 Task: Create a new issue in the repository and assign it to a user.
Action: Mouse moved to (175, 126)
Screenshot: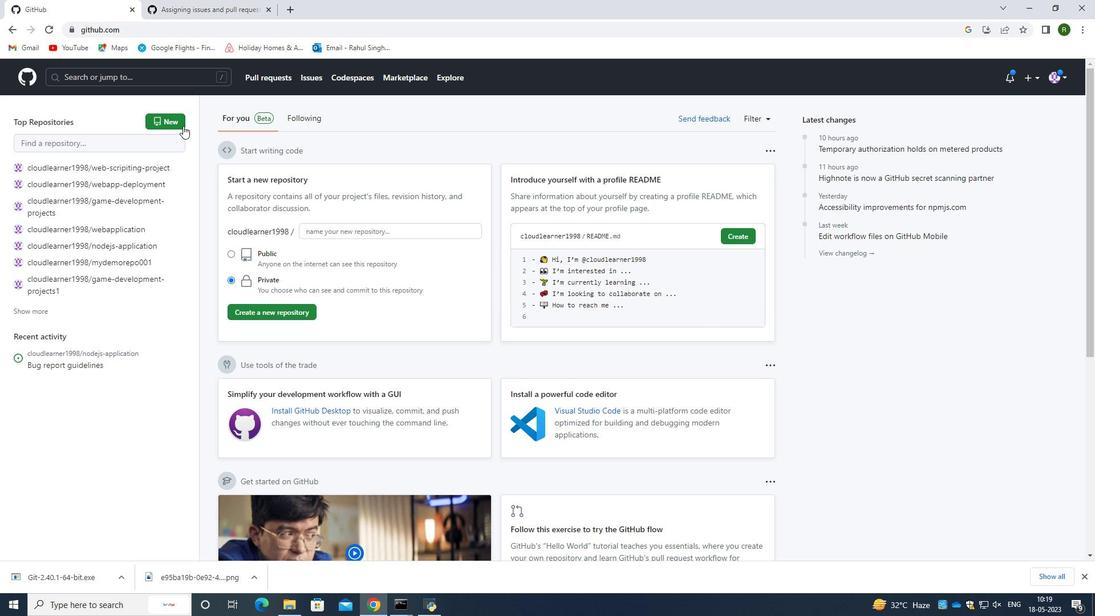 
Action: Mouse pressed left at (175, 126)
Screenshot: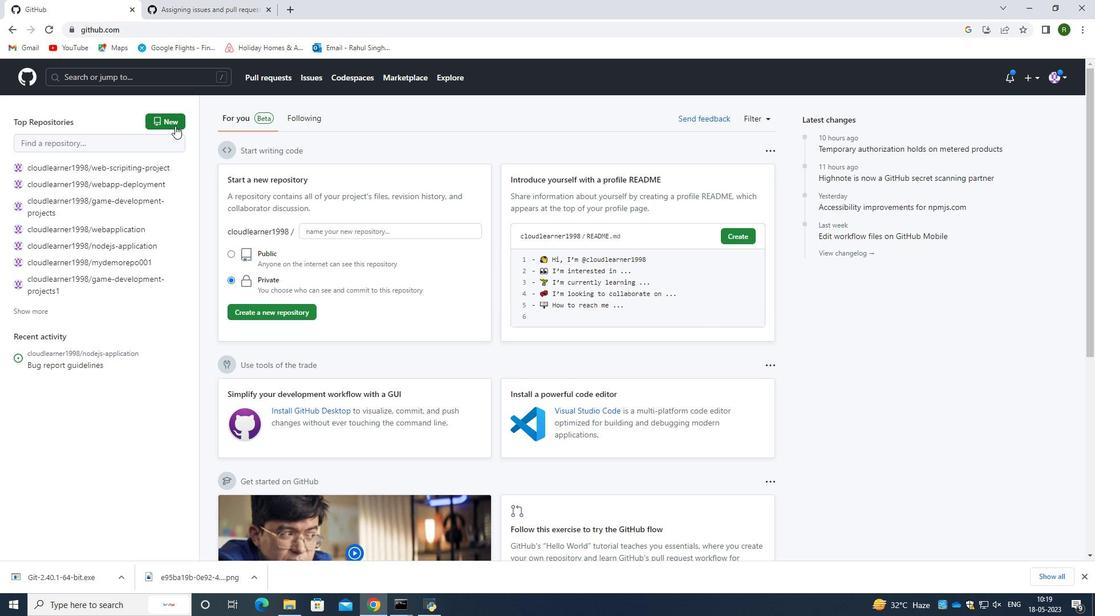 
Action: Mouse moved to (10, 34)
Screenshot: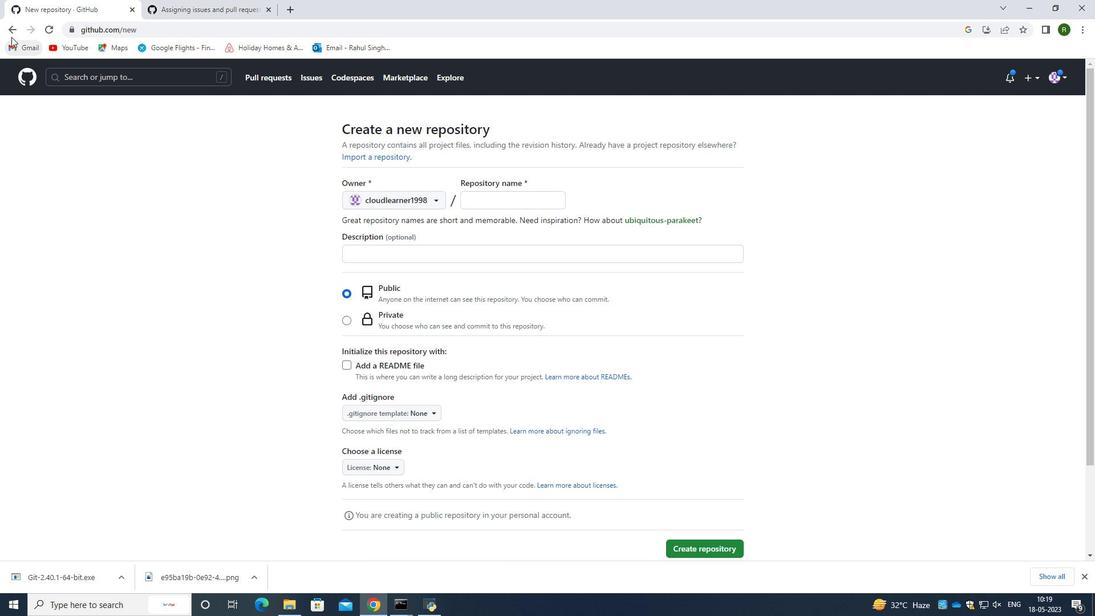 
Action: Mouse pressed left at (10, 34)
Screenshot: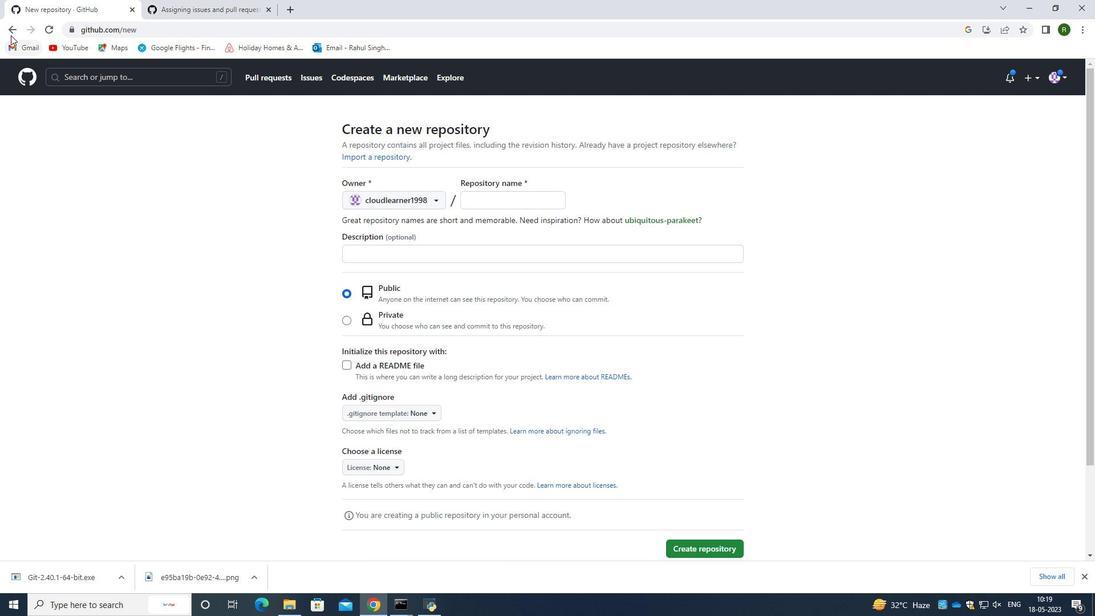 
Action: Mouse moved to (218, 172)
Screenshot: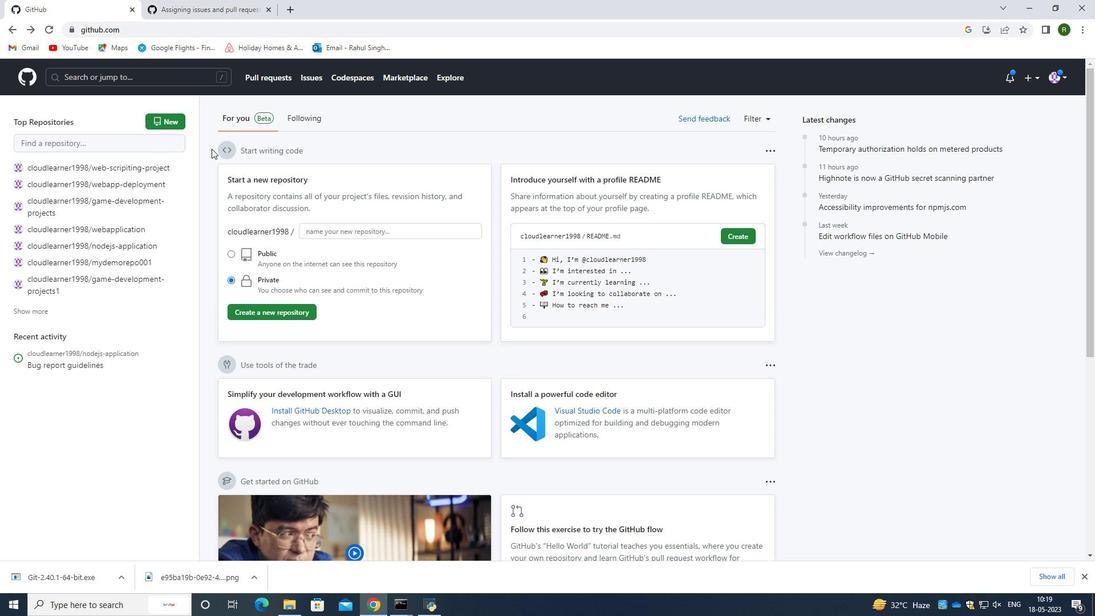 
Action: Mouse scrolled (218, 173) with delta (0, 0)
Screenshot: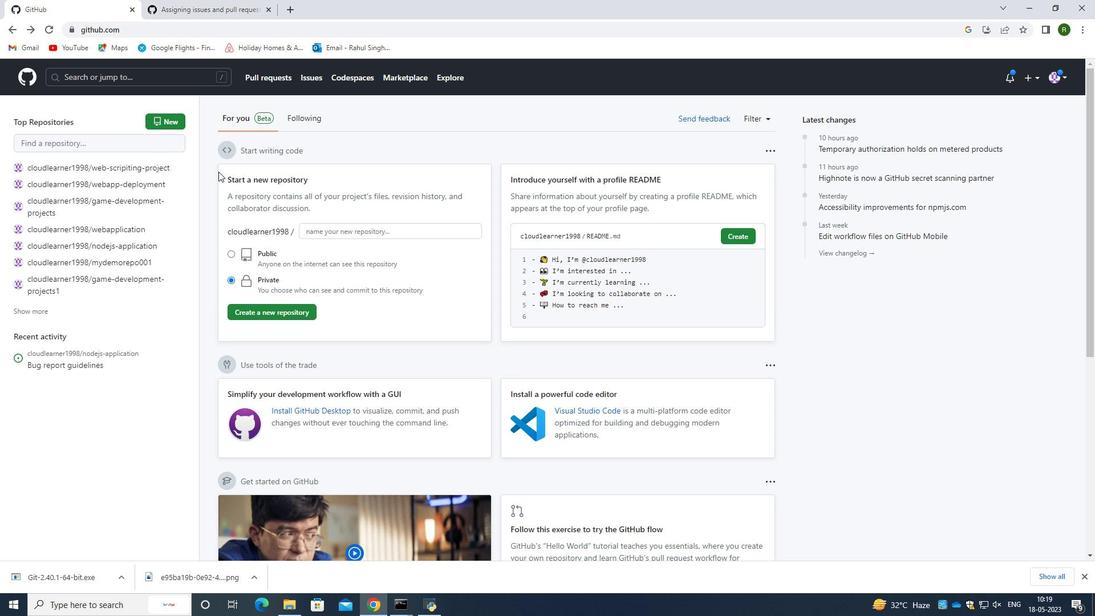 
Action: Mouse scrolled (218, 173) with delta (0, 0)
Screenshot: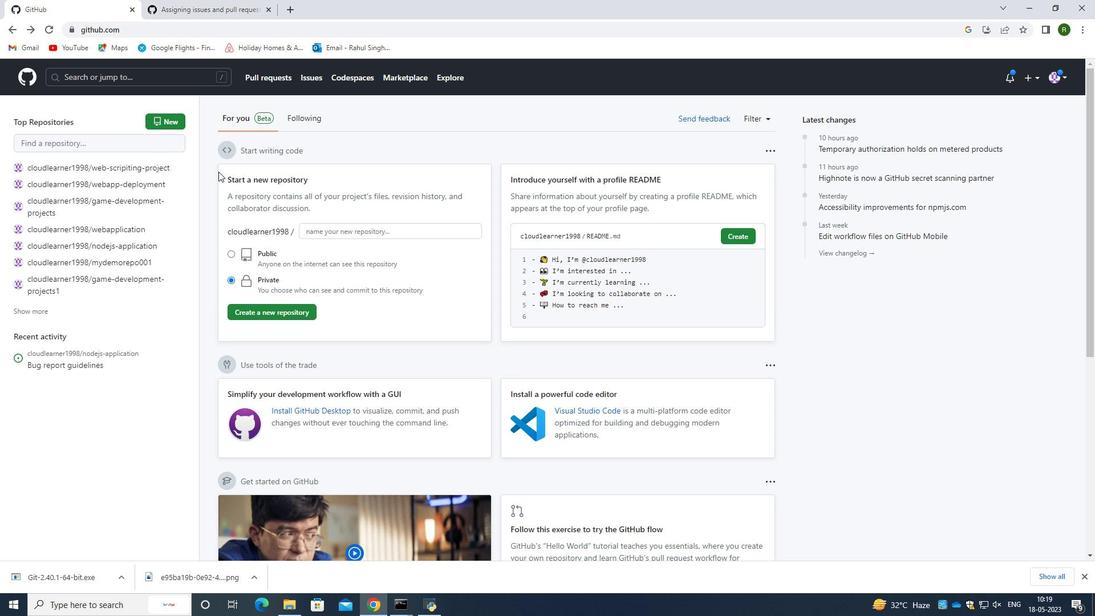 
Action: Mouse scrolled (218, 173) with delta (0, 0)
Screenshot: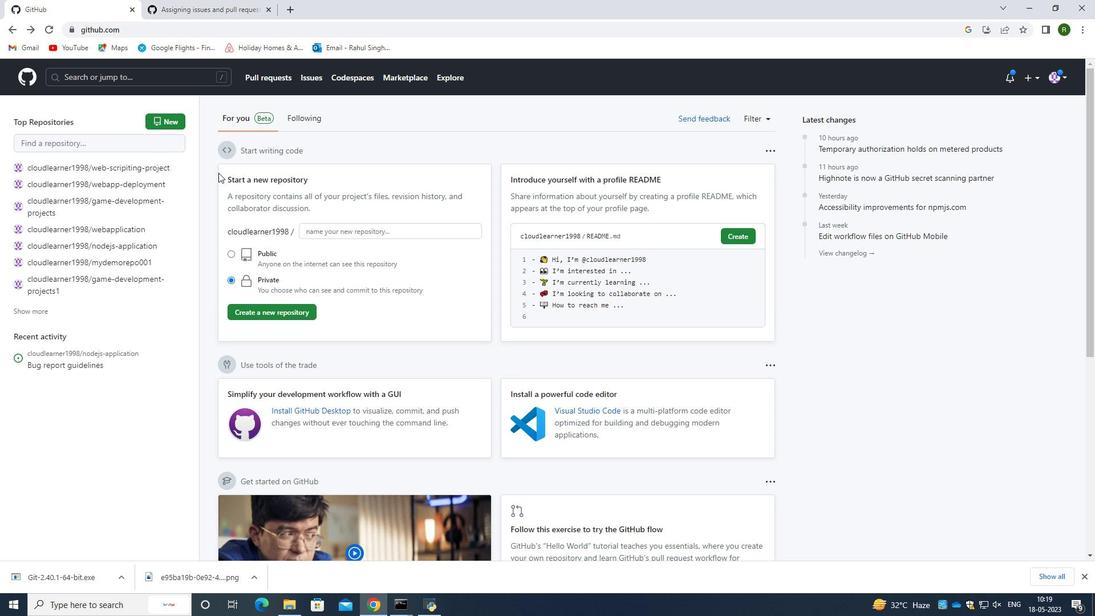 
Action: Mouse moved to (155, 79)
Screenshot: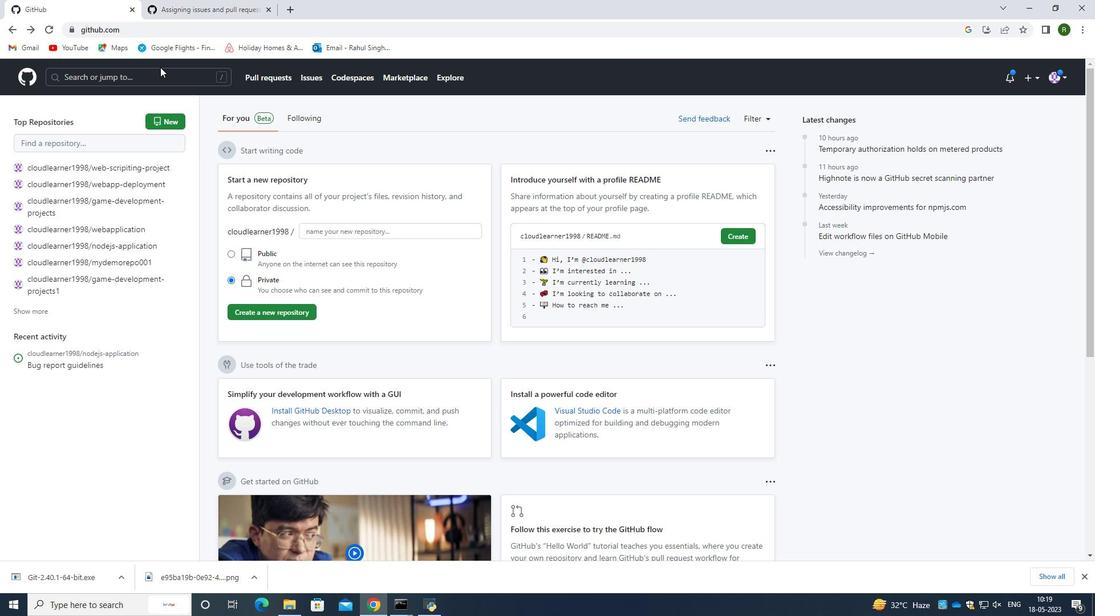 
Action: Mouse pressed left at (155, 79)
Screenshot: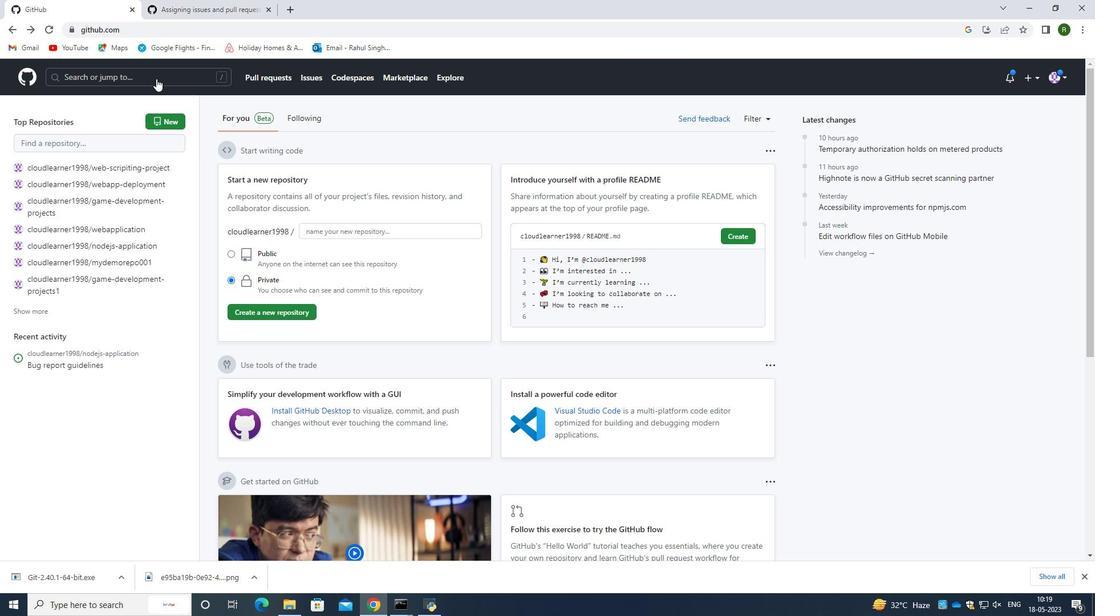 
Action: Mouse moved to (145, 80)
Screenshot: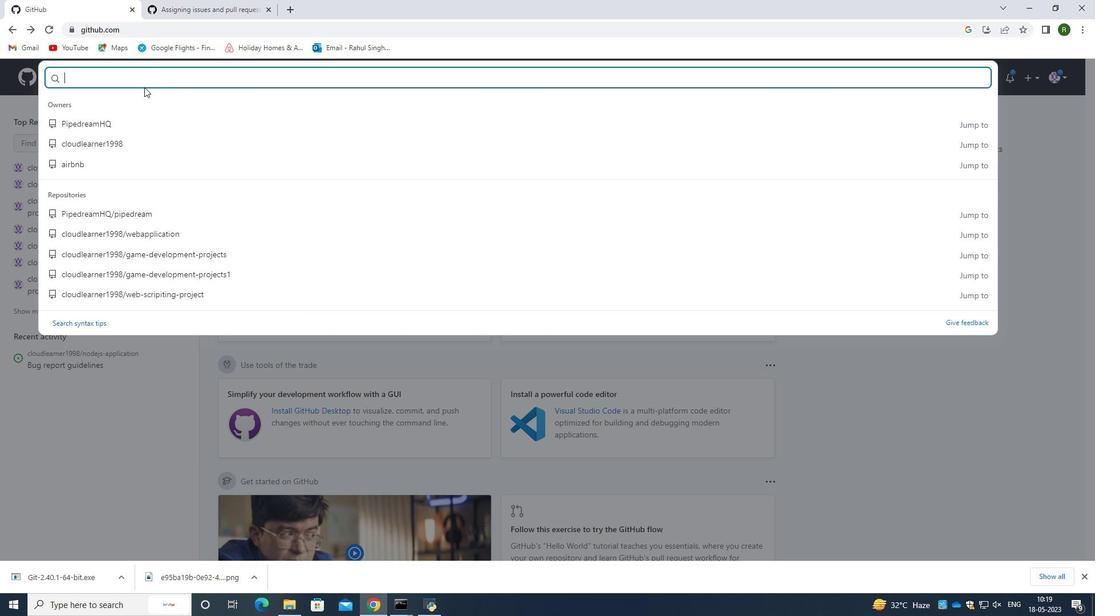 
Action: Key pressed shazi<Key.space>zaman<Key.enter>
Screenshot: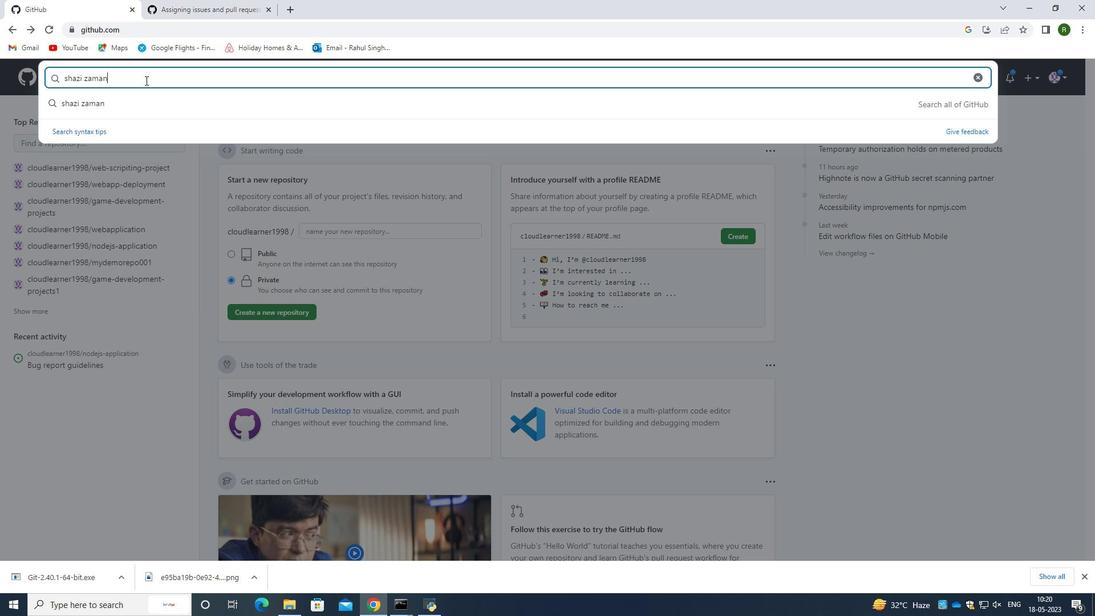 
Action: Mouse moved to (111, 139)
Screenshot: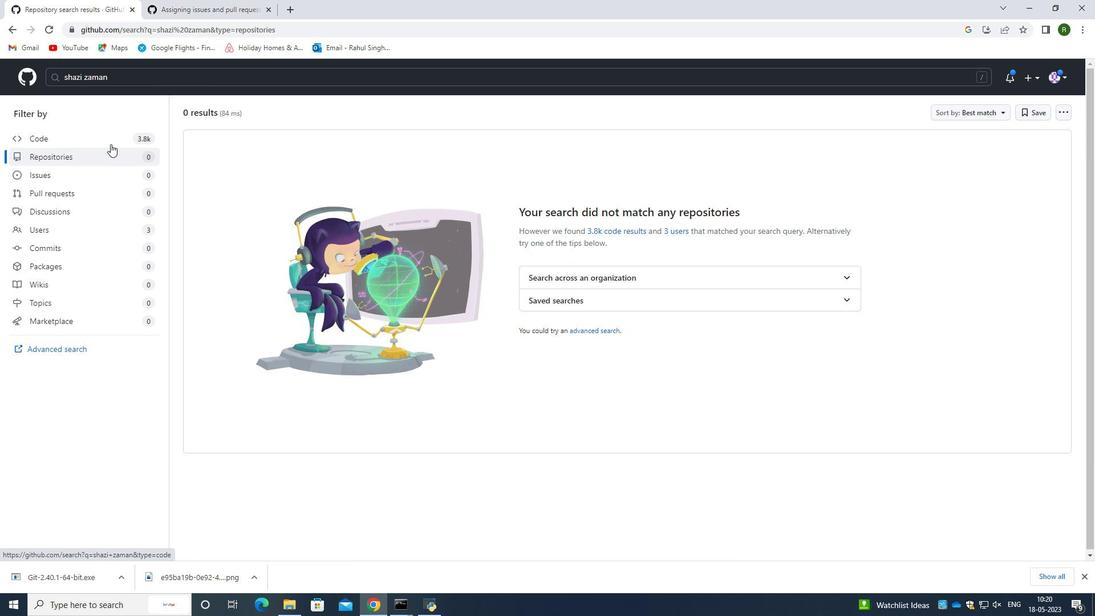 
Action: Mouse pressed left at (111, 139)
Screenshot: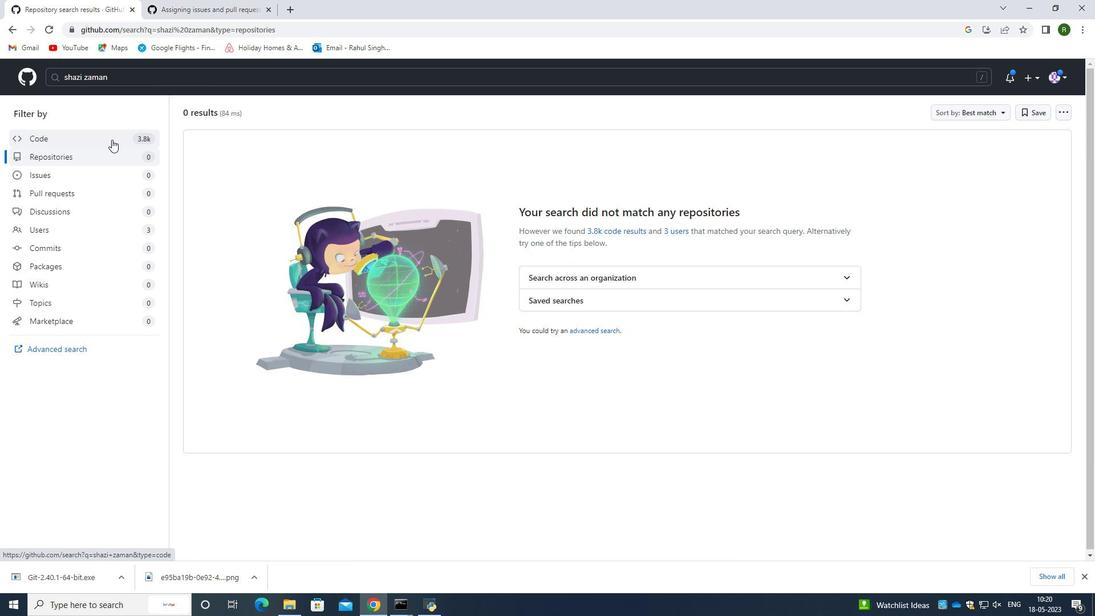
Action: Mouse moved to (307, 175)
Screenshot: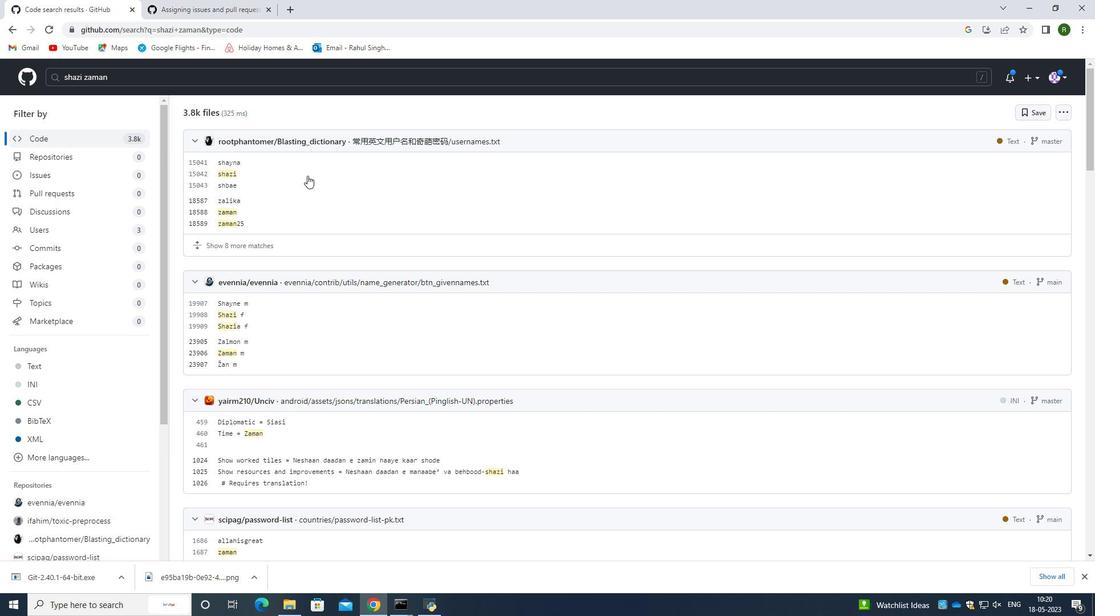 
Action: Mouse scrolled (307, 175) with delta (0, 0)
Screenshot: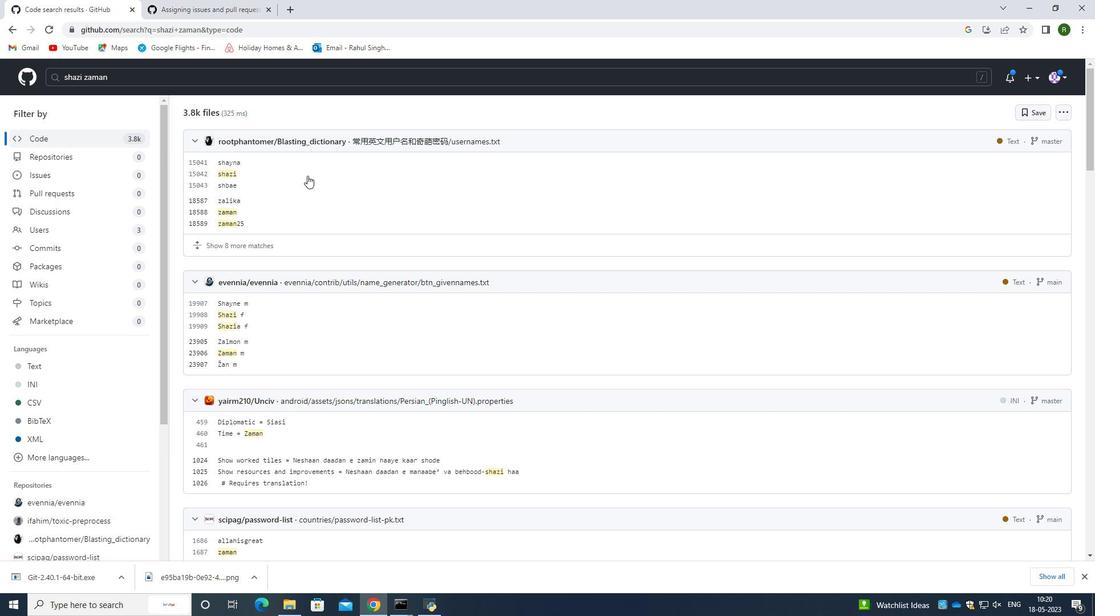 
Action: Mouse scrolled (307, 175) with delta (0, 0)
Screenshot: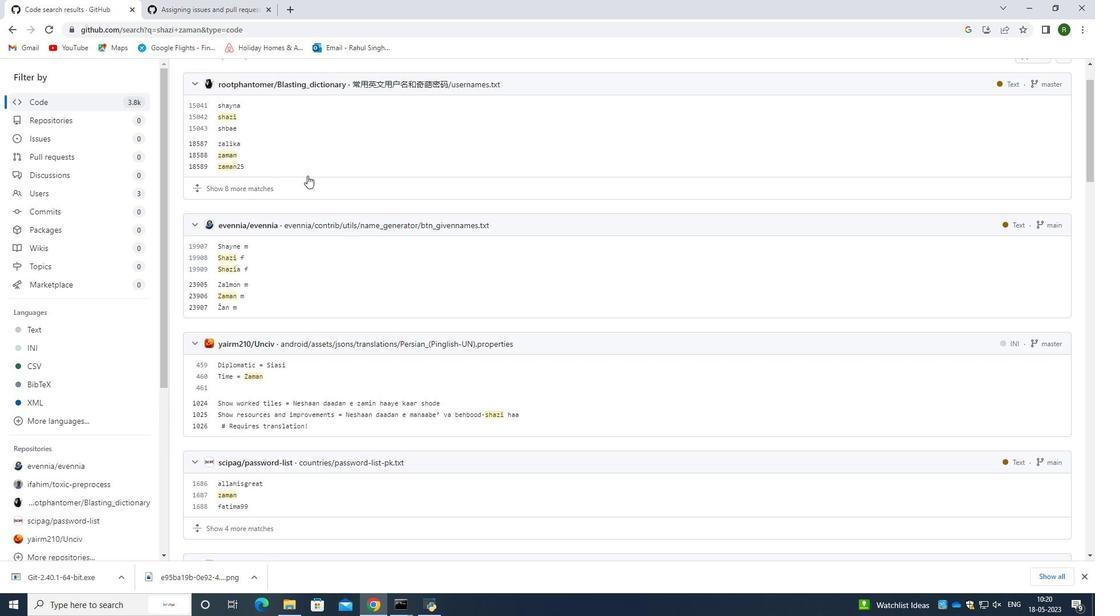 
Action: Mouse moved to (308, 175)
Screenshot: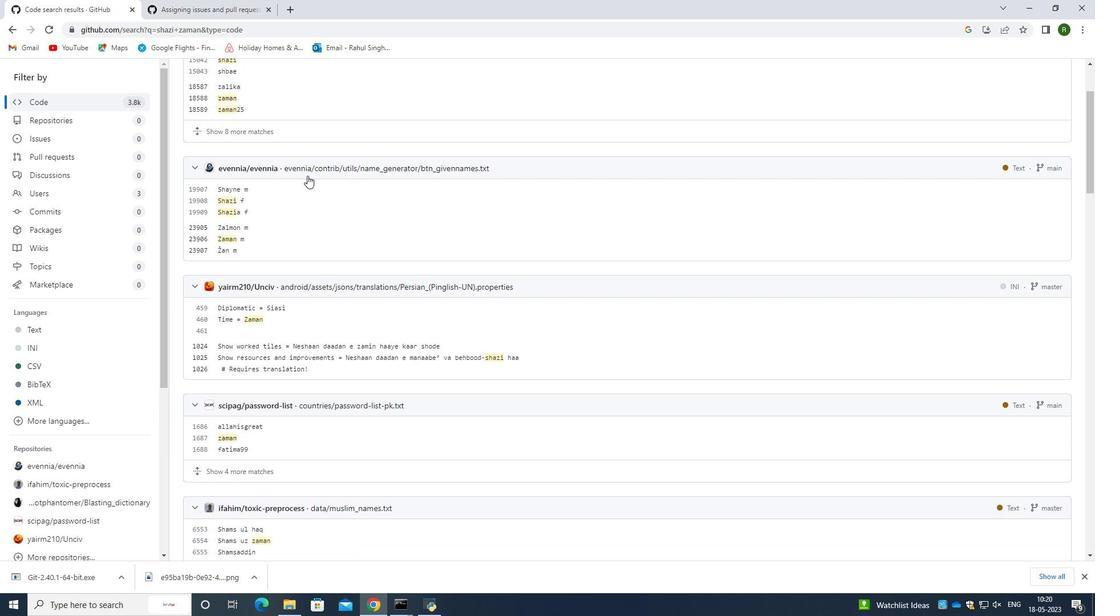 
Action: Mouse scrolled (308, 175) with delta (0, 0)
Screenshot: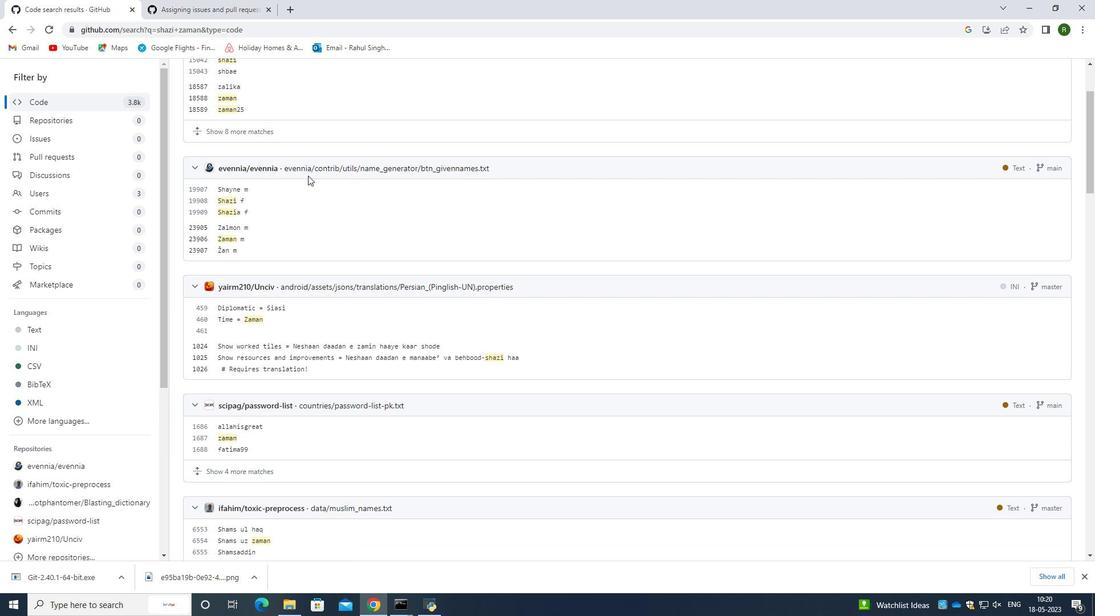 
Action: Mouse scrolled (308, 175) with delta (0, 0)
Screenshot: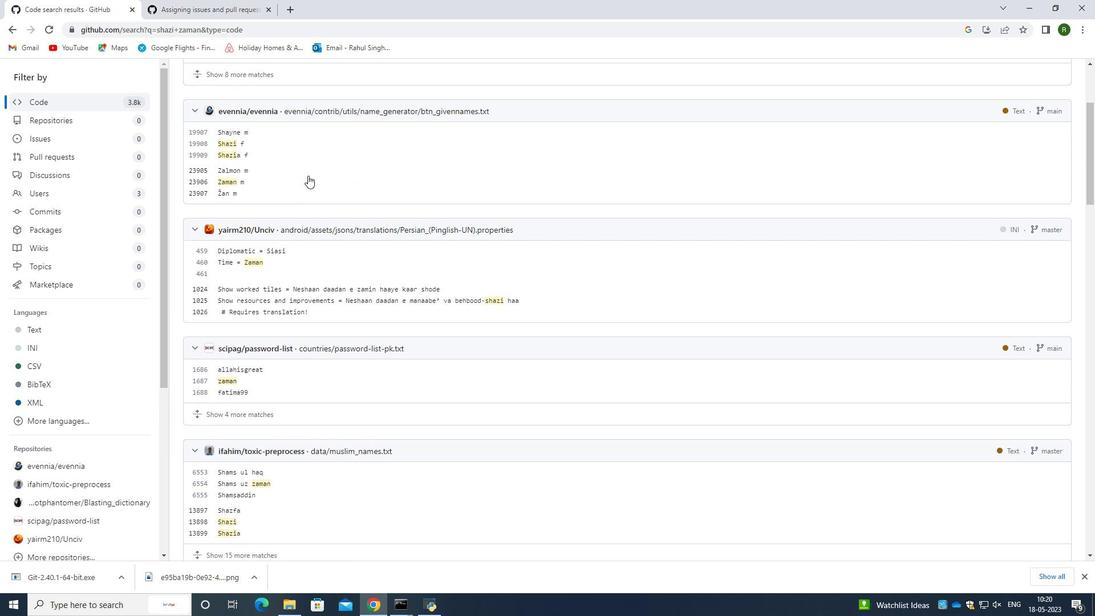 
Action: Mouse scrolled (308, 175) with delta (0, 0)
Screenshot: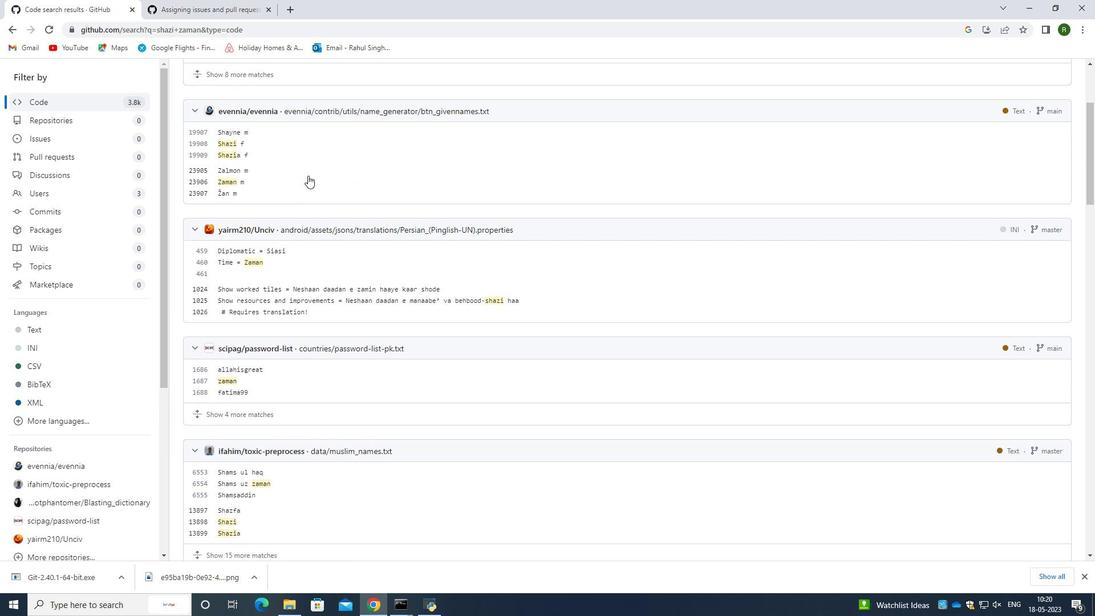 
Action: Mouse scrolled (308, 176) with delta (0, 0)
Screenshot: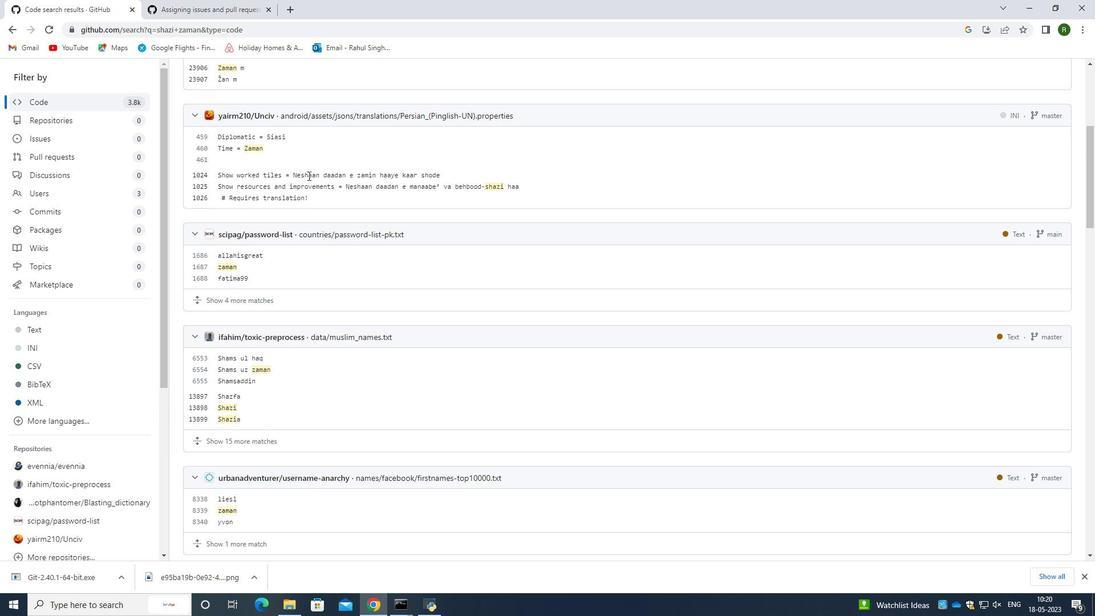 
Action: Mouse scrolled (308, 176) with delta (0, 0)
Screenshot: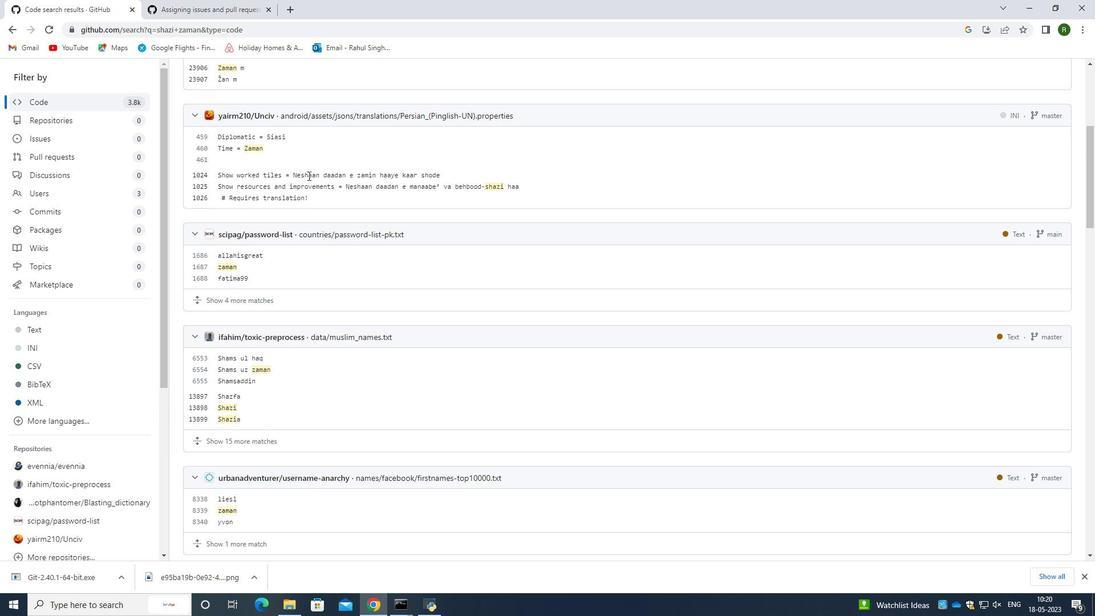 
Action: Mouse scrolled (308, 176) with delta (0, 0)
Screenshot: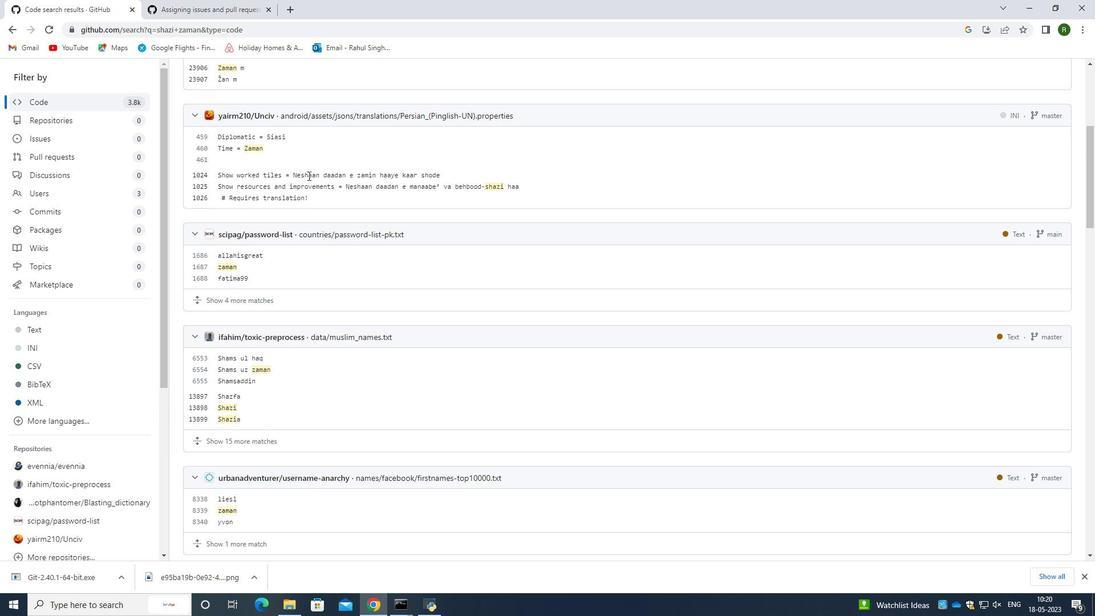 
Action: Mouse moved to (13, 26)
Screenshot: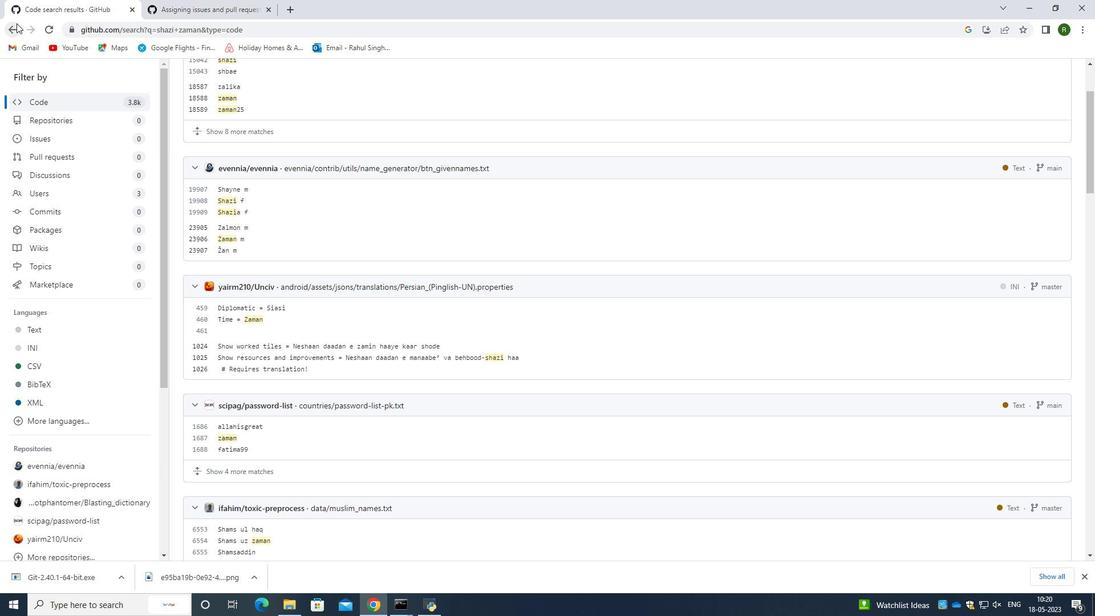 
Action: Mouse pressed left at (13, 26)
Screenshot: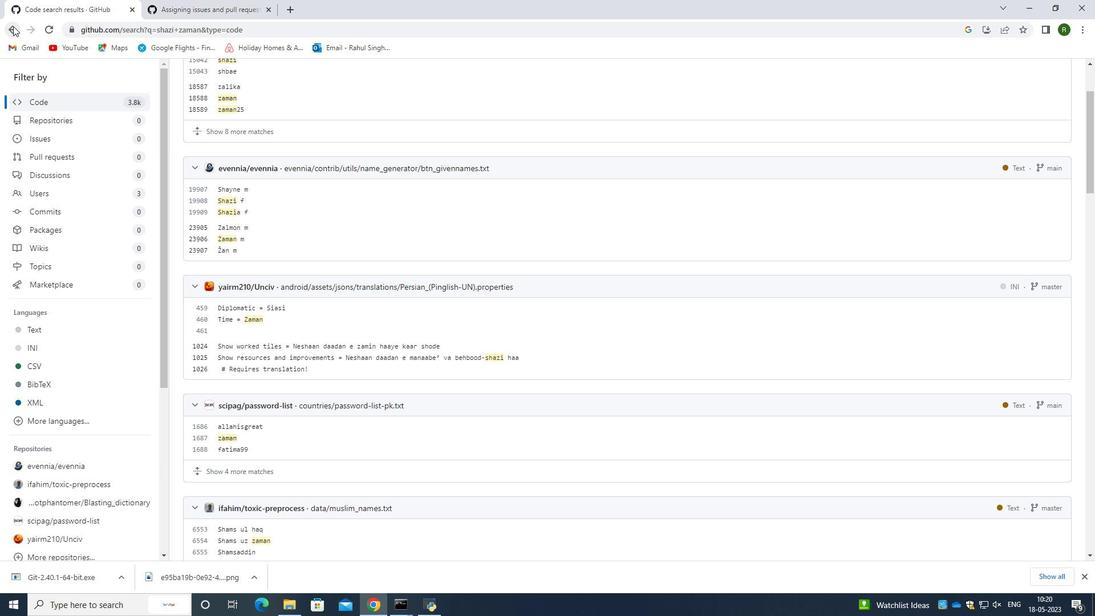 
Action: Mouse moved to (585, 284)
Screenshot: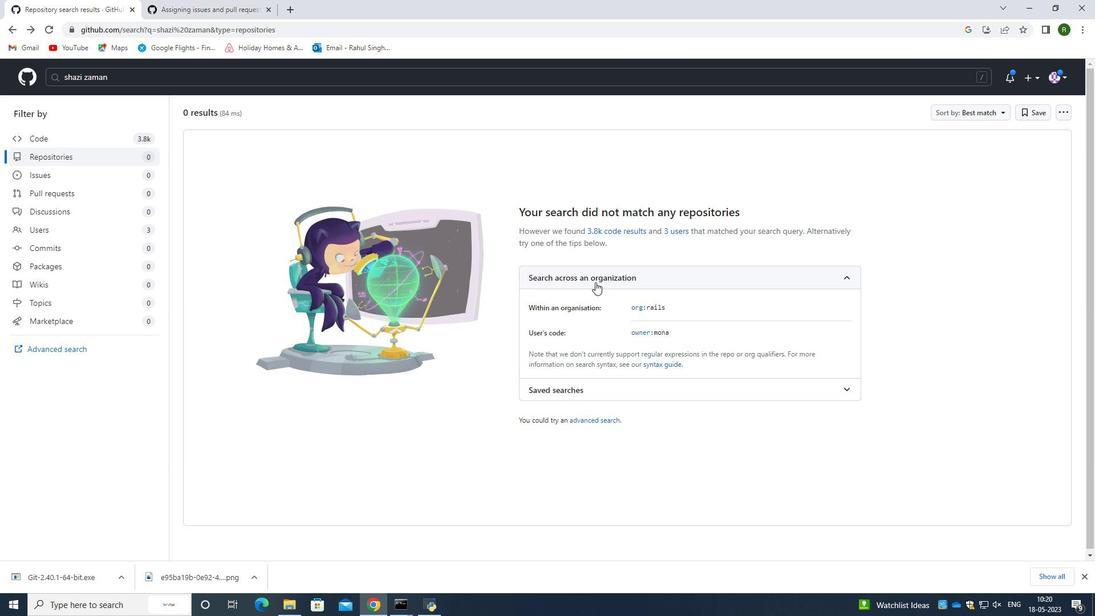 
Action: Mouse scrolled (585, 284) with delta (0, 0)
Screenshot: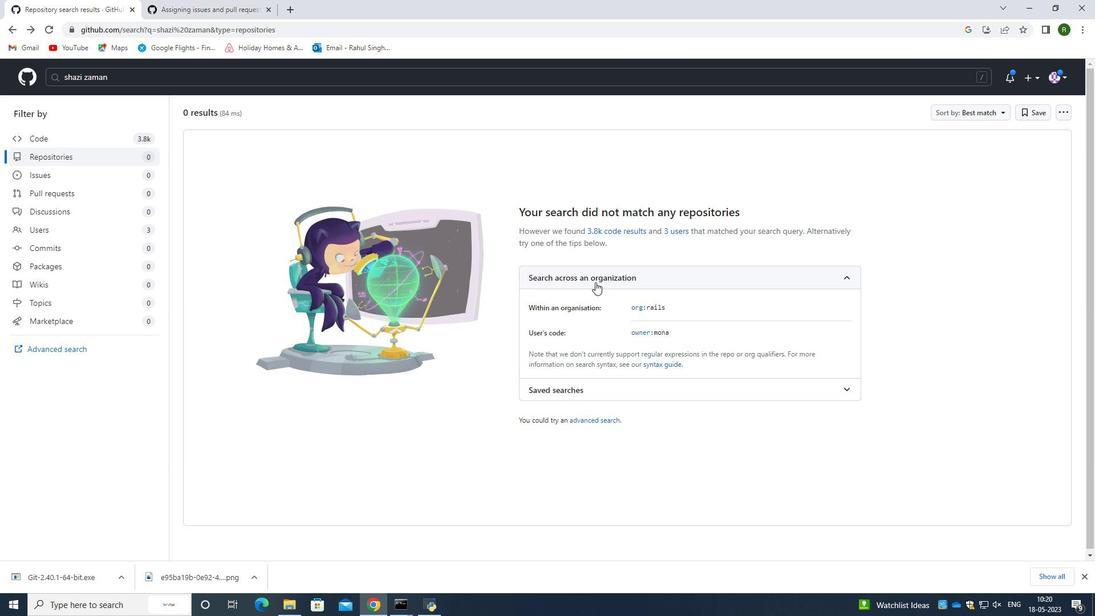 
Action: Mouse moved to (79, 231)
Screenshot: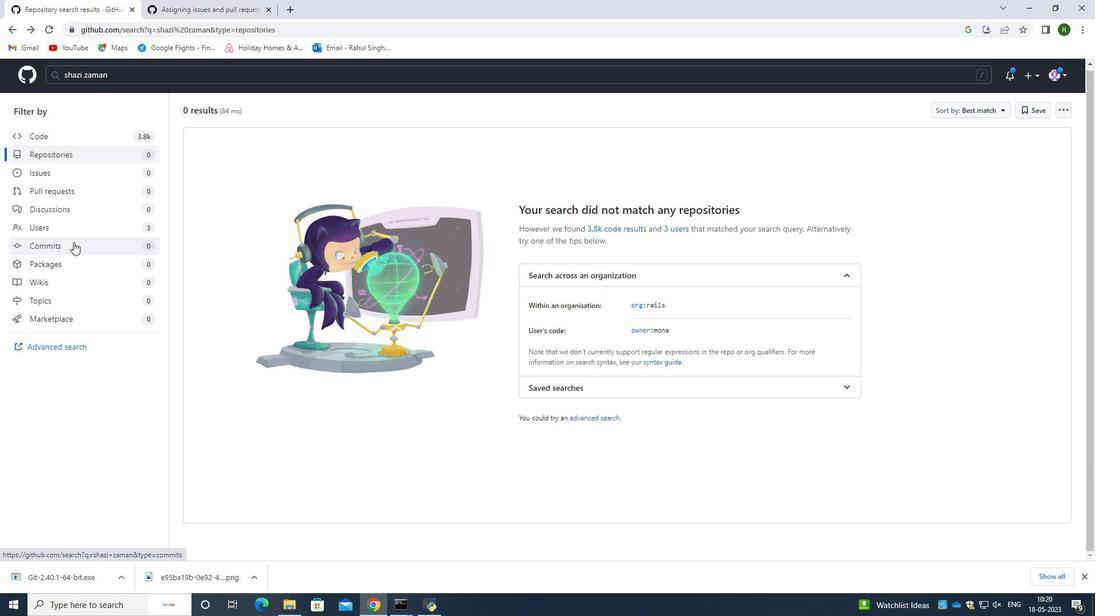 
Action: Mouse pressed left at (79, 231)
Screenshot: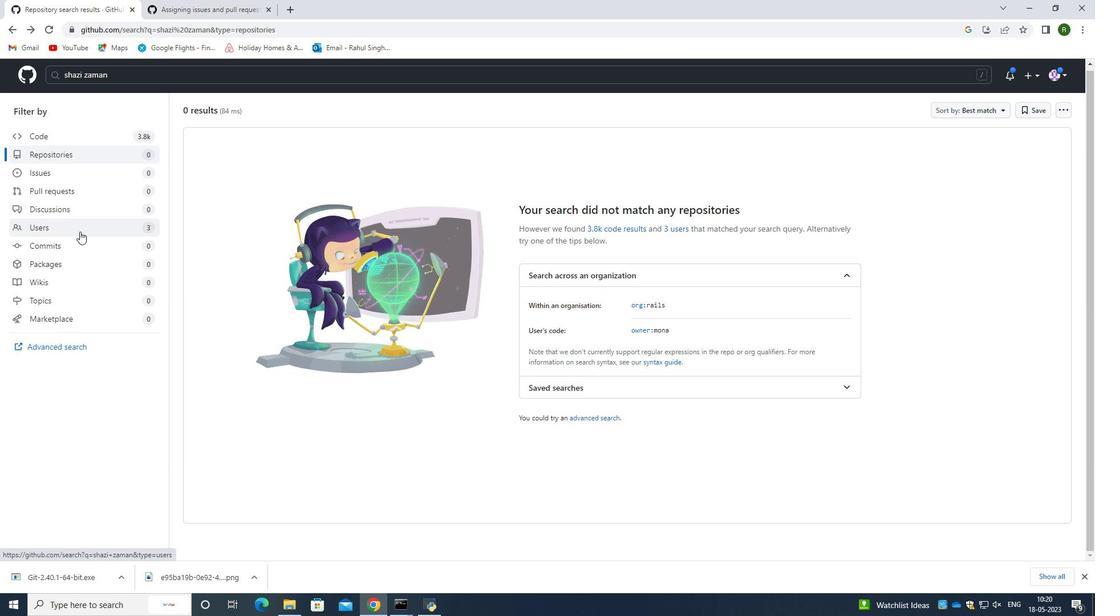 
Action: Mouse moved to (126, 75)
Screenshot: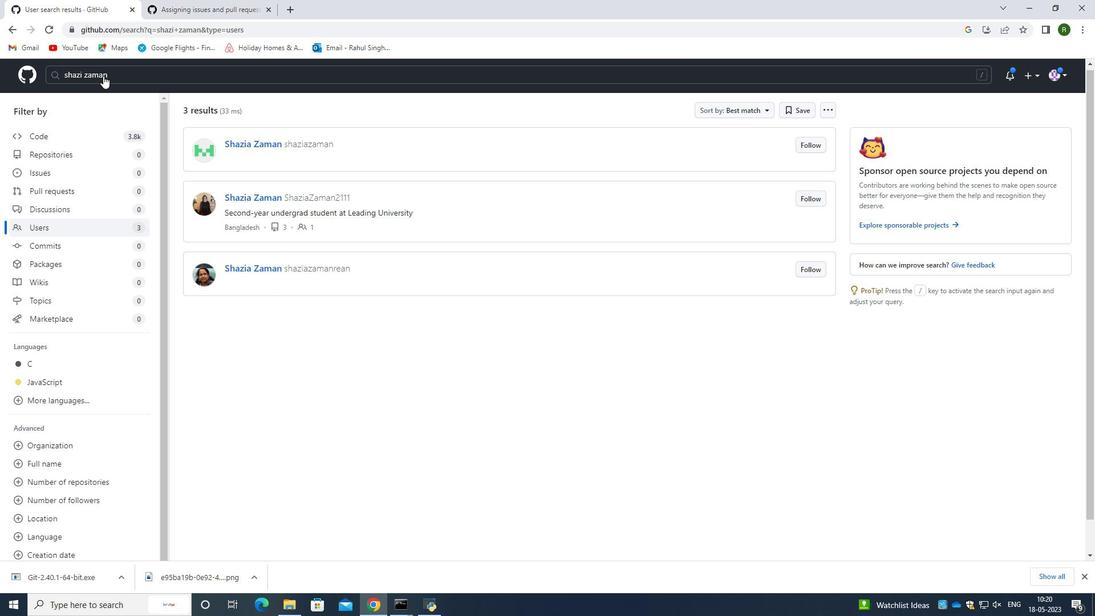 
Action: Mouse pressed left at (126, 75)
Screenshot: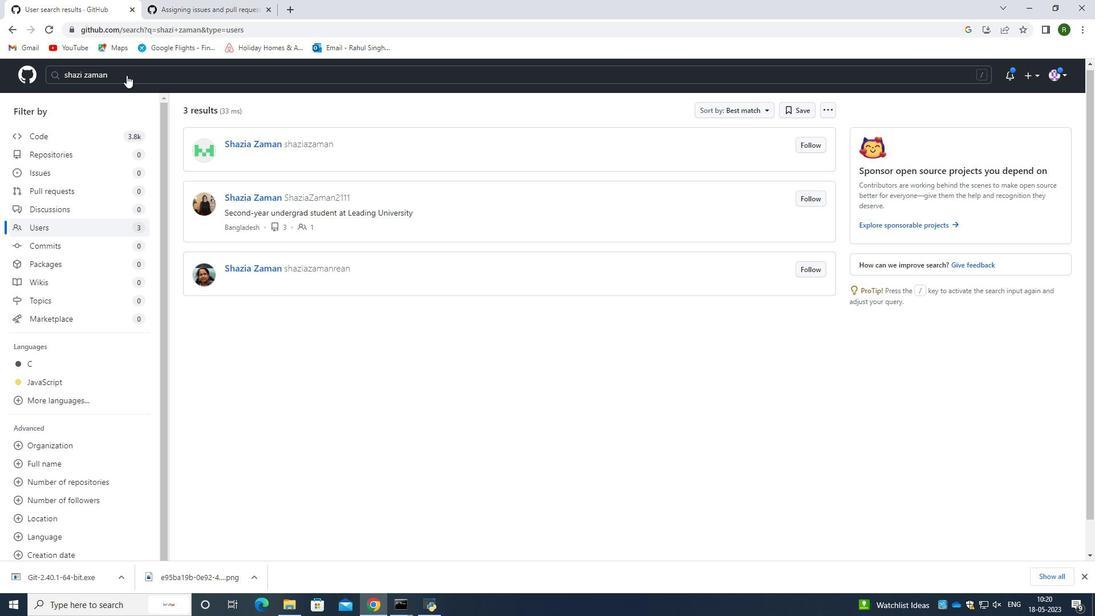 
Action: Mouse moved to (116, 73)
Screenshot: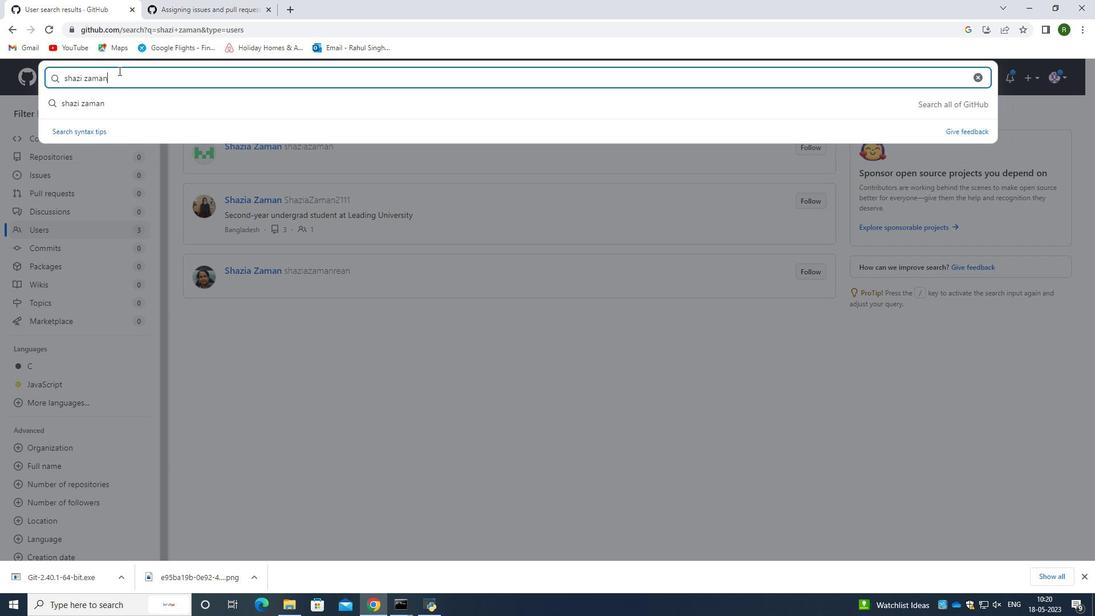 
Action: Key pressed <Key.backspace><Key.backspace><Key.backspace><Key.backspace><Key.backspace><Key.backspace><Key.backspace><Key.backspace><Key.backspace><Key.backspace><Key.backspace><Key.backspace><Key.backspace><Key.backspace><Key.caps_lock>RA<Key.backspace><Key.caps_lock>ahul<Key.space><Key.caps_lock>R<Key.caps_lock>wa<Key.backspace><Key.backspace>awat<Key.enter>
Screenshot: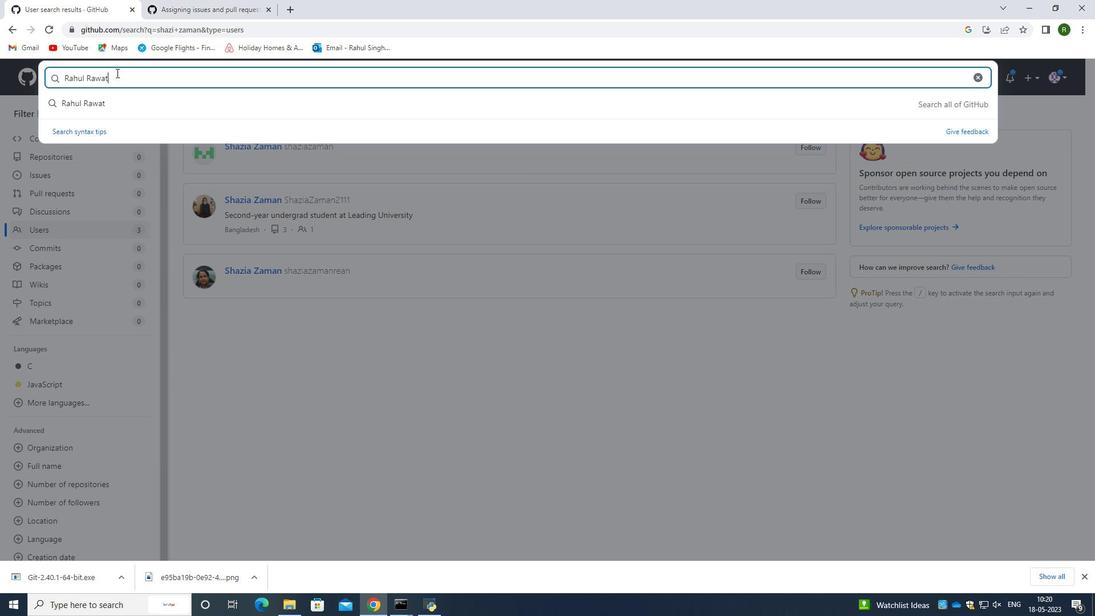 
Action: Mouse moved to (251, 203)
Screenshot: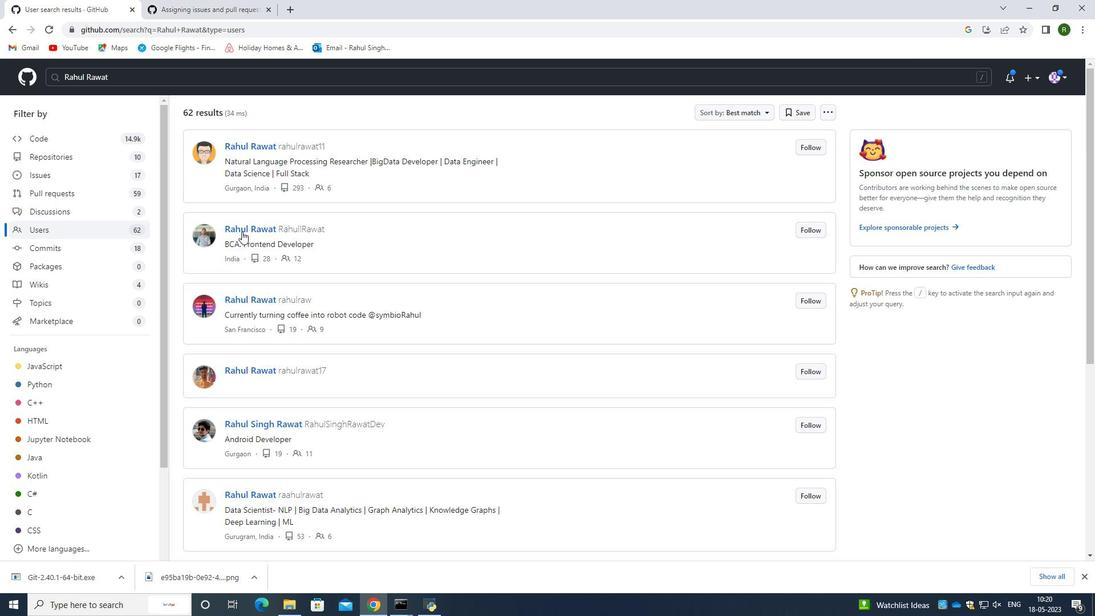
Action: Mouse scrolled (251, 202) with delta (0, 0)
Screenshot: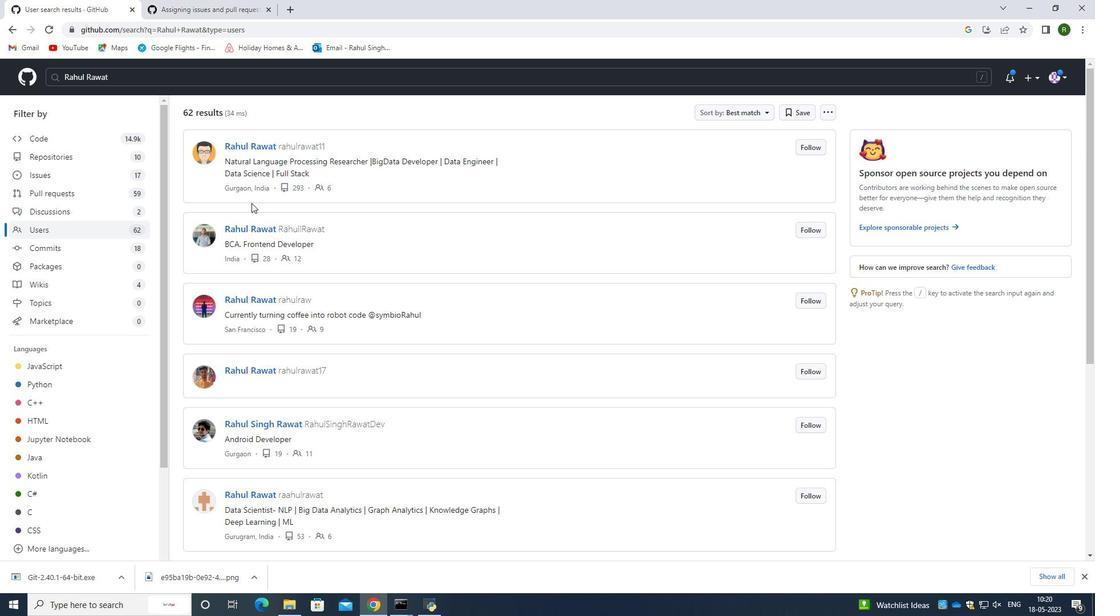 
Action: Mouse moved to (257, 208)
Screenshot: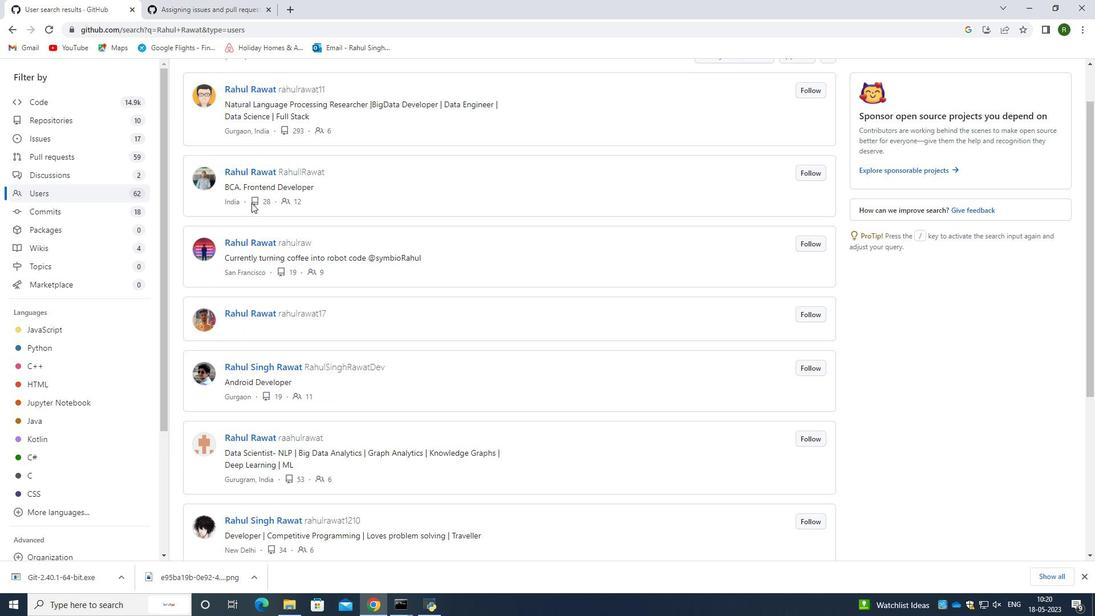 
Action: Mouse scrolled (257, 207) with delta (0, 0)
Screenshot: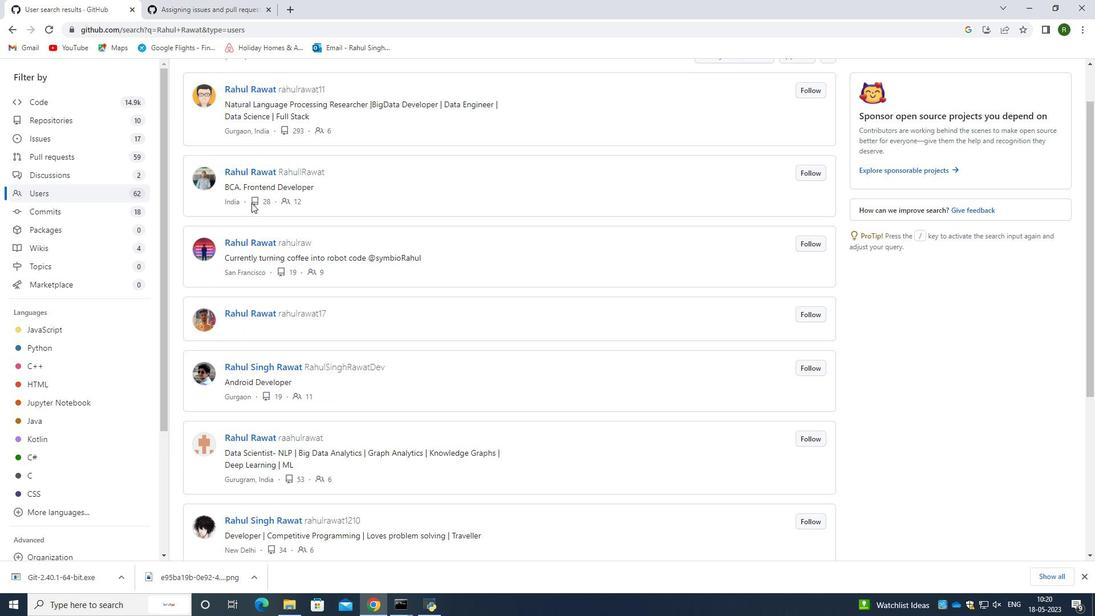
Action: Mouse scrolled (257, 207) with delta (0, 0)
Screenshot: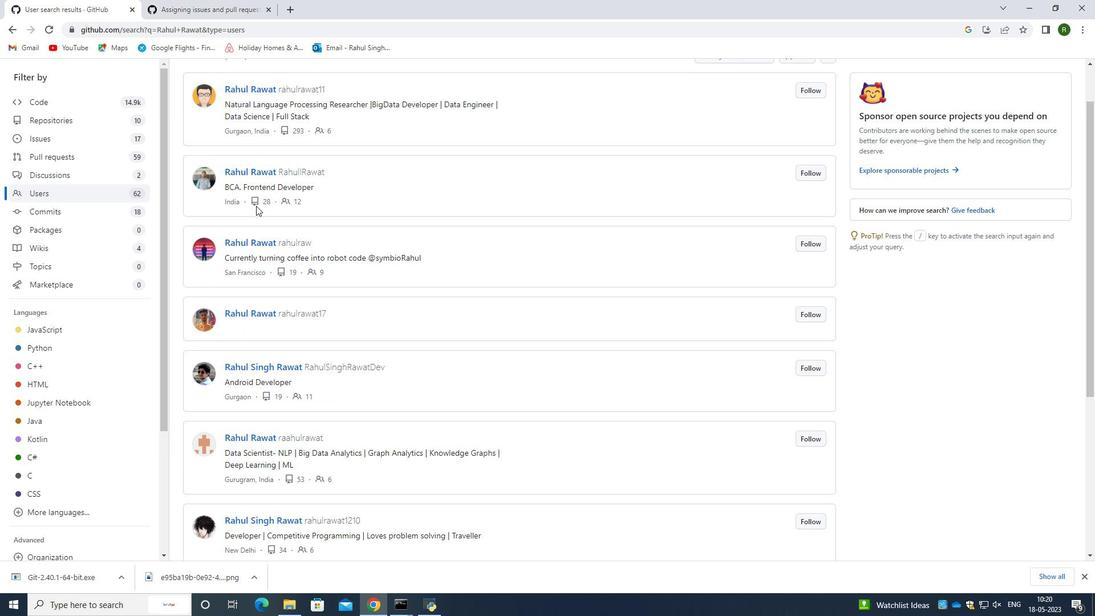 
Action: Mouse moved to (257, 209)
Screenshot: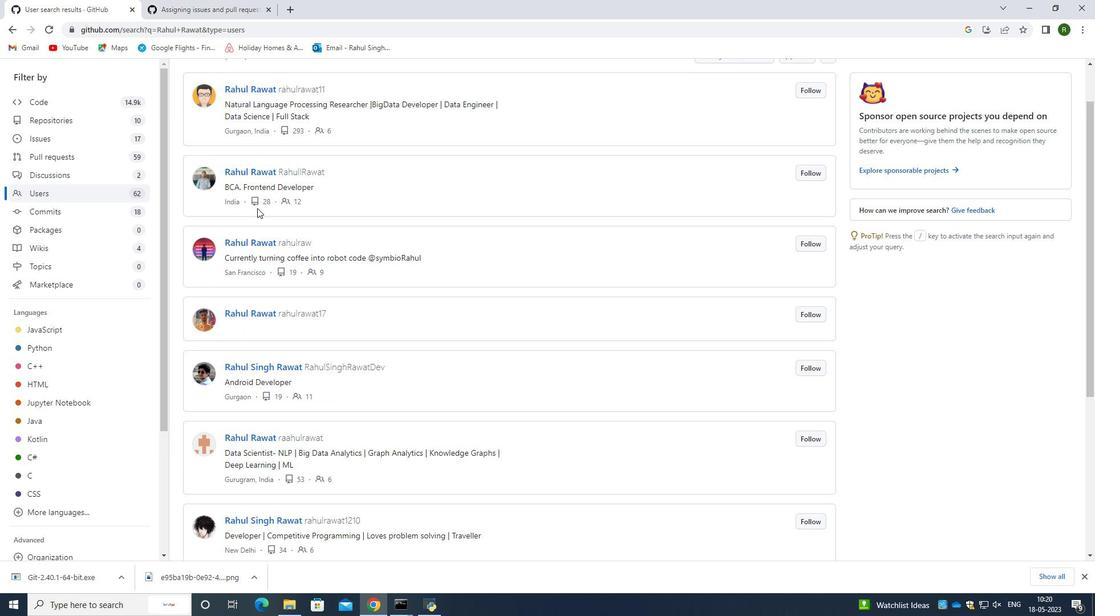 
Action: Mouse scrolled (257, 208) with delta (0, 0)
Screenshot: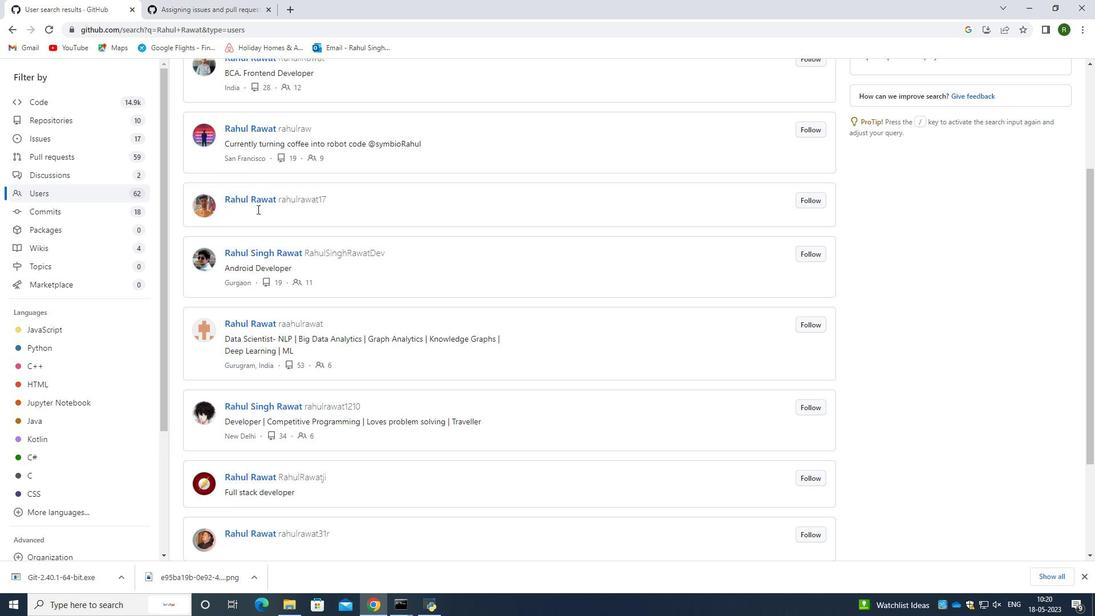
Action: Mouse scrolled (257, 208) with delta (0, 0)
Screenshot: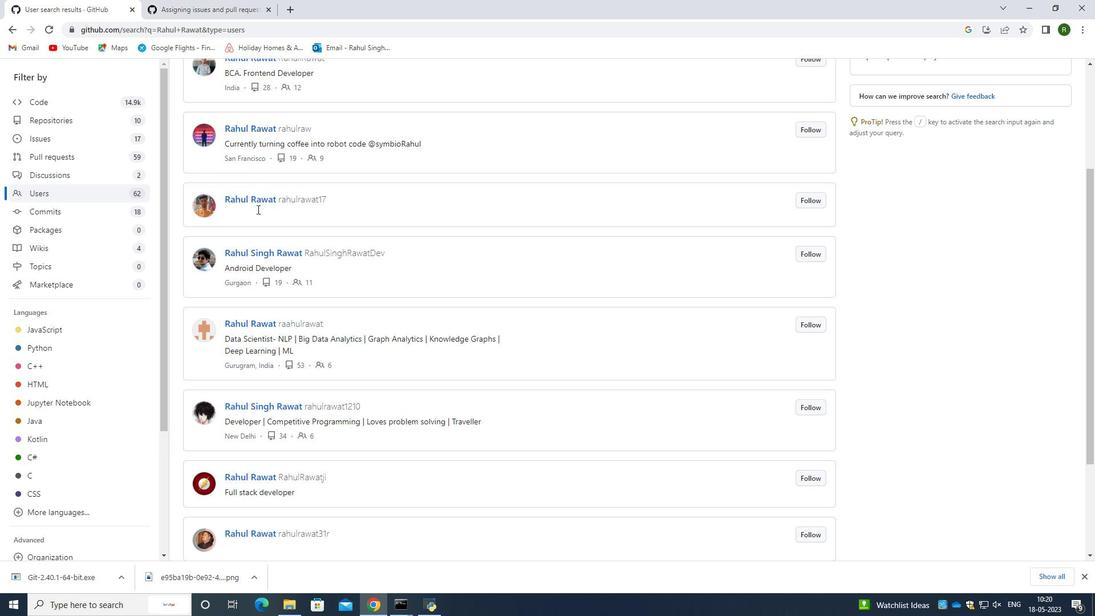
Action: Mouse scrolled (257, 208) with delta (0, 0)
Screenshot: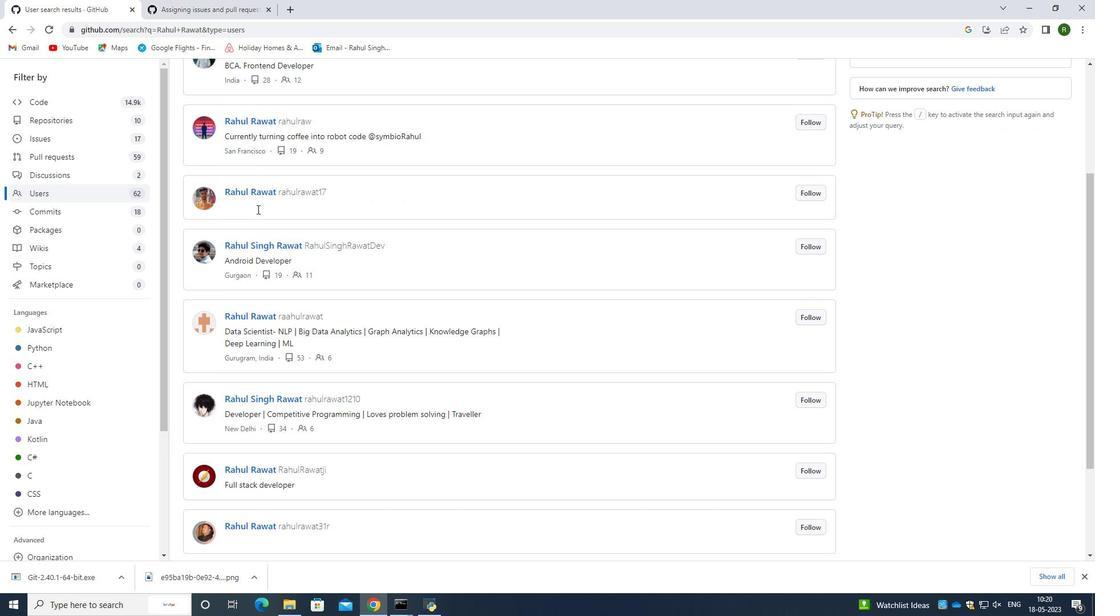 
Action: Mouse scrolled (257, 209) with delta (0, 0)
Screenshot: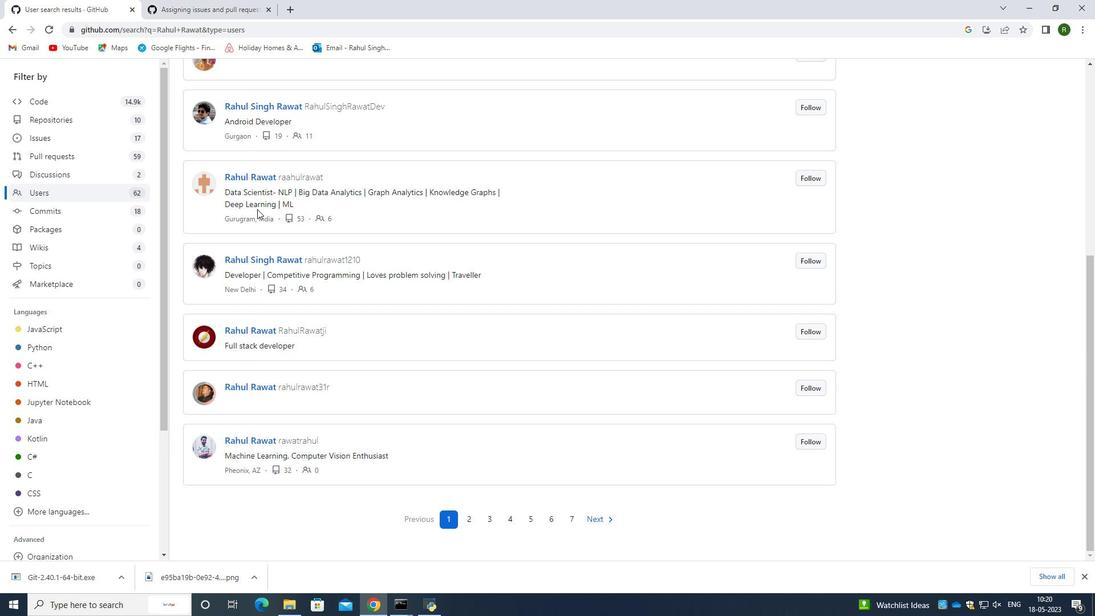 
Action: Mouse scrolled (257, 209) with delta (0, 0)
Screenshot: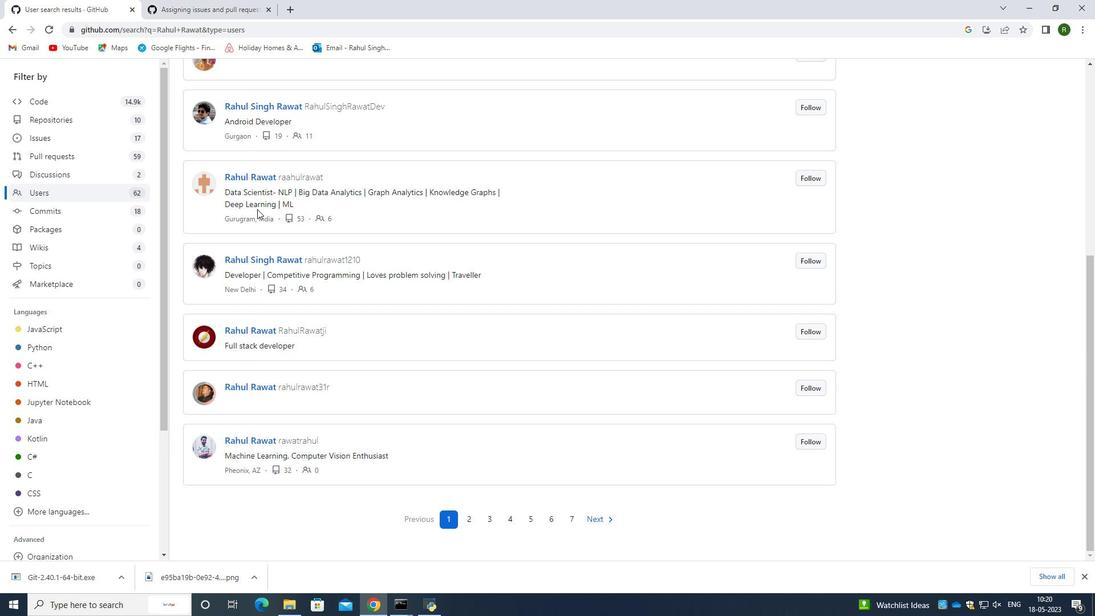 
Action: Mouse scrolled (257, 209) with delta (0, 0)
Screenshot: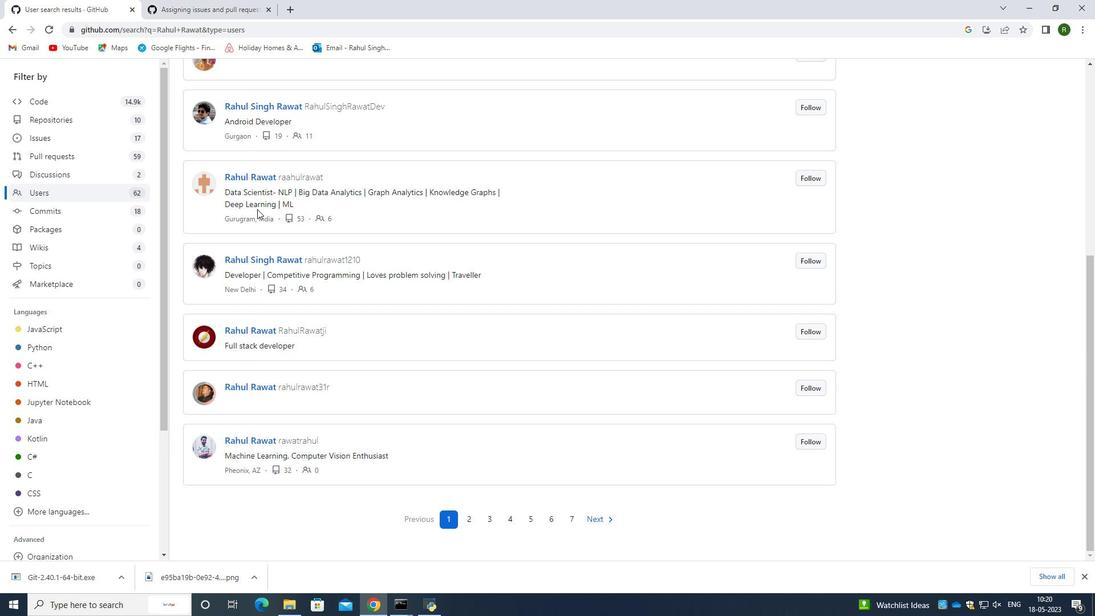 
Action: Mouse scrolled (257, 209) with delta (0, 0)
Screenshot: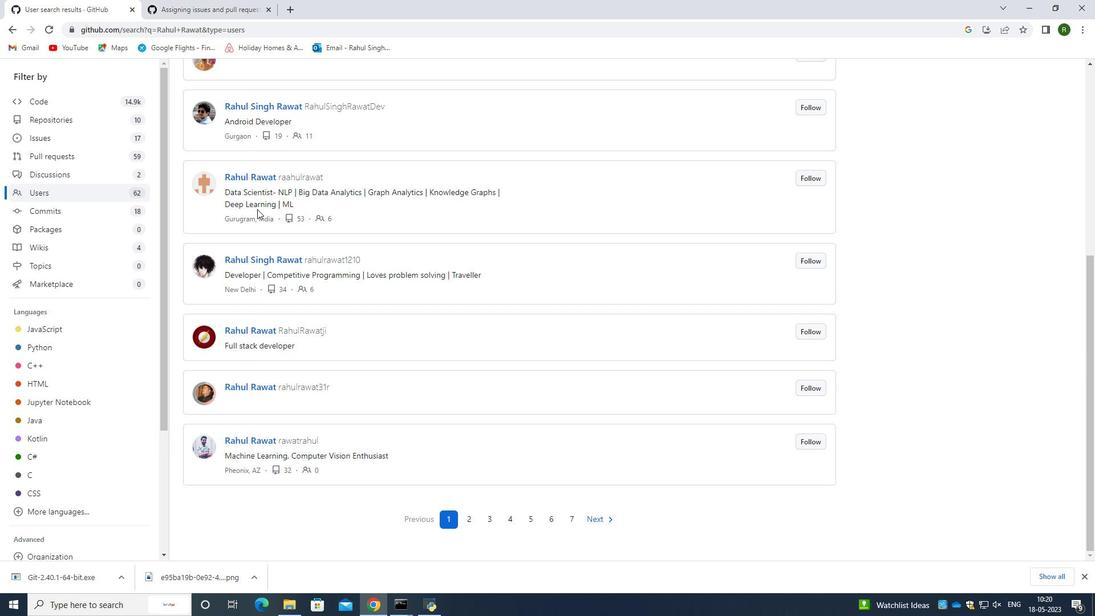 
Action: Mouse scrolled (257, 209) with delta (0, 0)
Screenshot: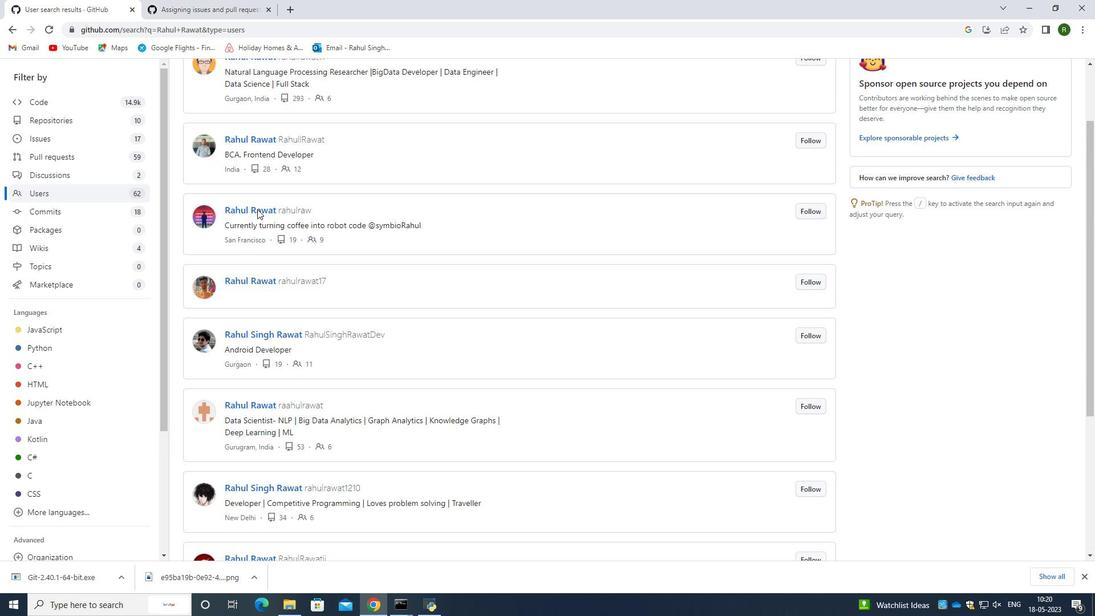 
Action: Mouse scrolled (257, 209) with delta (0, 0)
Screenshot: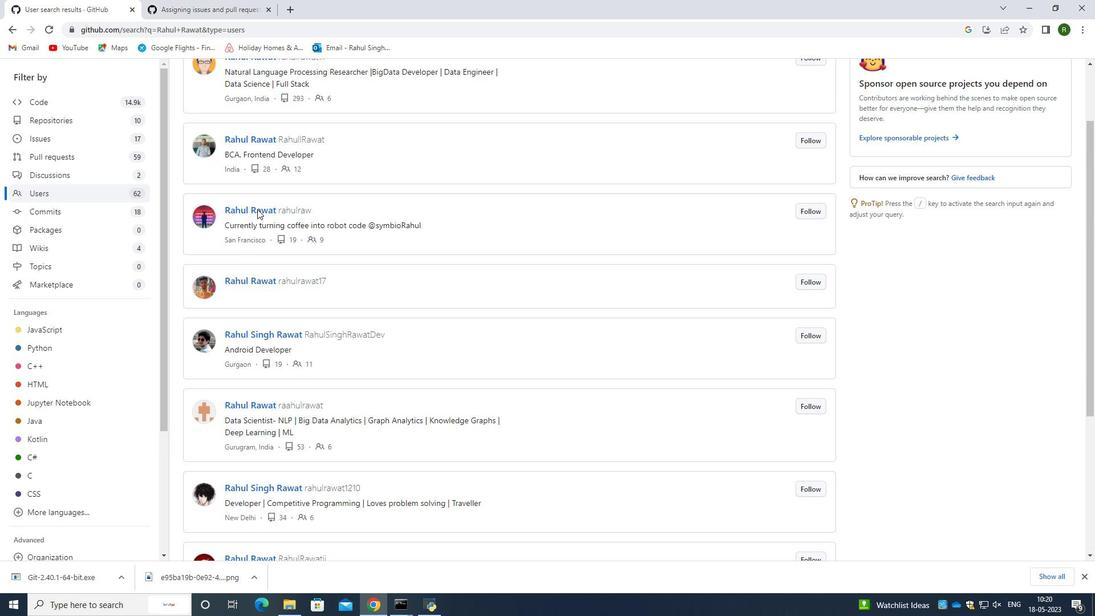 
Action: Mouse scrolled (257, 209) with delta (0, 0)
Screenshot: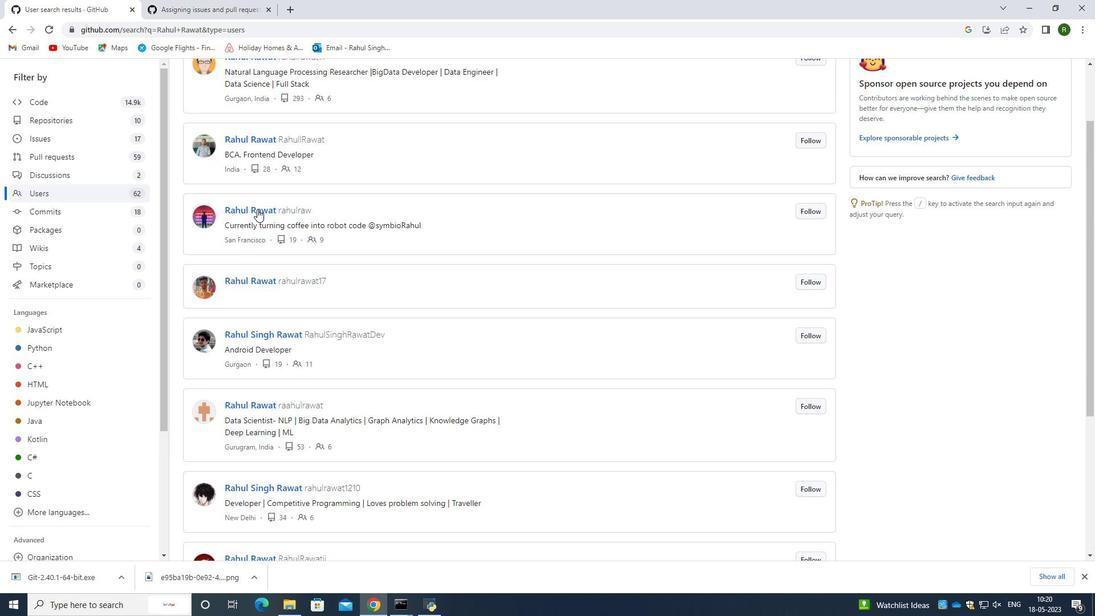 
Action: Mouse moved to (67, 398)
Screenshot: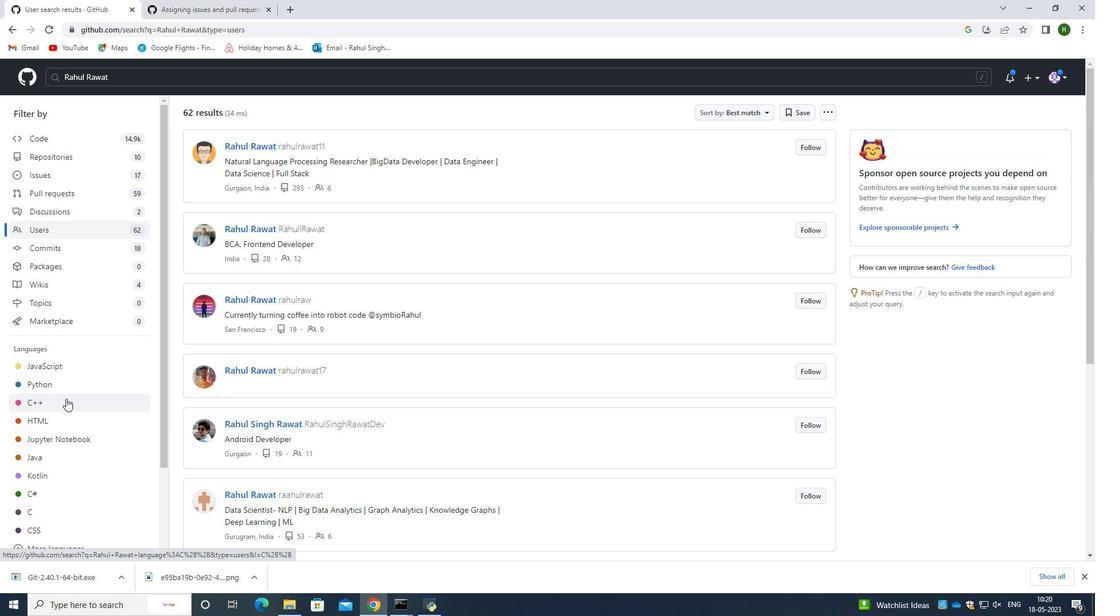 
Action: Mouse scrolled (67, 397) with delta (0, 0)
Screenshot: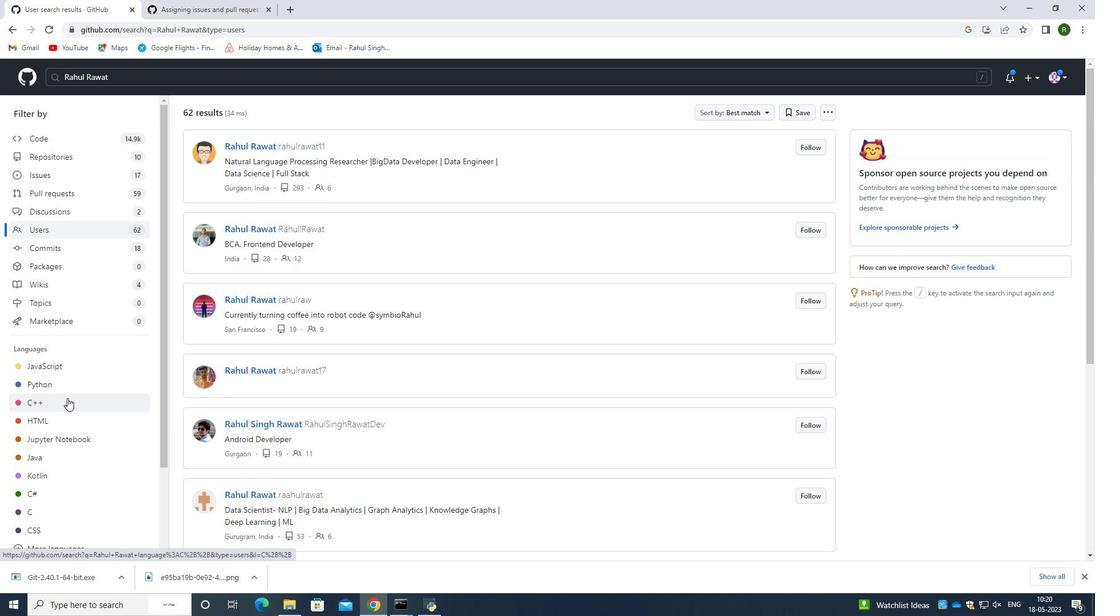 
Action: Mouse scrolled (67, 397) with delta (0, 0)
Screenshot: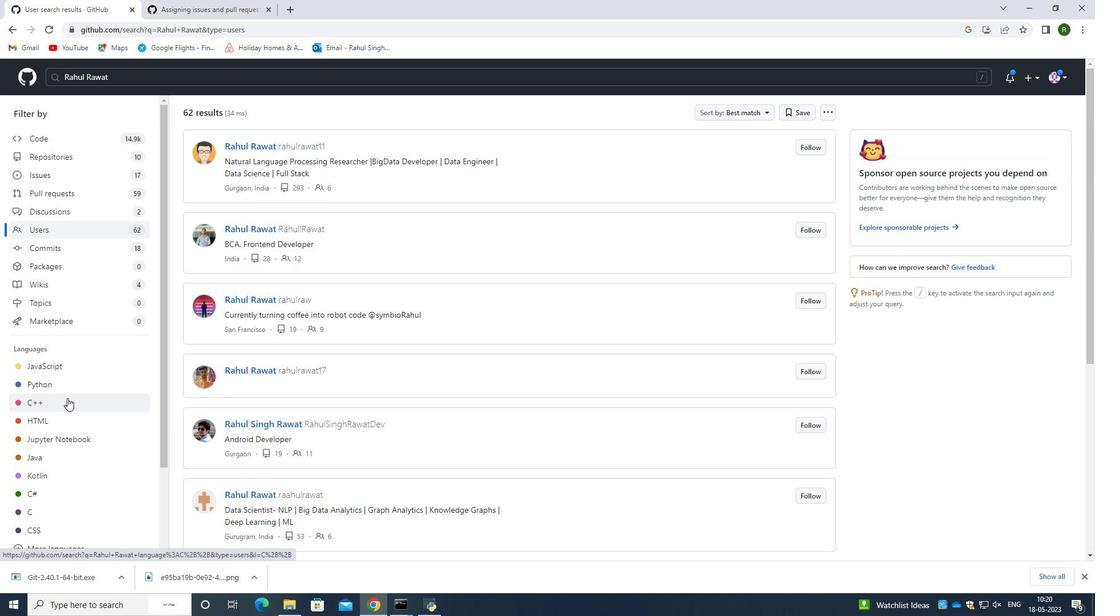 
Action: Mouse scrolled (67, 397) with delta (0, 0)
Screenshot: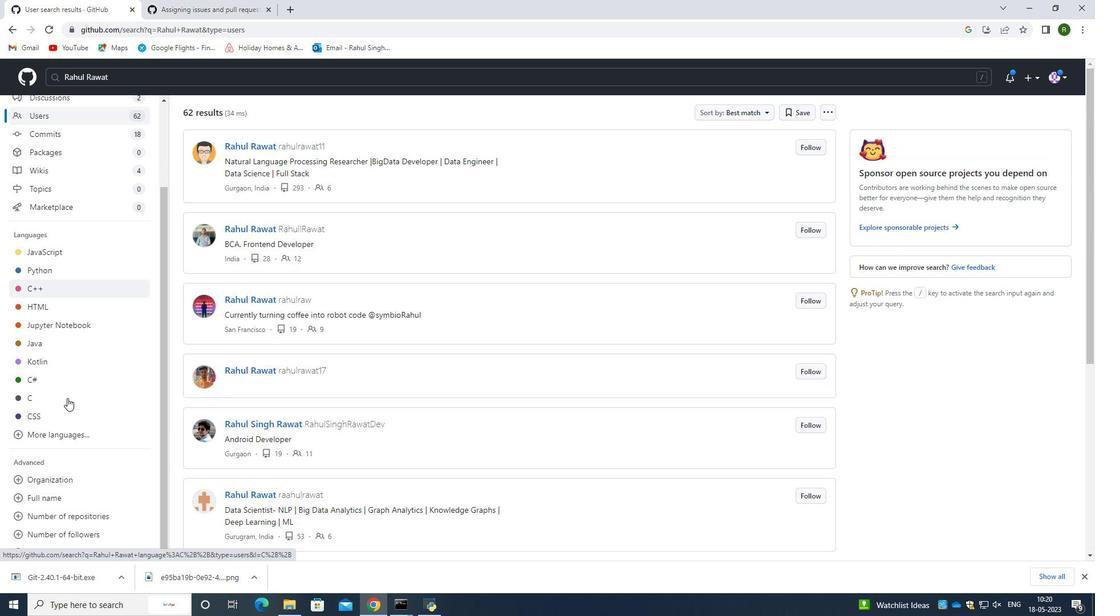 
Action: Mouse moved to (89, 363)
Screenshot: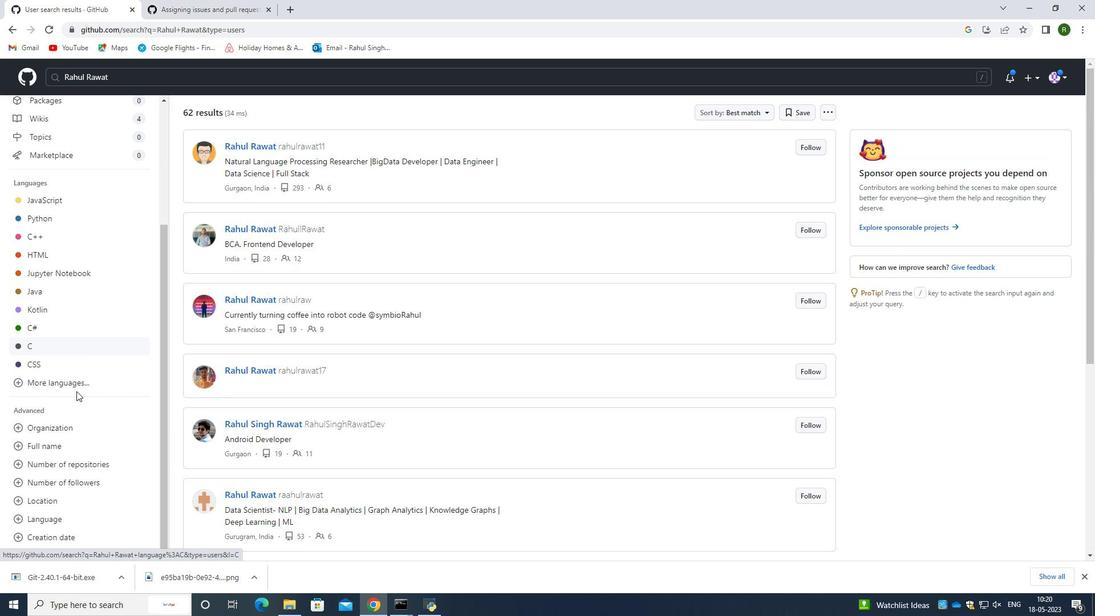 
Action: Mouse scrolled (89, 363) with delta (0, 0)
Screenshot: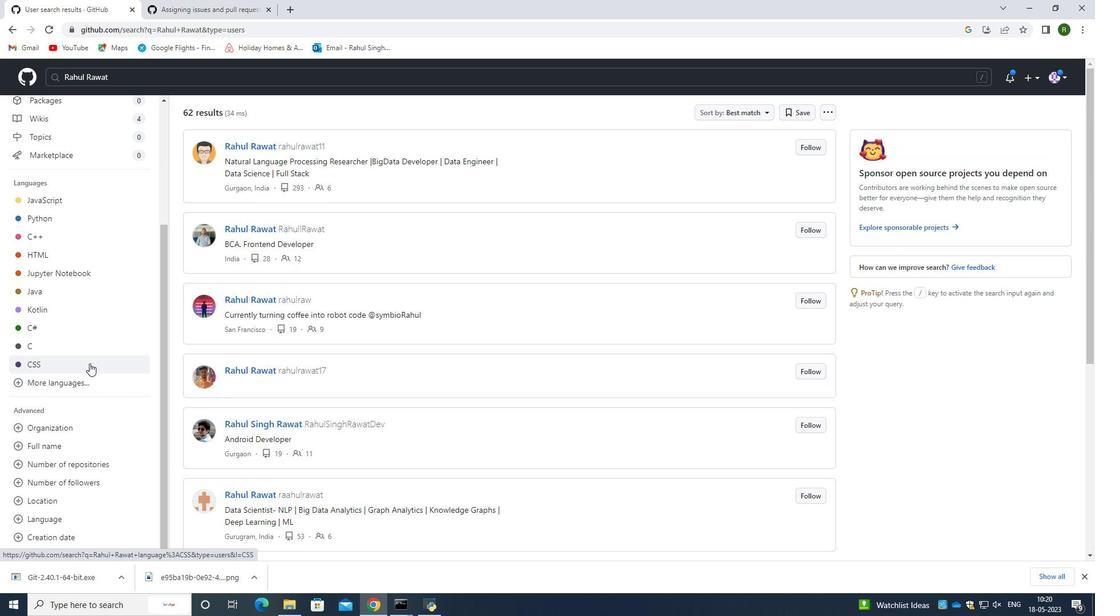 
Action: Mouse scrolled (89, 363) with delta (0, 0)
Screenshot: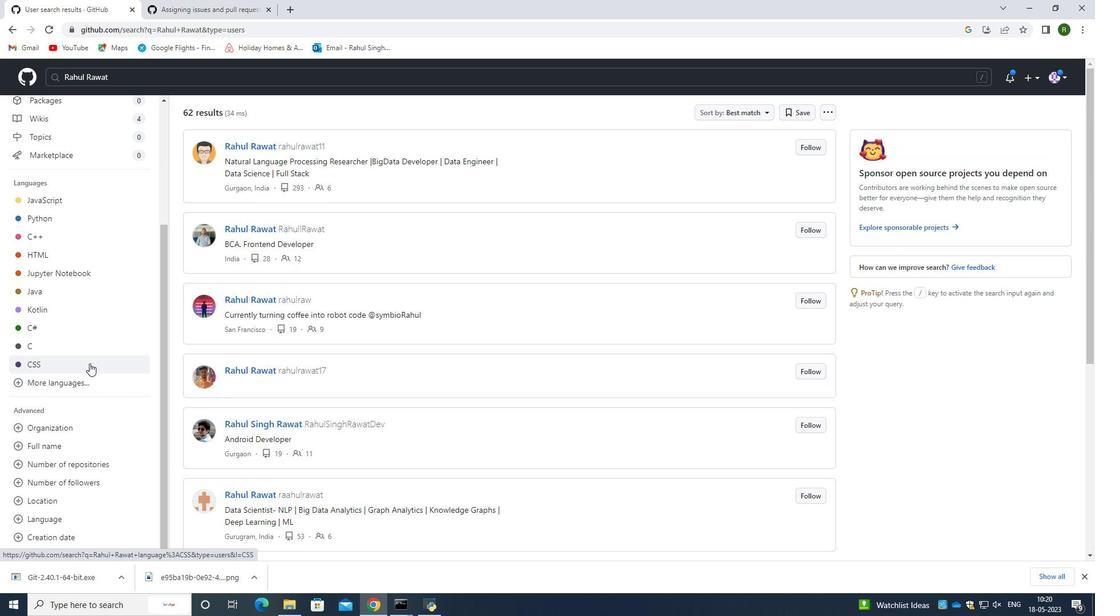 
Action: Mouse scrolled (89, 363) with delta (0, 0)
Screenshot: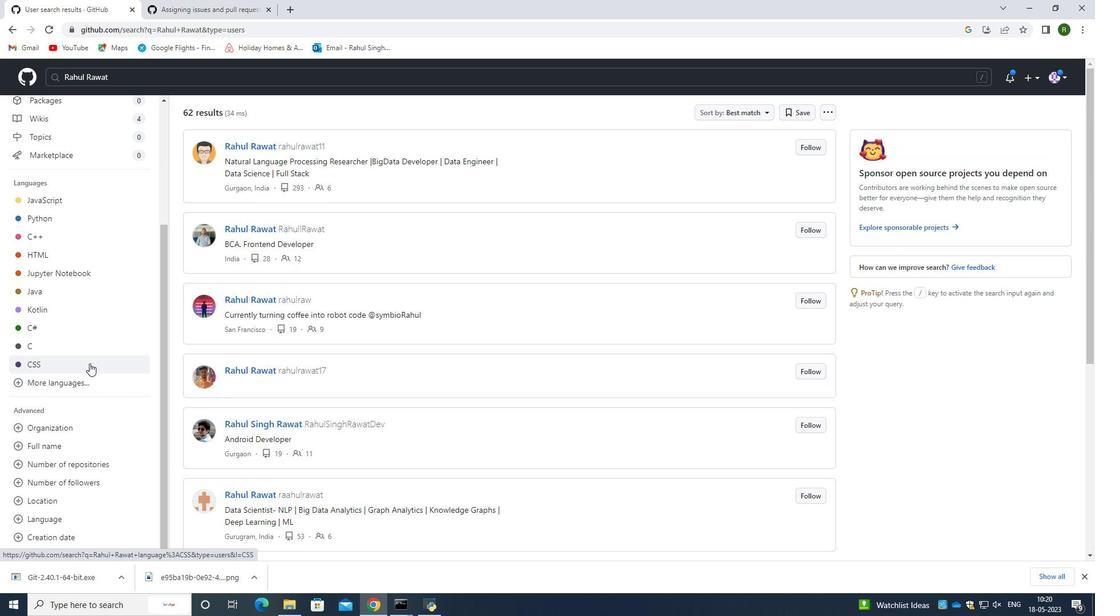 
Action: Mouse moved to (126, 77)
Screenshot: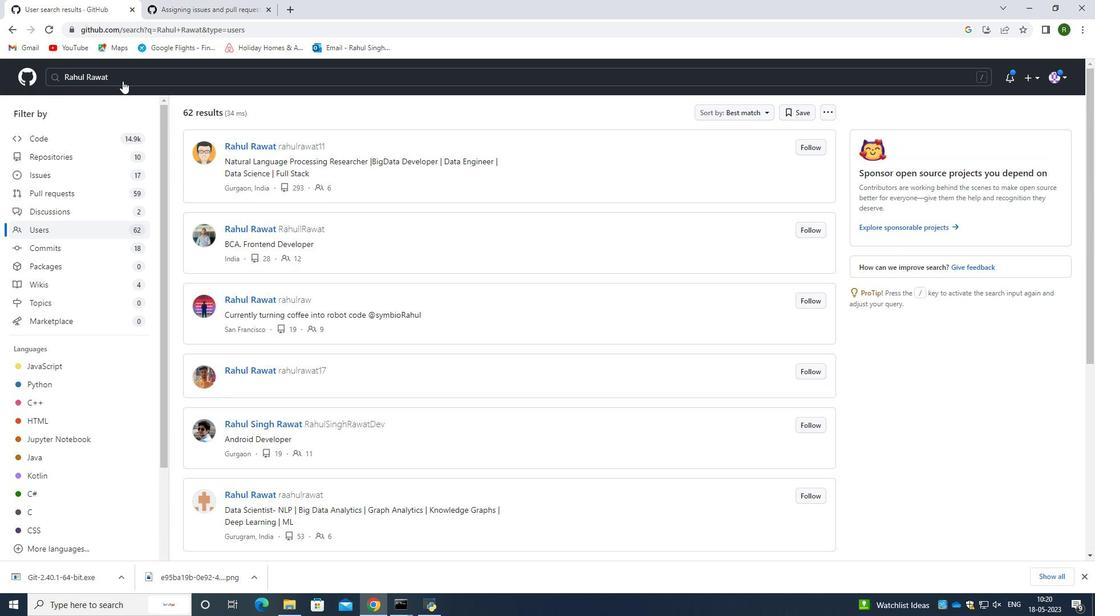 
Action: Mouse pressed left at (126, 77)
Screenshot: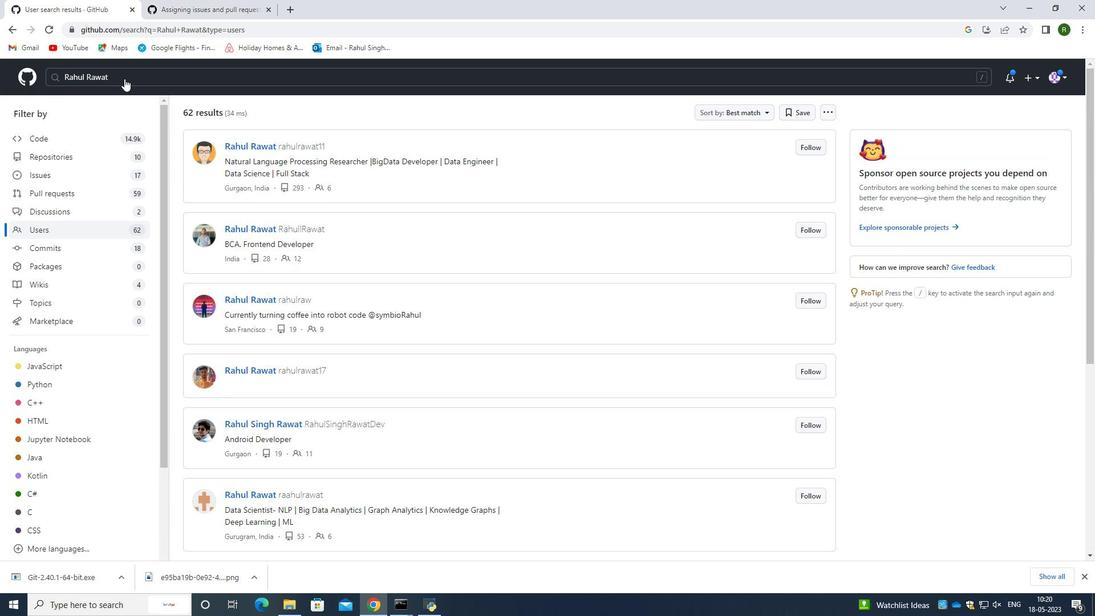 
Action: Mouse moved to (126, 77)
Screenshot: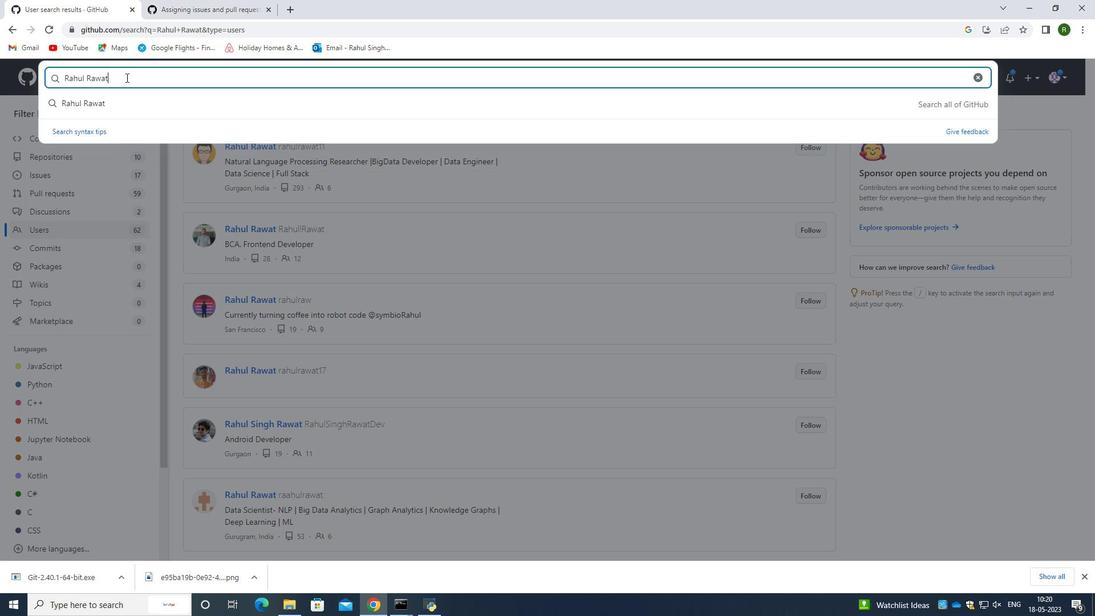
Action: Key pressed <Key.backspace><Key.backspace><Key.backspace><Key.backspace><Key.backspace><Key.backspace><Key.backspace><Key.backspace><Key.backspace><Key.backspace><Key.backspace><Key.backspace><Key.backspace><Key.backspace><Key.backspace><Key.backspace><Key.backspace><Key.backspace><Key.backspace><Key.backspace><Key.backspace><Key.backspace><Key.backspace><Key.backspace><Key.backspace><Key.backspace><Key.backspace><Key.backspace><Key.backspace><Key.backspace><Key.backspace>shazi<Key.space>zaj<Key.backspace><Key.backspace><Key.backspace>-<Key.backspace><Key.backspace>-aaman<Key.backspace><Key.backspace><Key.backspace><Key.backspace><Key.backspace>zaman
Screenshot: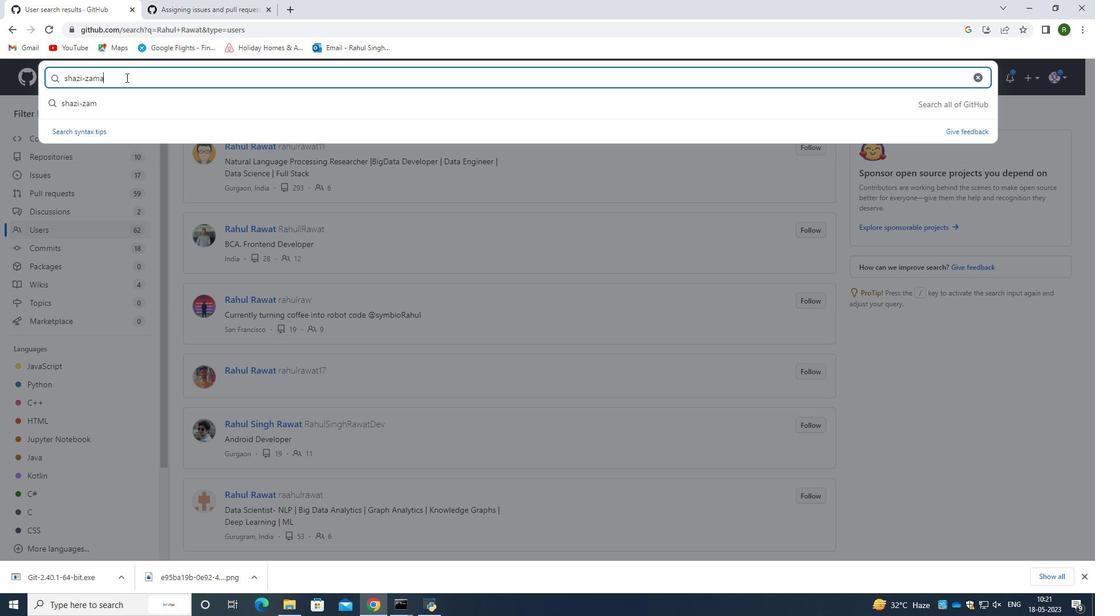 
Action: Mouse moved to (108, 103)
Screenshot: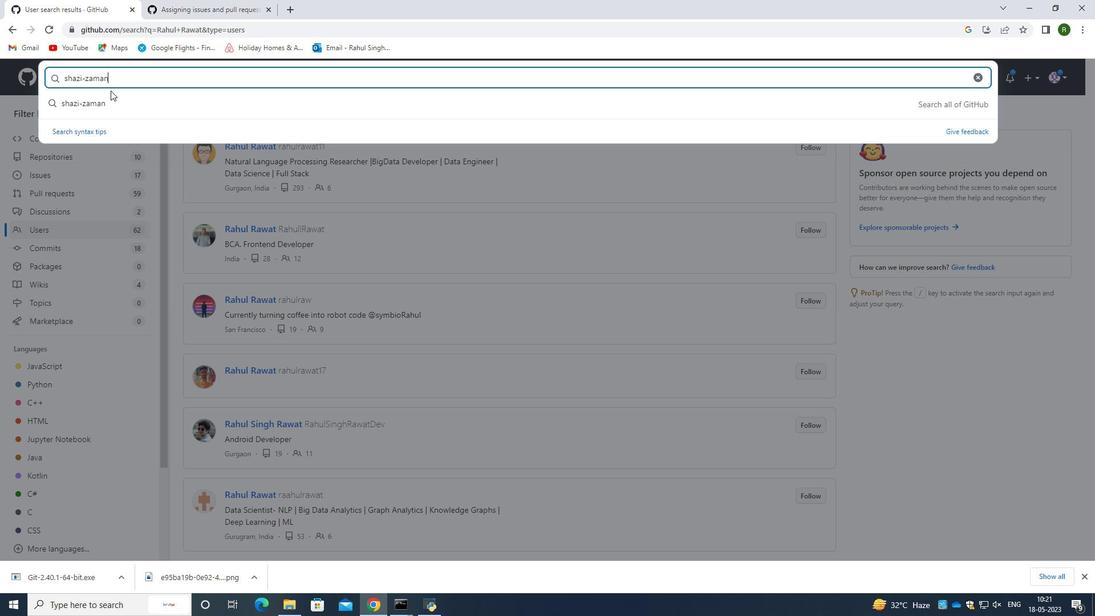 
Action: Mouse pressed left at (108, 103)
Screenshot: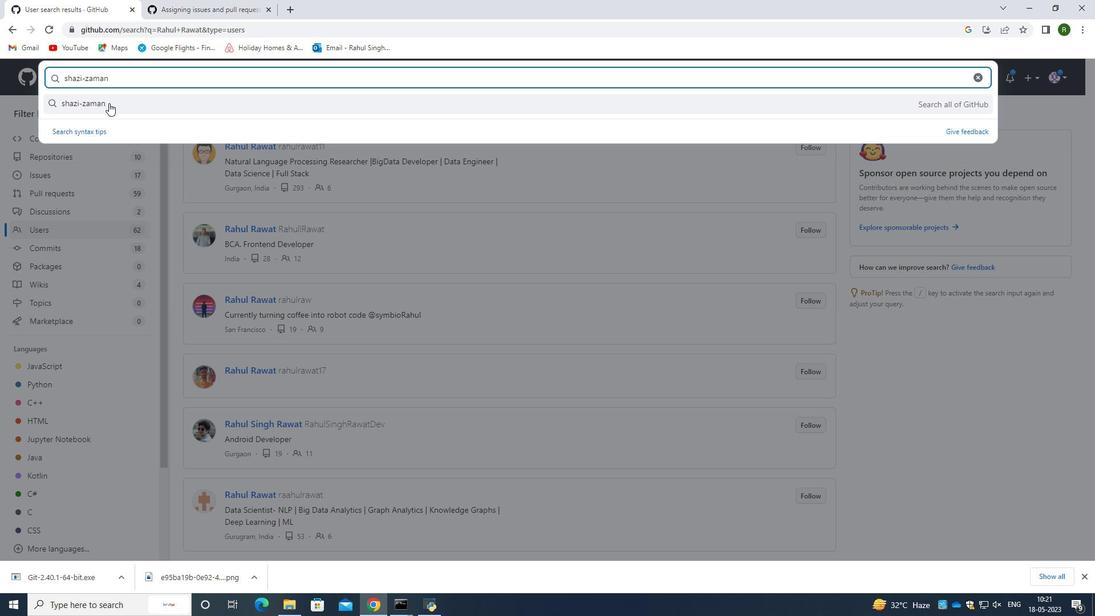 
Action: Mouse moved to (238, 205)
Screenshot: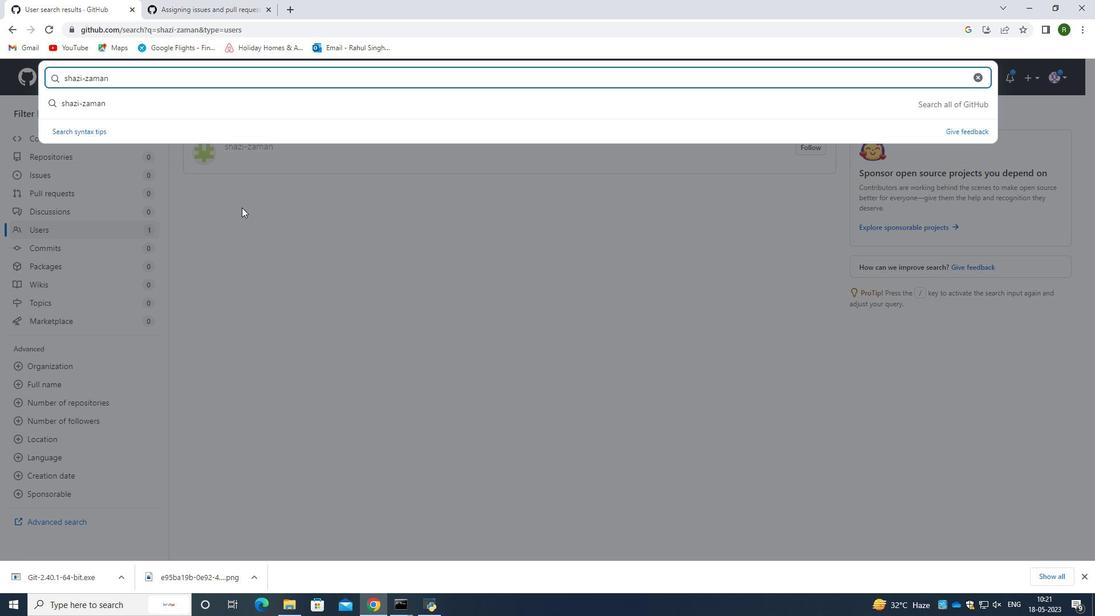 
Action: Mouse pressed left at (238, 205)
Screenshot: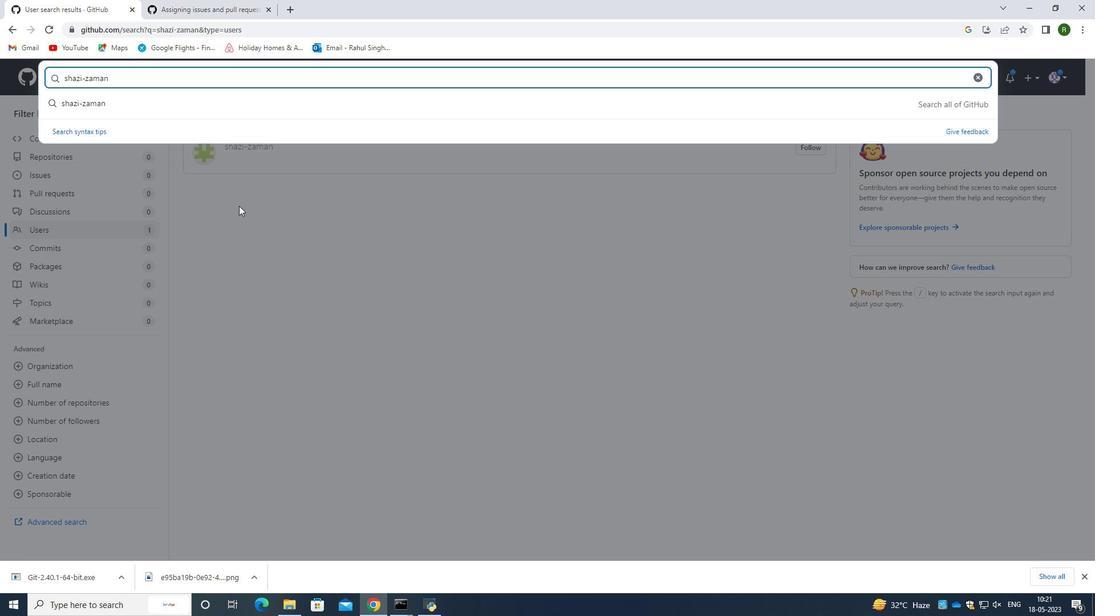 
Action: Mouse moved to (815, 142)
Screenshot: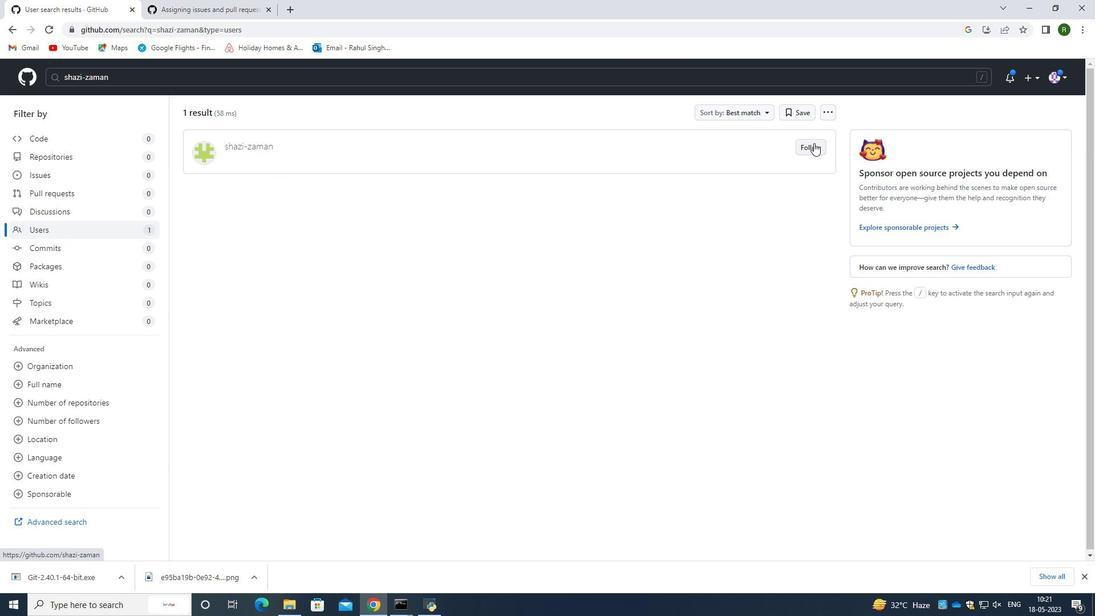 
Action: Mouse pressed left at (815, 142)
Screenshot: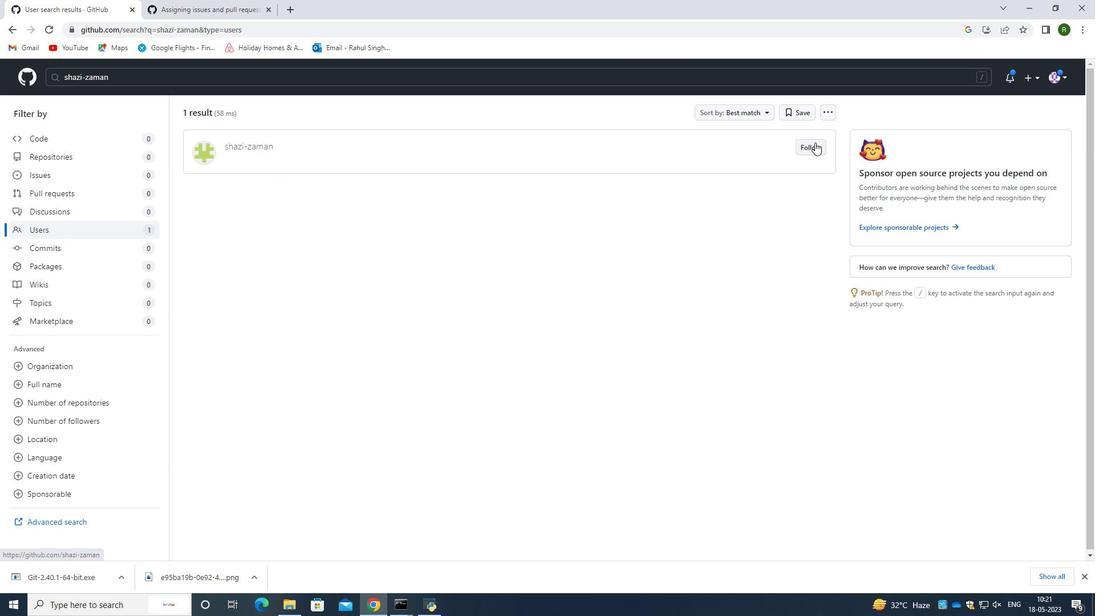 
Action: Mouse moved to (253, 144)
Screenshot: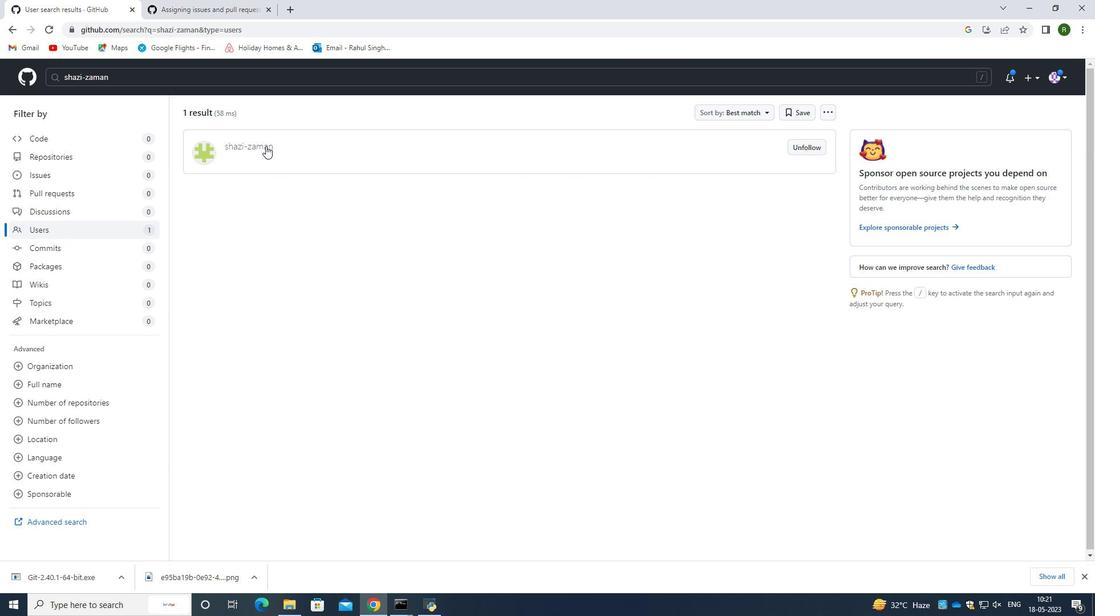 
Action: Mouse pressed left at (253, 144)
Screenshot: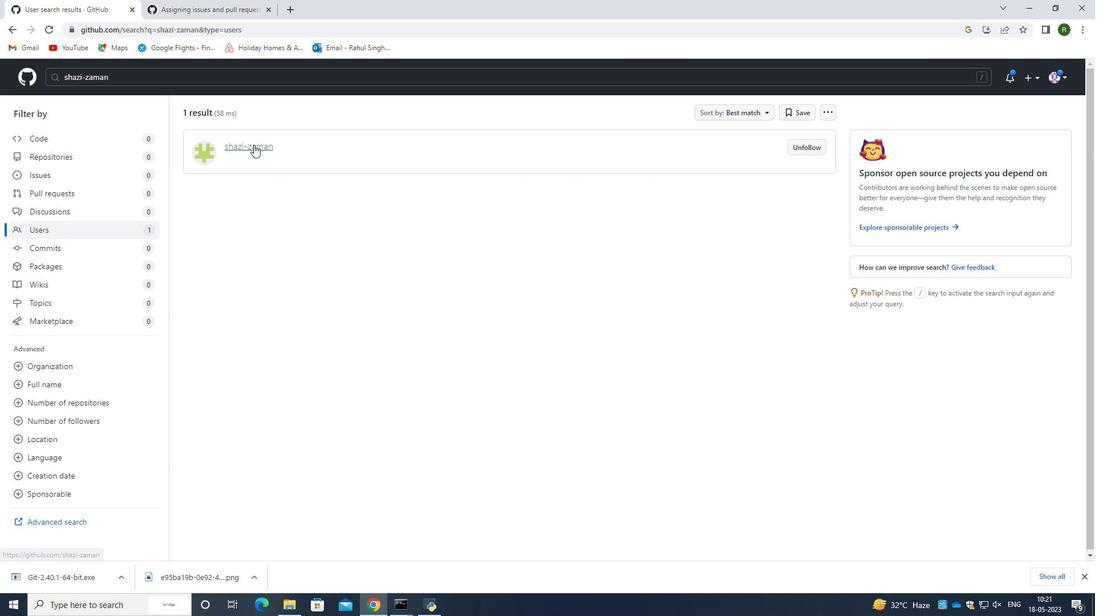 
Action: Mouse moved to (476, 220)
Screenshot: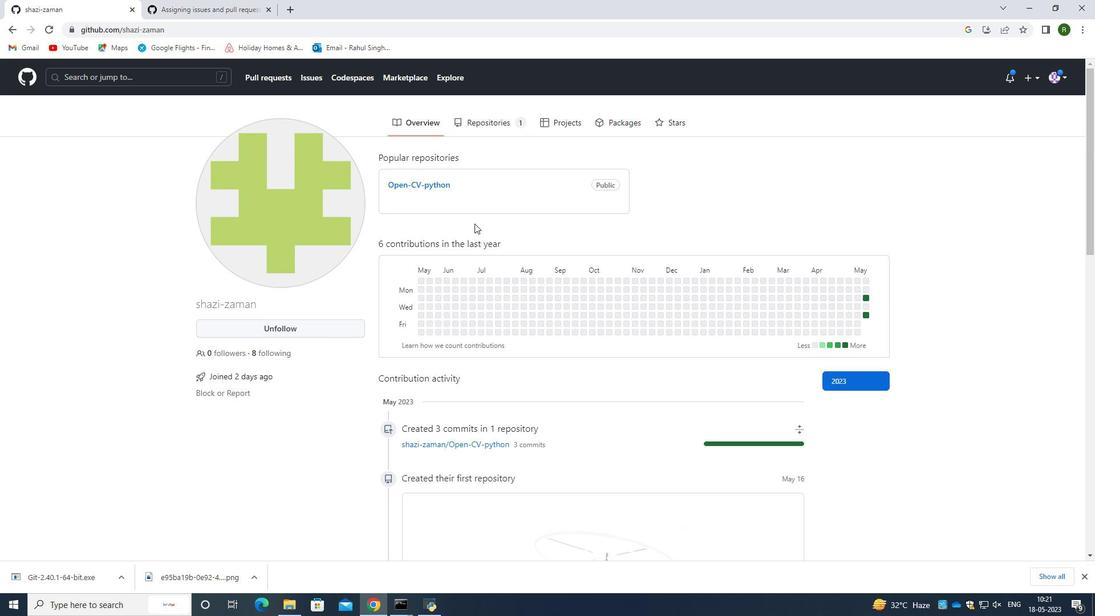 
Action: Mouse scrolled (476, 220) with delta (0, 0)
Screenshot: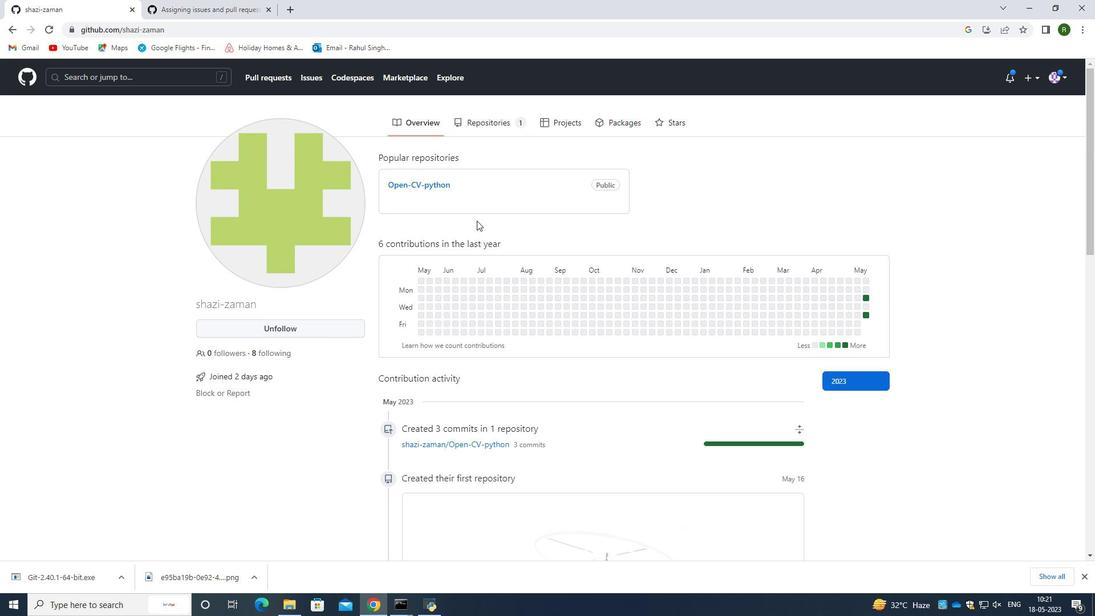 
Action: Mouse moved to (476, 220)
Screenshot: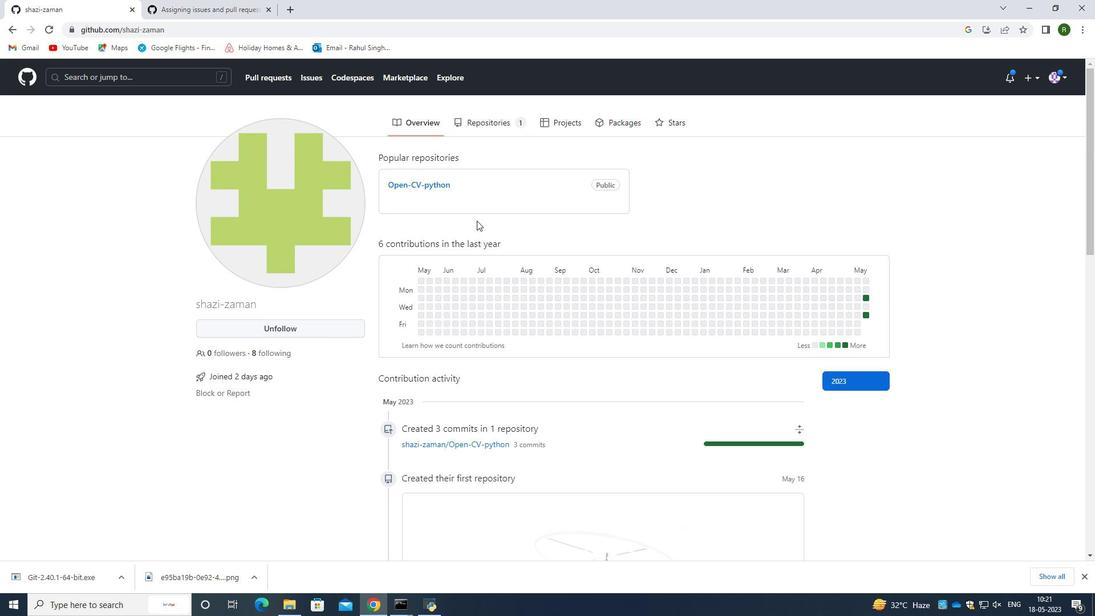 
Action: Mouse scrolled (476, 219) with delta (0, 0)
Screenshot: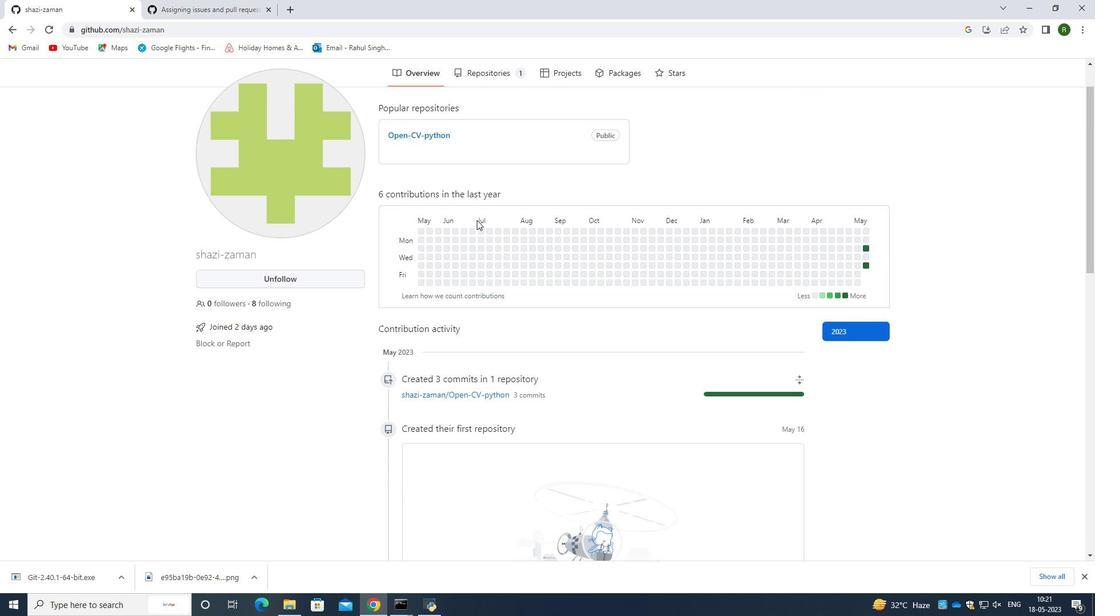 
Action: Mouse moved to (622, 245)
Screenshot: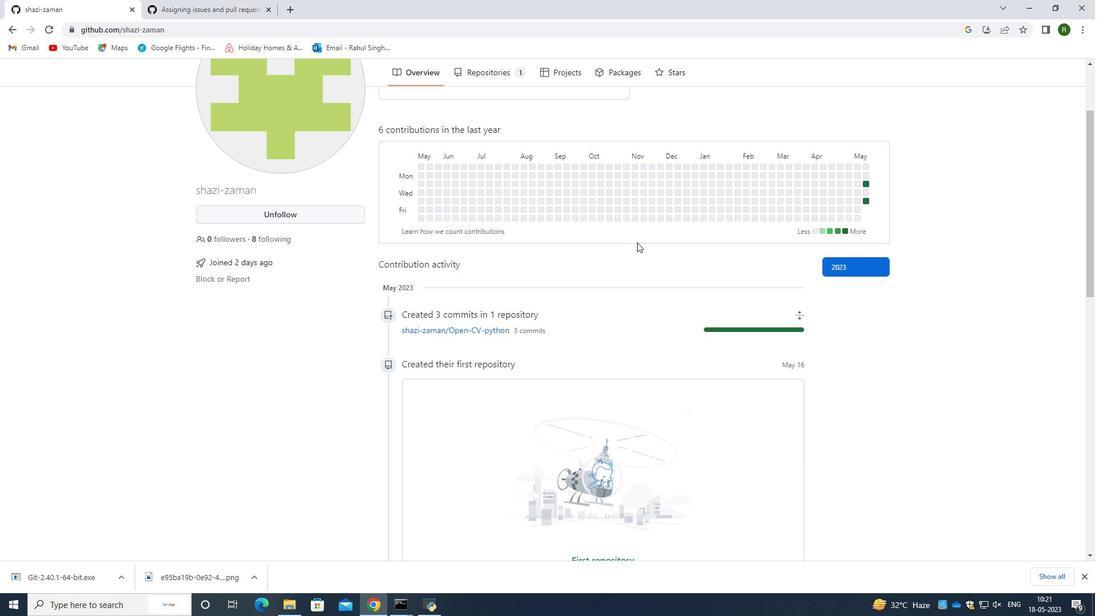 
Action: Mouse scrolled (622, 245) with delta (0, 0)
Screenshot: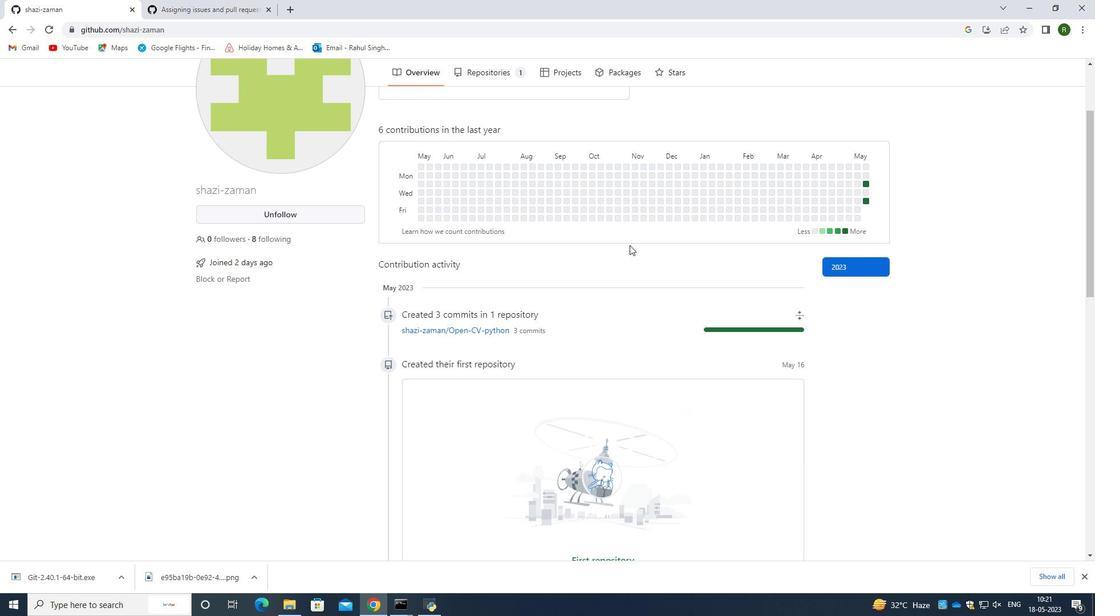 
Action: Mouse scrolled (622, 245) with delta (0, 0)
Screenshot: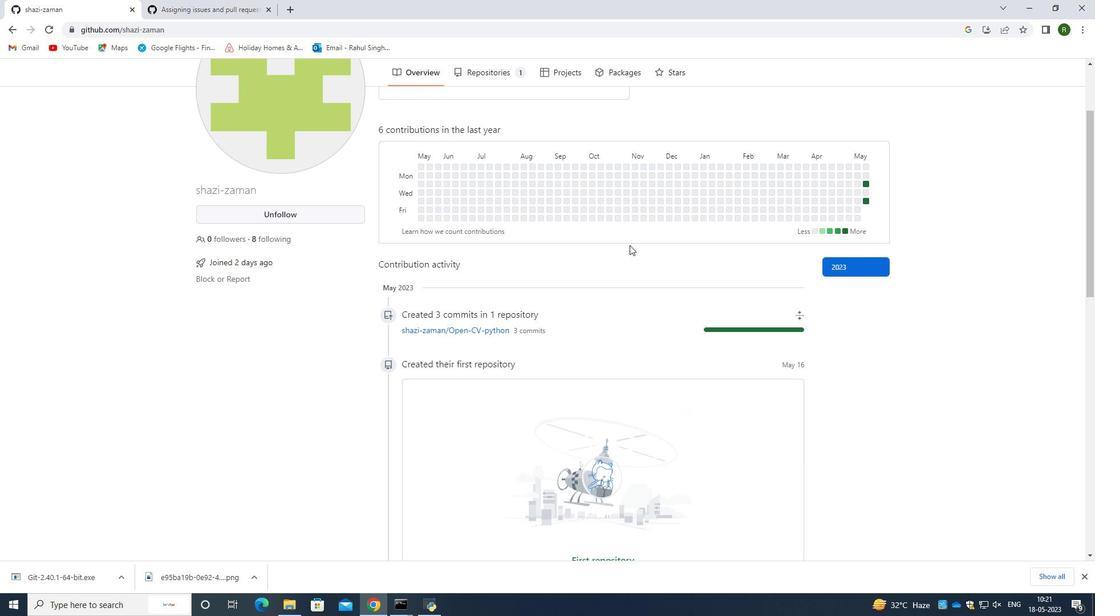 
Action: Mouse scrolled (622, 245) with delta (0, 0)
Screenshot: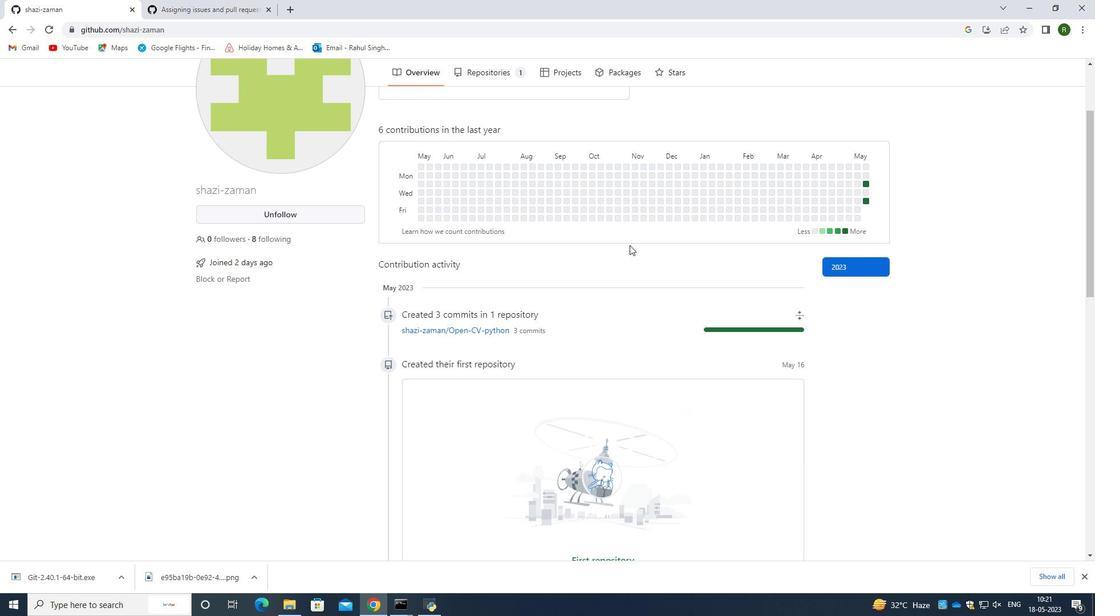 
Action: Mouse moved to (12, 30)
Screenshot: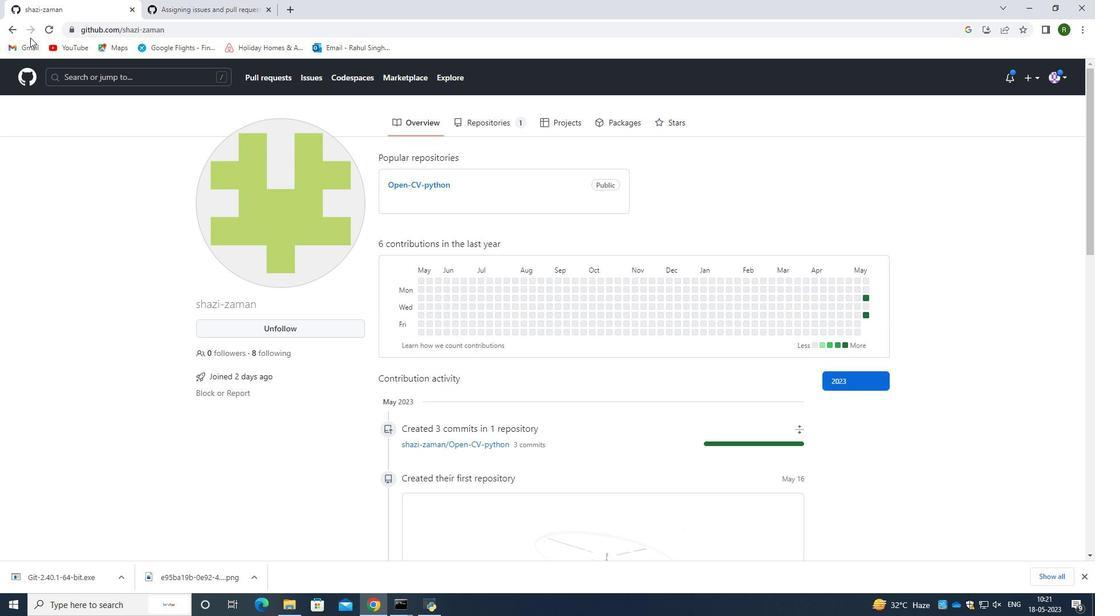 
Action: Mouse pressed left at (12, 30)
Screenshot: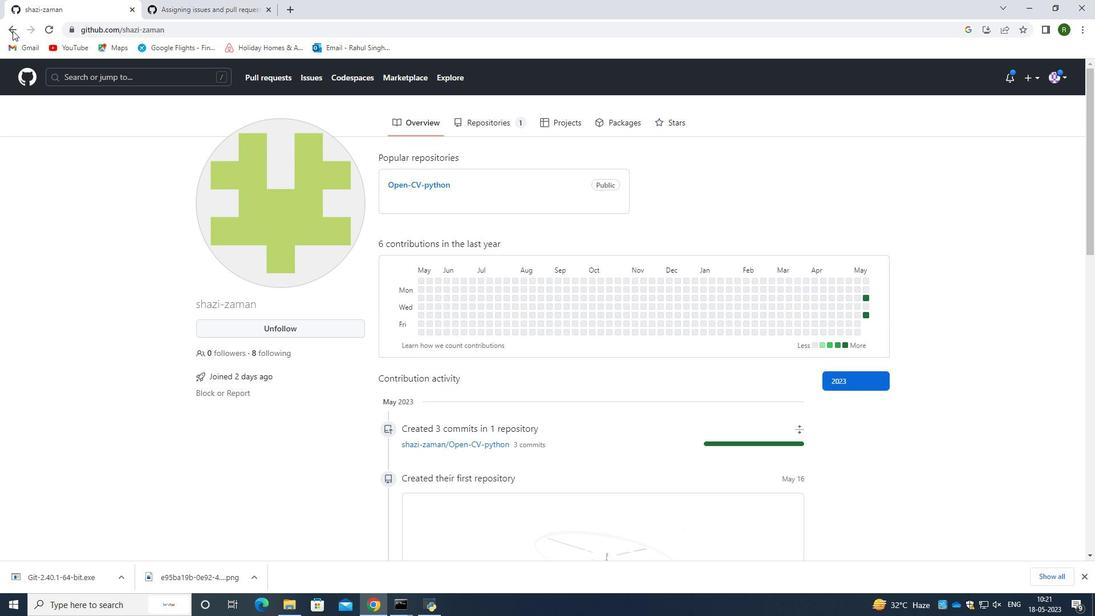 
Action: Mouse moved to (52, 144)
Screenshot: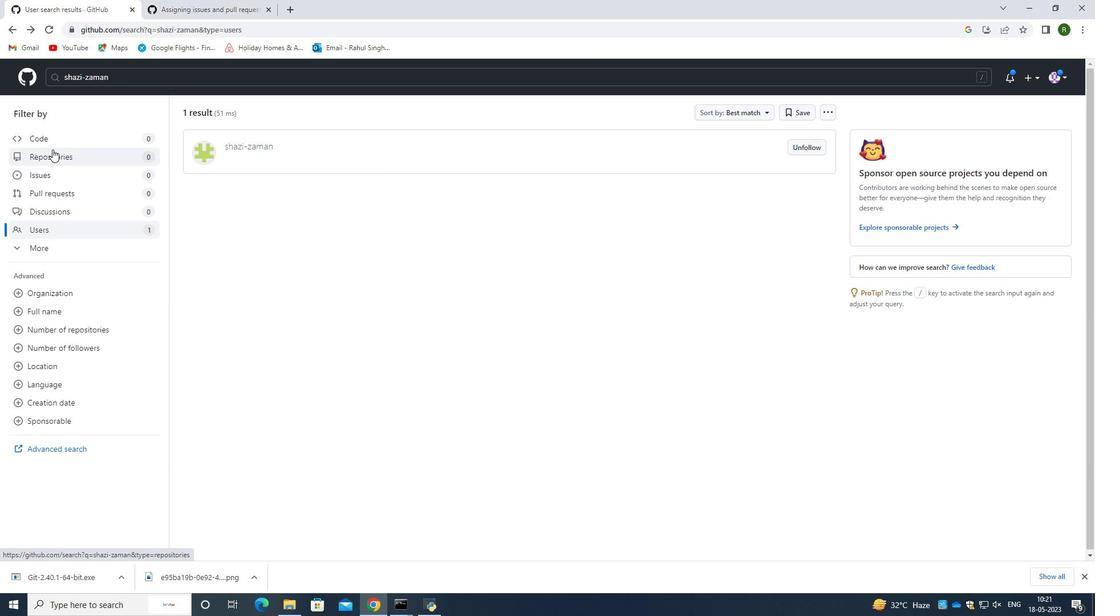 
Action: Mouse pressed left at (52, 144)
Screenshot: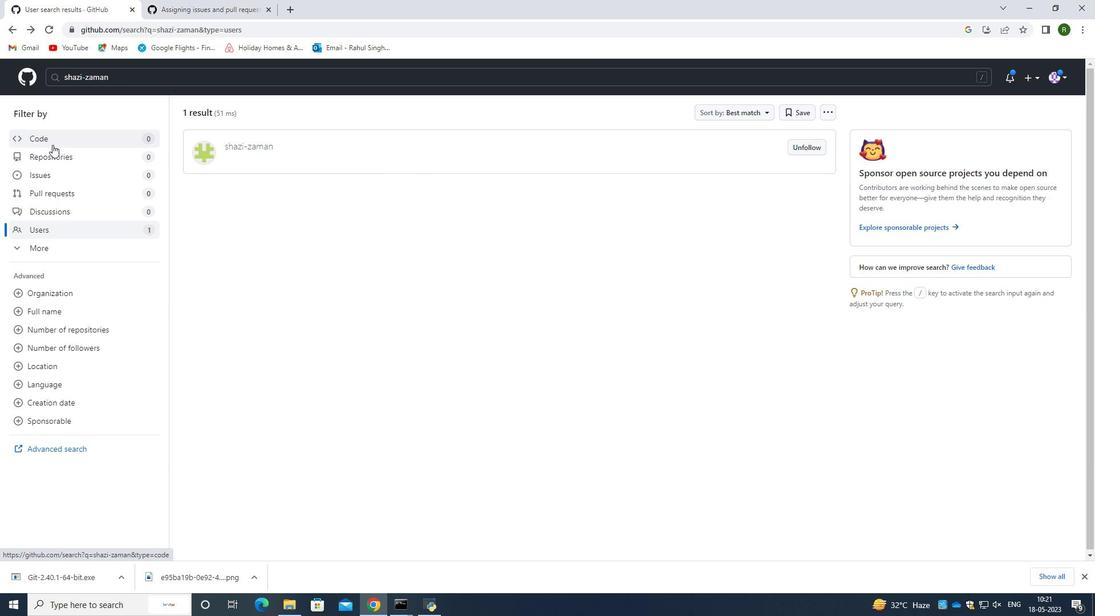 
Action: Mouse moved to (33, 78)
Screenshot: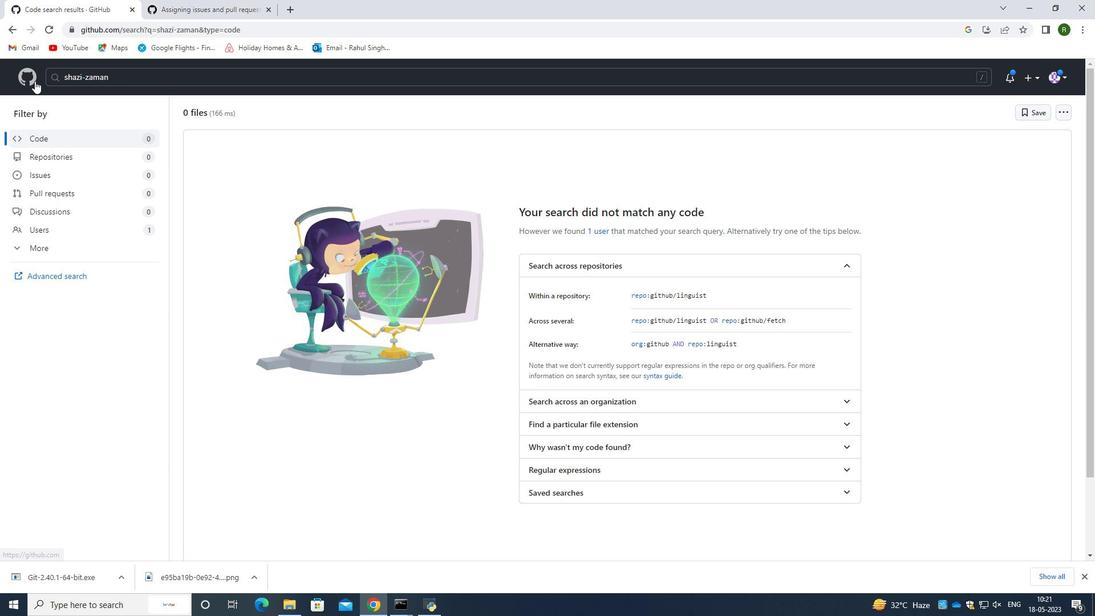 
Action: Mouse pressed left at (33, 78)
Screenshot: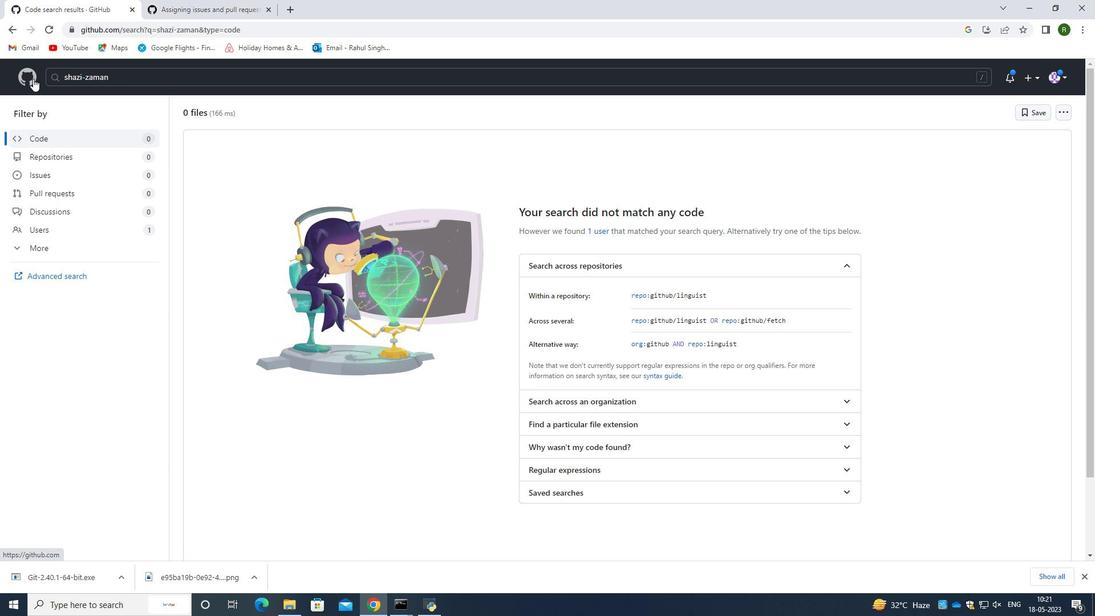 
Action: Mouse moved to (169, 114)
Screenshot: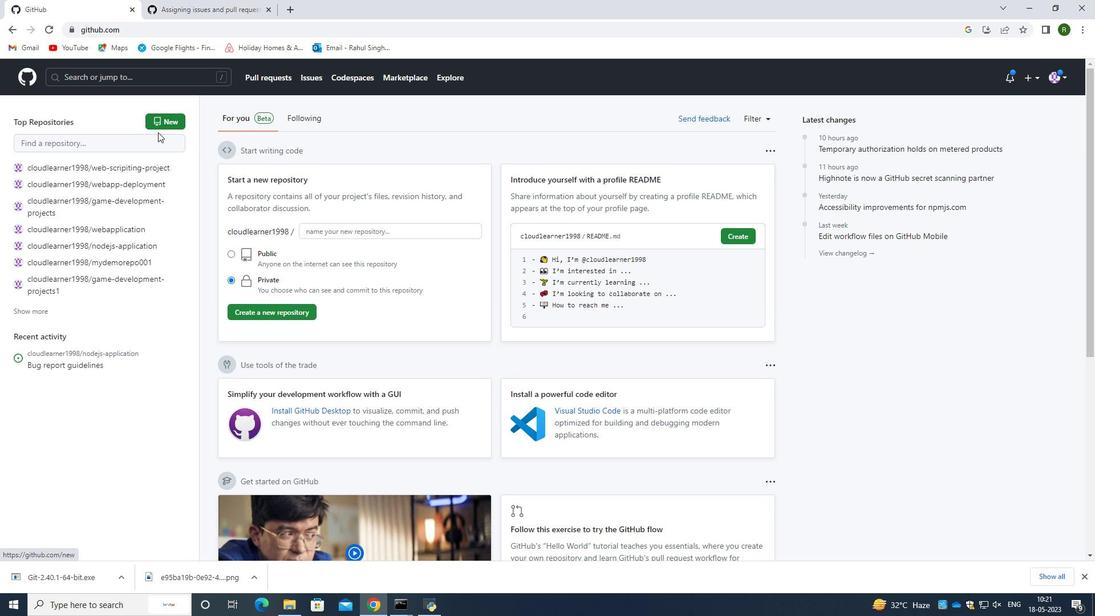 
Action: Mouse pressed left at (169, 114)
Screenshot: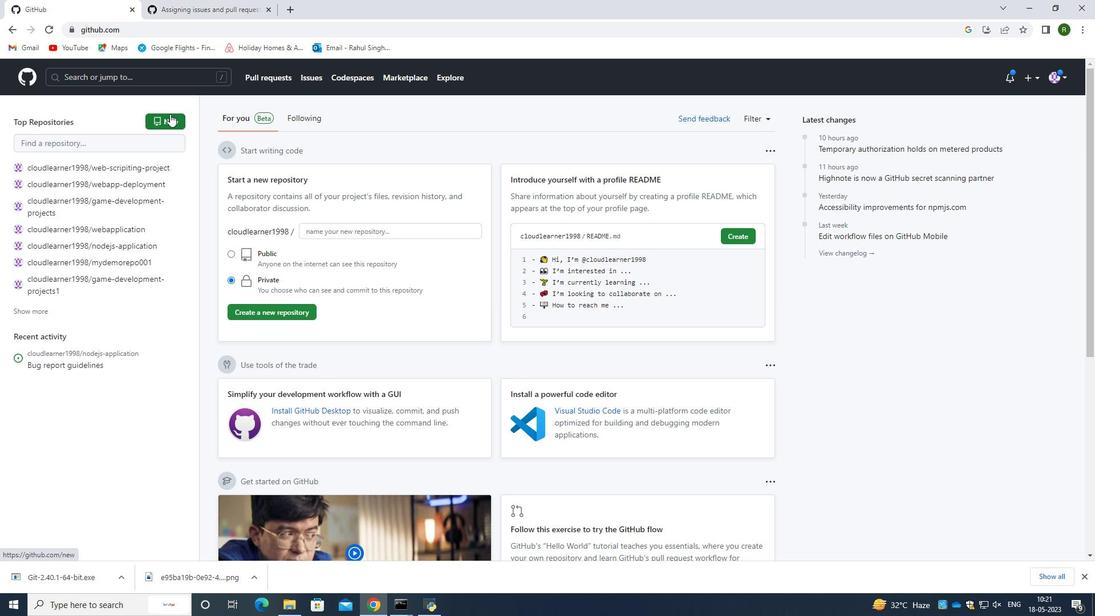 
Action: Mouse moved to (507, 200)
Screenshot: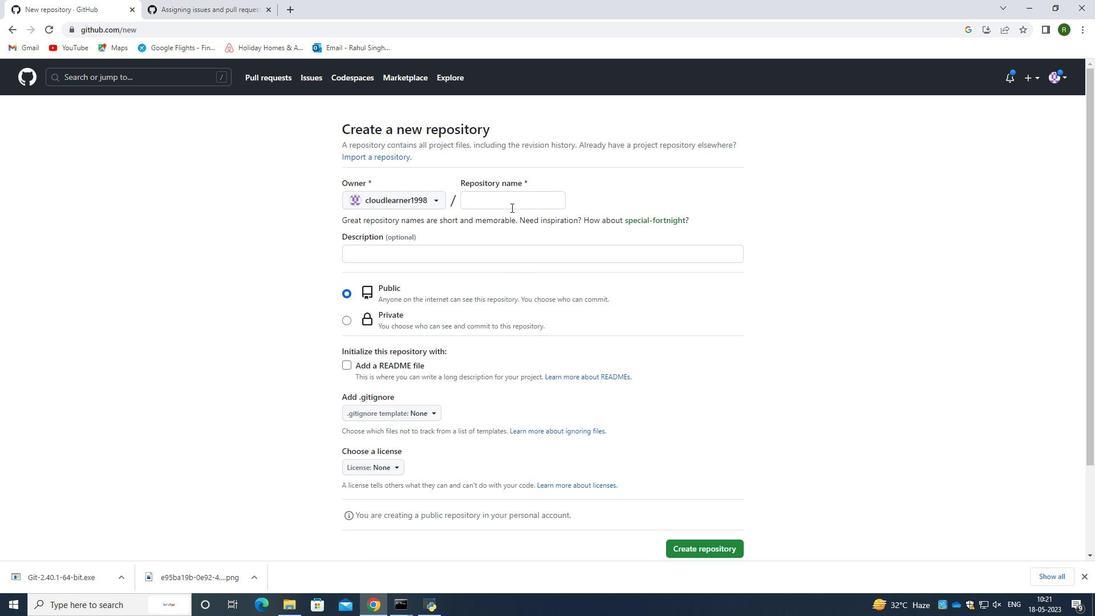 
Action: Mouse pressed left at (507, 200)
Screenshot: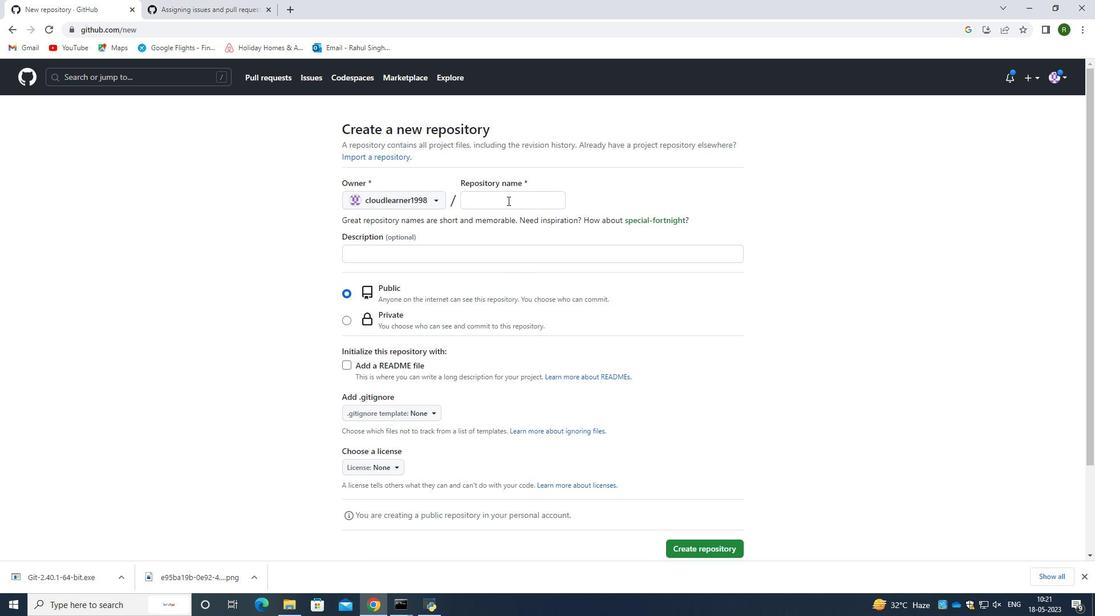 
Action: Mouse moved to (507, 200)
Screenshot: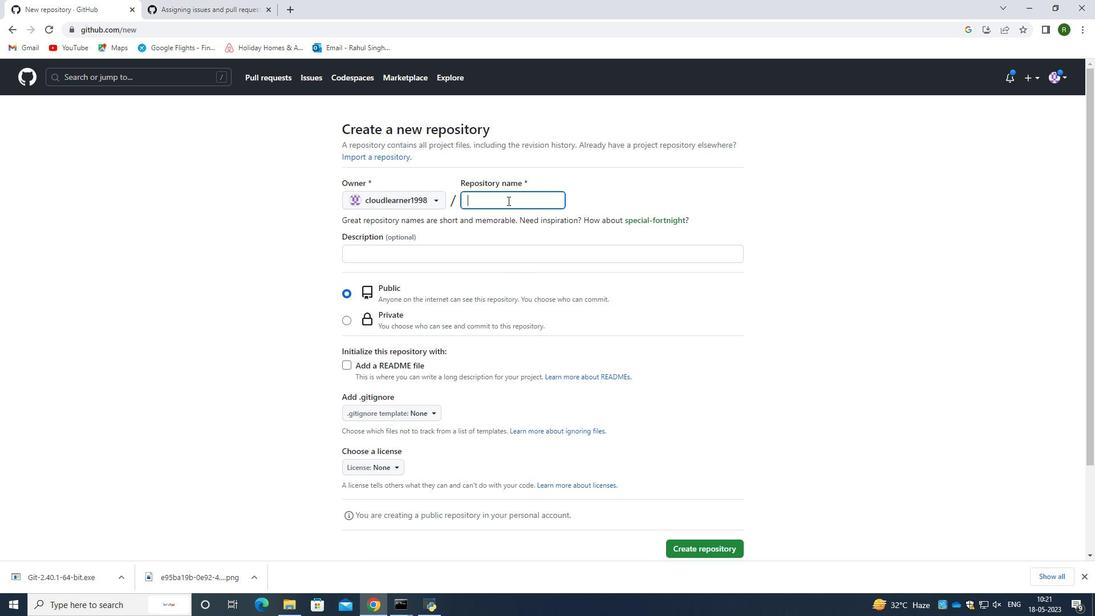 
Action: Key pressed <Key.caps_lock>TEST<Key.backspace><Key.backspace><Key.backspace><Key.backspace><Key.caps_lock>demo<Key.space>tes<Key.backspace><Key.backspace><Key.backspace><Key.backspace><Key.space>repo<Key.space>
Screenshot: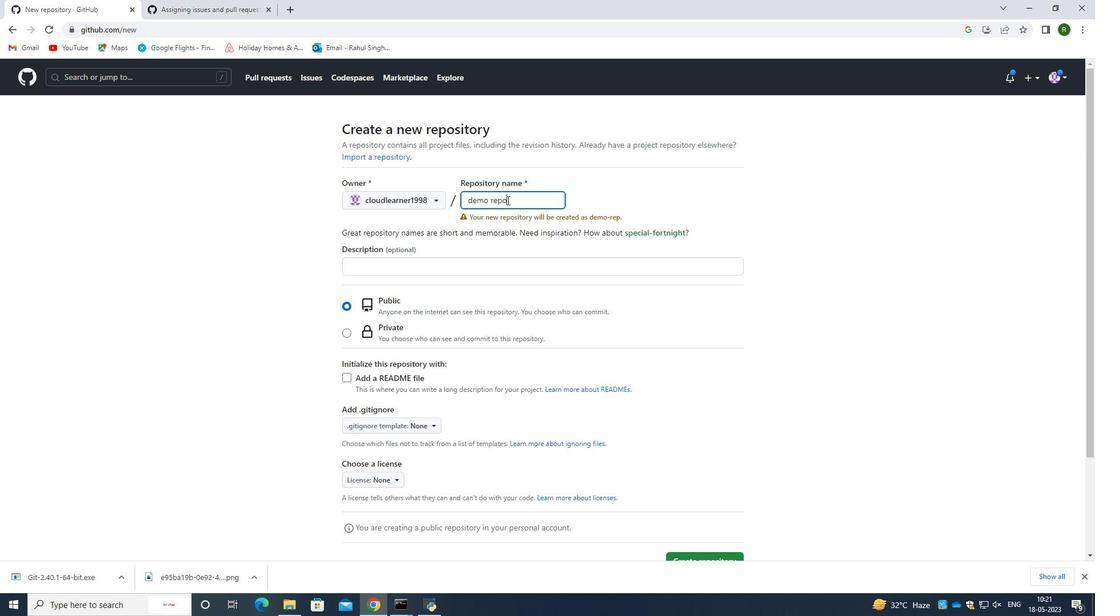 
Action: Mouse moved to (537, 217)
Screenshot: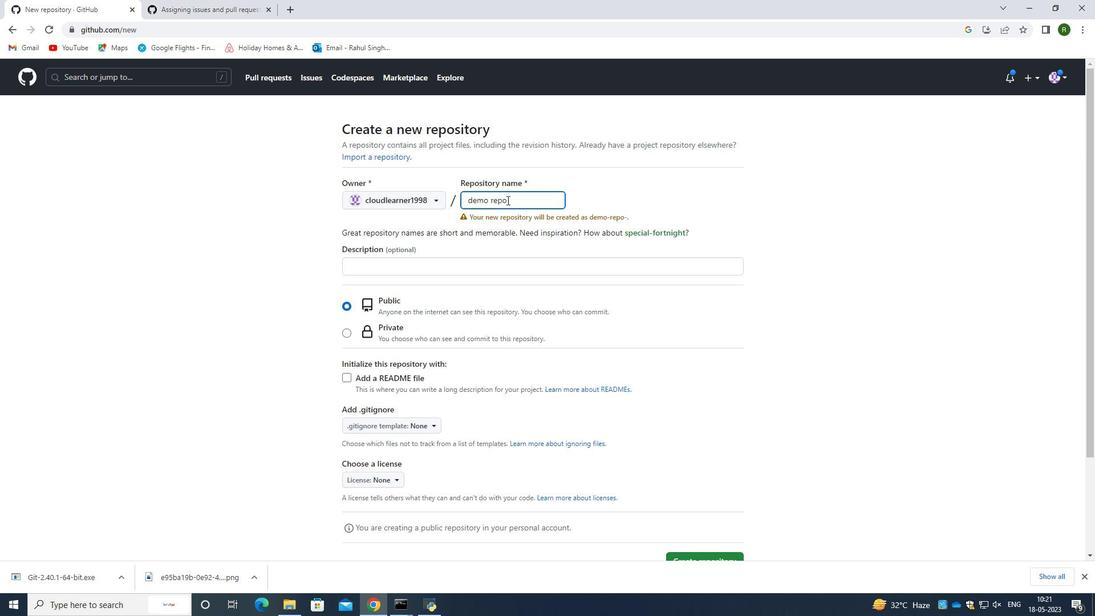 
Action: Mouse scrolled (535, 216) with delta (0, 0)
Screenshot: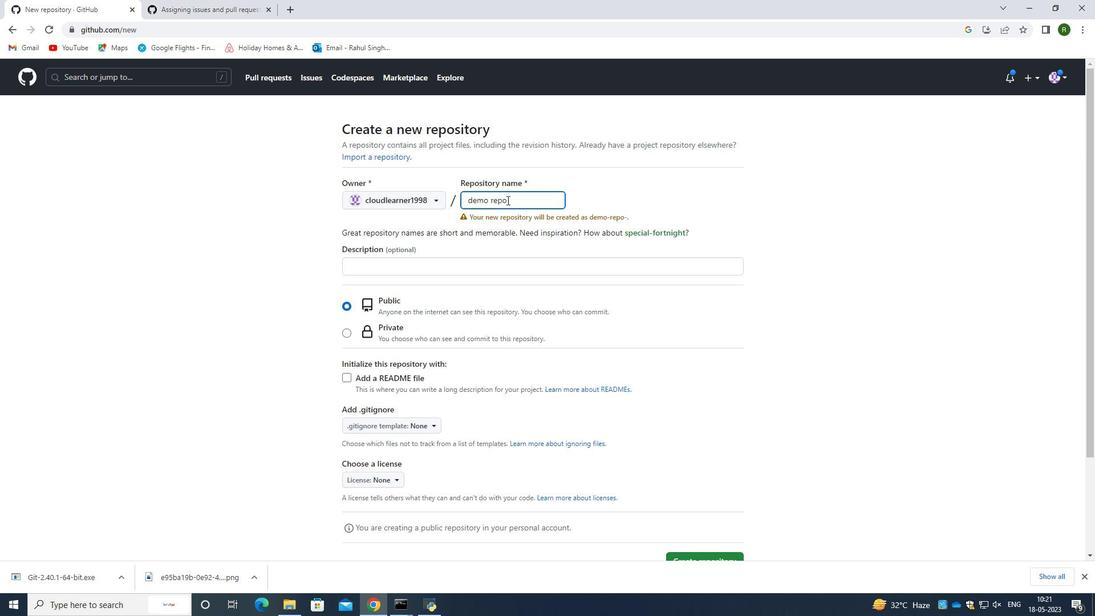 
Action: Mouse moved to (426, 446)
Screenshot: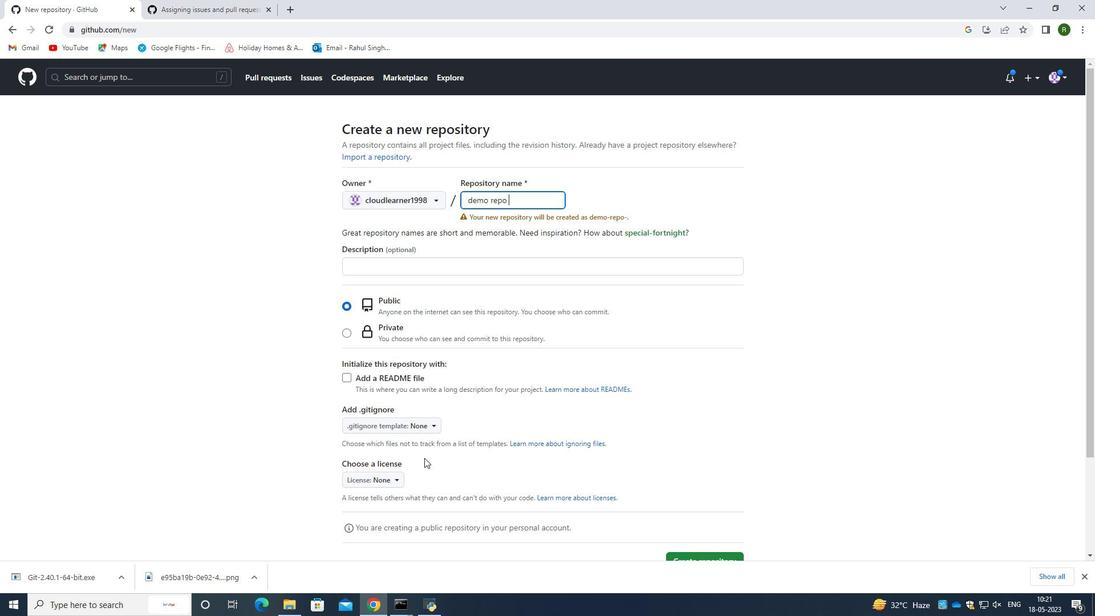 
Action: Mouse scrolled (426, 445) with delta (0, 0)
Screenshot: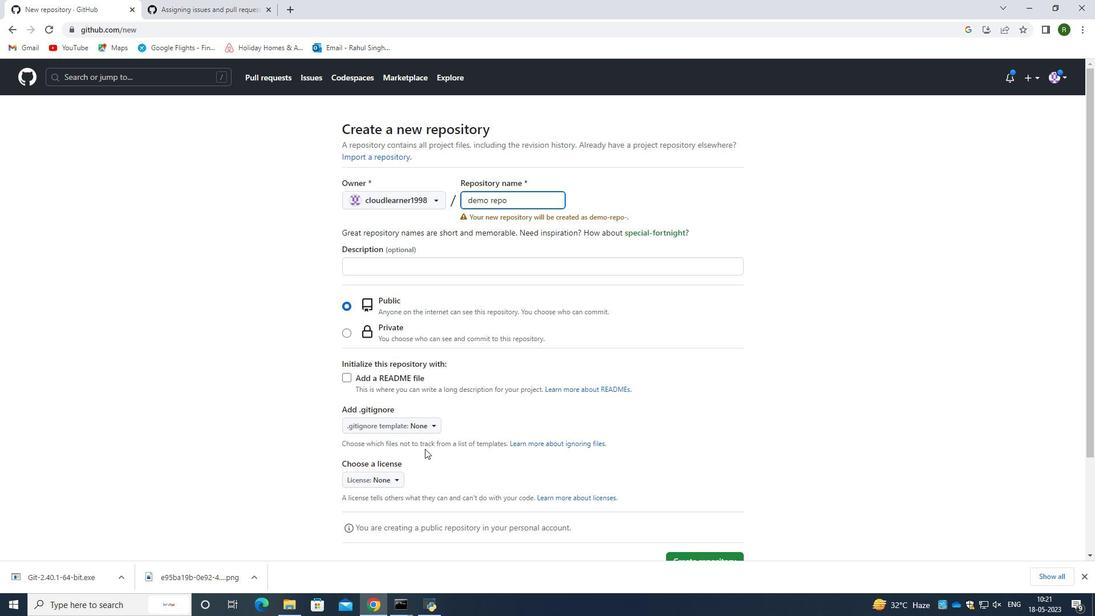 
Action: Mouse scrolled (426, 445) with delta (0, 0)
Screenshot: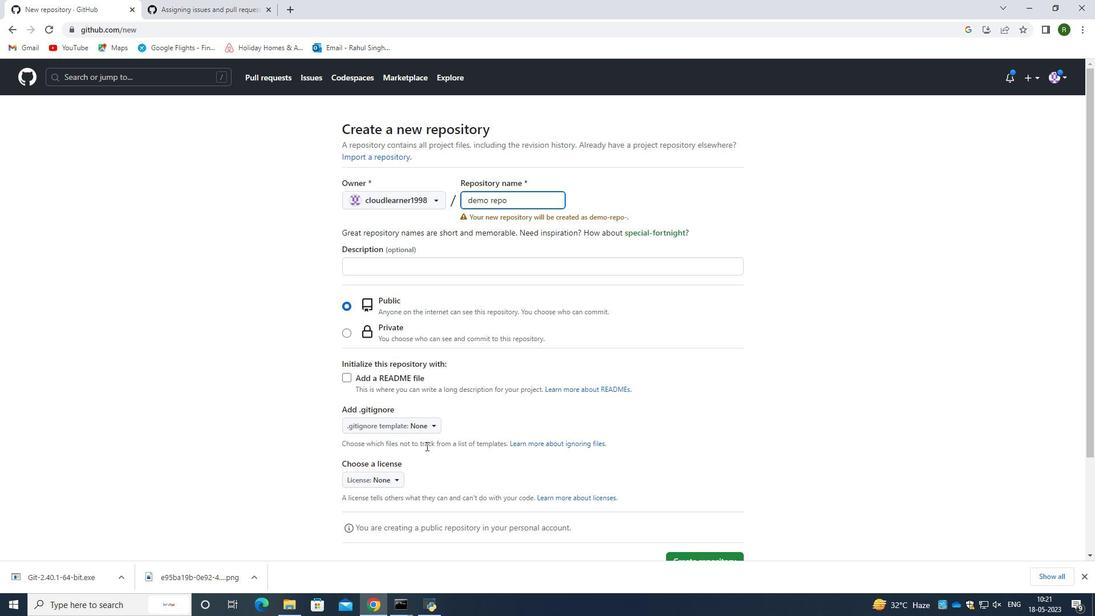 
Action: Mouse moved to (346, 258)
Screenshot: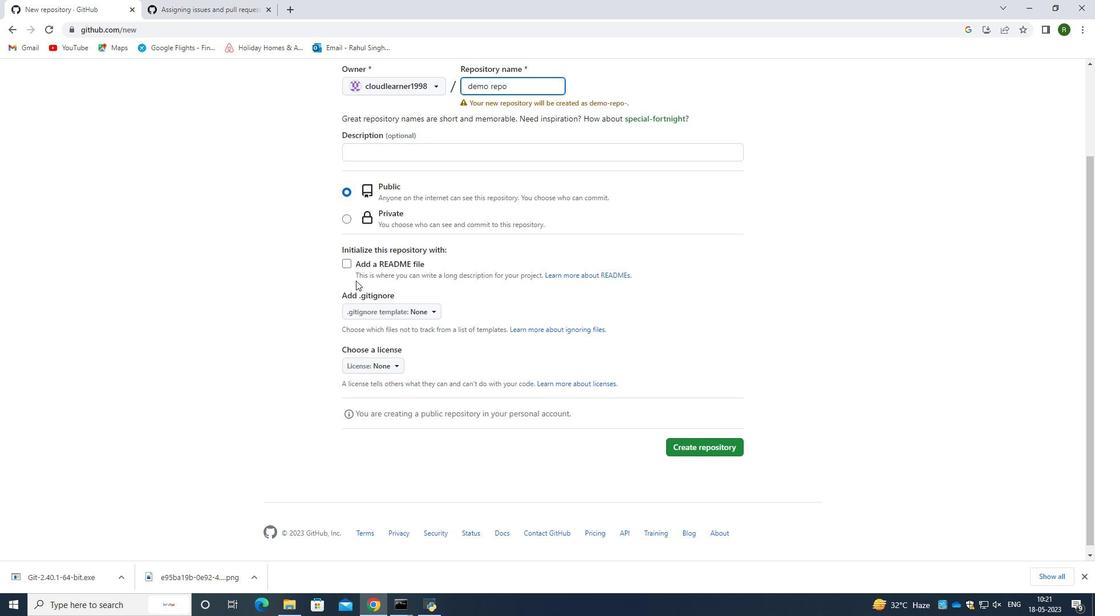 
Action: Mouse pressed left at (346, 258)
Screenshot: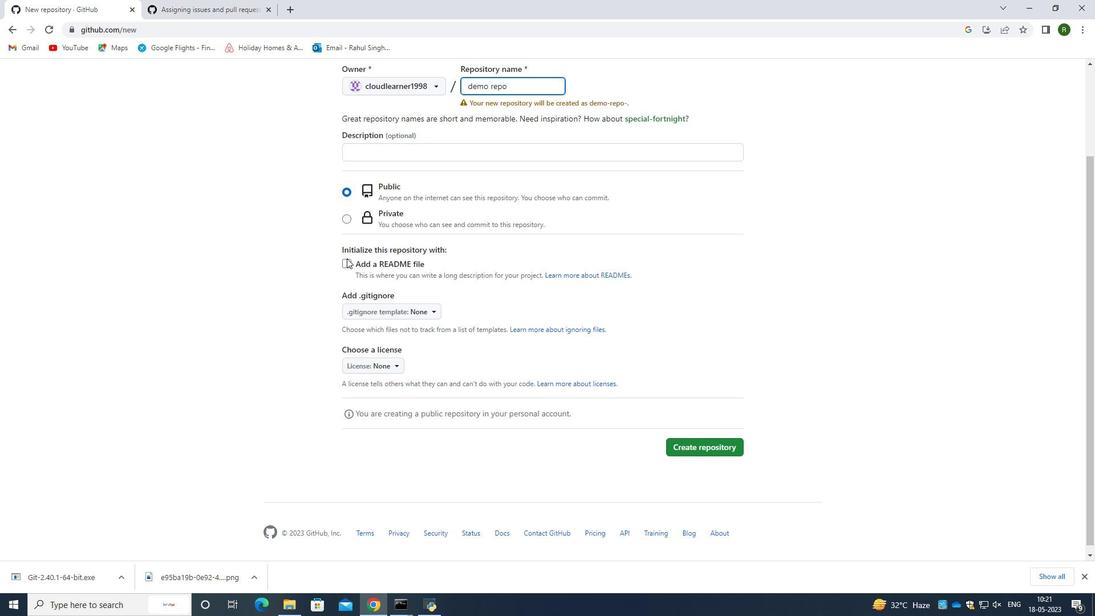 
Action: Mouse moved to (343, 261)
Screenshot: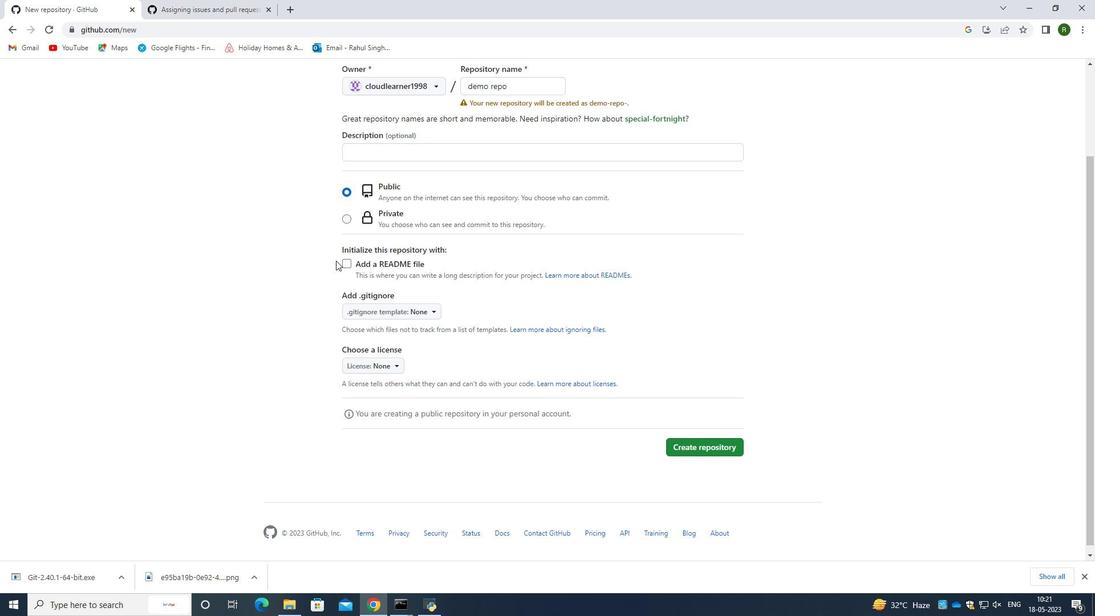 
Action: Mouse pressed left at (343, 261)
Screenshot: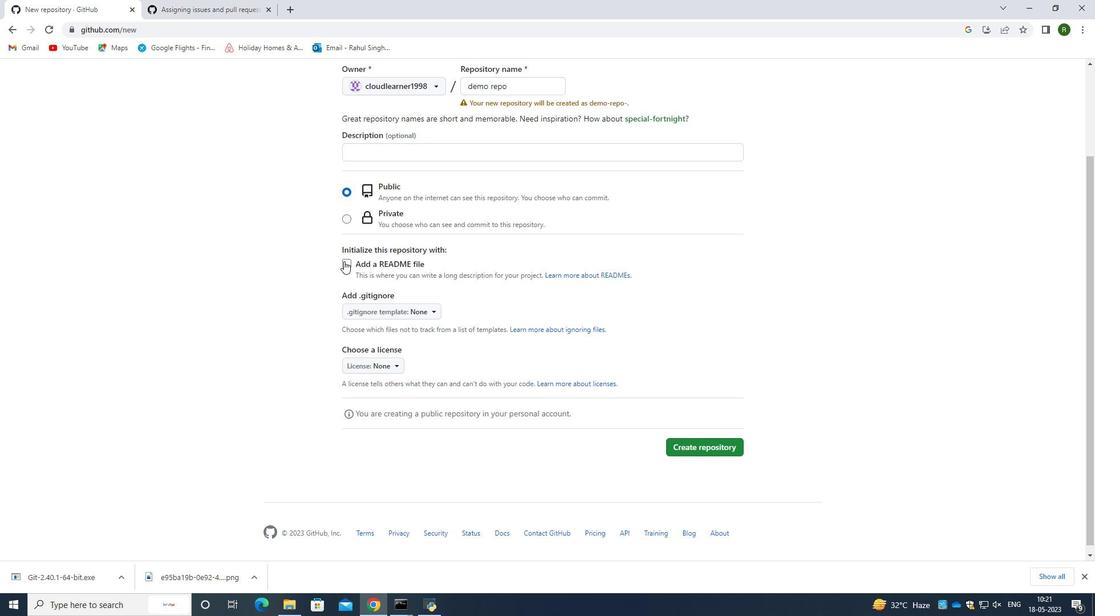 
Action: Mouse moved to (689, 463)
Screenshot: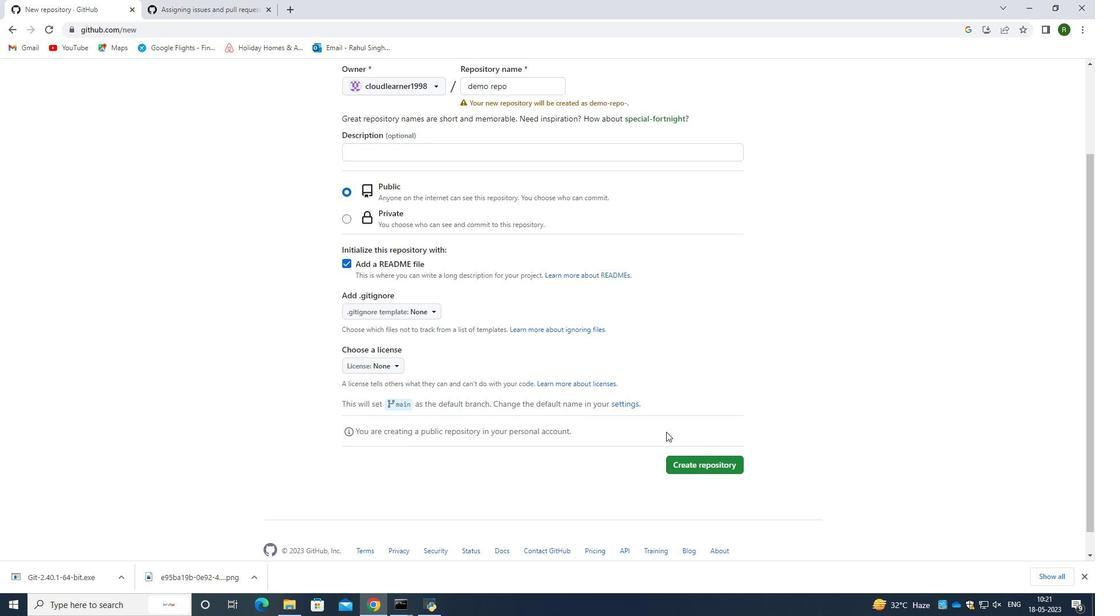 
Action: Mouse pressed left at (689, 463)
Screenshot: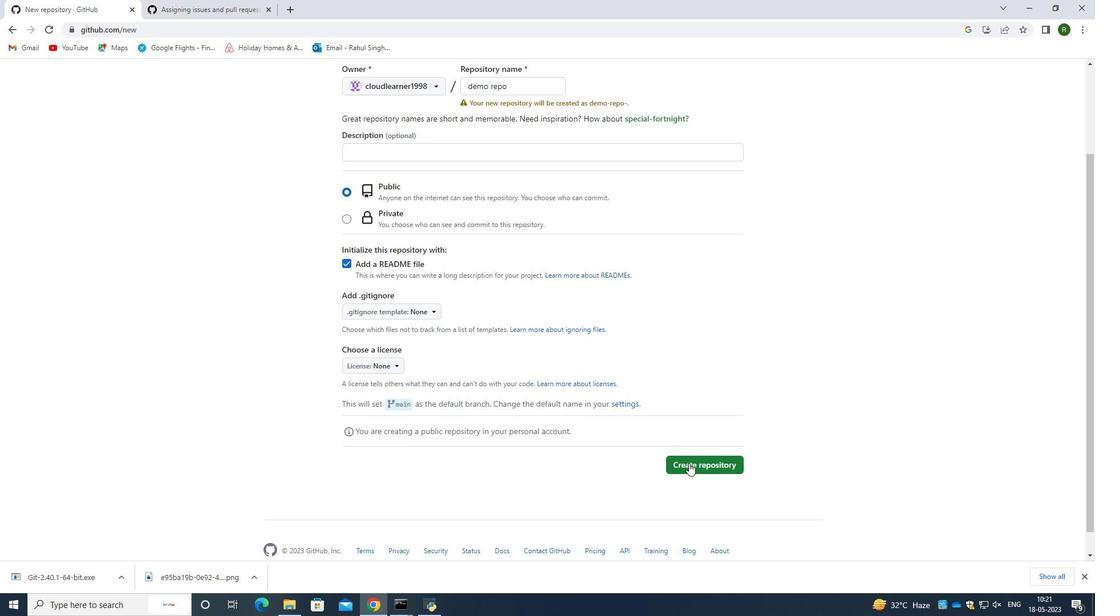 
Action: Mouse moved to (622, 253)
Screenshot: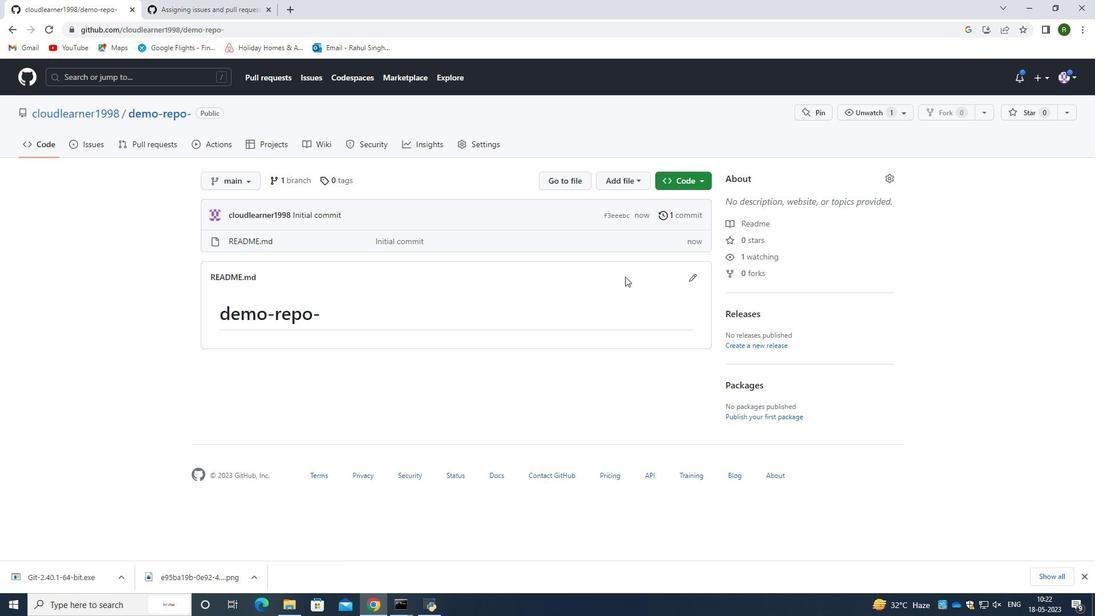 
Action: Mouse scrolled (622, 254) with delta (0, 0)
Screenshot: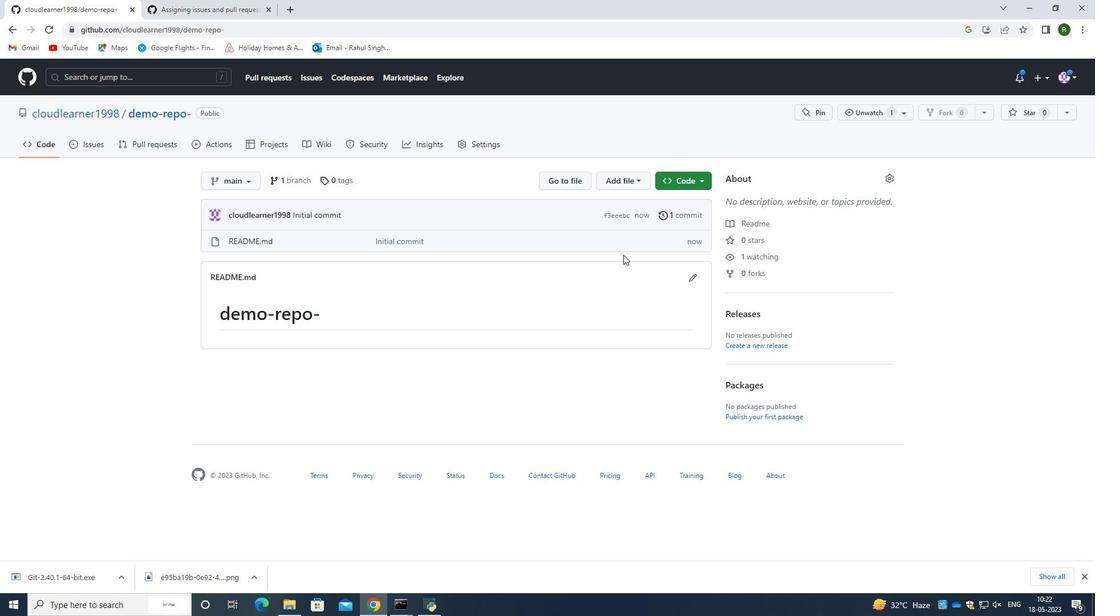 
Action: Mouse scrolled (622, 254) with delta (0, 0)
Screenshot: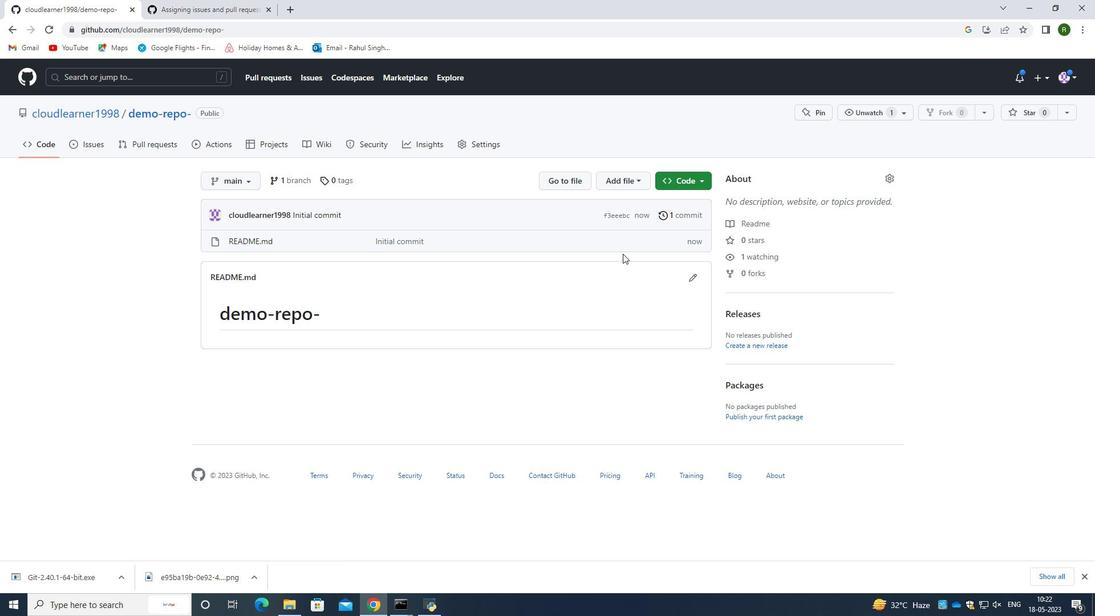 
Action: Mouse moved to (88, 144)
Screenshot: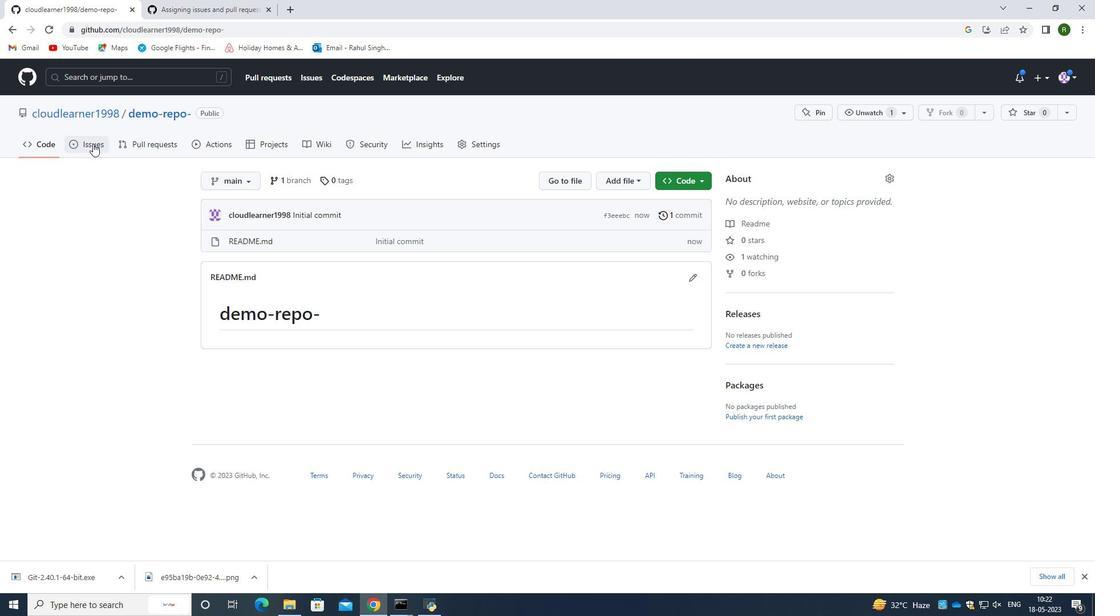 
Action: Mouse pressed left at (88, 144)
Screenshot: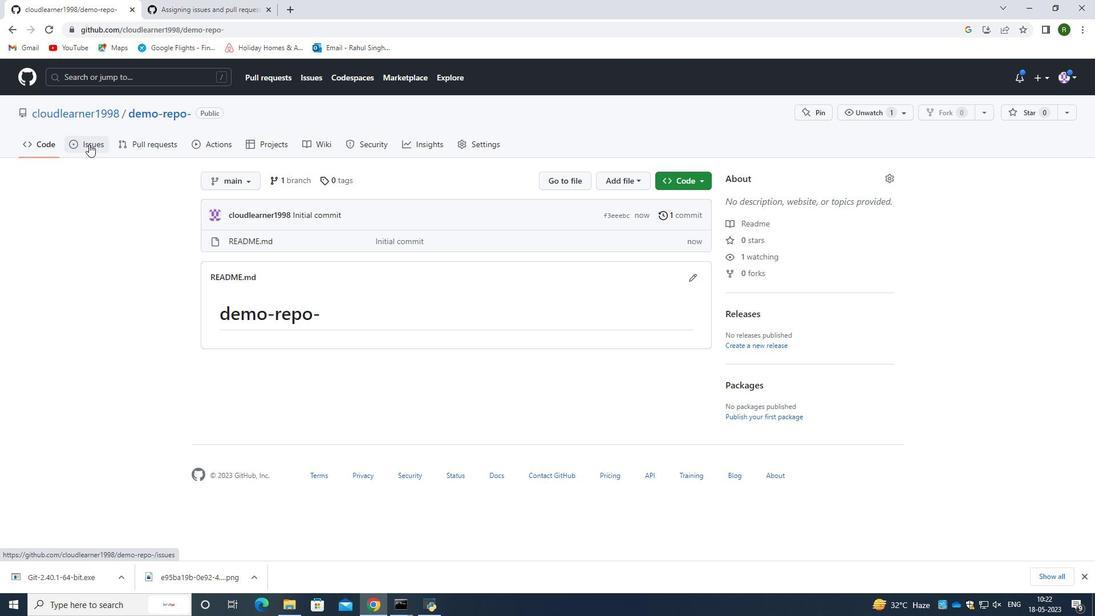 
Action: Mouse moved to (153, 147)
Screenshot: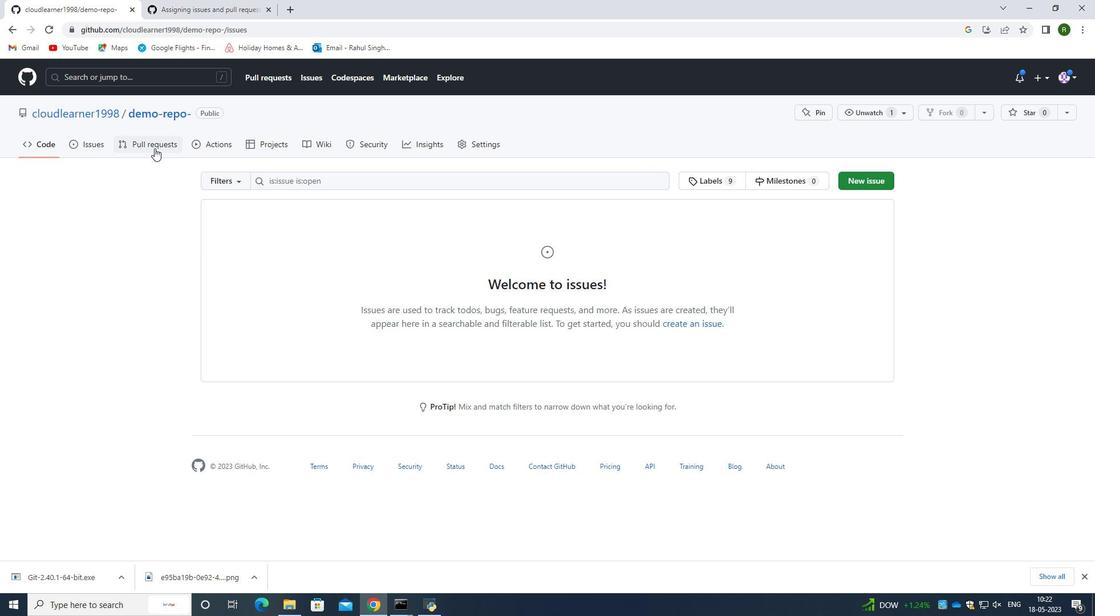 
Action: Mouse pressed left at (153, 147)
Screenshot: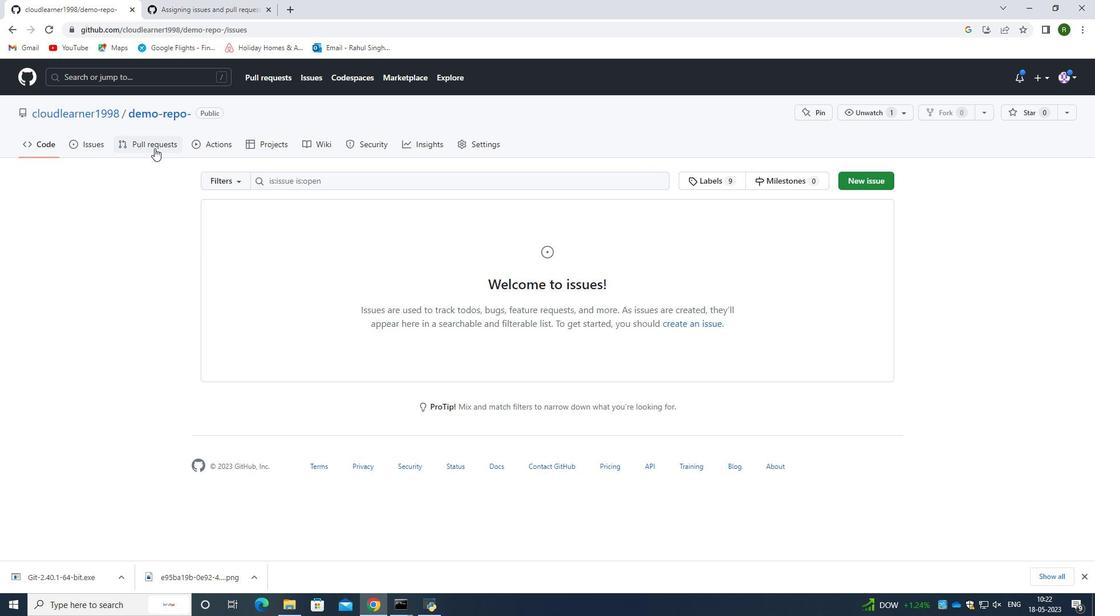
Action: Mouse moved to (88, 140)
Screenshot: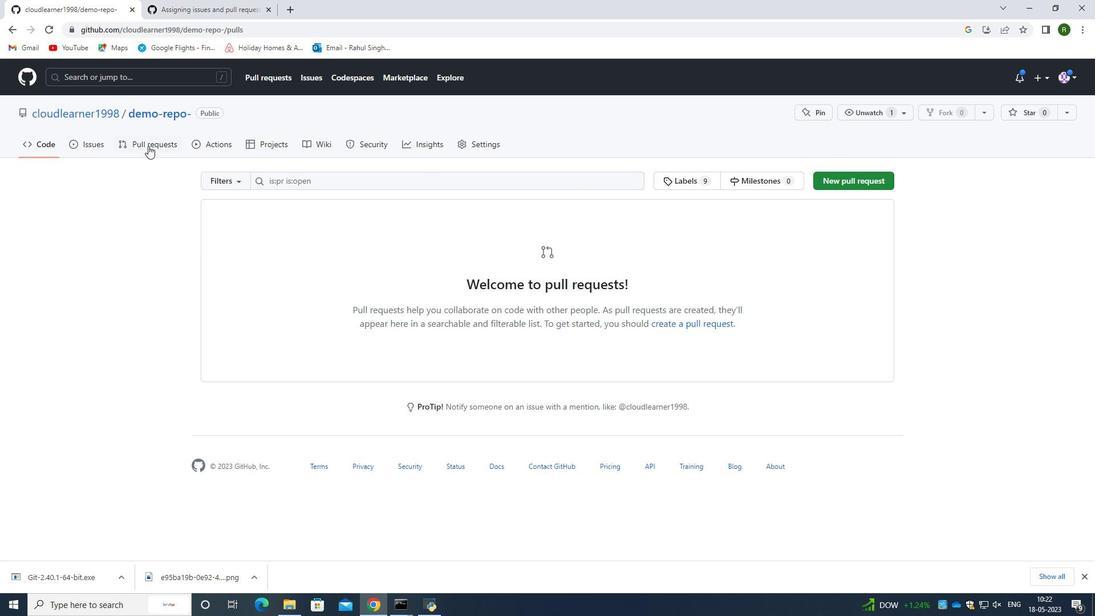 
Action: Mouse pressed left at (88, 140)
Screenshot: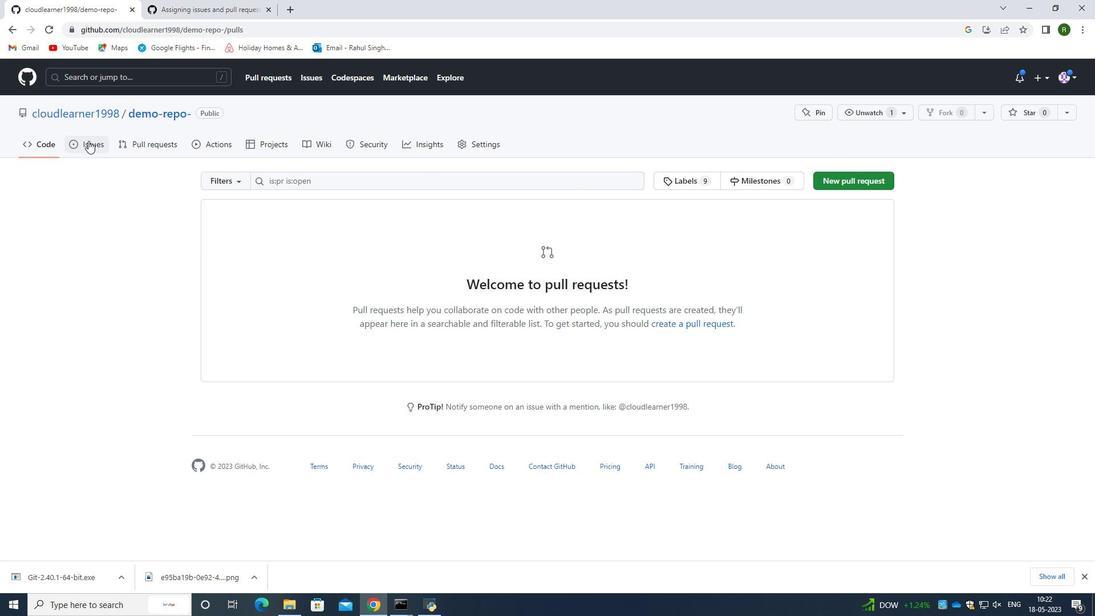 
Action: Mouse moved to (681, 323)
Screenshot: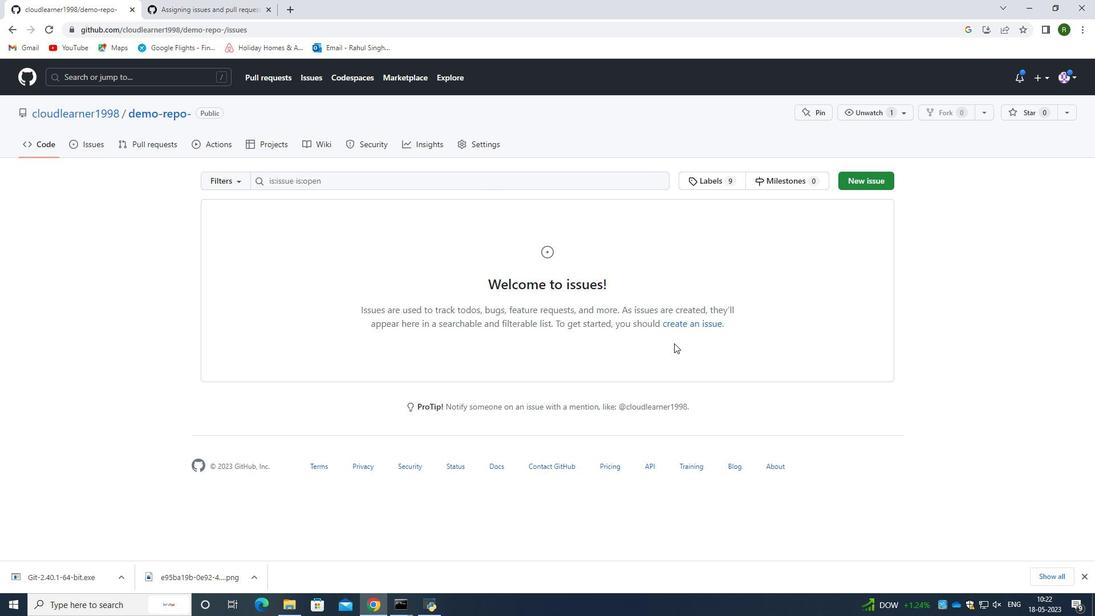 
Action: Mouse pressed left at (681, 323)
Screenshot: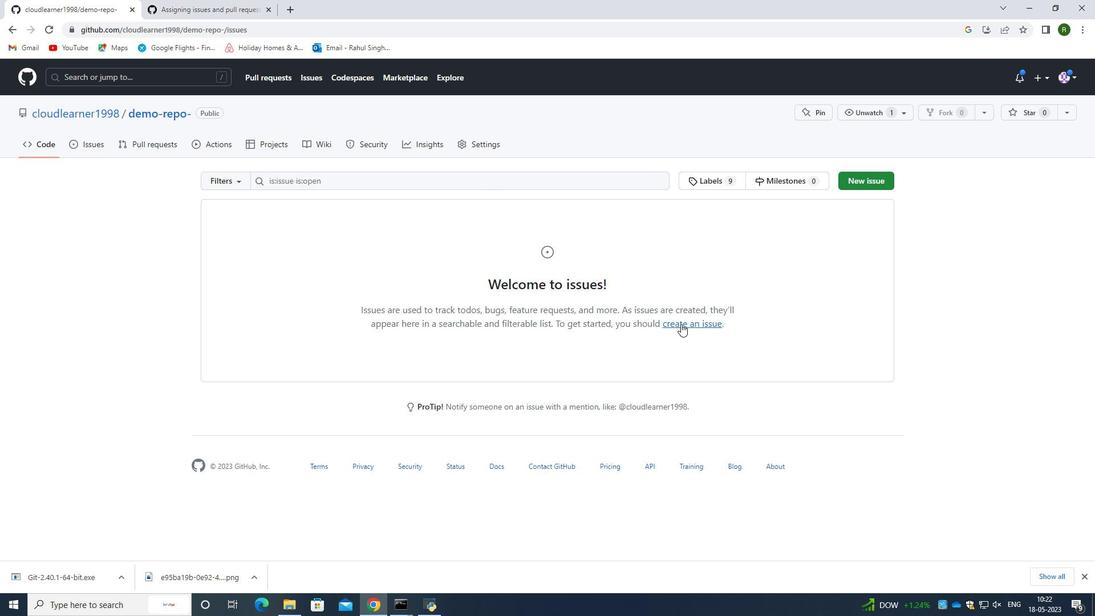 
Action: Mouse moved to (142, 146)
Screenshot: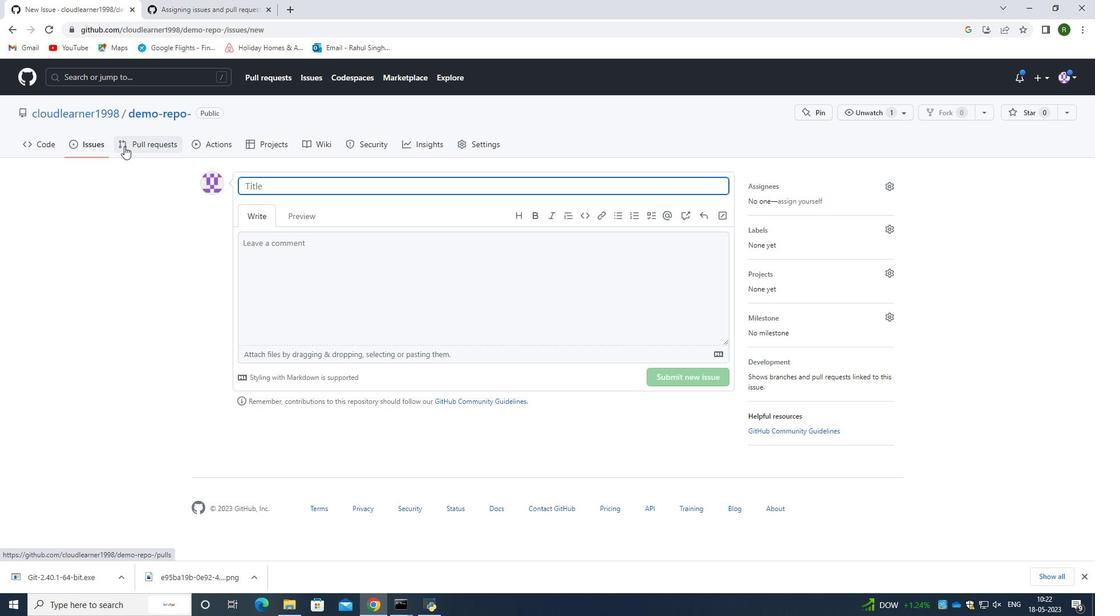 
Action: Mouse pressed left at (142, 146)
Screenshot: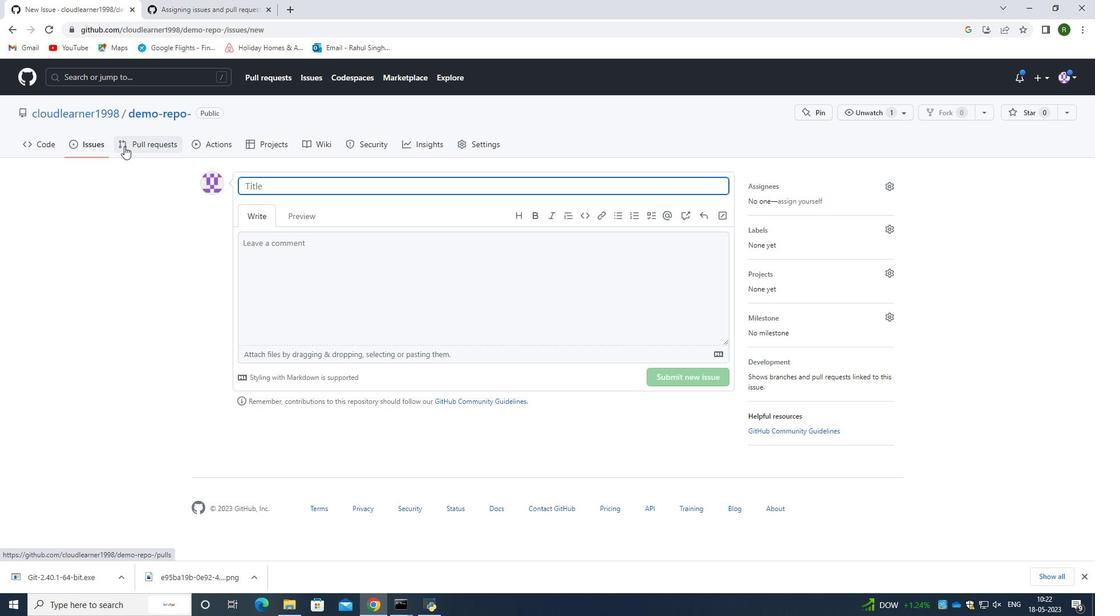 
Action: Mouse moved to (835, 175)
Screenshot: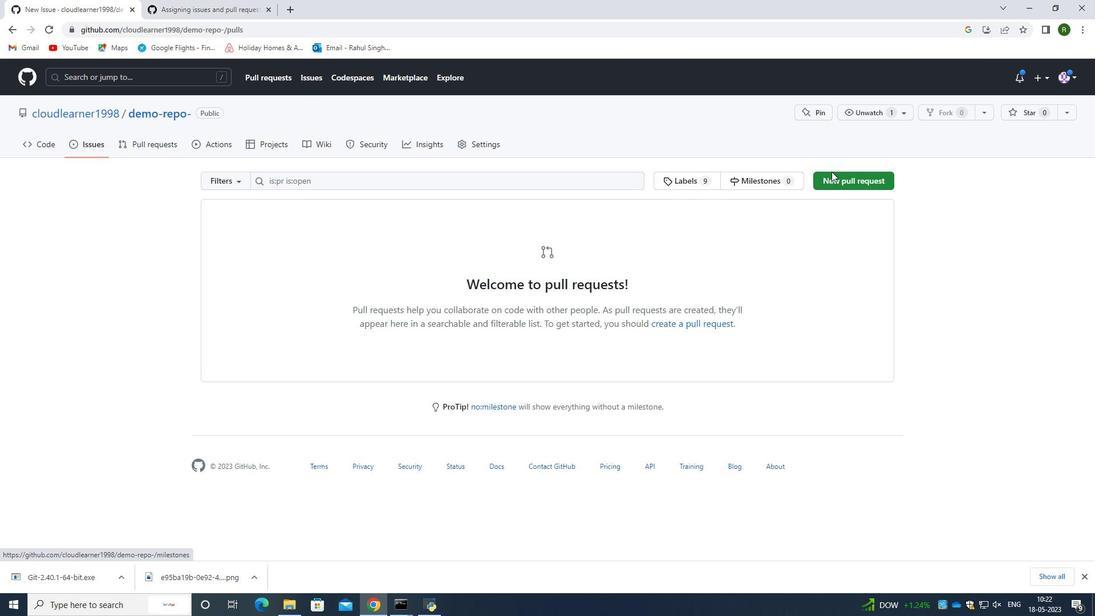 
Action: Mouse pressed left at (835, 175)
Screenshot: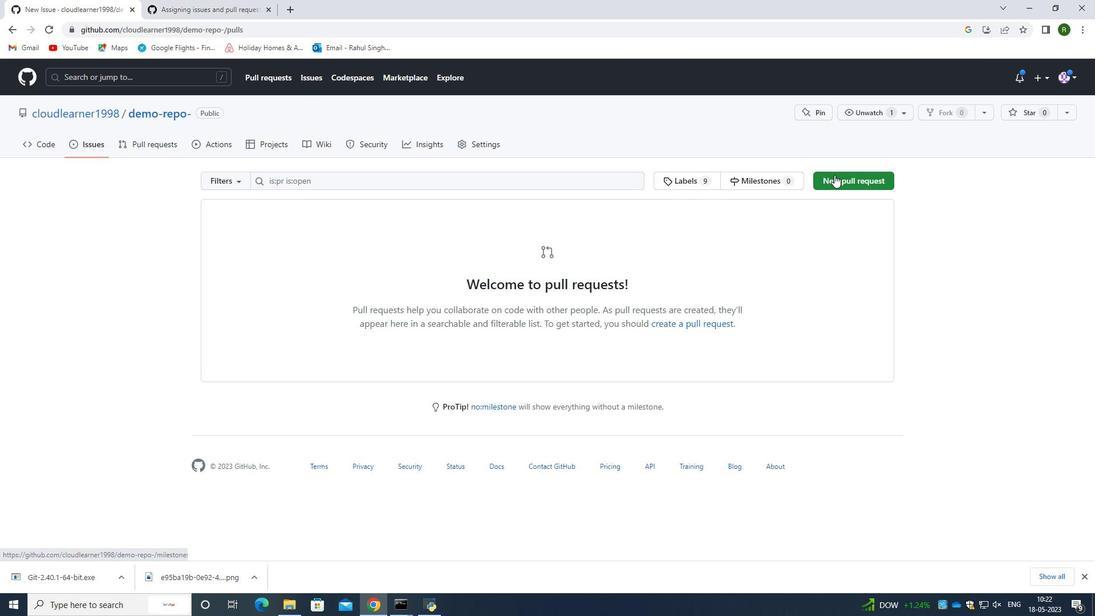 
Action: Mouse moved to (7, 25)
Screenshot: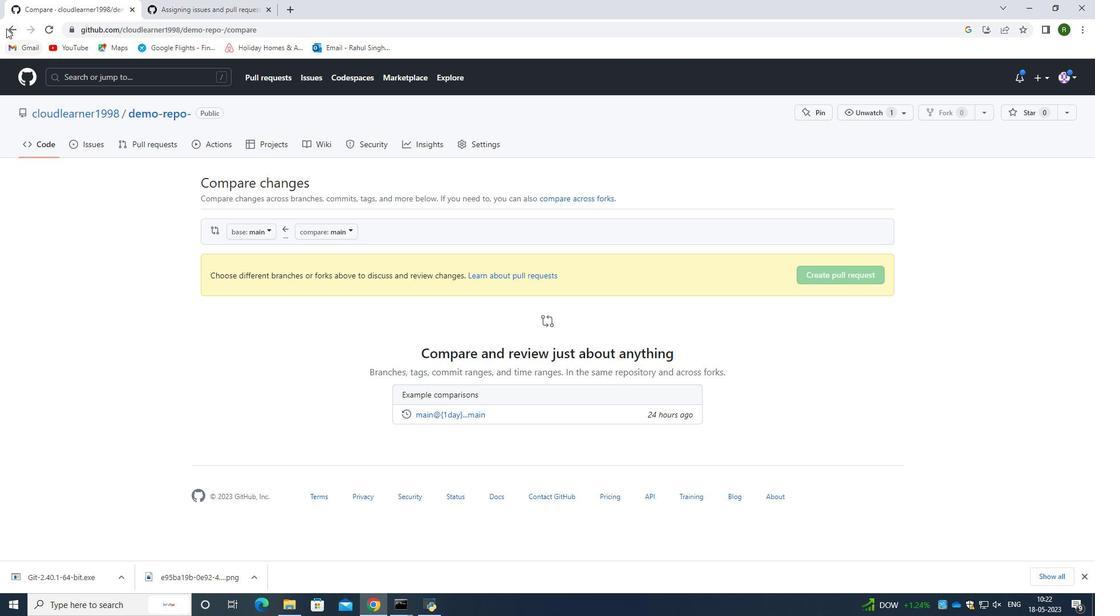 
Action: Mouse pressed left at (7, 25)
Screenshot: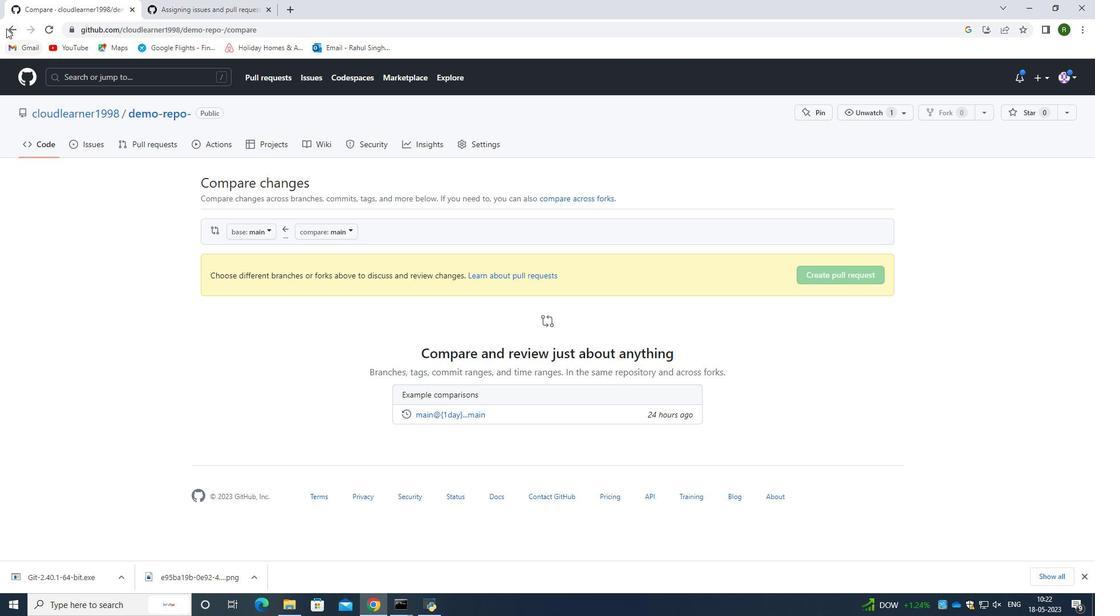 
Action: Mouse moved to (9, 24)
Screenshot: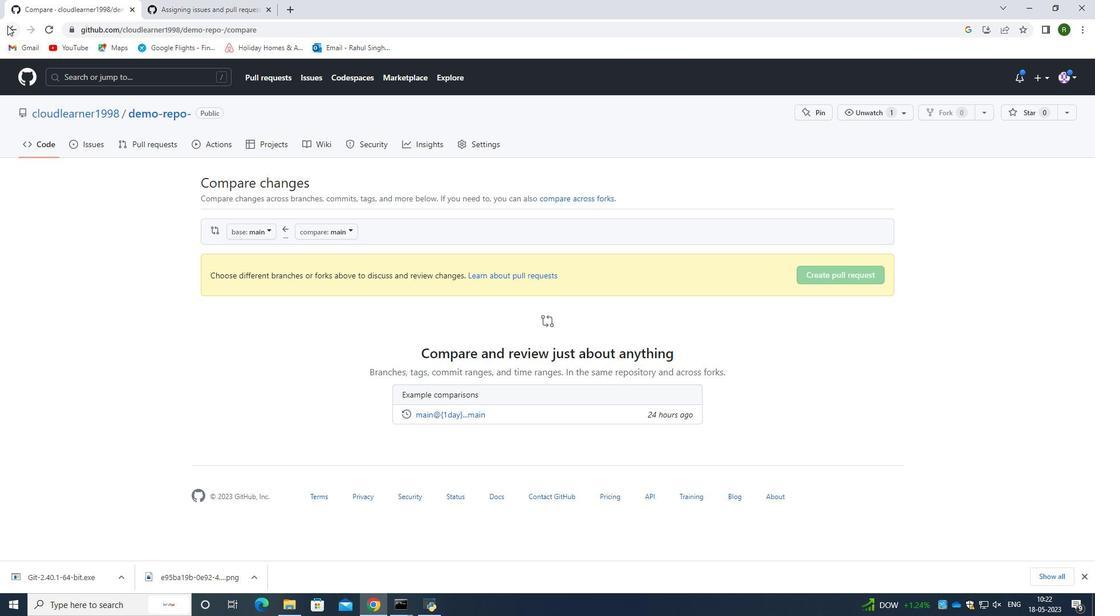 
Action: Mouse pressed left at (9, 24)
Screenshot: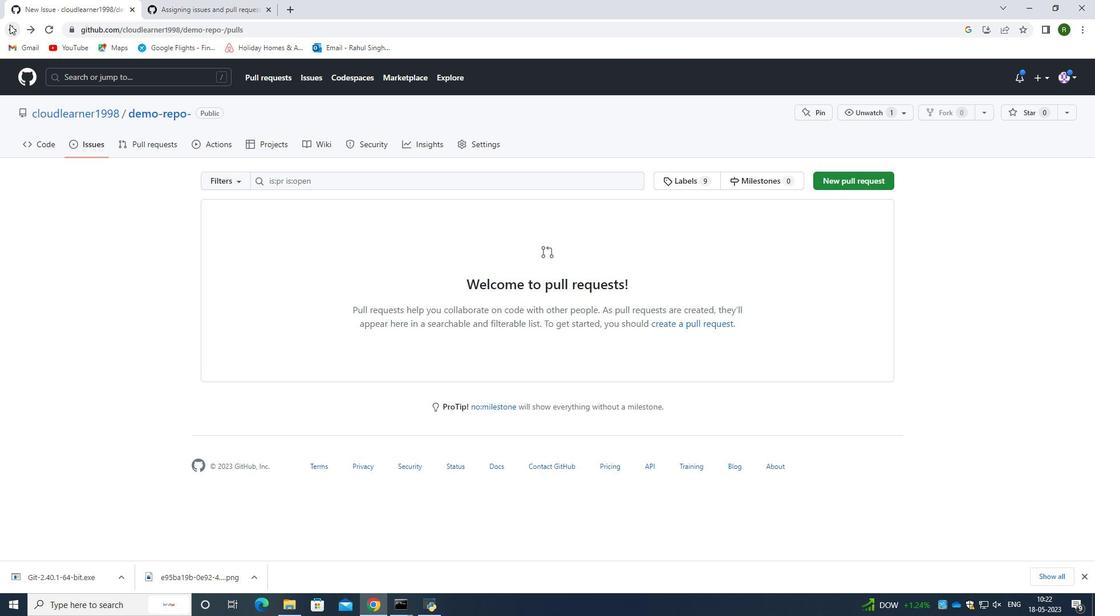 
Action: Mouse moved to (26, 74)
Screenshot: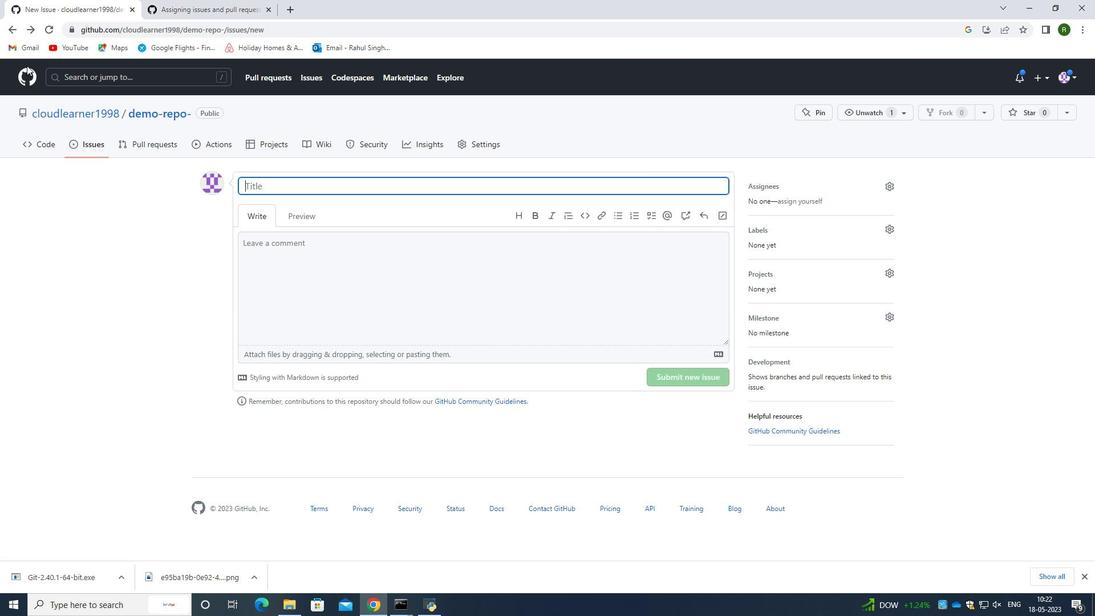 
Action: Mouse pressed left at (26, 74)
Screenshot: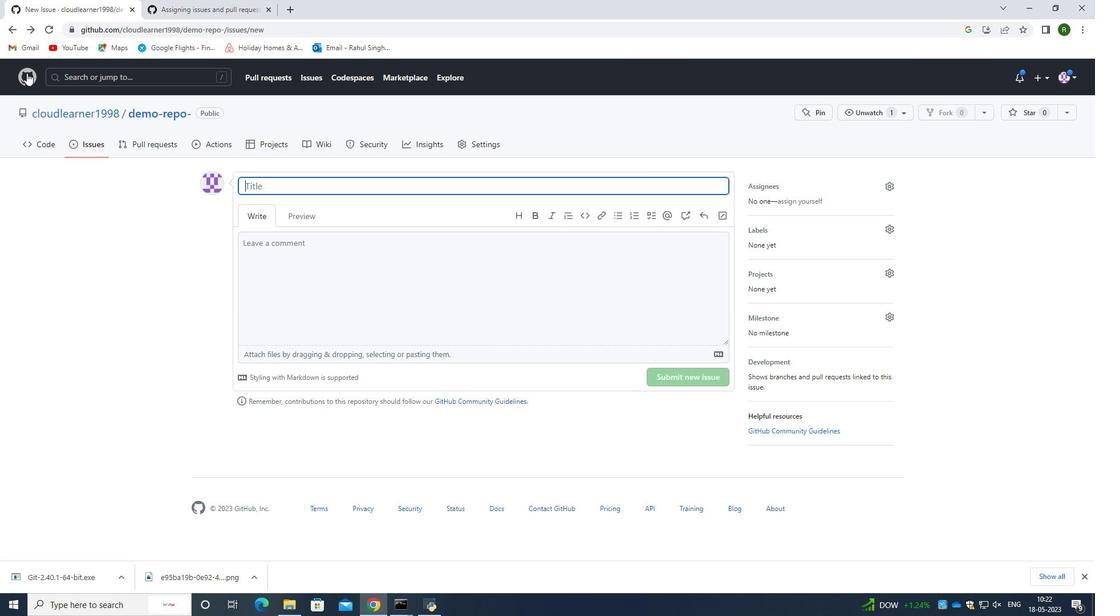 
Action: Mouse moved to (122, 245)
Screenshot: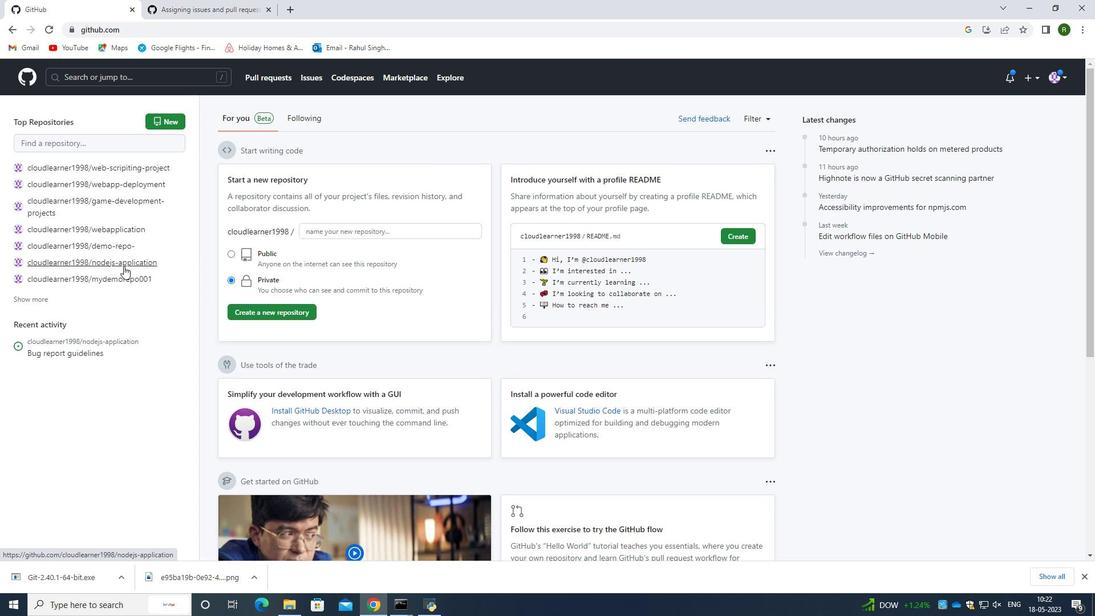 
Action: Mouse pressed left at (122, 245)
Screenshot: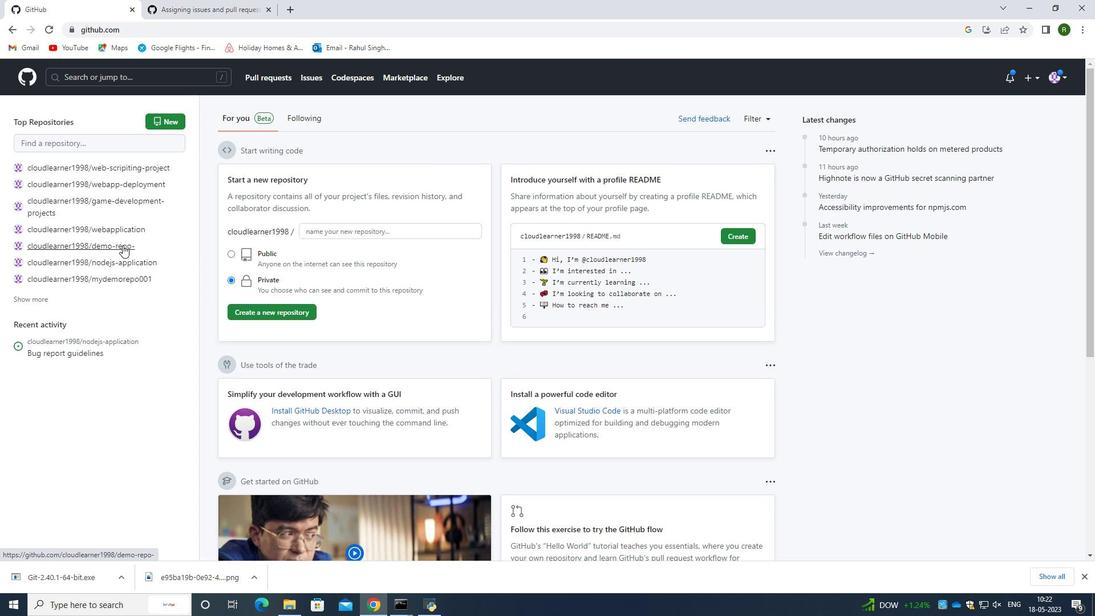 
Action: Mouse moved to (7, 29)
Screenshot: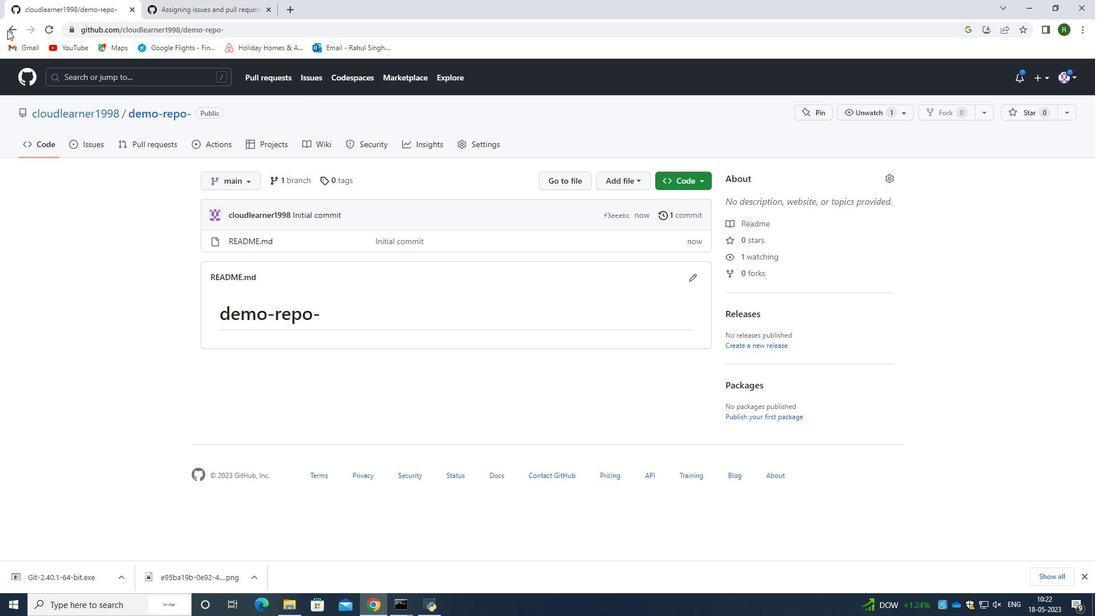 
Action: Mouse pressed left at (7, 29)
Screenshot: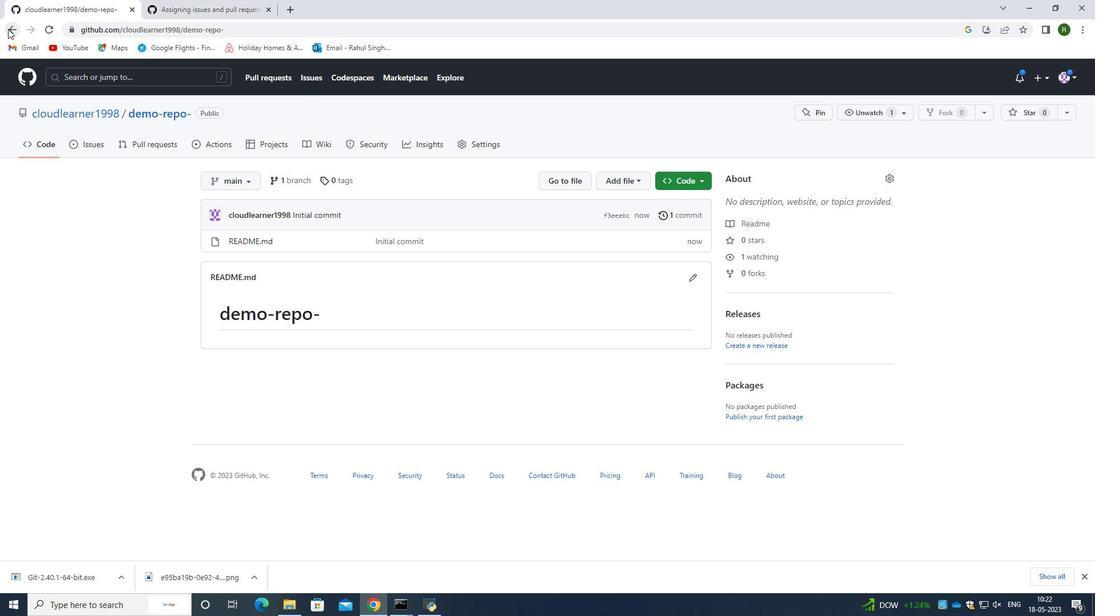 
Action: Mouse moved to (114, 279)
Screenshot: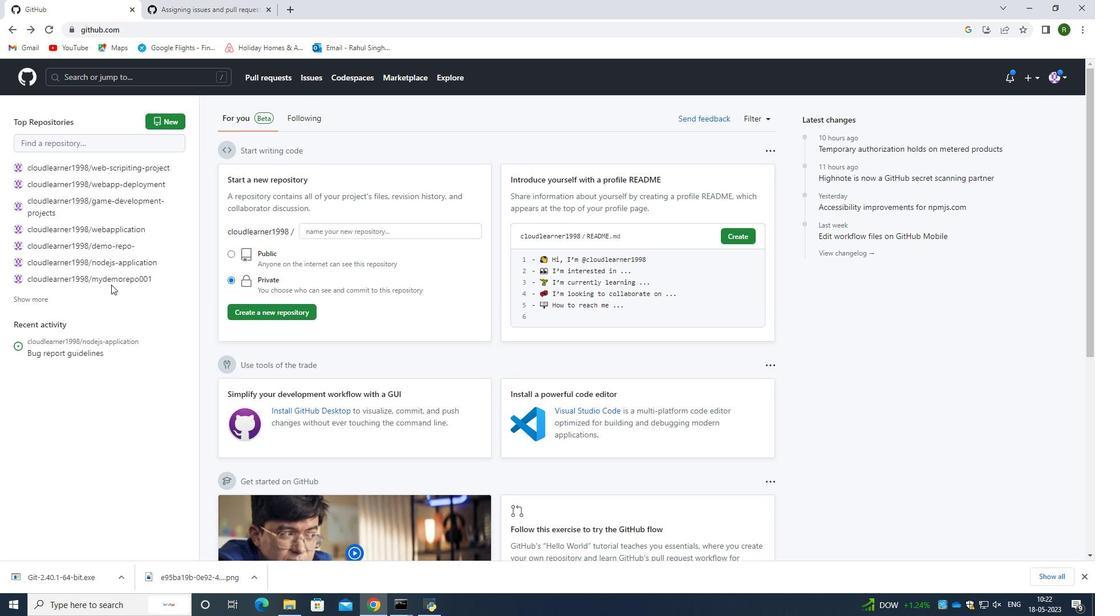 
Action: Mouse pressed left at (114, 279)
Screenshot: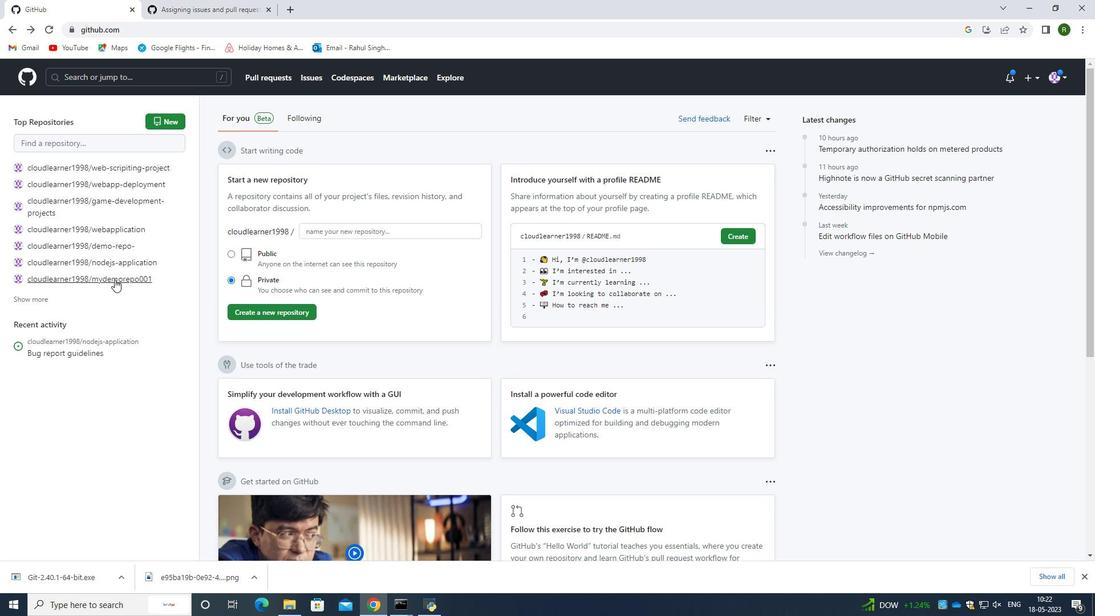 
Action: Mouse moved to (104, 141)
Screenshot: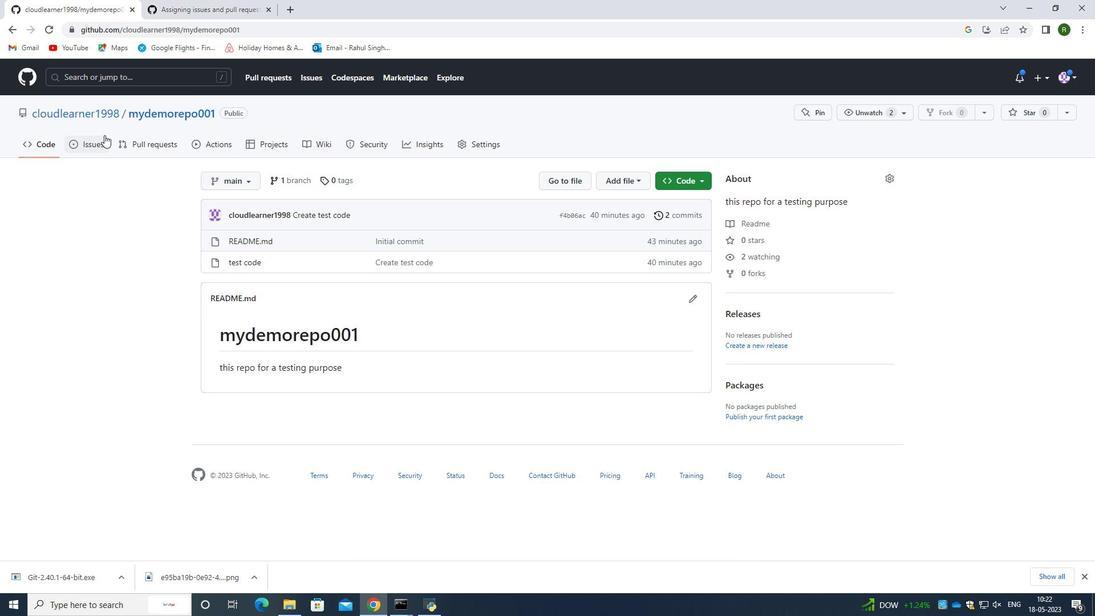 
Action: Mouse pressed left at (104, 141)
Screenshot: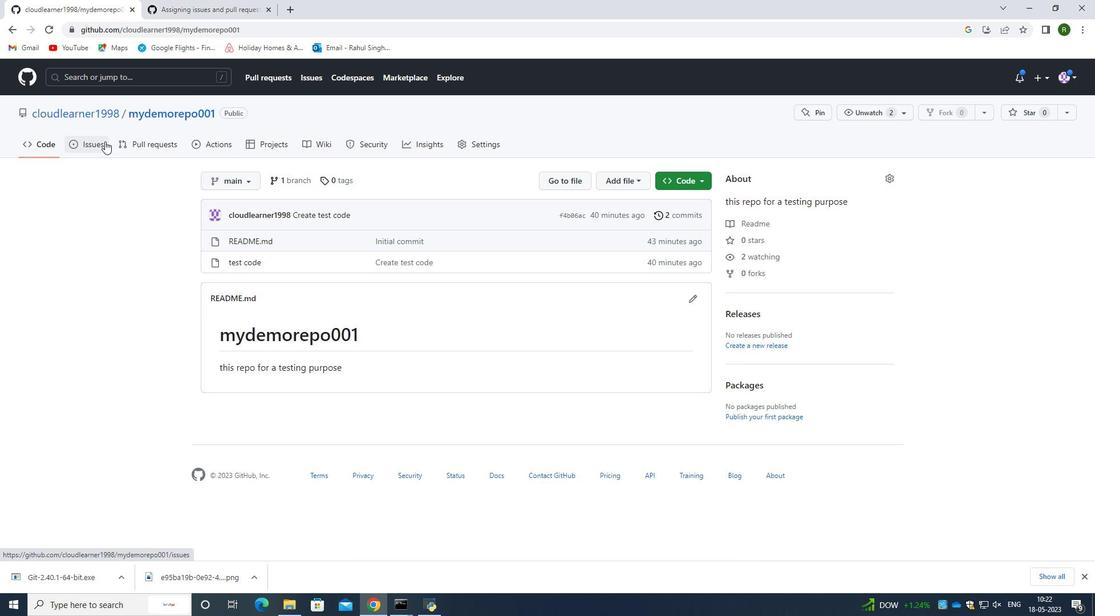 
Action: Mouse moved to (698, 321)
Screenshot: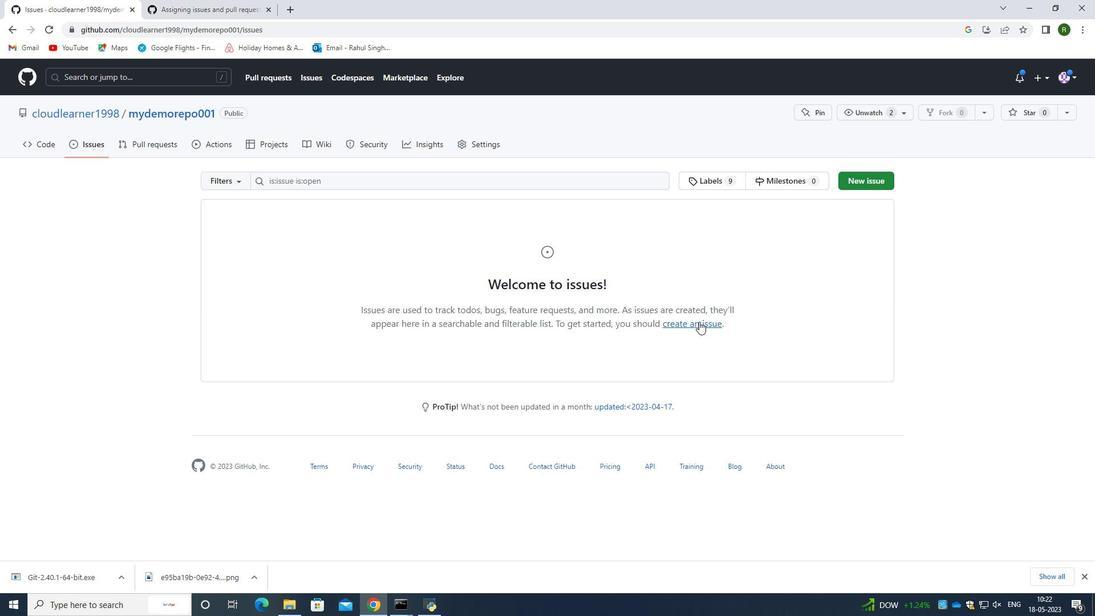 
Action: Mouse pressed left at (698, 321)
Screenshot: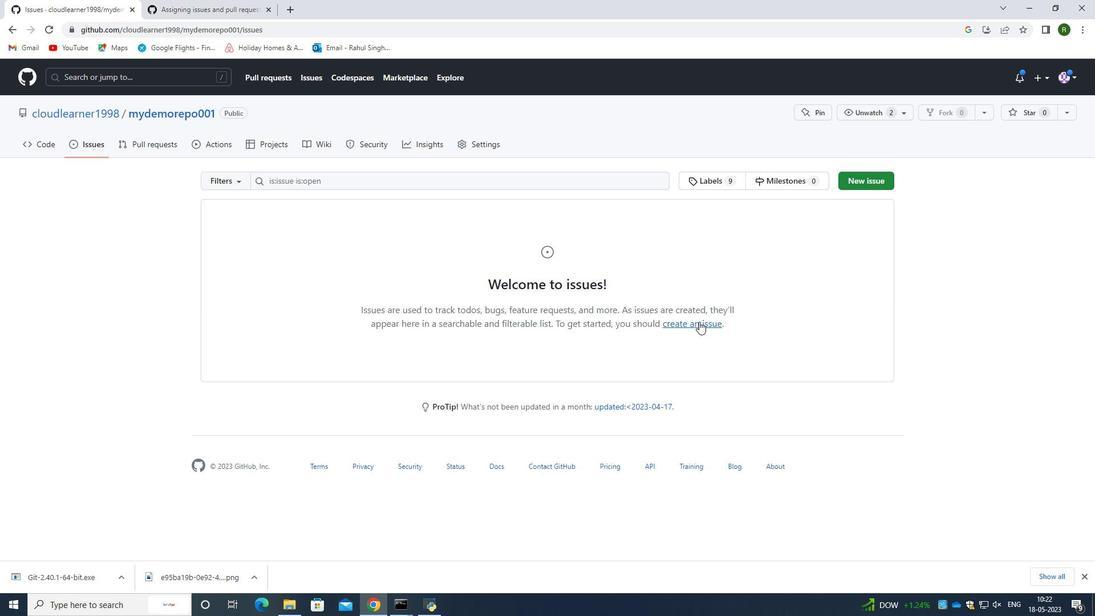 
Action: Mouse moved to (15, 33)
Screenshot: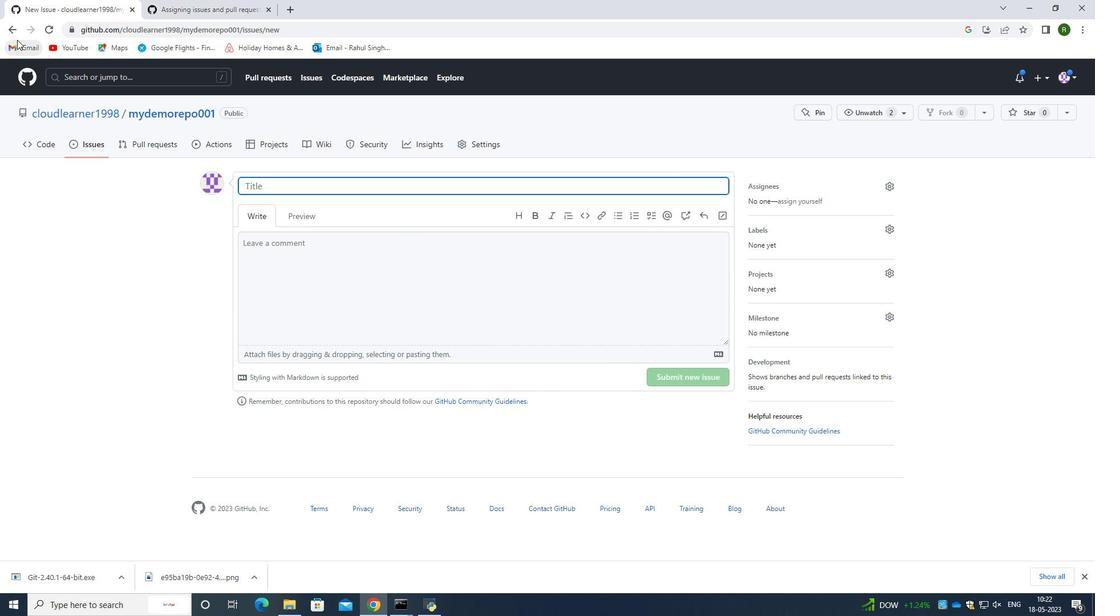 
Action: Mouse pressed left at (15, 33)
Screenshot: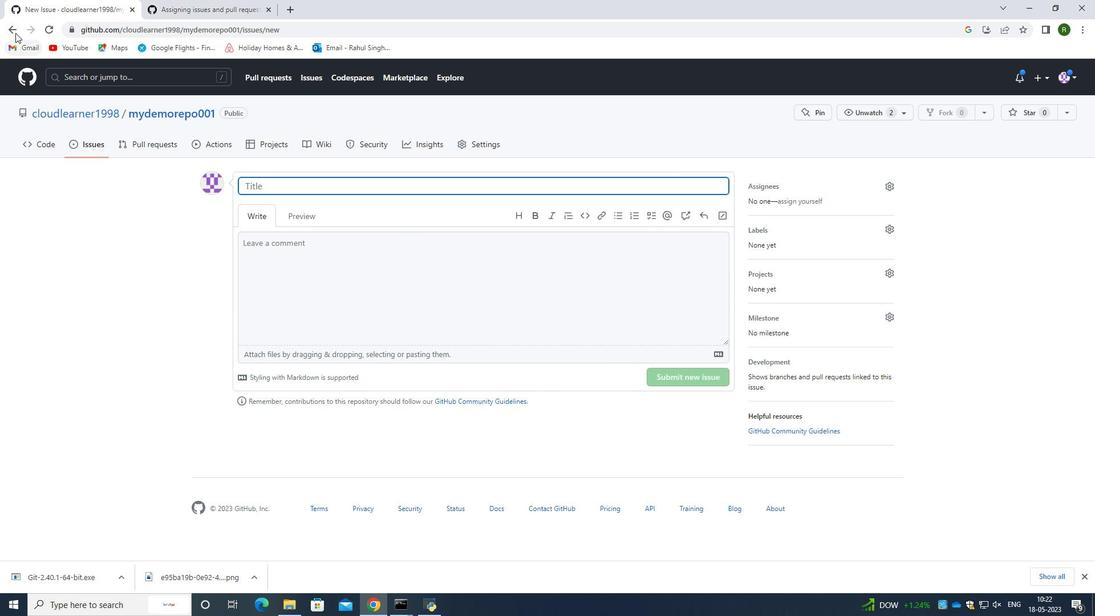 
Action: Mouse moved to (0, 25)
Screenshot: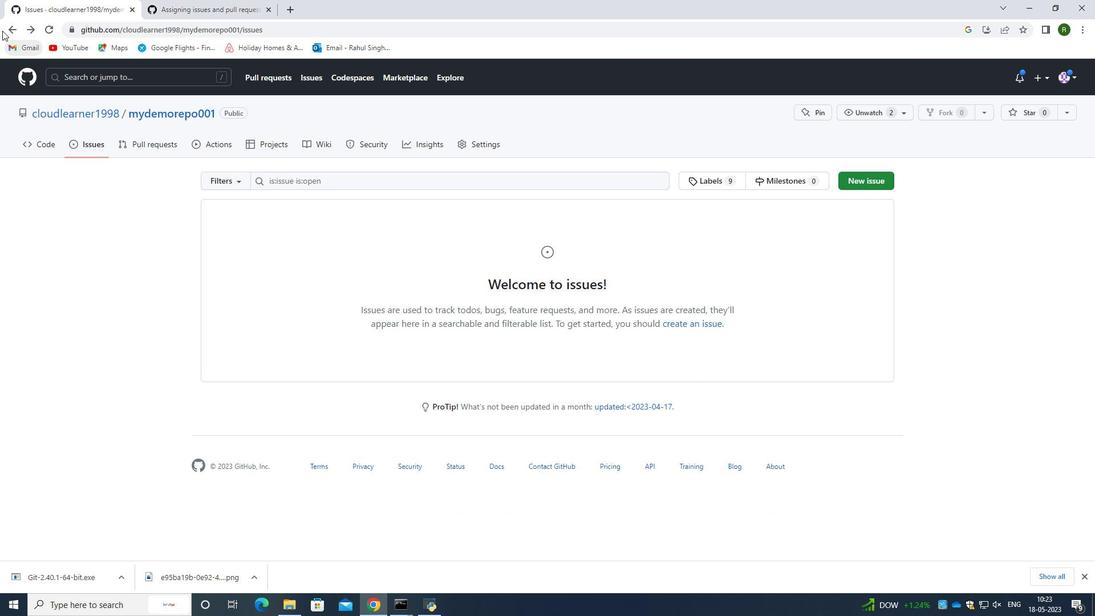 
Action: Mouse pressed left at (0, 25)
Screenshot: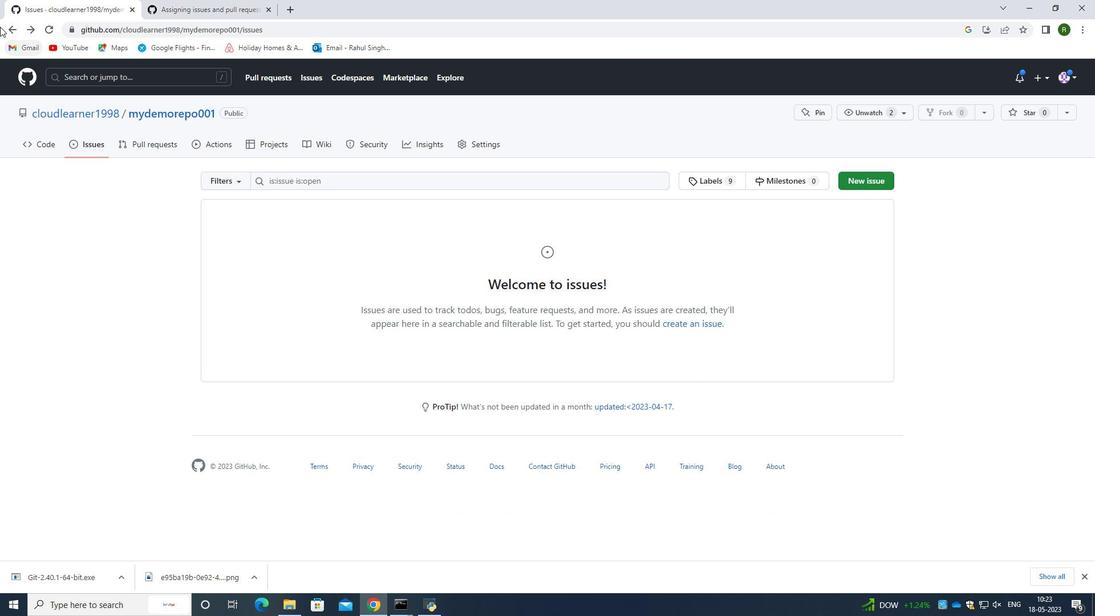 
Action: Mouse moved to (211, 0)
Screenshot: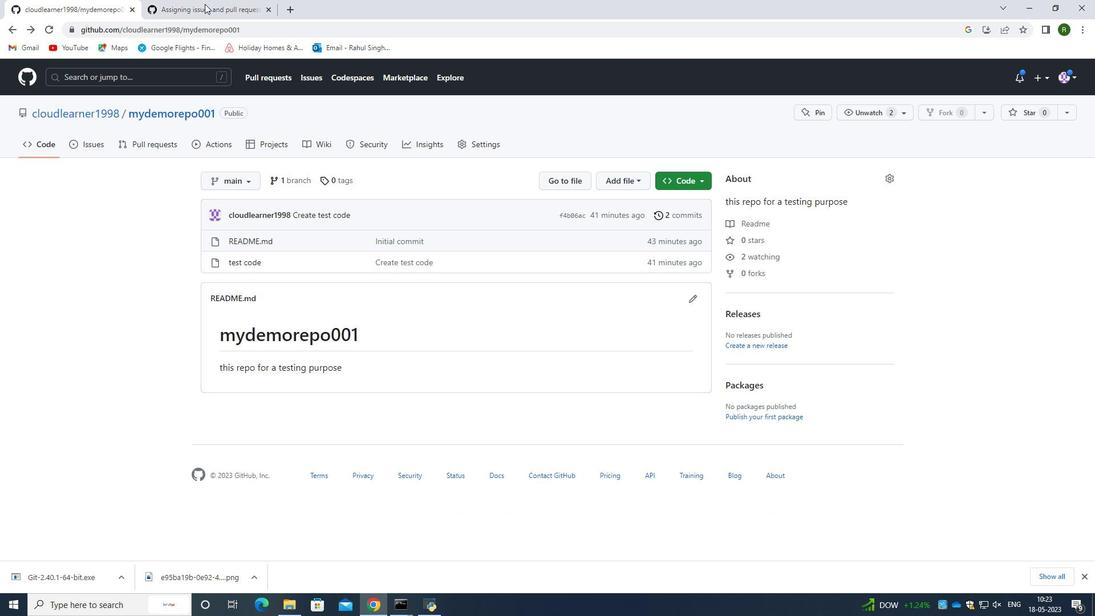 
Action: Mouse pressed left at (211, 0)
Screenshot: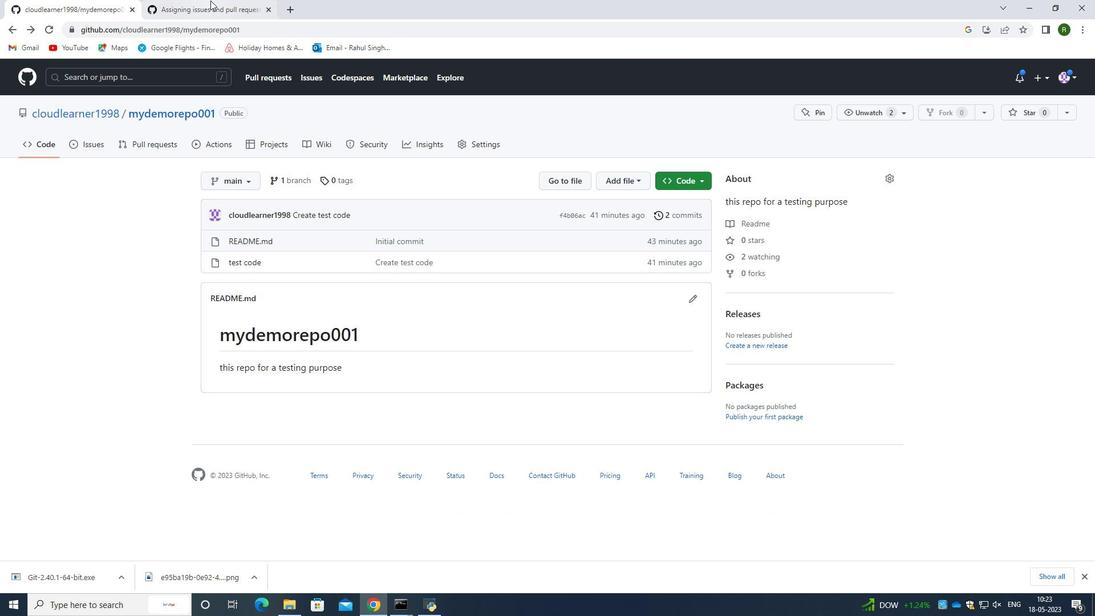 
Action: Mouse moved to (358, 273)
Screenshot: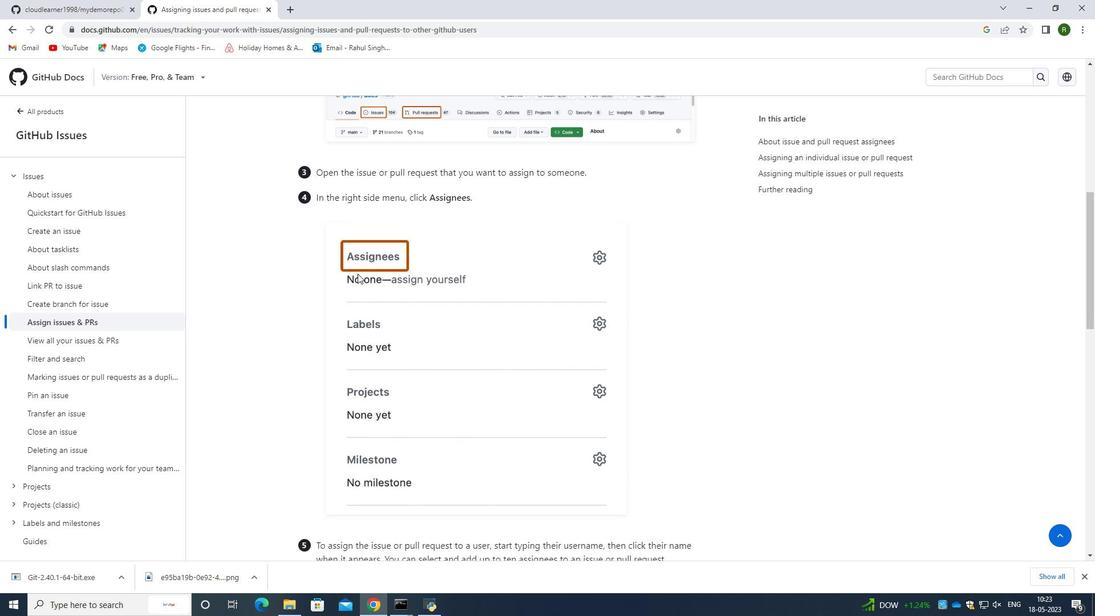 
Action: Mouse scrolled (358, 274) with delta (0, 0)
Screenshot: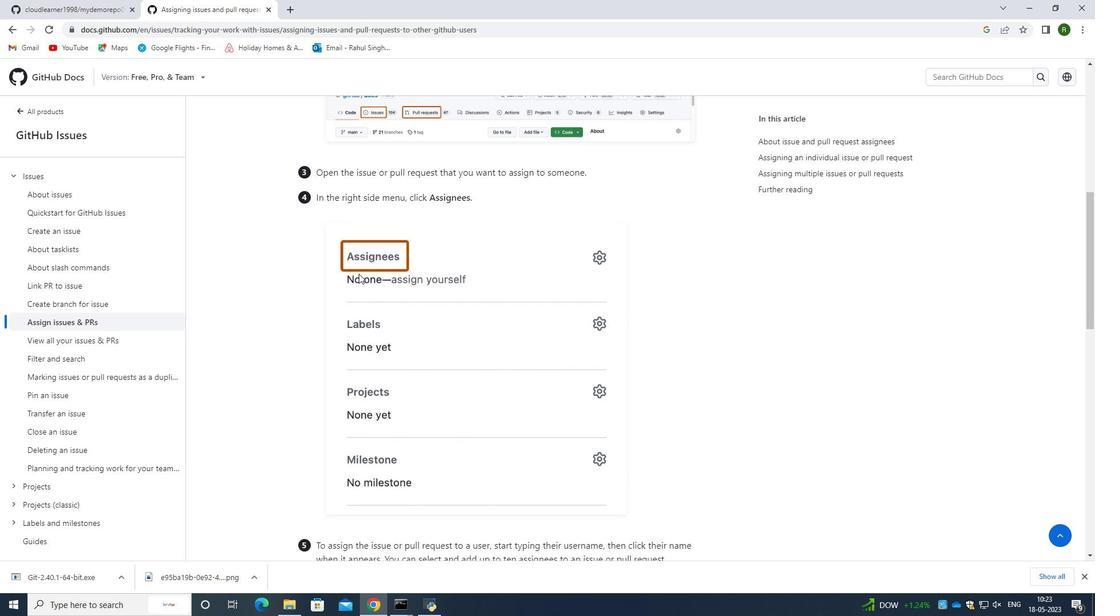 
Action: Mouse scrolled (358, 274) with delta (0, 0)
Screenshot: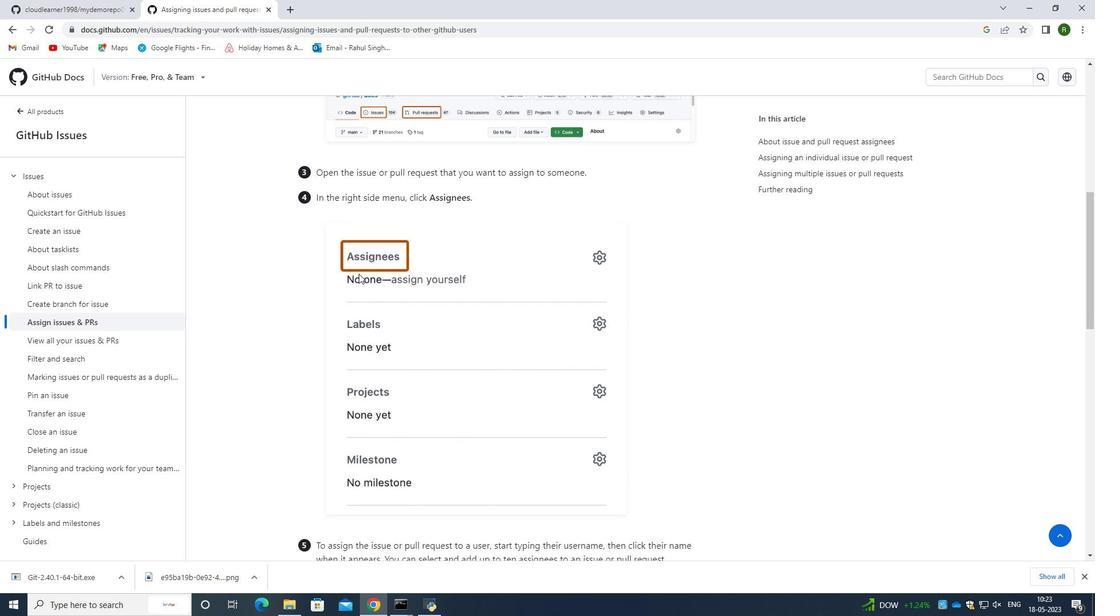 
Action: Mouse scrolled (358, 274) with delta (0, 0)
Screenshot: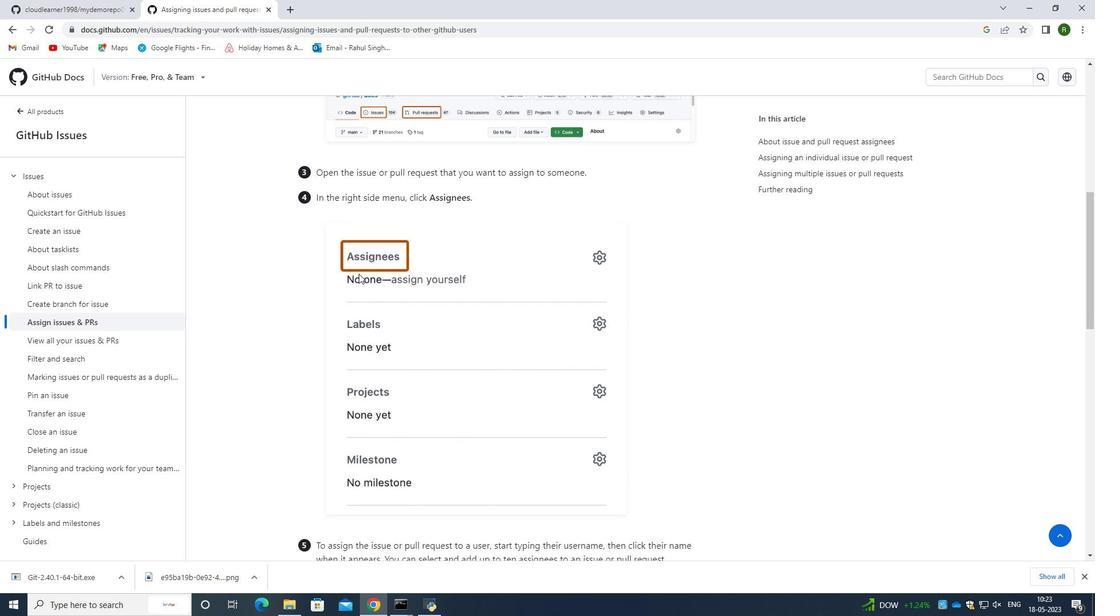 
Action: Mouse scrolled (358, 274) with delta (0, 0)
Screenshot: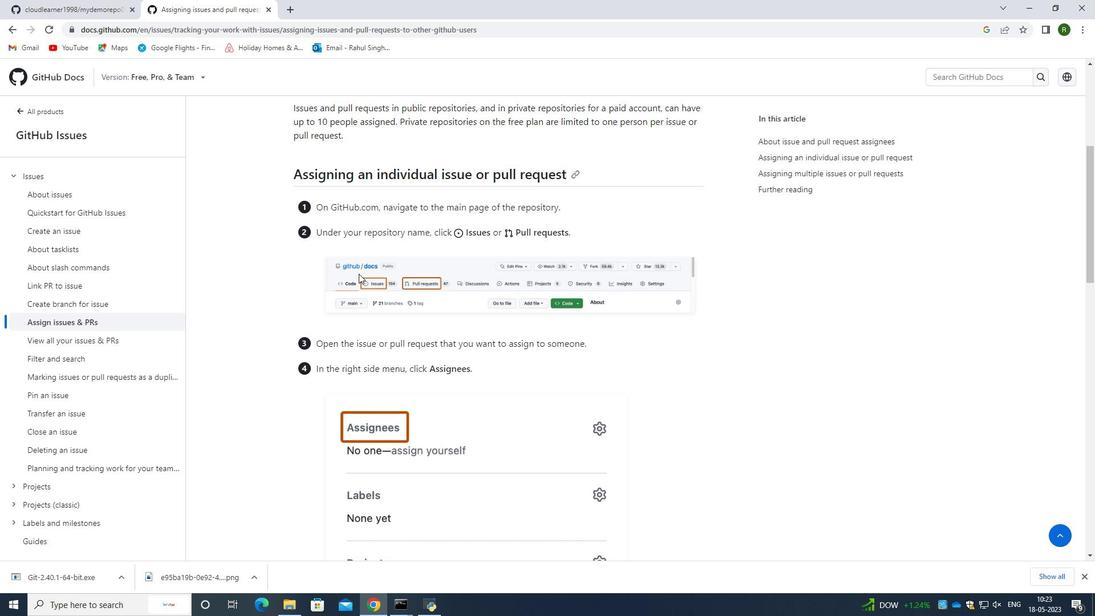 
Action: Mouse moved to (546, 219)
Screenshot: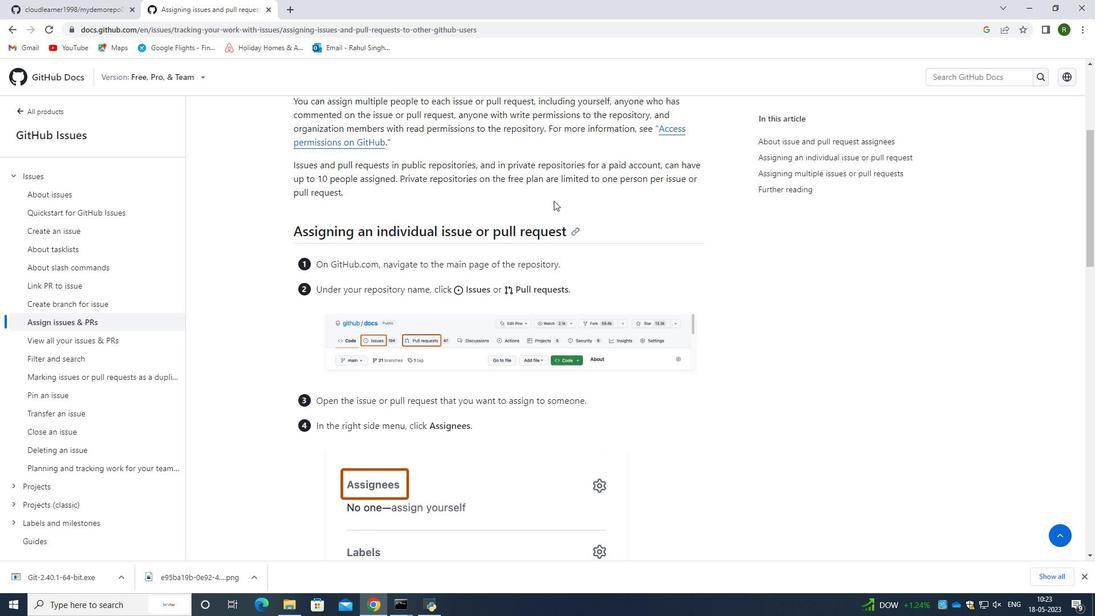 
Action: Mouse scrolled (546, 219) with delta (0, 0)
Screenshot: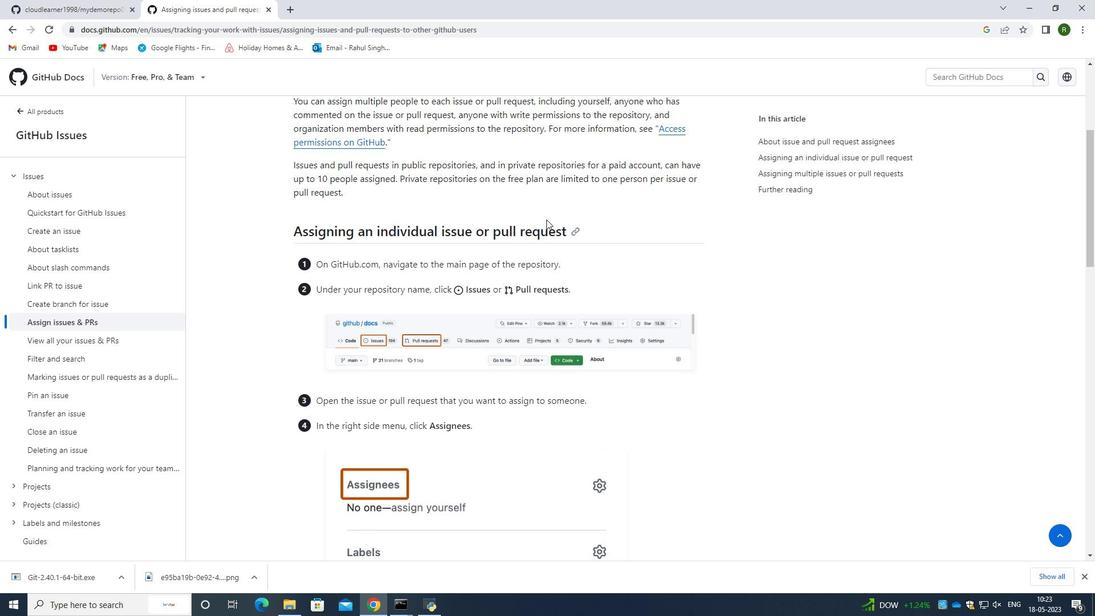 
Action: Mouse scrolled (546, 219) with delta (0, 0)
Screenshot: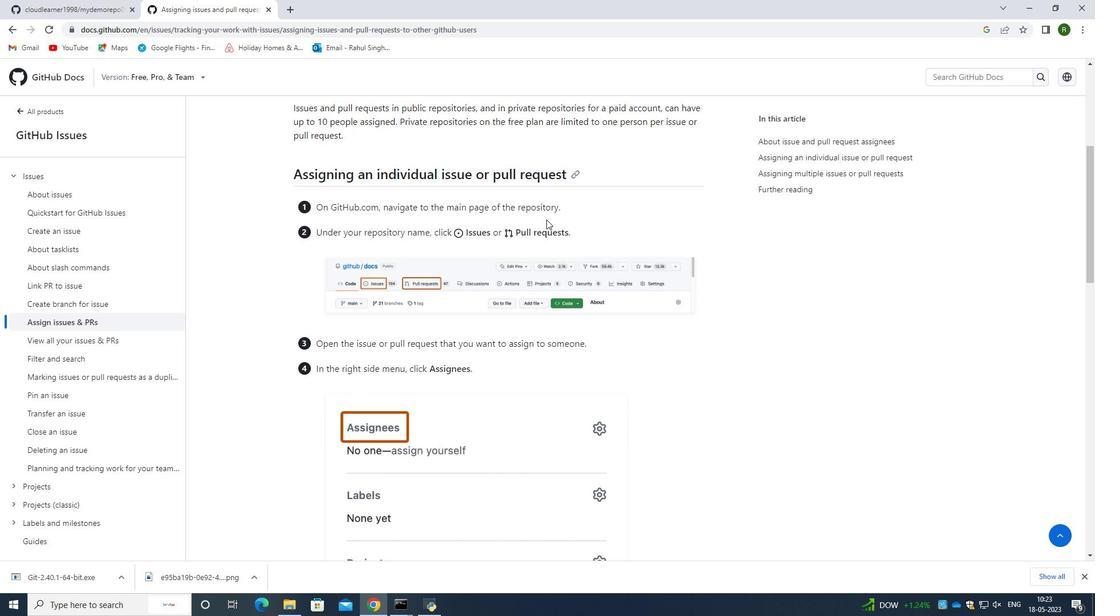 
Action: Mouse moved to (546, 220)
Screenshot: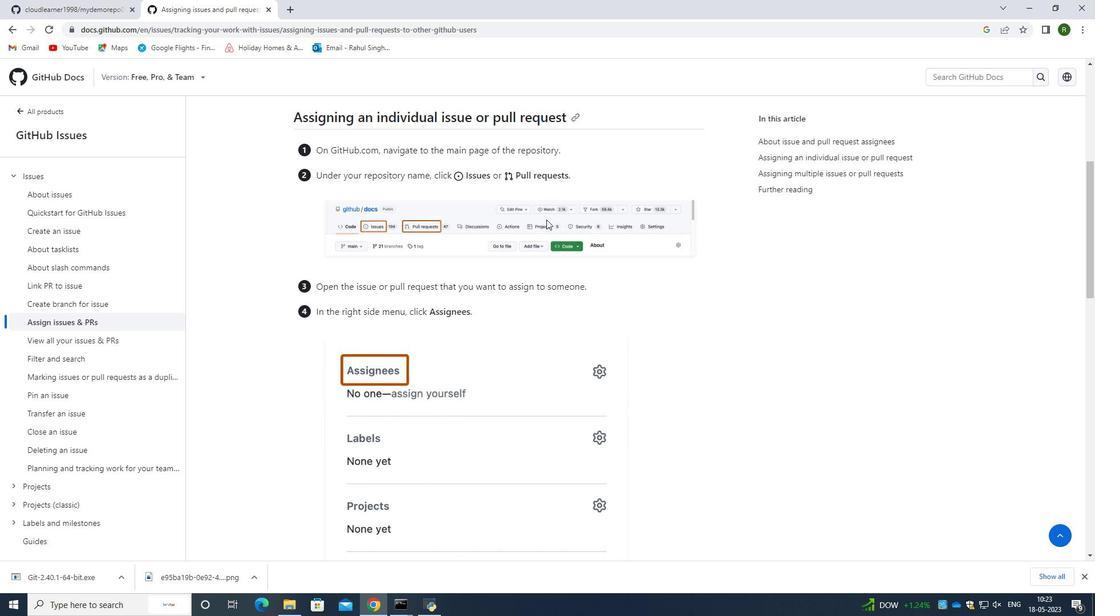 
Action: Mouse scrolled (546, 219) with delta (0, 0)
Screenshot: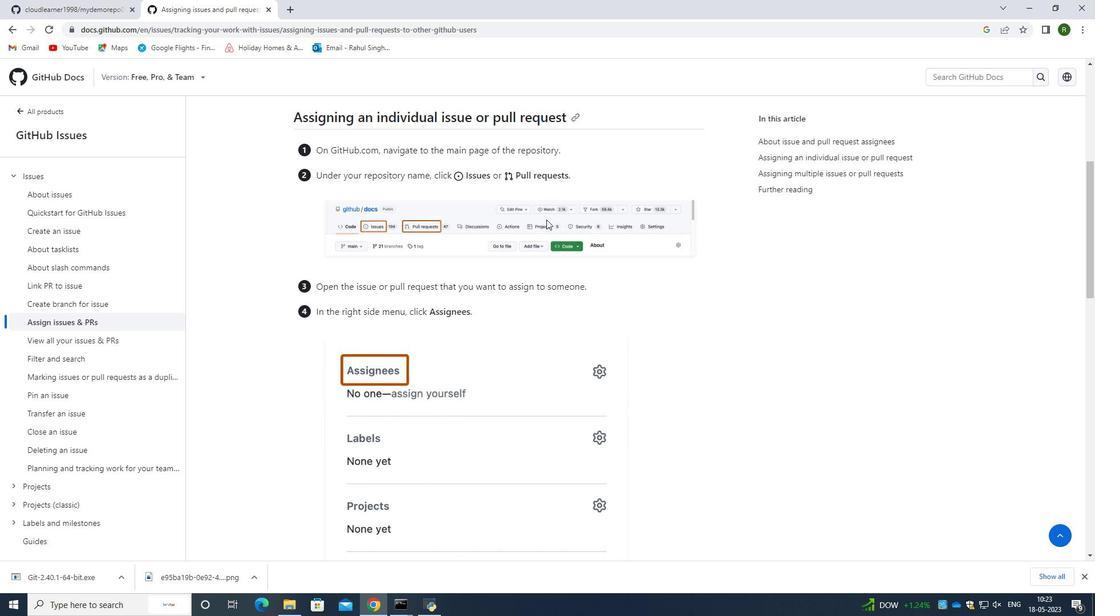 
Action: Mouse moved to (544, 222)
Screenshot: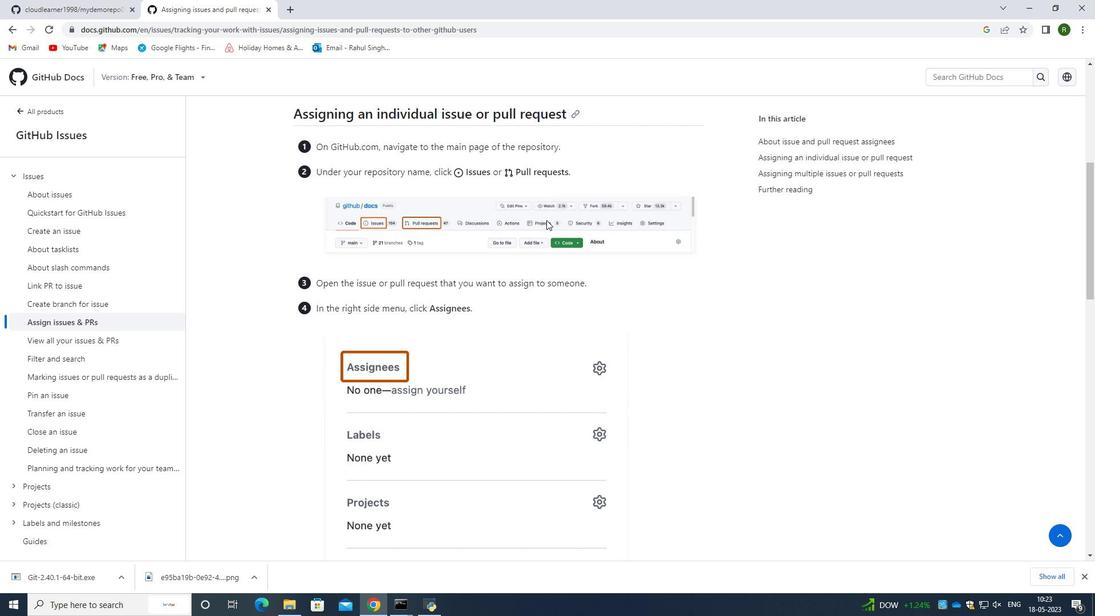 
Action: Mouse scrolled (544, 223) with delta (0, 0)
Screenshot: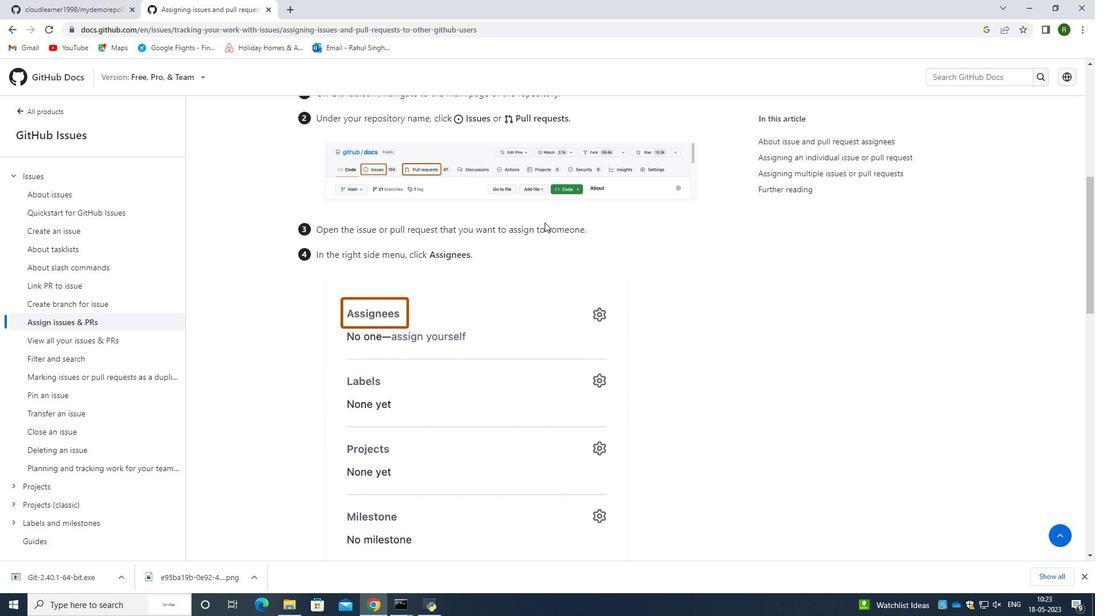 
Action: Mouse scrolled (544, 221) with delta (0, 0)
Screenshot: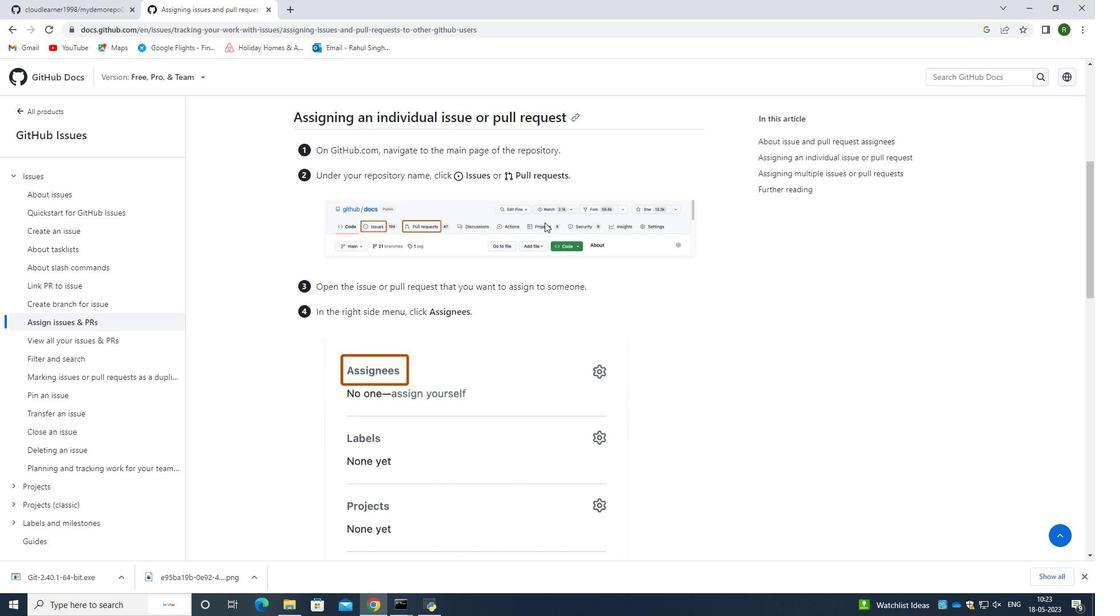 
Action: Mouse scrolled (544, 221) with delta (0, 0)
Screenshot: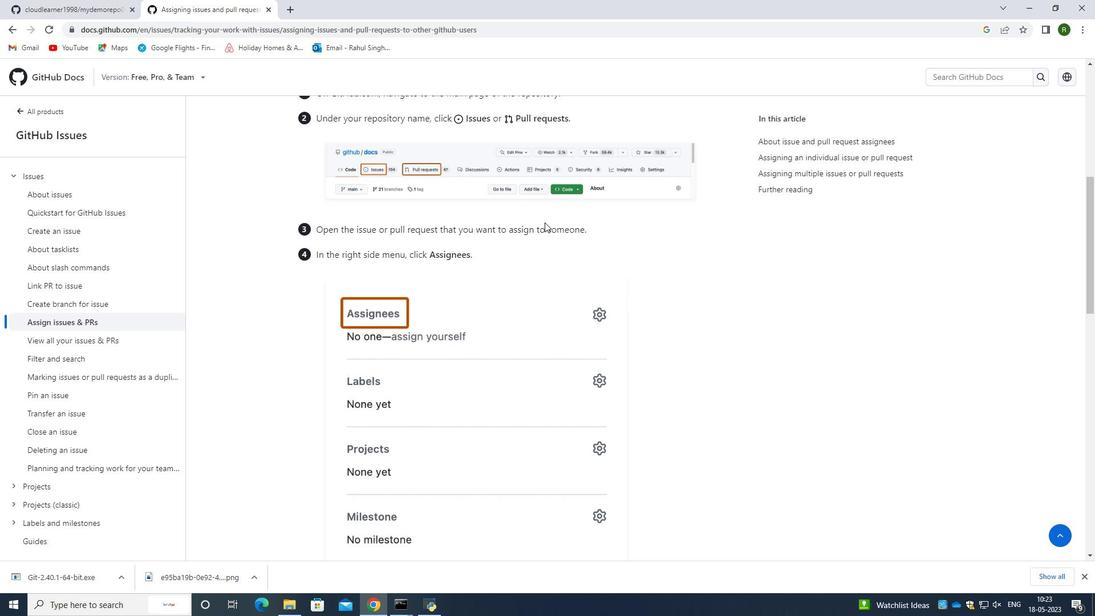 
Action: Mouse moved to (84, 0)
Screenshot: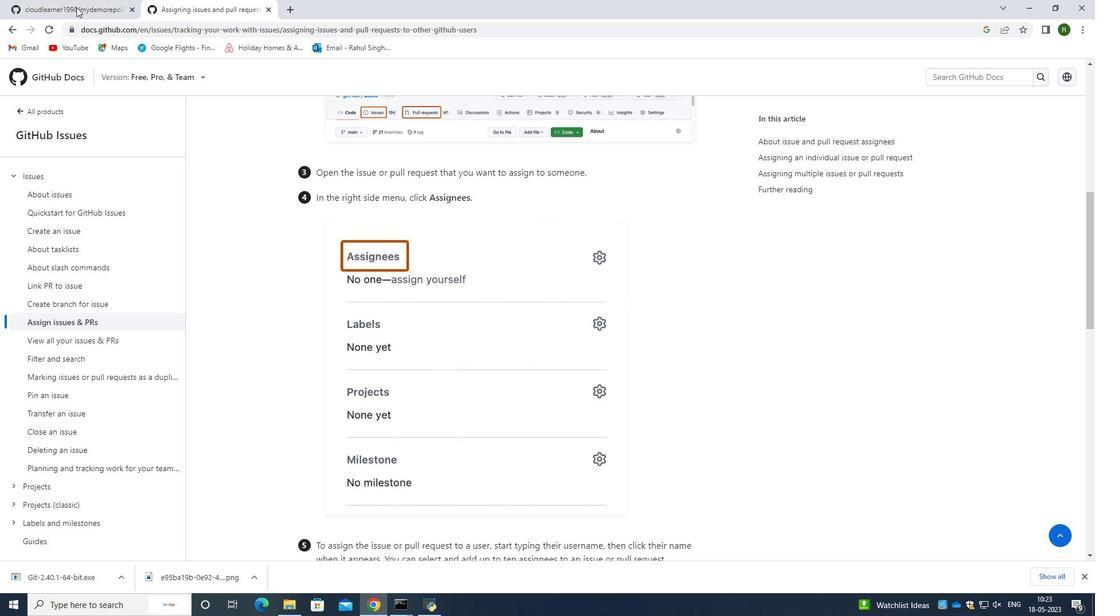 
Action: Mouse pressed left at (84, 0)
Screenshot: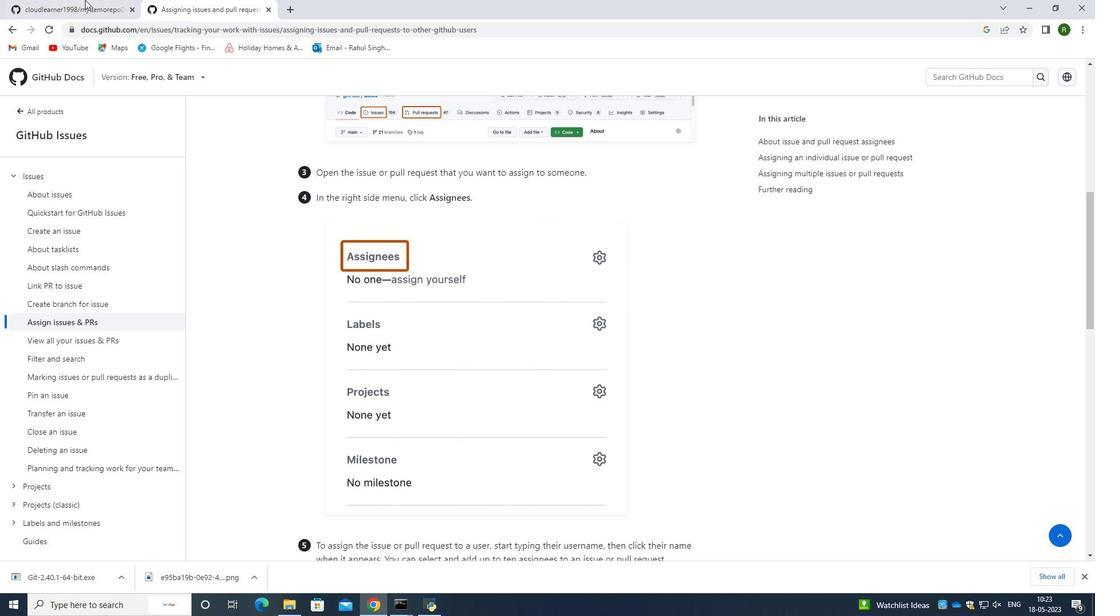 
Action: Mouse moved to (92, 142)
Screenshot: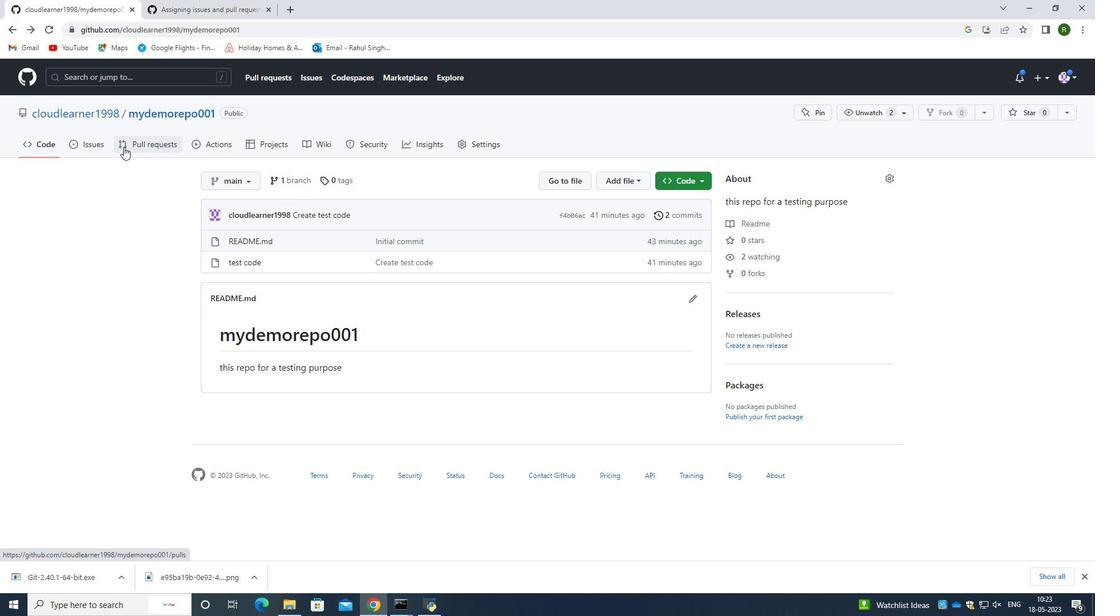 
Action: Mouse pressed left at (92, 142)
Screenshot: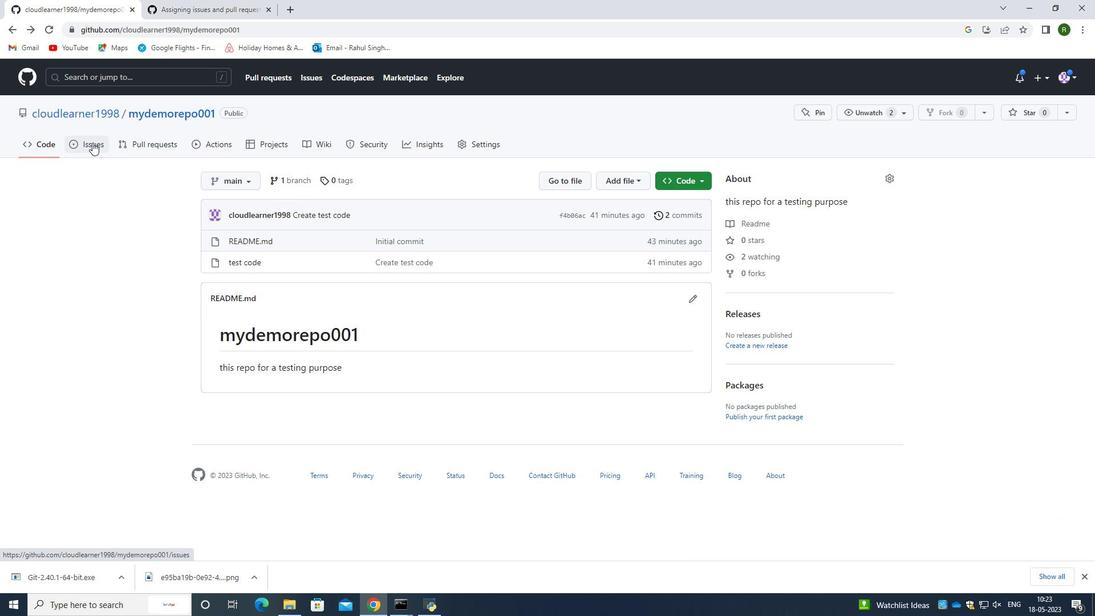 
Action: Mouse moved to (704, 181)
Screenshot: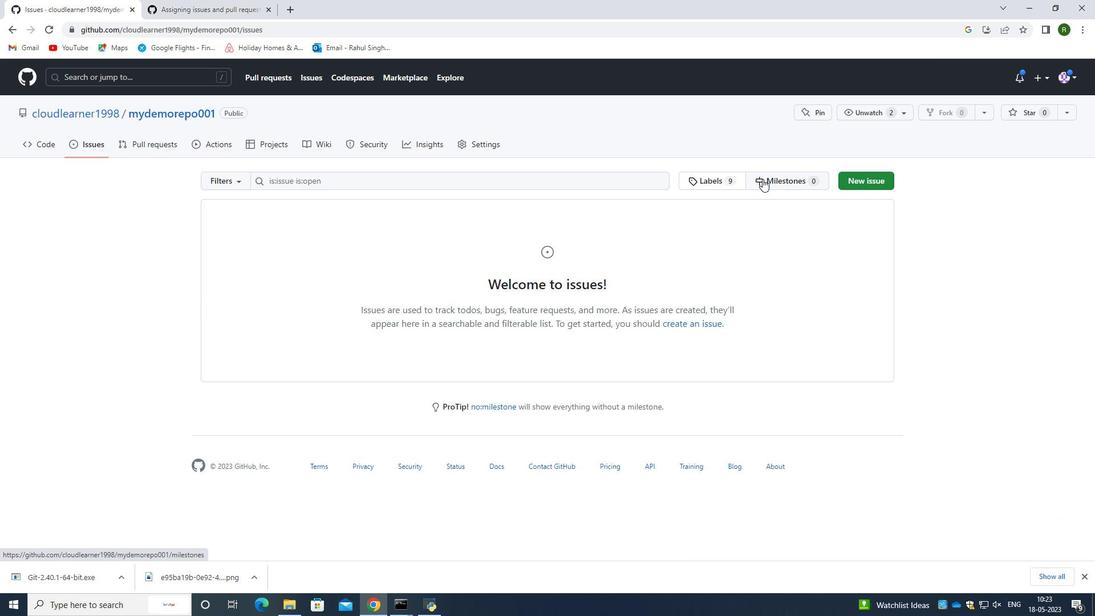 
Action: Mouse pressed left at (704, 181)
Screenshot: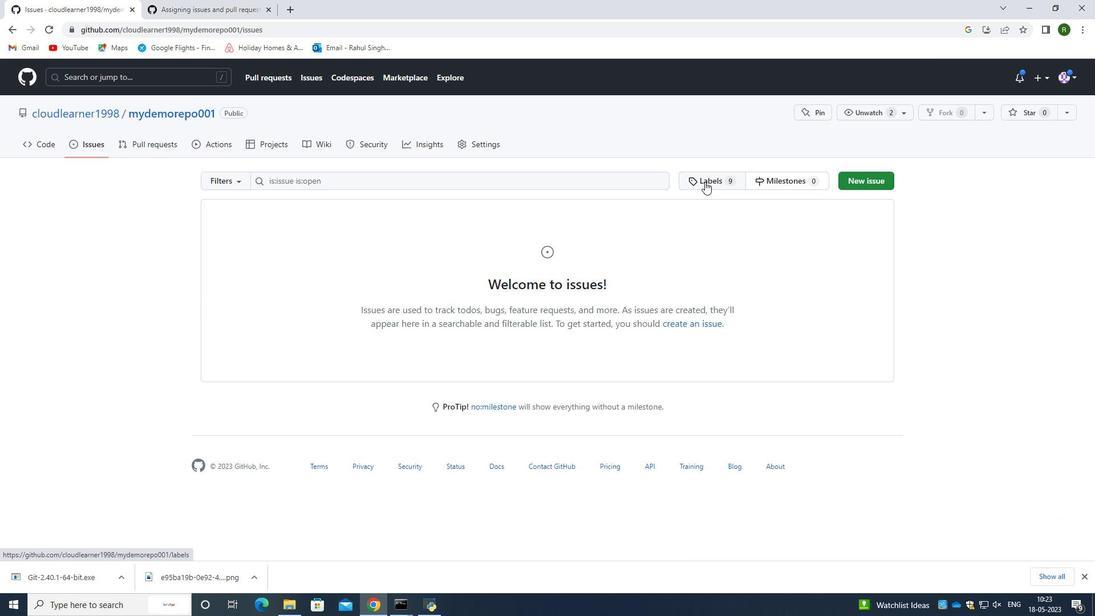 
Action: Mouse moved to (726, 184)
Screenshot: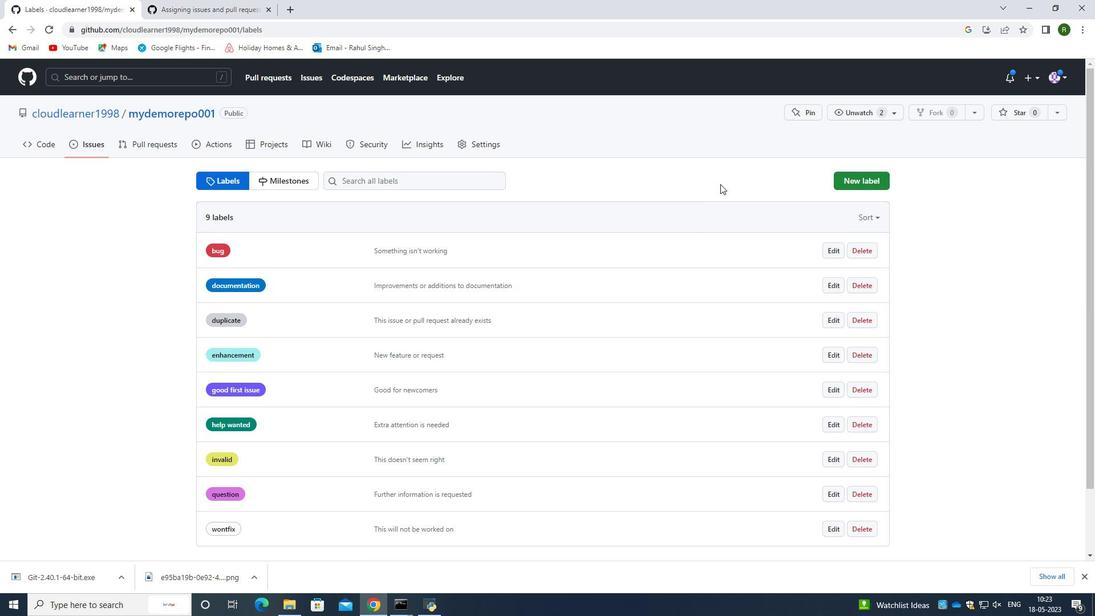 
Action: Mouse pressed left at (726, 184)
Screenshot: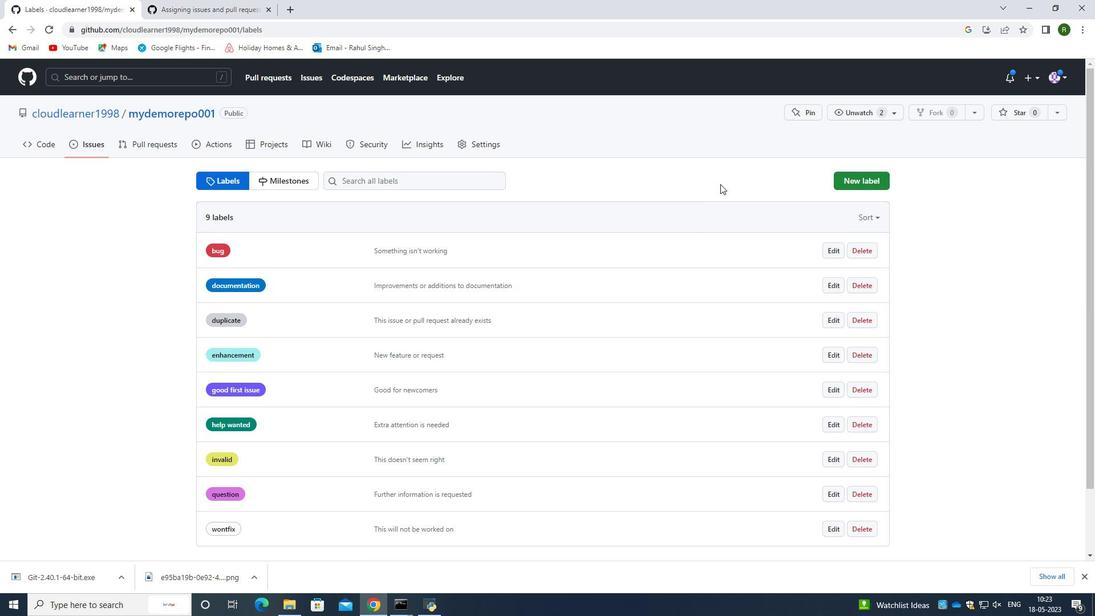 
Action: Mouse moved to (221, 178)
Screenshot: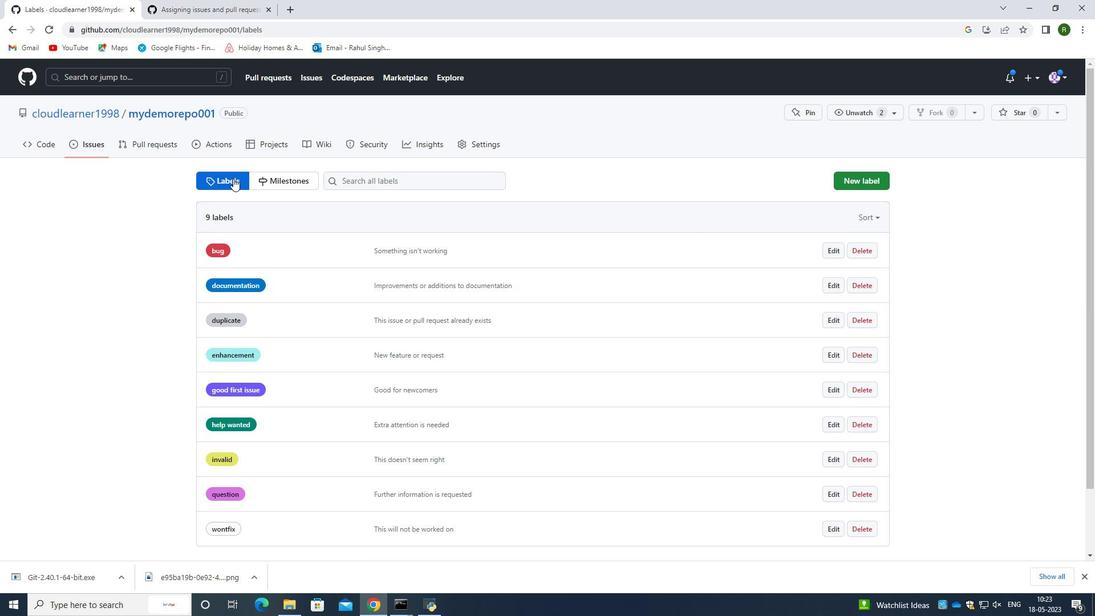 
Action: Mouse pressed left at (221, 178)
Screenshot: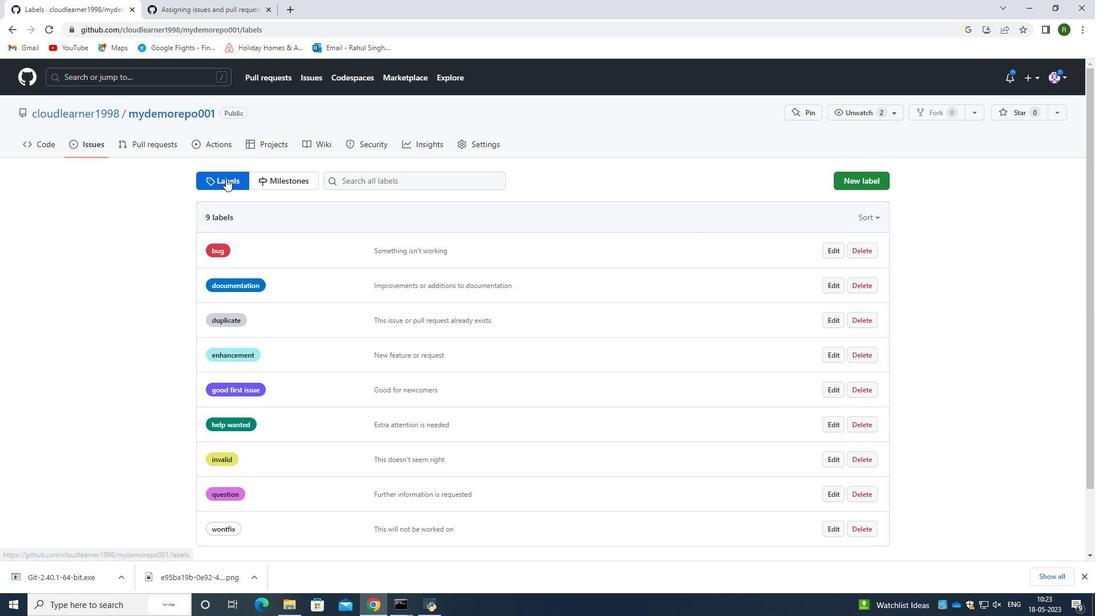 
Action: Mouse moved to (843, 141)
Screenshot: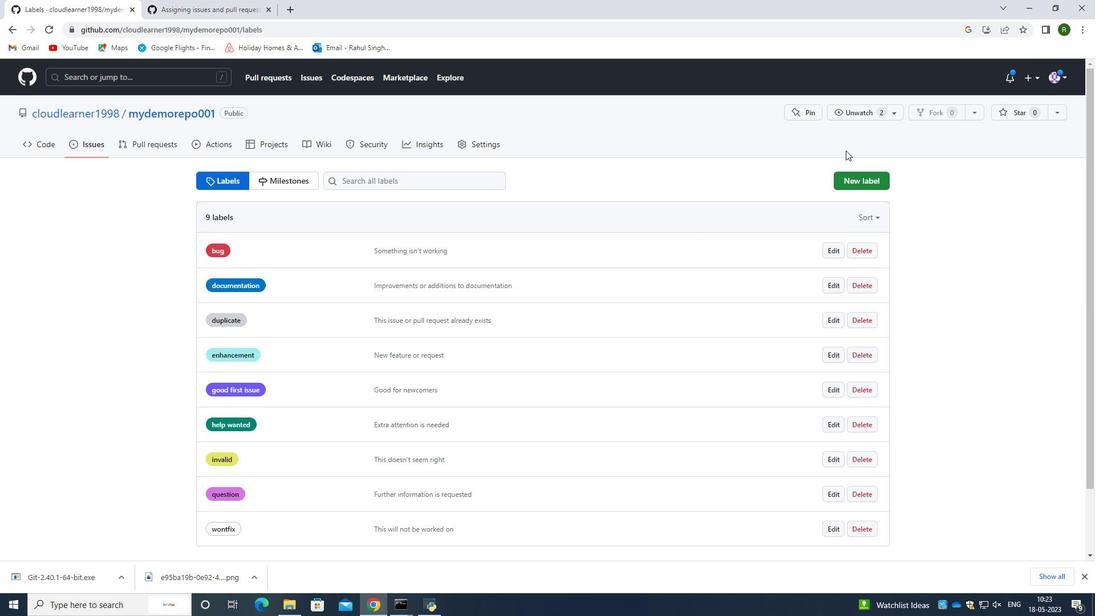 
Action: Mouse scrolled (843, 140) with delta (0, 0)
Screenshot: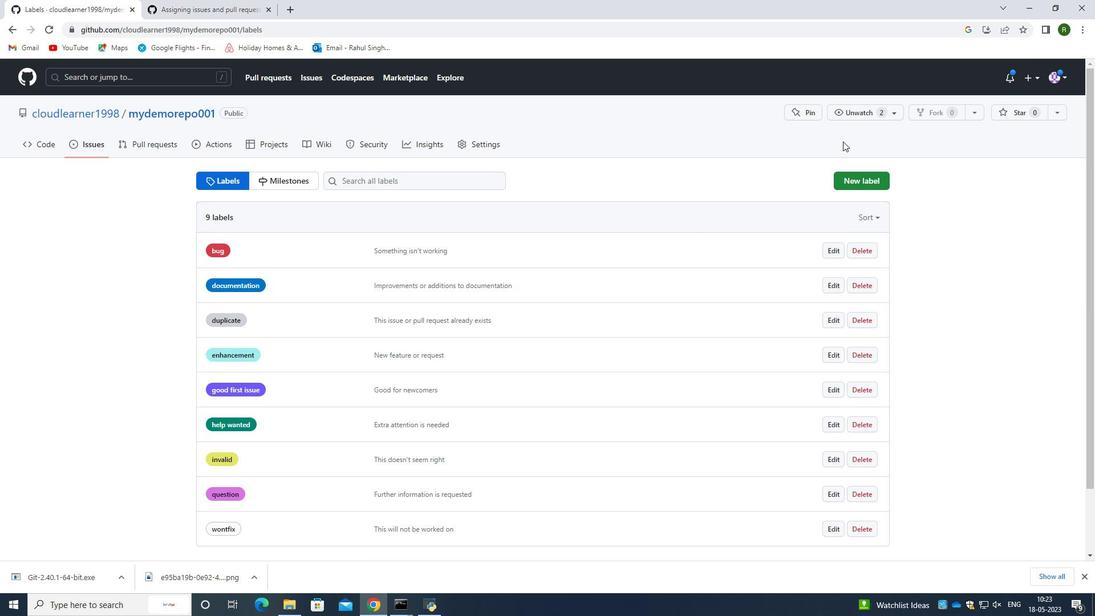 
Action: Mouse scrolled (843, 140) with delta (0, 0)
Screenshot: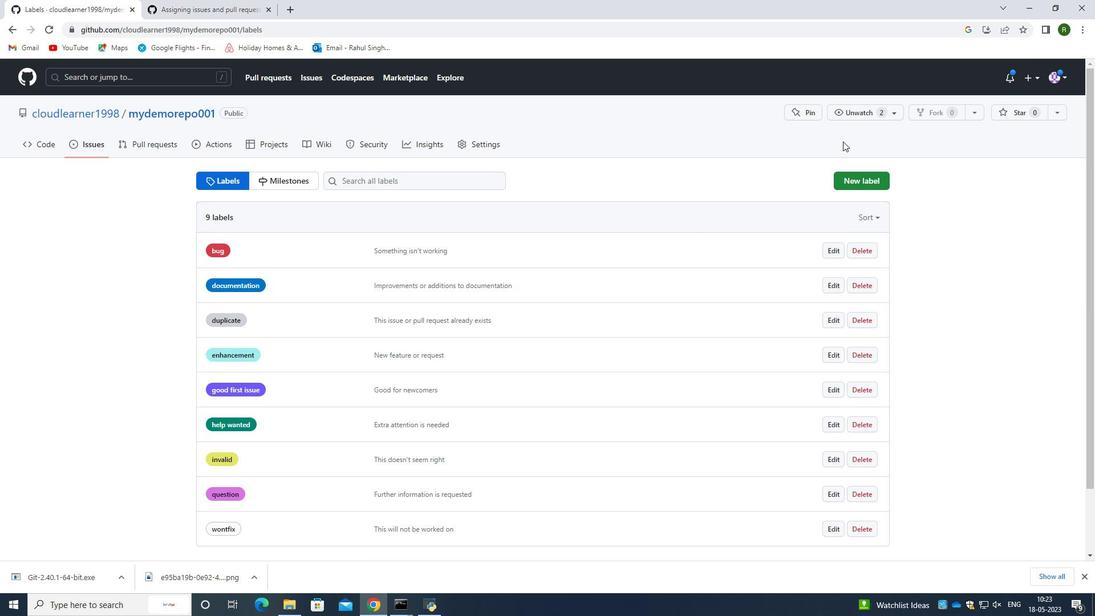 
Action: Mouse scrolled (843, 140) with delta (0, 0)
Screenshot: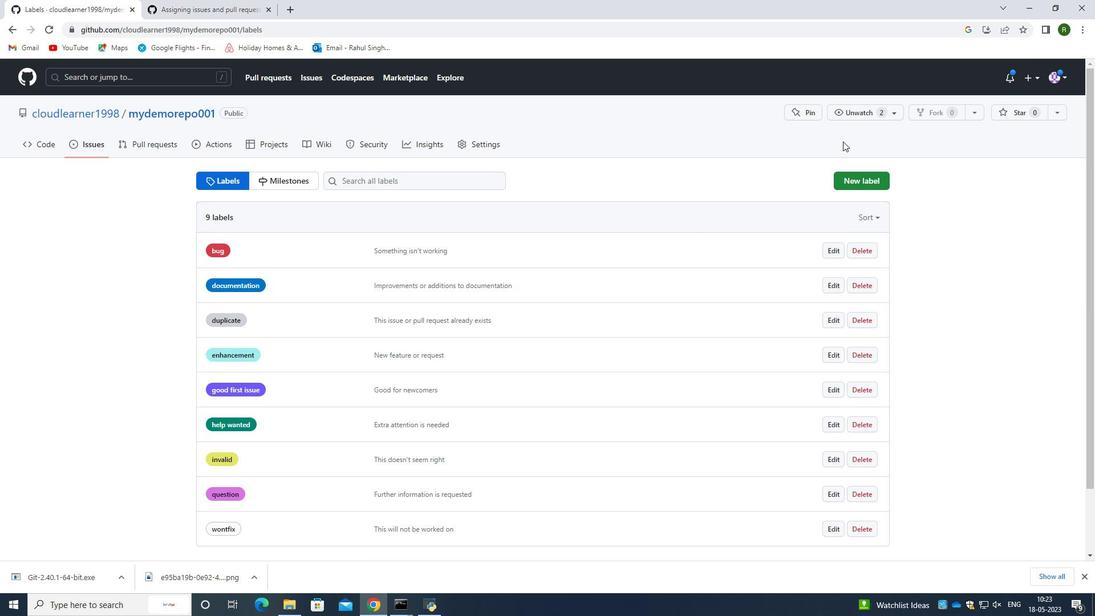 
Action: Mouse scrolled (843, 140) with delta (0, 0)
Screenshot: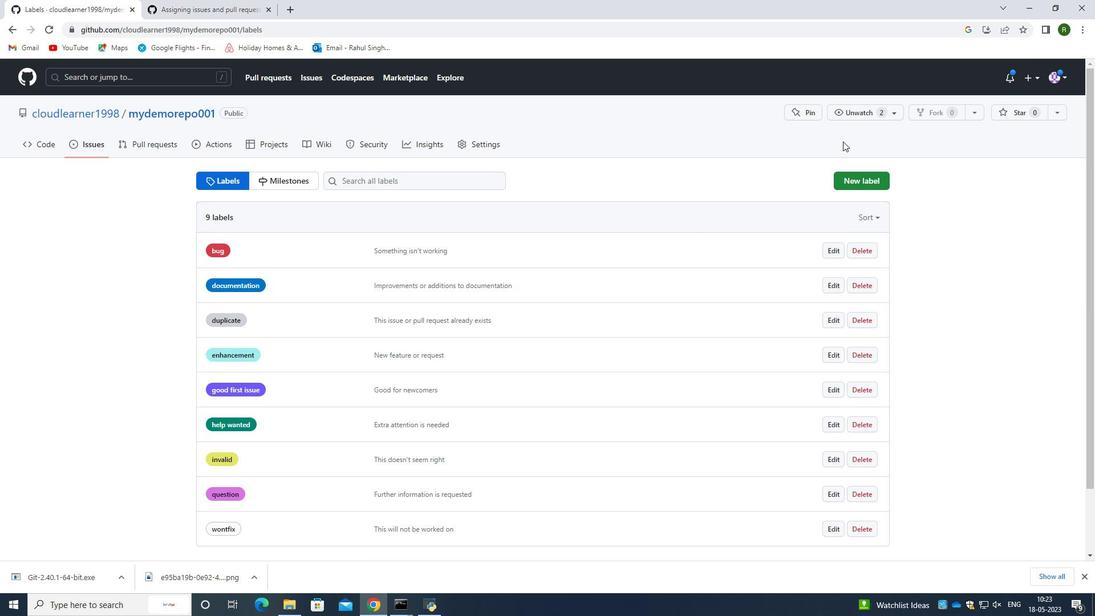 
Action: Mouse moved to (824, 195)
Screenshot: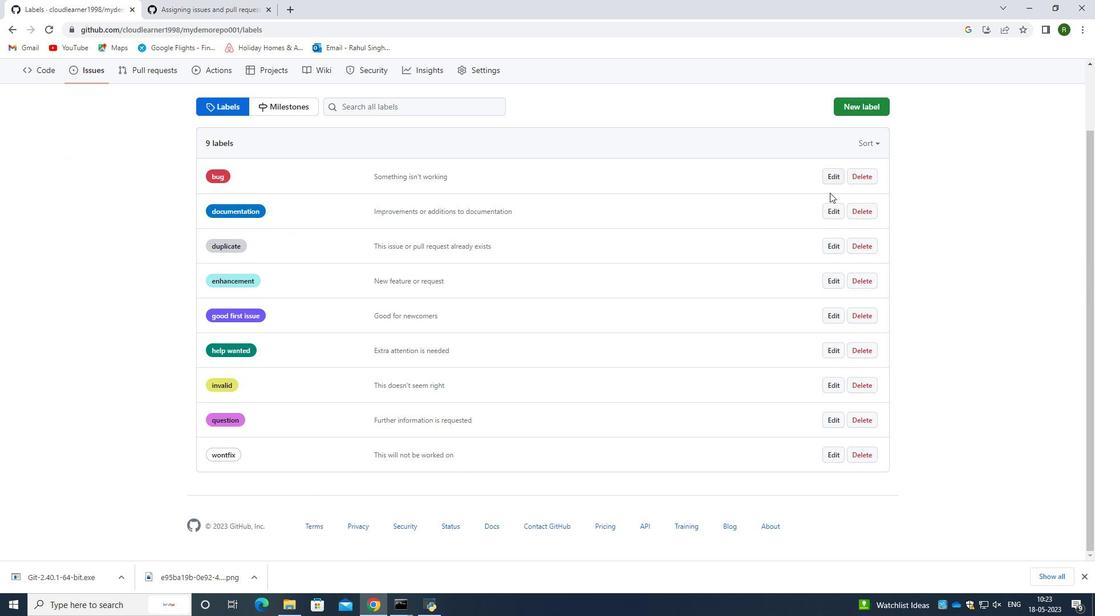 
Action: Mouse scrolled (824, 195) with delta (0, 0)
Screenshot: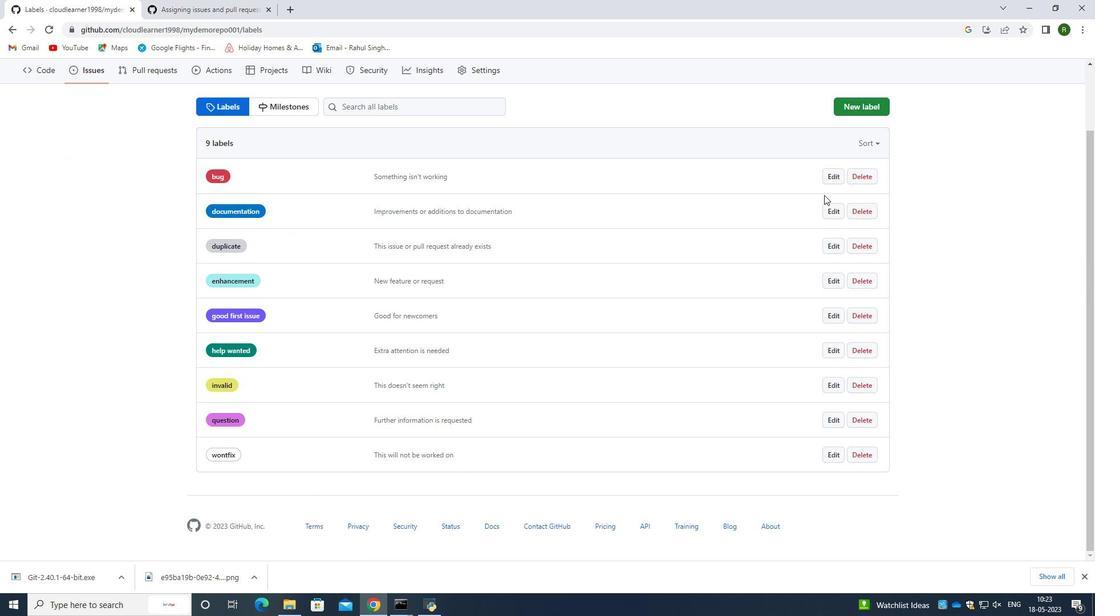 
Action: Mouse scrolled (824, 195) with delta (0, 0)
Screenshot: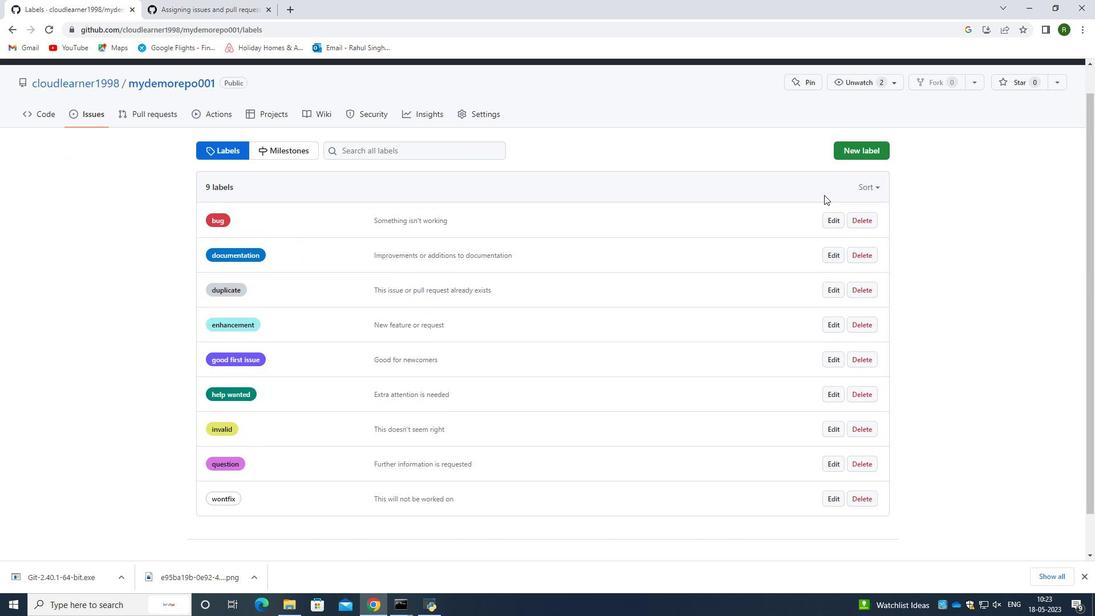 
Action: Mouse moved to (823, 195)
Screenshot: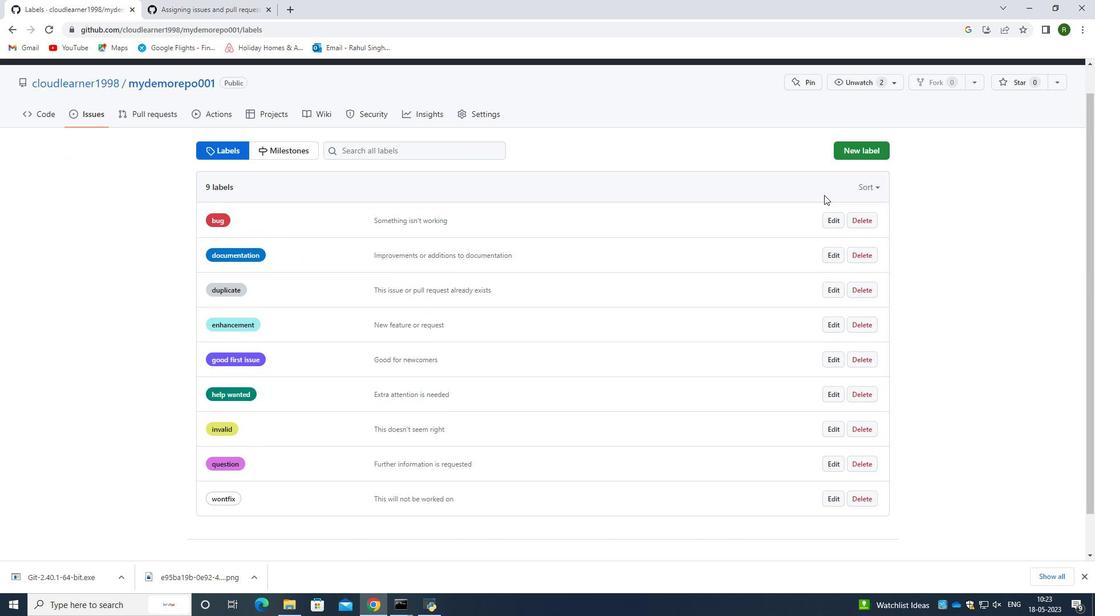 
Action: Mouse scrolled (823, 195) with delta (0, 0)
Screenshot: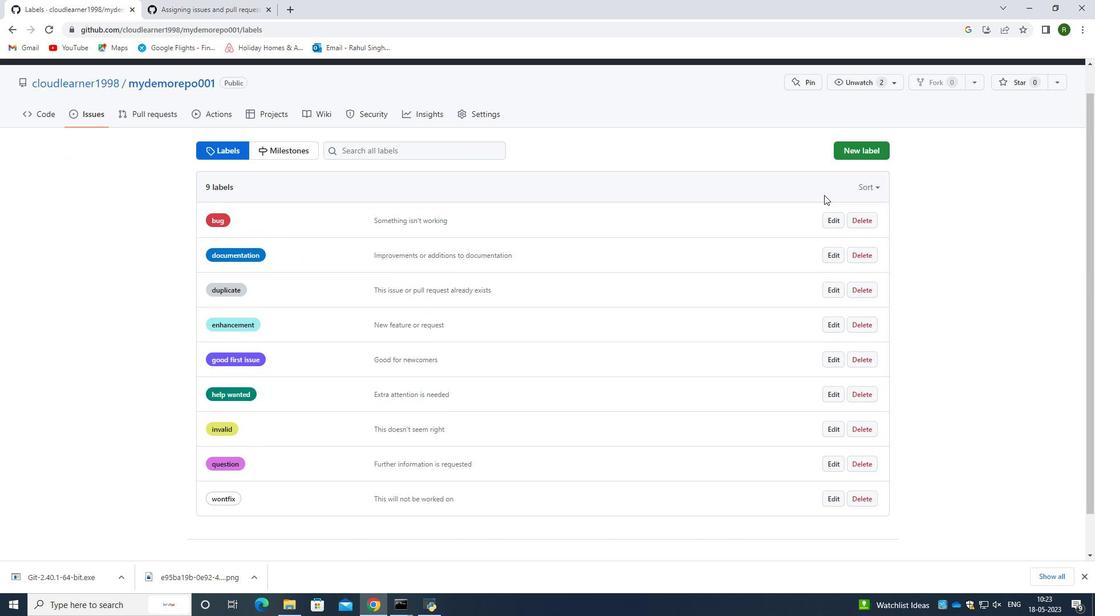
Action: Mouse scrolled (823, 195) with delta (0, 0)
Screenshot: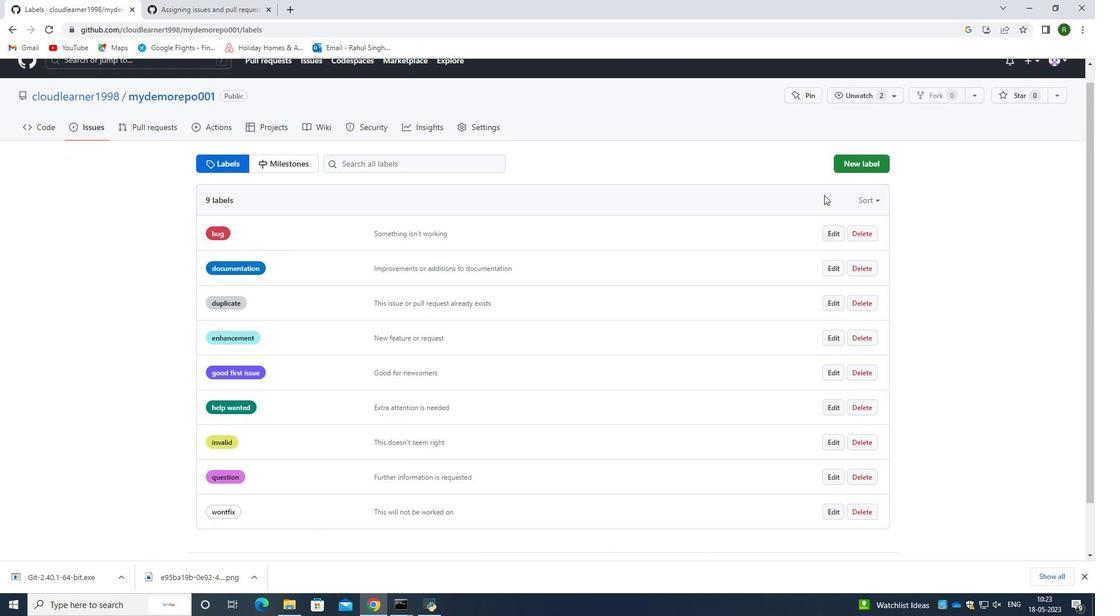 
Action: Mouse moved to (164, 139)
Screenshot: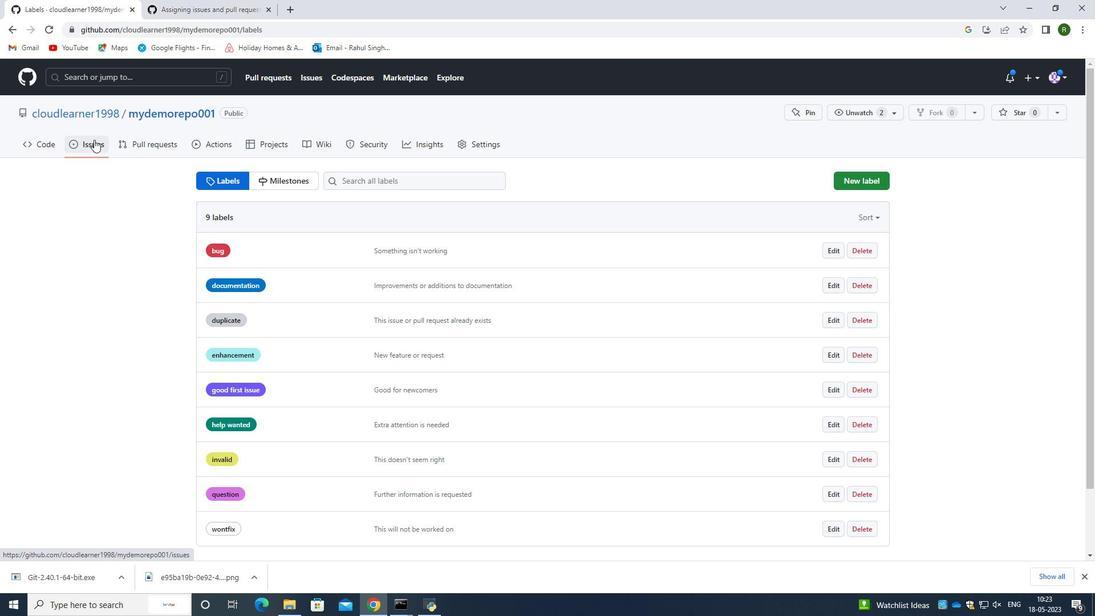 
Action: Mouse pressed left at (164, 139)
Screenshot: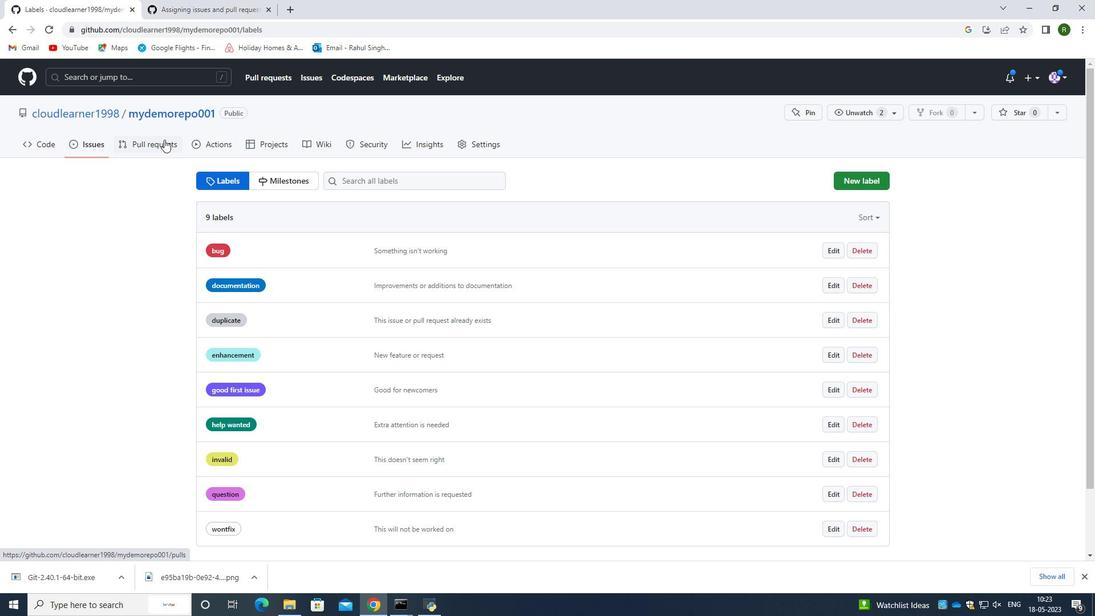 
Action: Mouse moved to (107, 144)
Screenshot: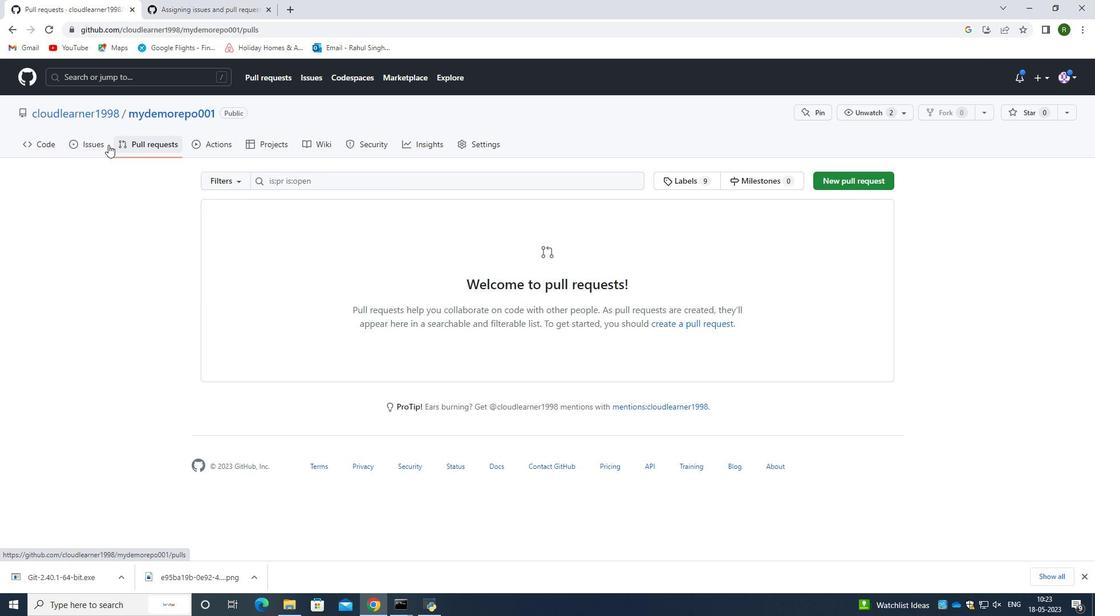 
Action: Mouse pressed left at (107, 144)
Screenshot: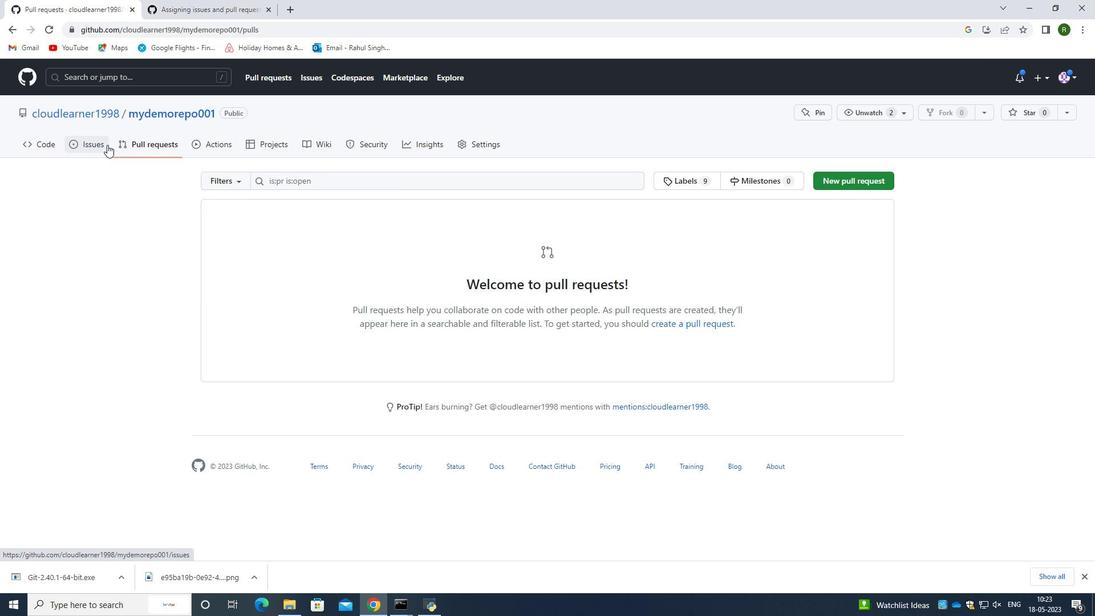 
Action: Mouse moved to (849, 181)
Screenshot: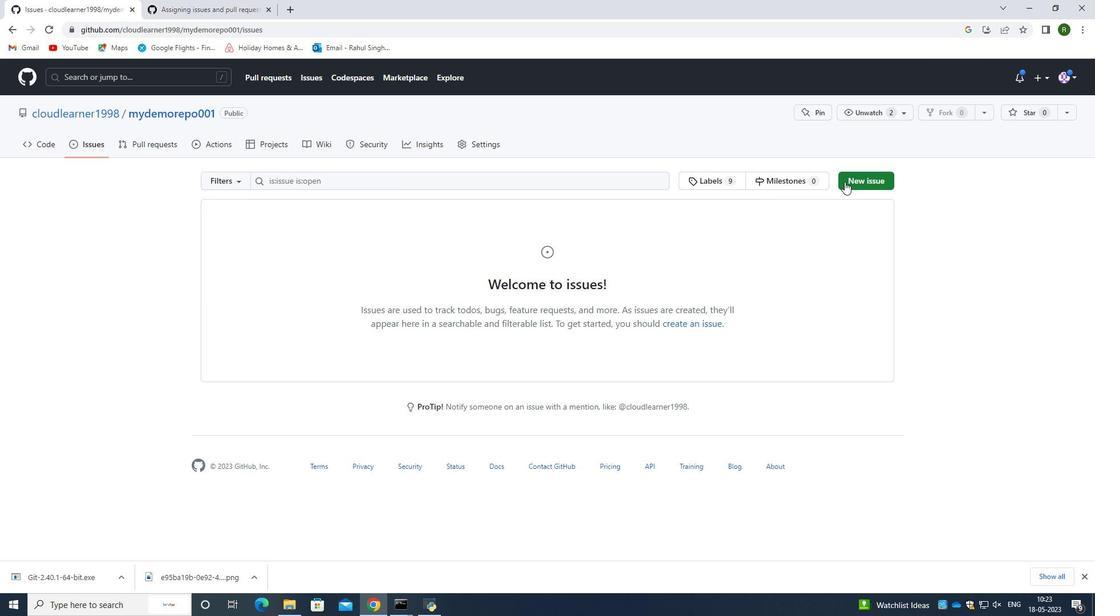 
Action: Mouse pressed left at (849, 181)
Screenshot: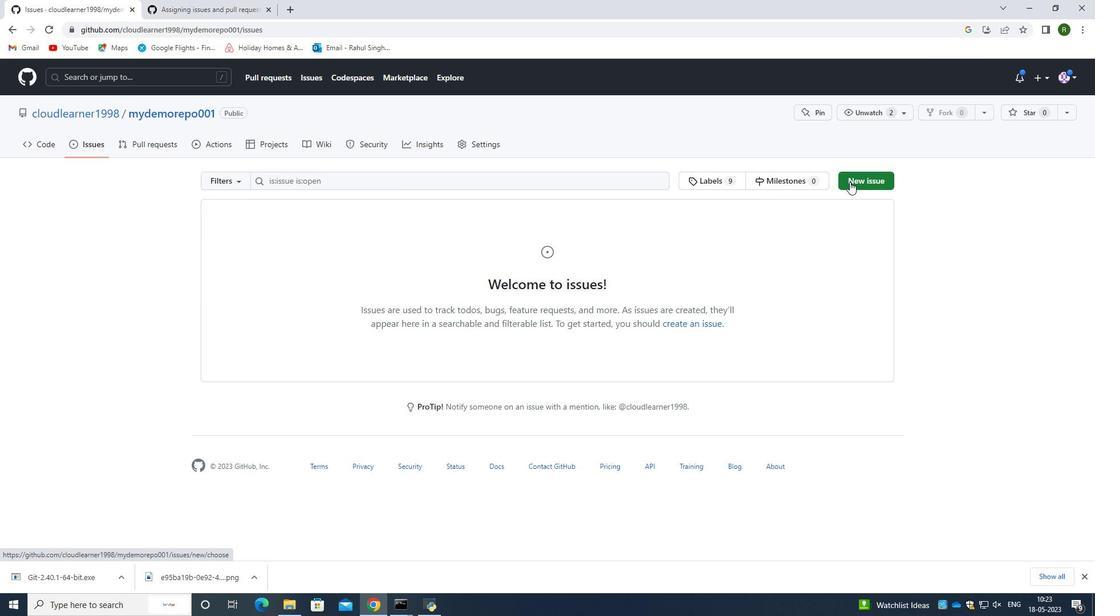 
Action: Mouse moved to (807, 202)
Screenshot: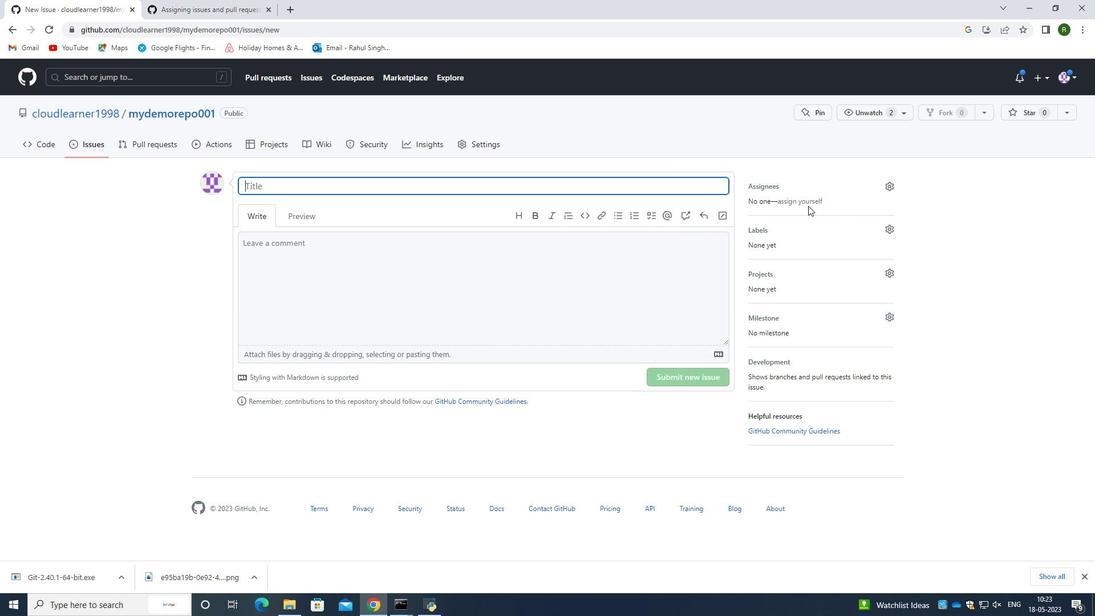
Action: Mouse pressed left at (807, 202)
Screenshot: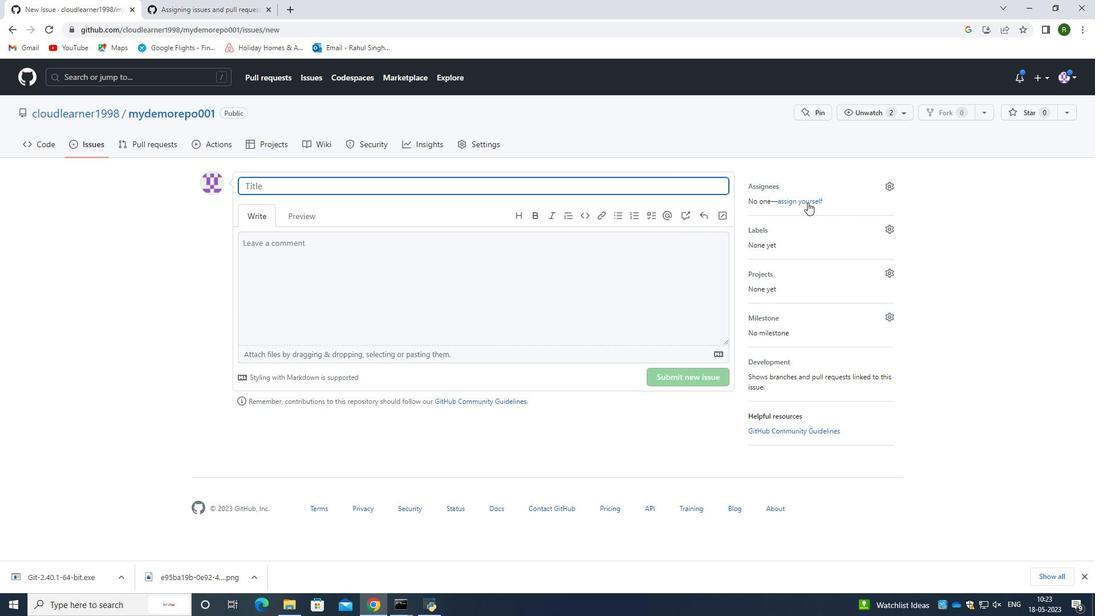 
Action: Mouse moved to (755, 205)
Screenshot: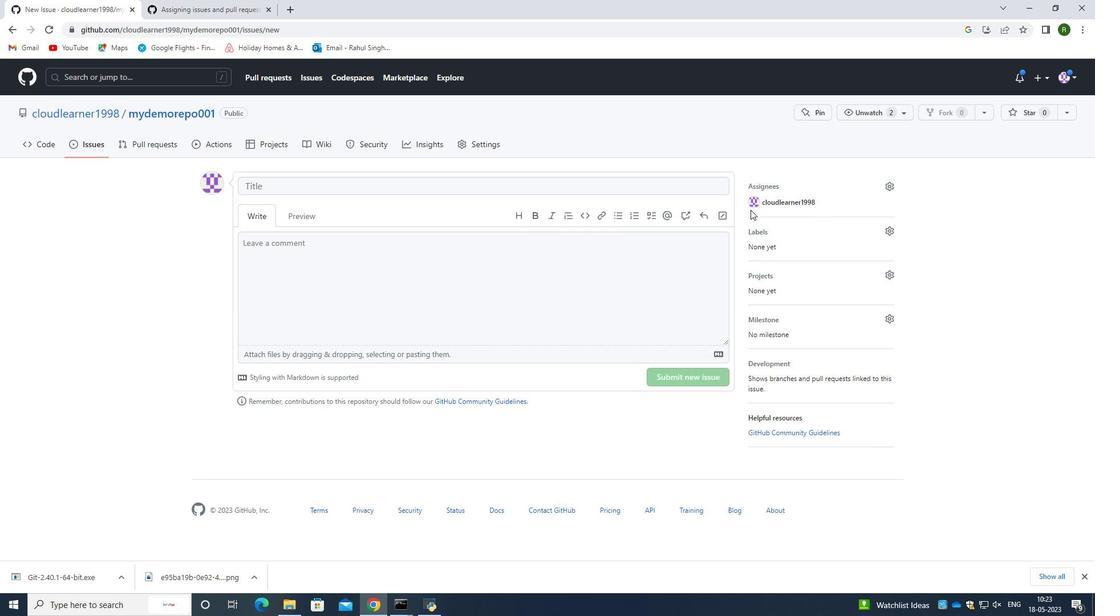 
Action: Mouse pressed left at (755, 205)
Screenshot: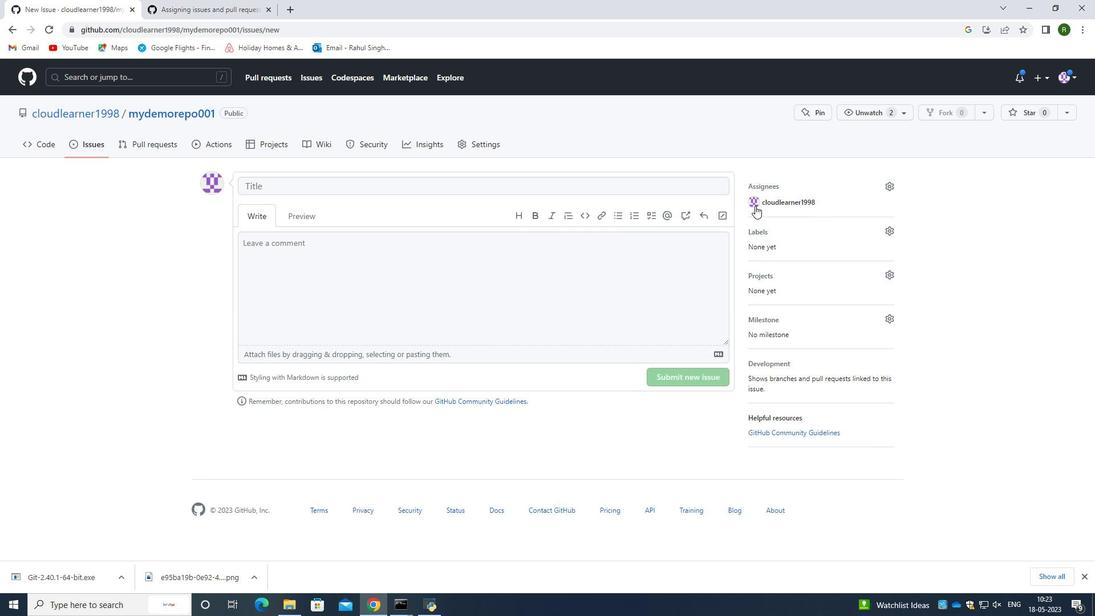 
Action: Mouse moved to (12, 33)
Screenshot: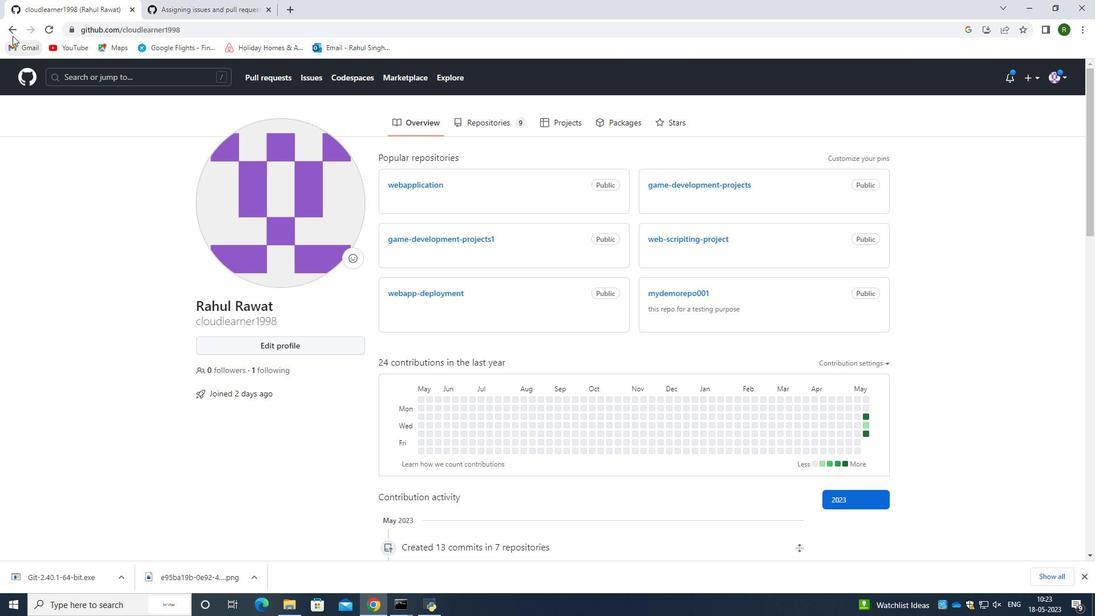 
Action: Mouse pressed left at (12, 33)
Screenshot: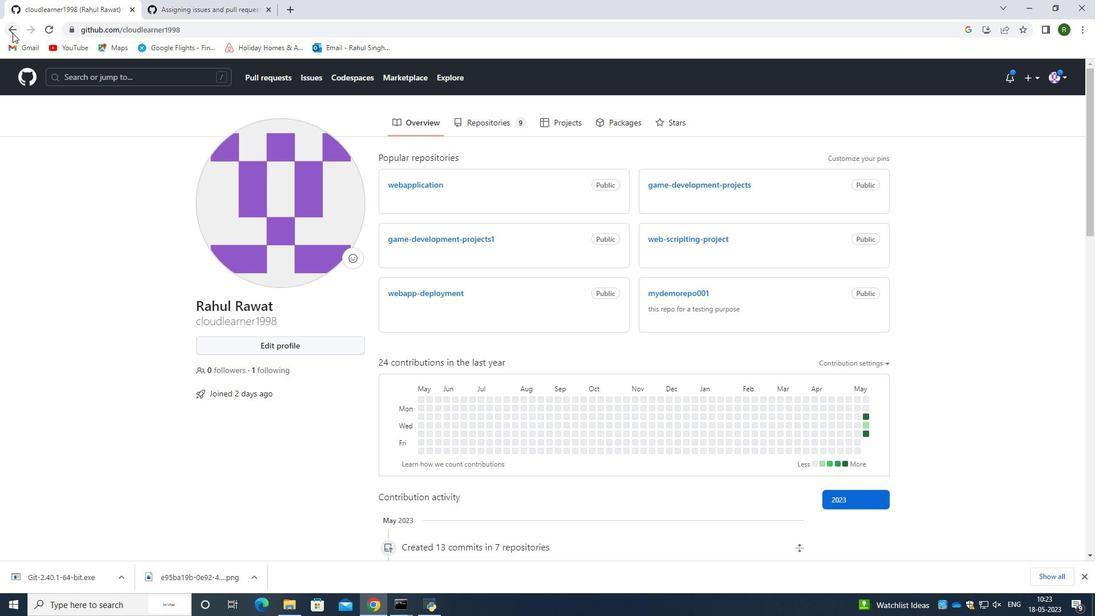 
Action: Mouse moved to (888, 183)
Screenshot: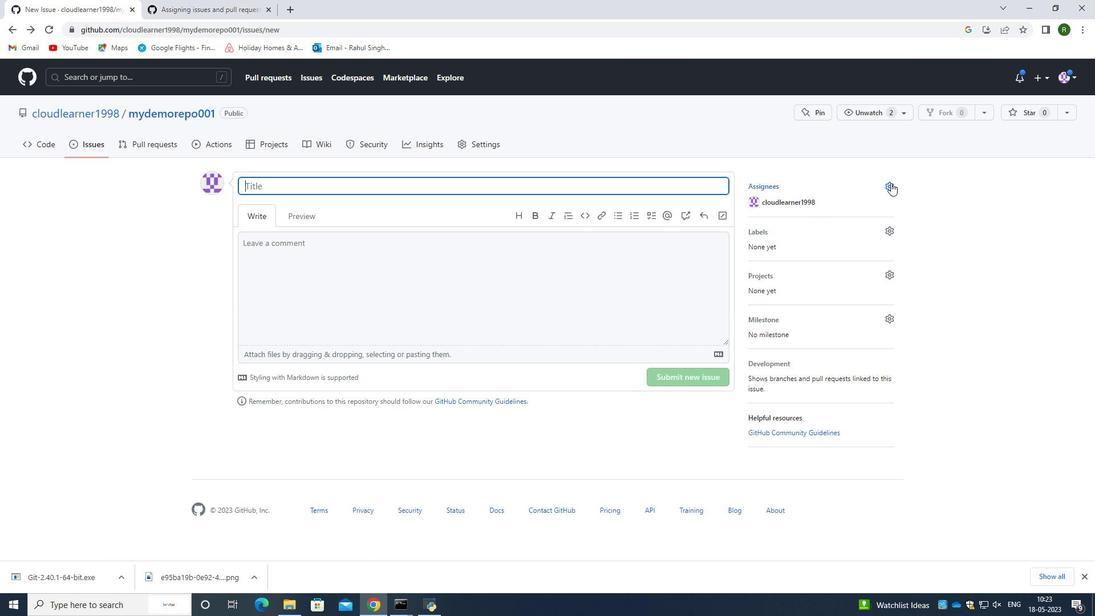 
Action: Mouse pressed left at (888, 183)
Screenshot: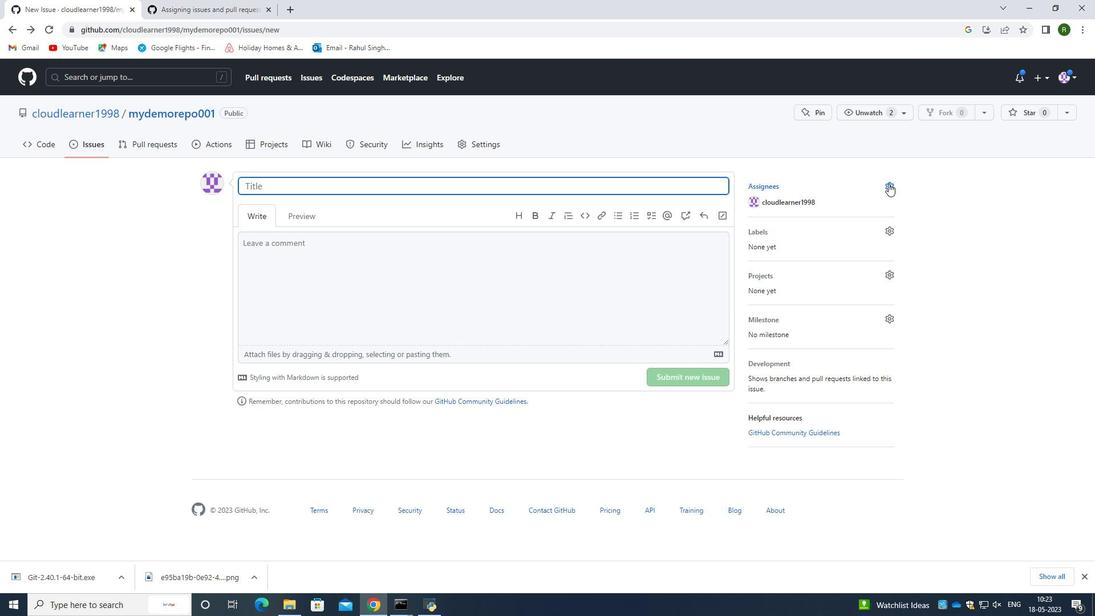
Action: Mouse moved to (831, 233)
Screenshot: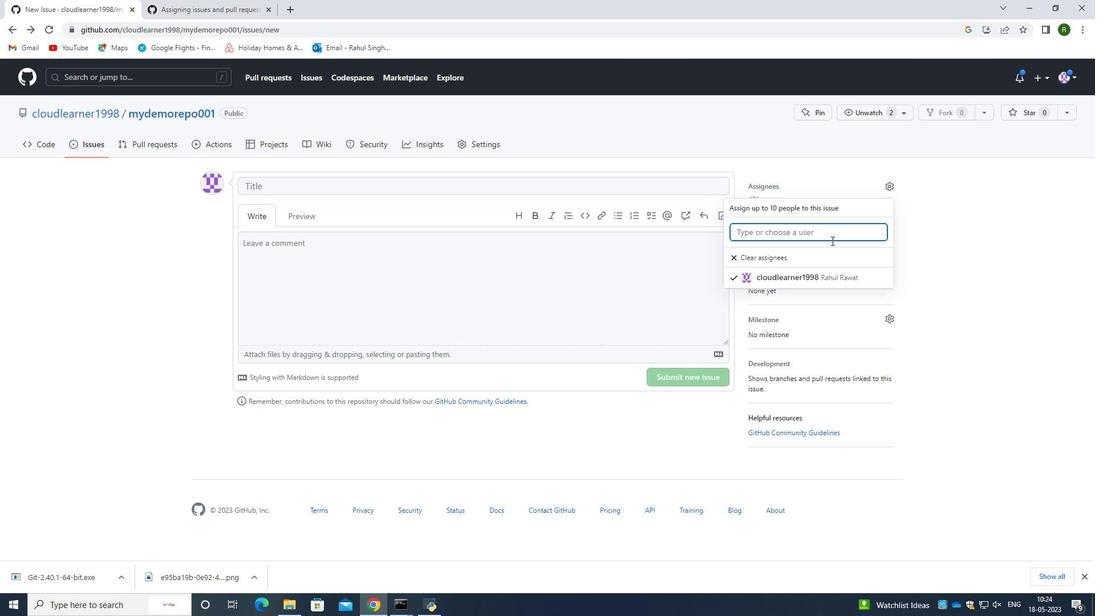 
Action: Key pressed shazi-a<Key.backspace>zaman<Key.enter>
Screenshot: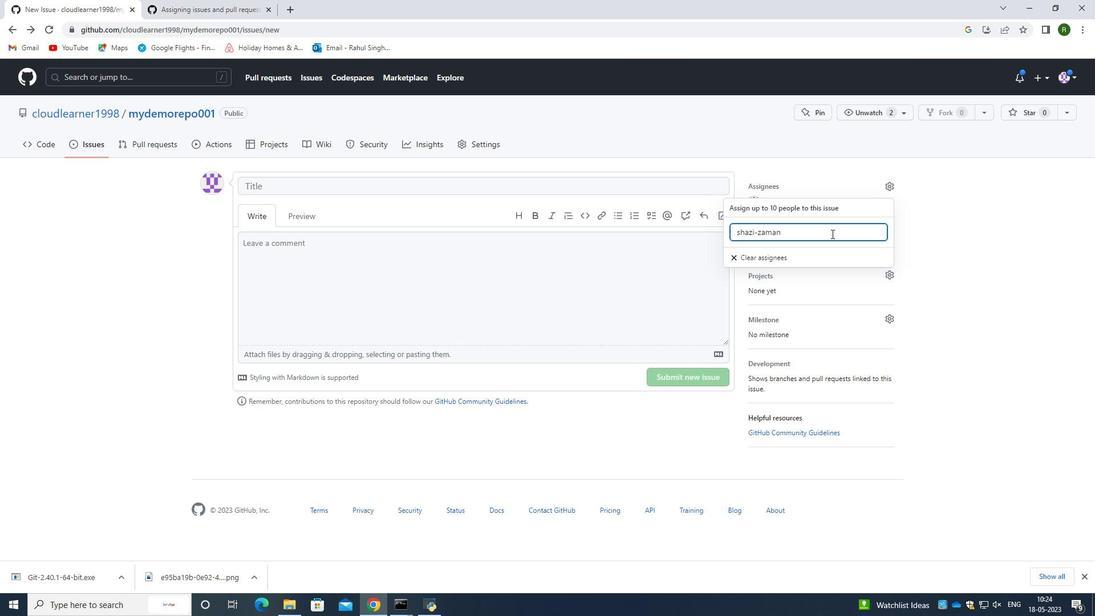
Action: Mouse moved to (792, 238)
Screenshot: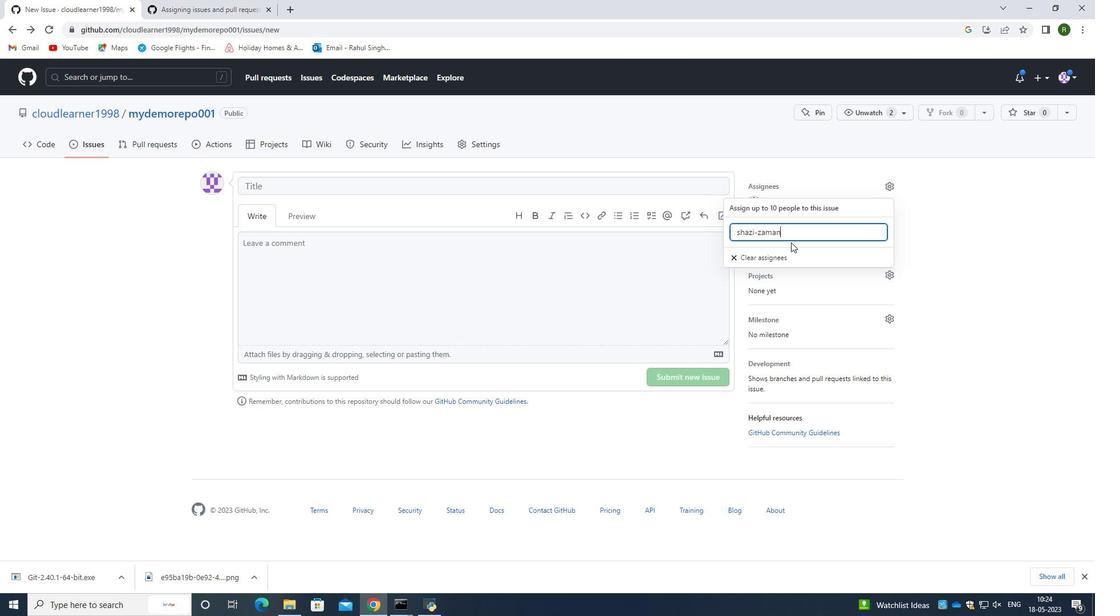 
Action: Mouse pressed left at (792, 238)
Screenshot: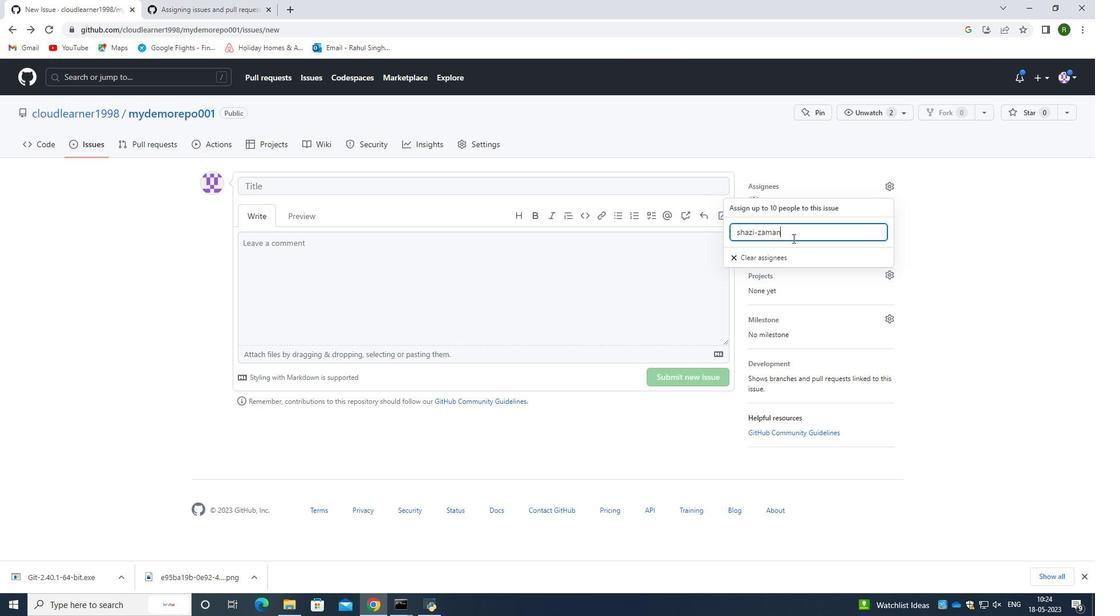 
Action: Mouse moved to (797, 234)
Screenshot: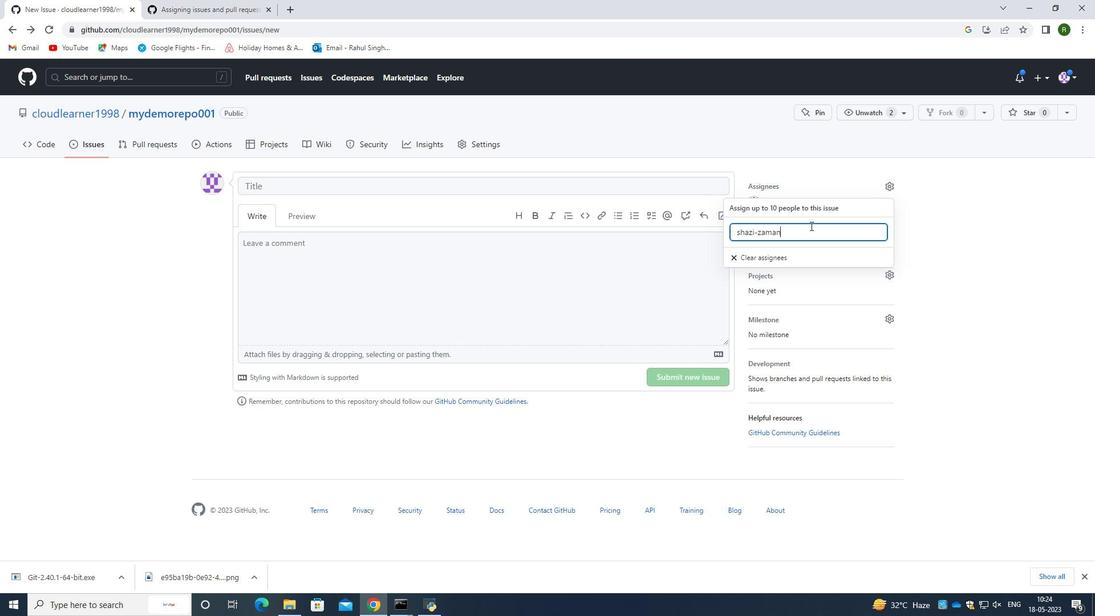 
Action: Mouse pressed left at (797, 234)
Screenshot: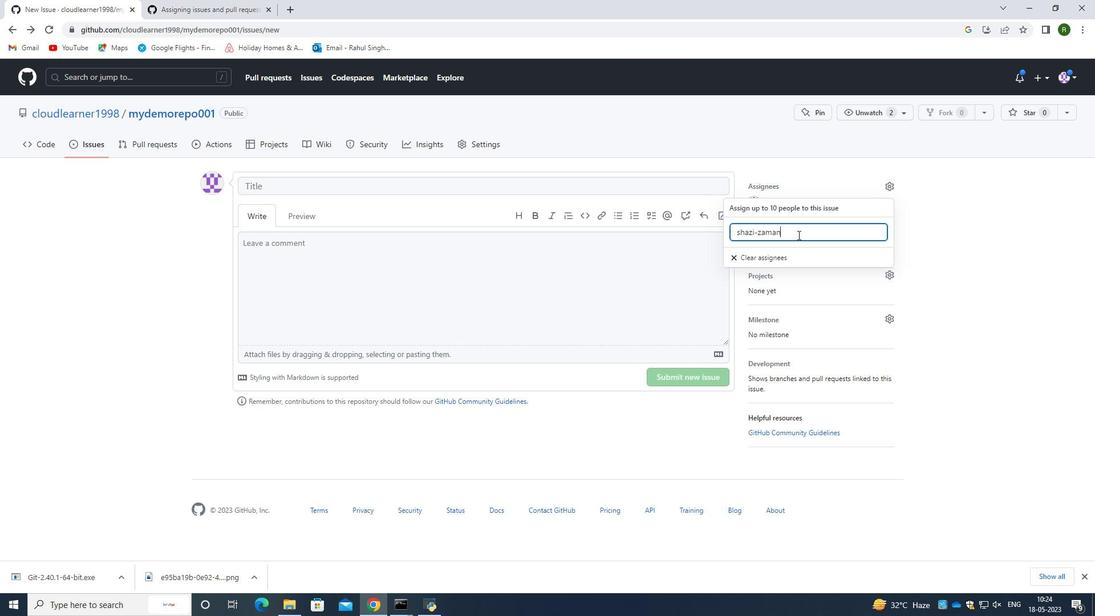 
Action: Mouse moved to (797, 295)
Screenshot: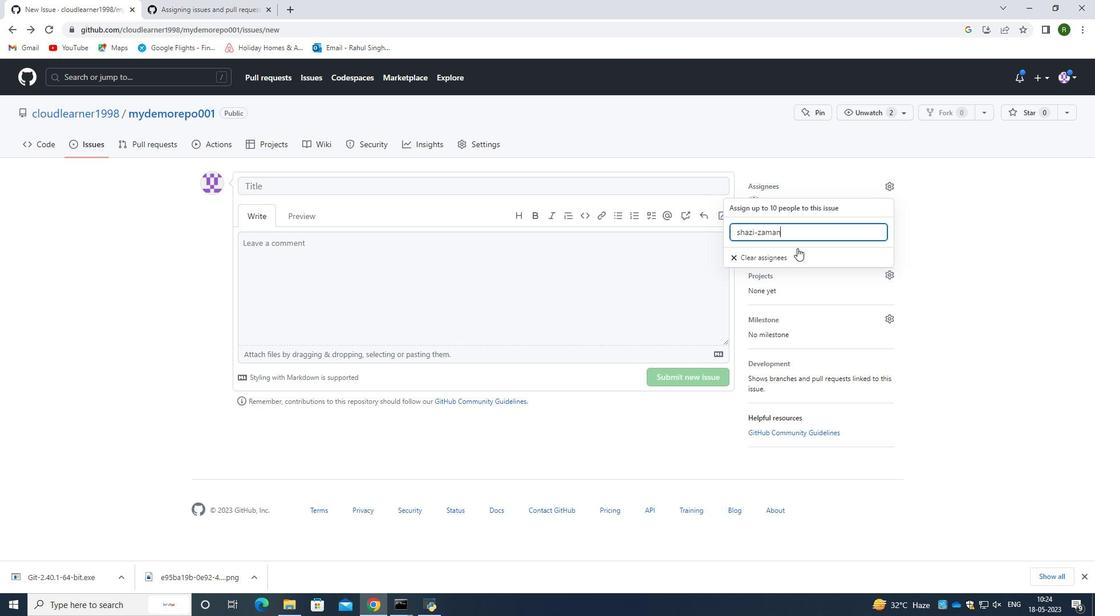 
Action: Mouse pressed left at (797, 295)
Screenshot: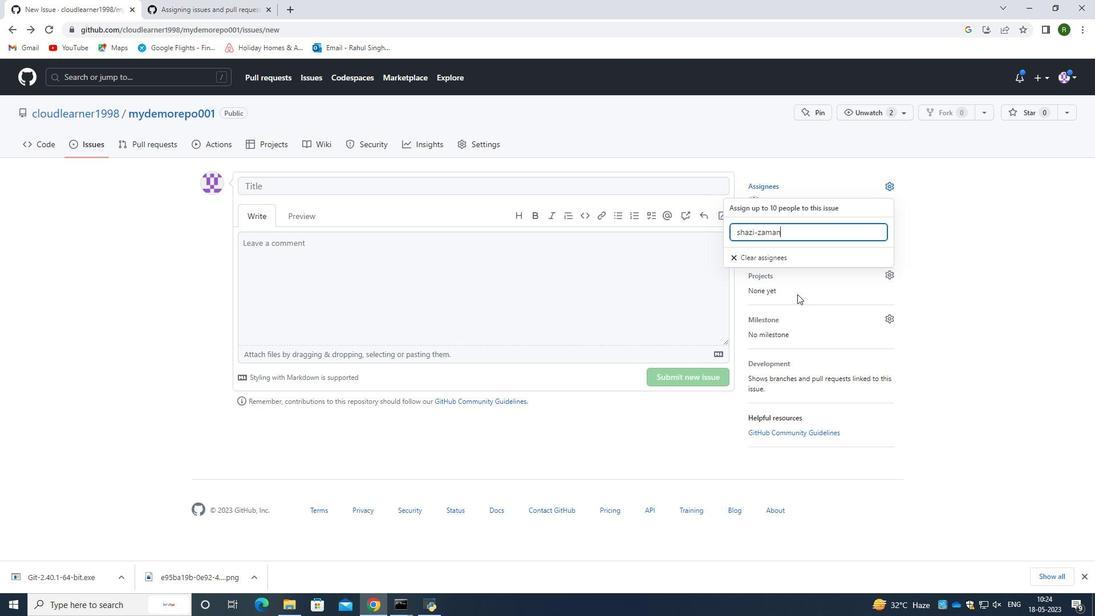 
Action: Mouse moved to (887, 188)
Screenshot: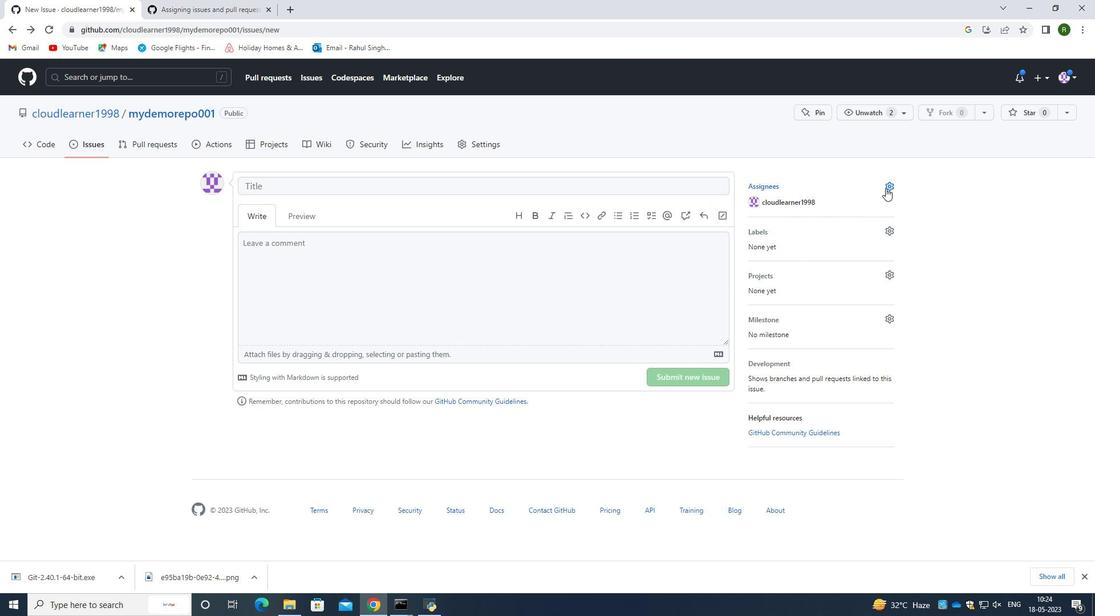 
Action: Mouse pressed left at (887, 188)
Screenshot: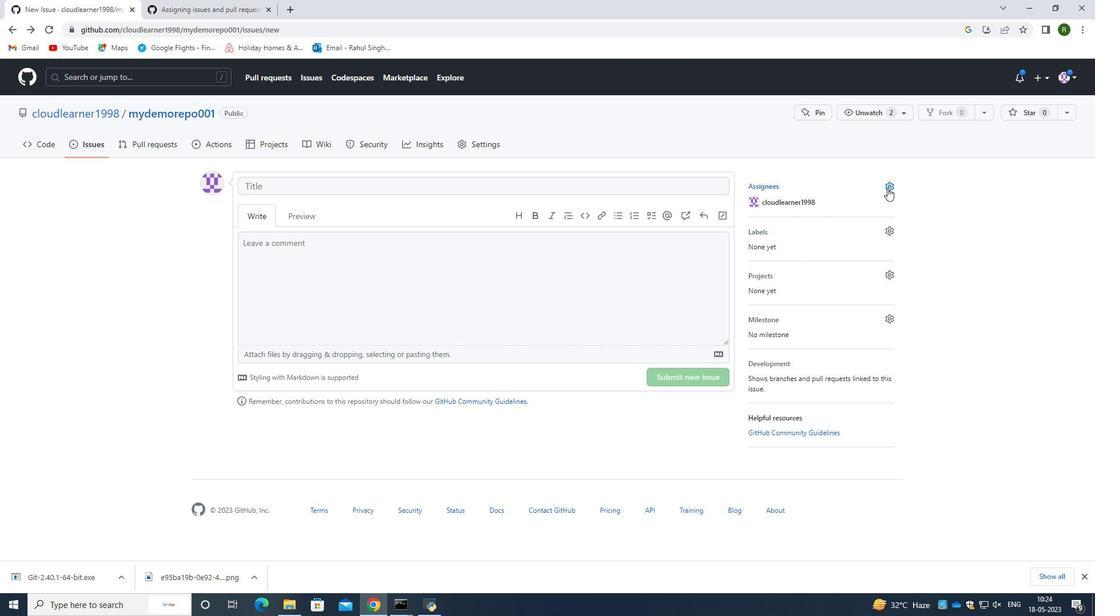 
Action: Mouse moved to (834, 184)
Screenshot: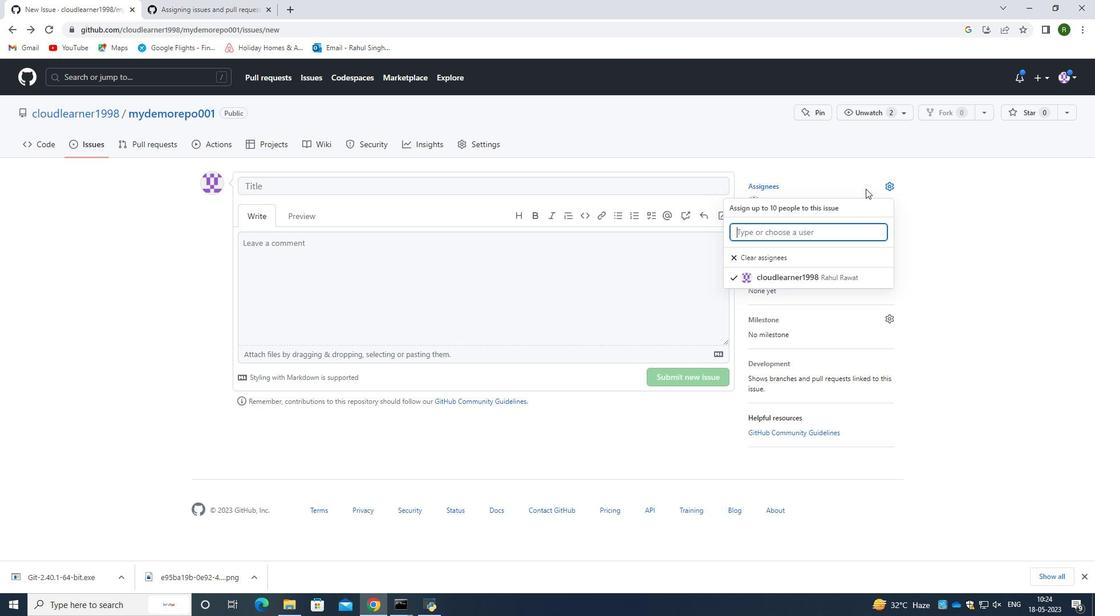 
Action: Mouse pressed left at (834, 184)
Screenshot: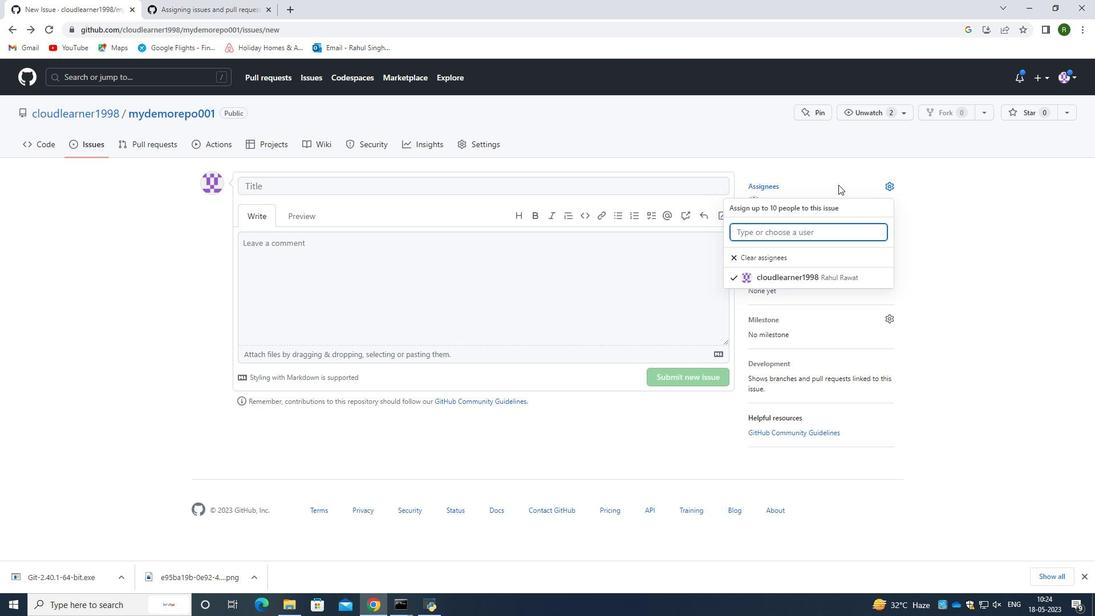 
Action: Mouse moved to (761, 185)
Screenshot: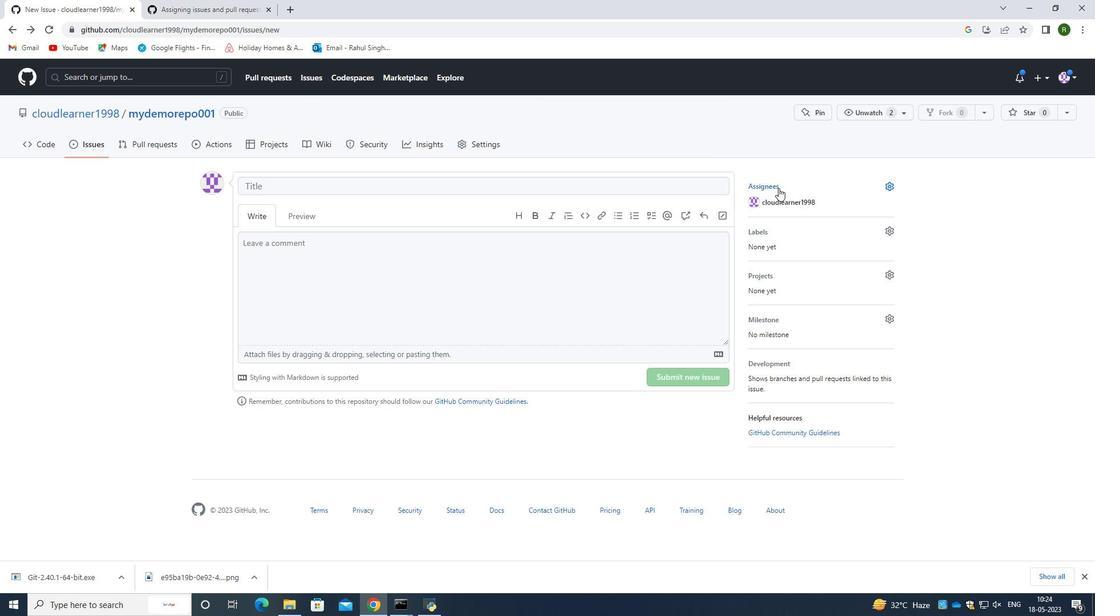 
Action: Mouse pressed left at (761, 185)
Screenshot: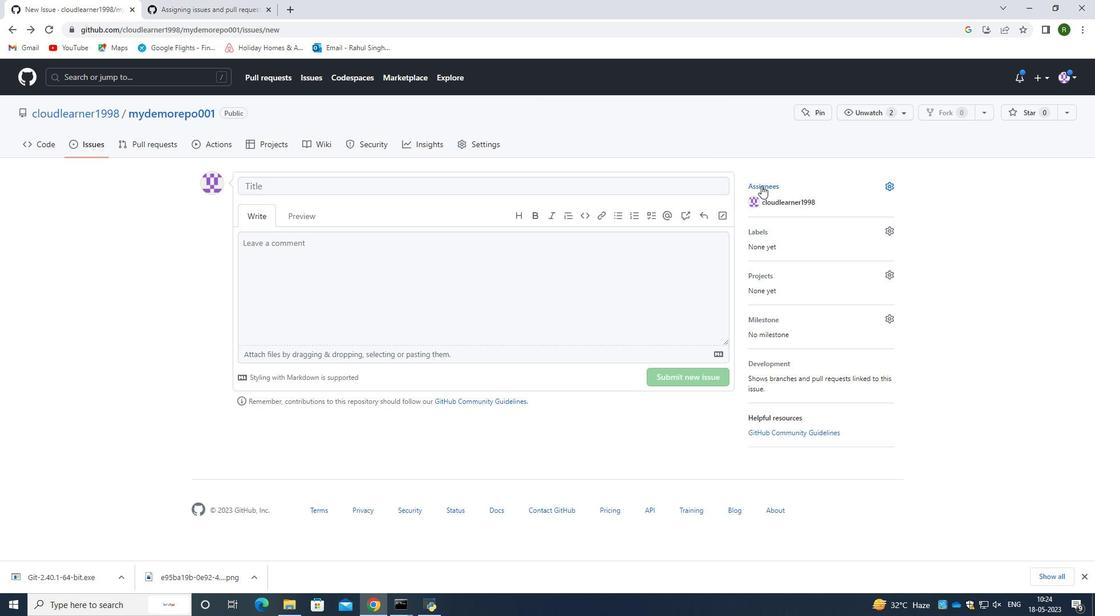 
Action: Mouse moved to (766, 233)
Screenshot: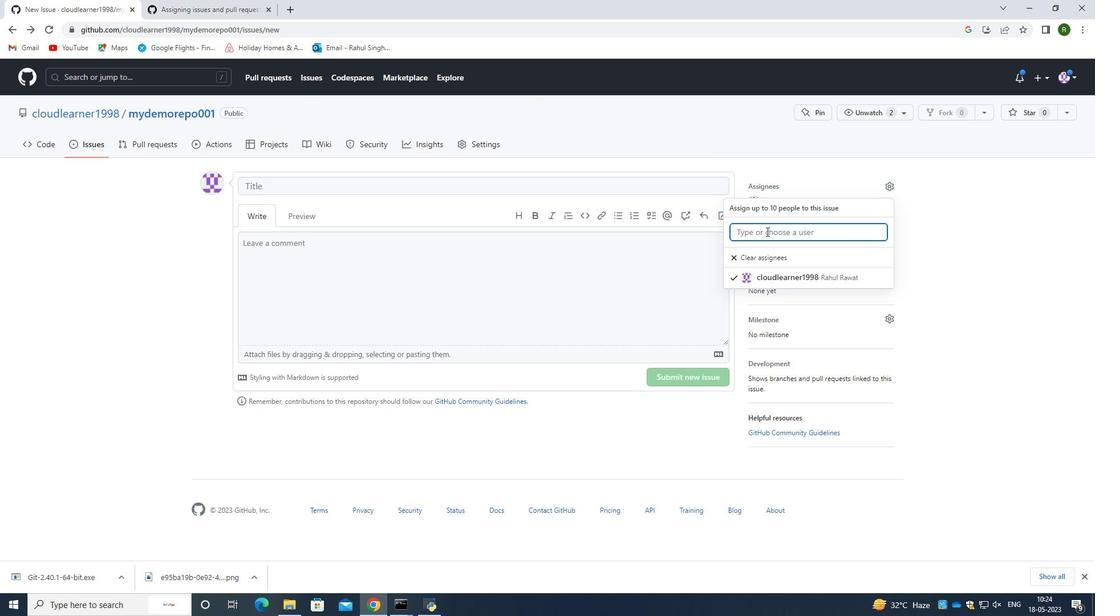 
Action: Mouse pressed left at (766, 233)
Screenshot: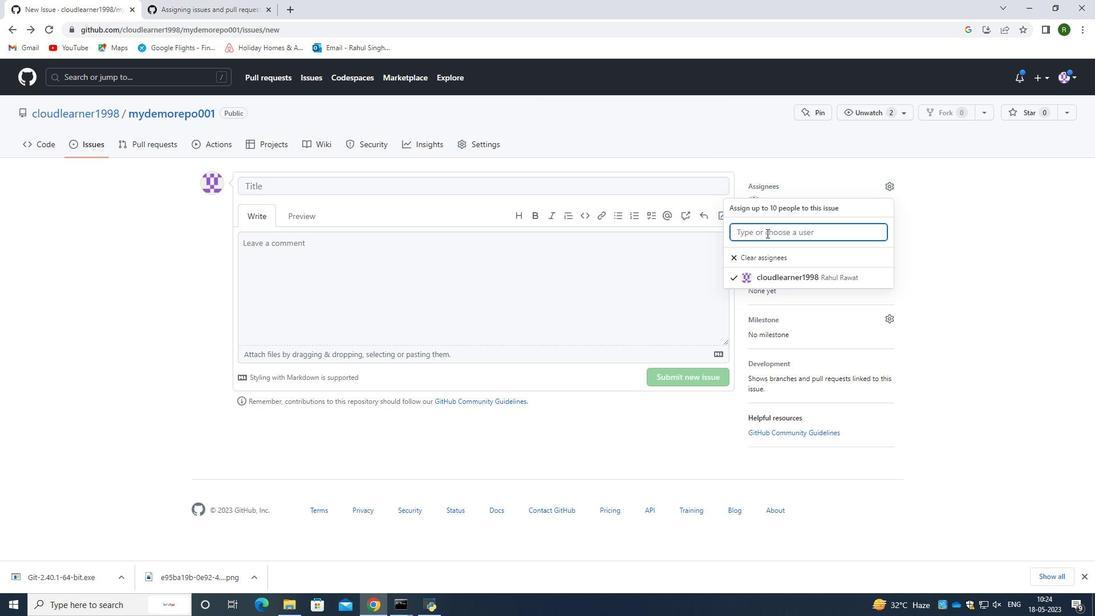 
Action: Key pressed s<Key.backspace>
Screenshot: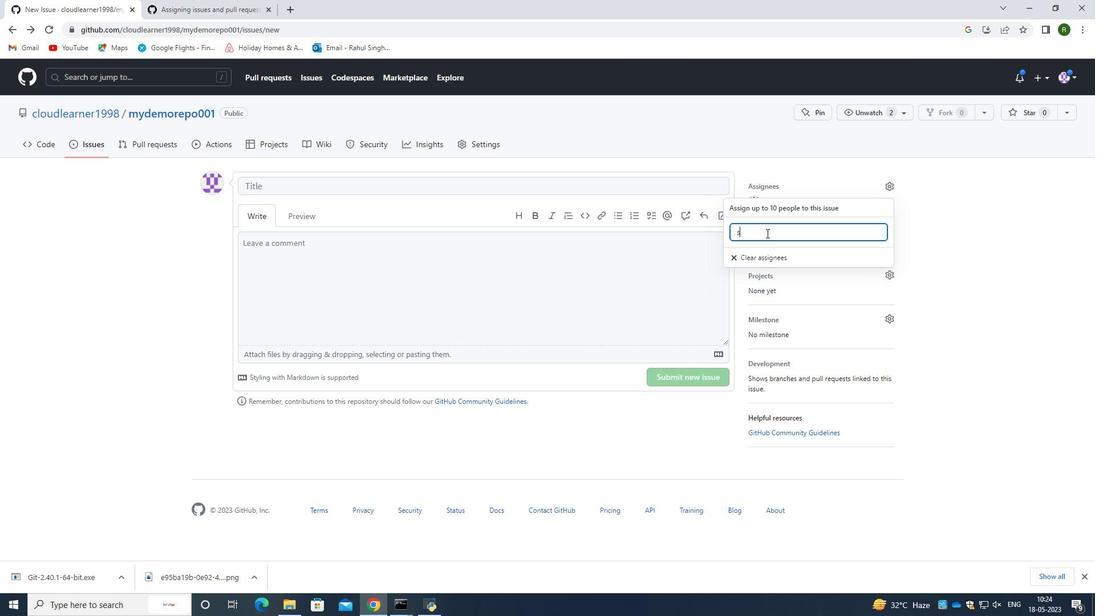 
Action: Mouse moved to (773, 276)
Screenshot: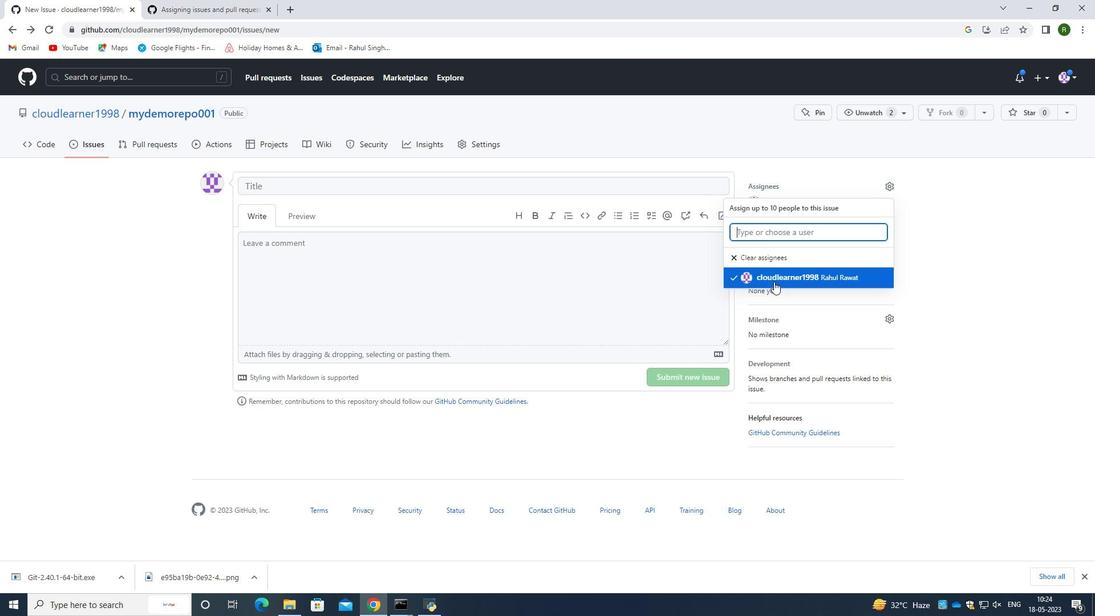 
Action: Mouse pressed left at (773, 276)
Screenshot: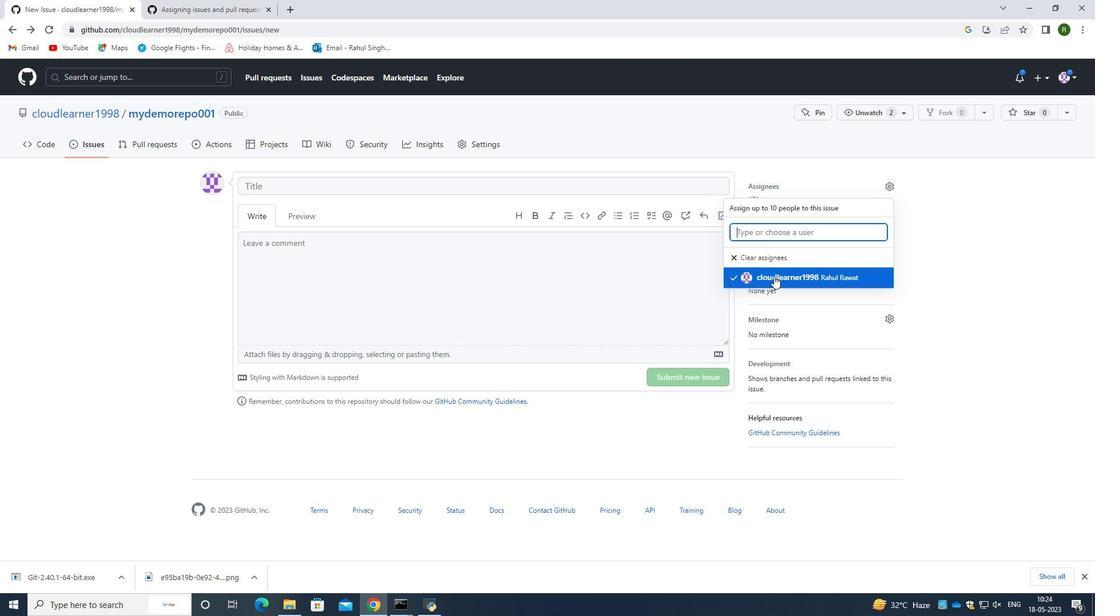 
Action: Mouse moved to (781, 235)
Screenshot: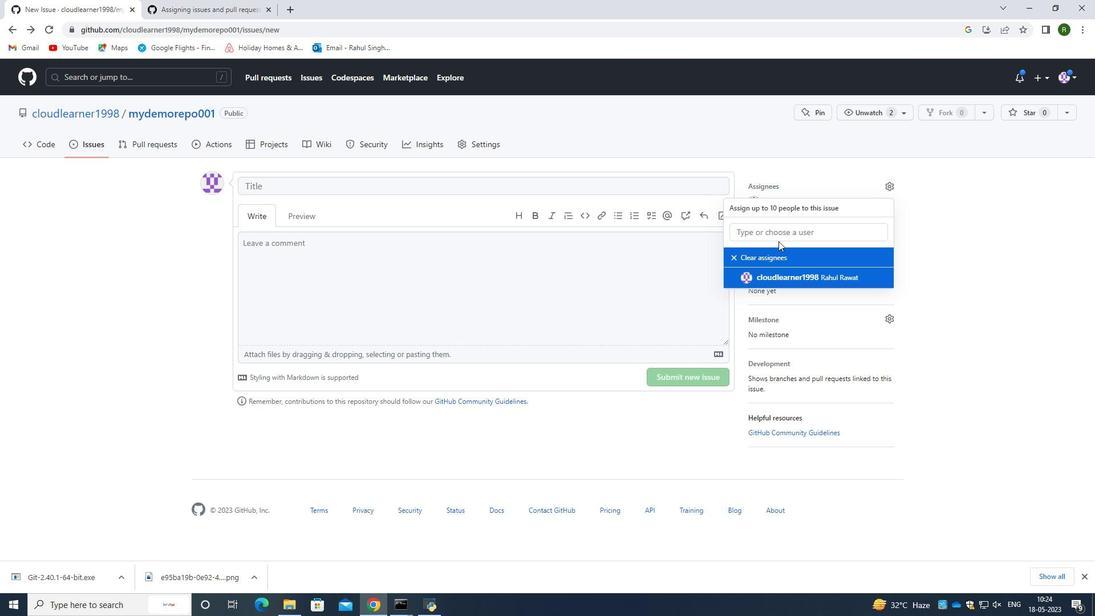 
Action: Mouse pressed left at (781, 235)
Screenshot: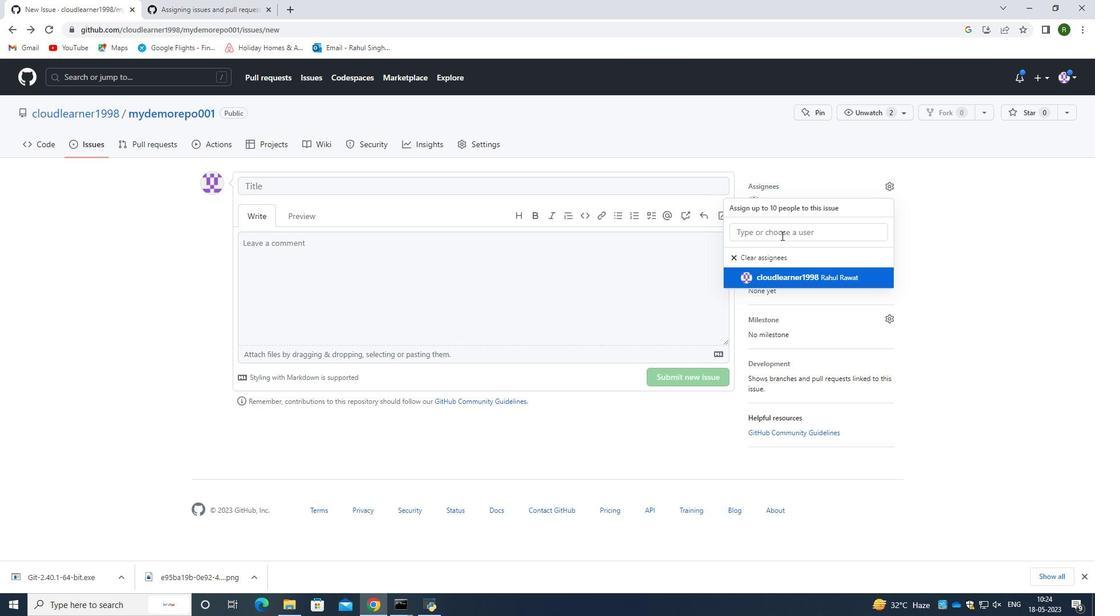 
Action: Key pressed sh<Key.backspace><Key.backspace><Key.caps_lock>S<Key.caps_lock><Key.backspace>shazi-zaman
Screenshot: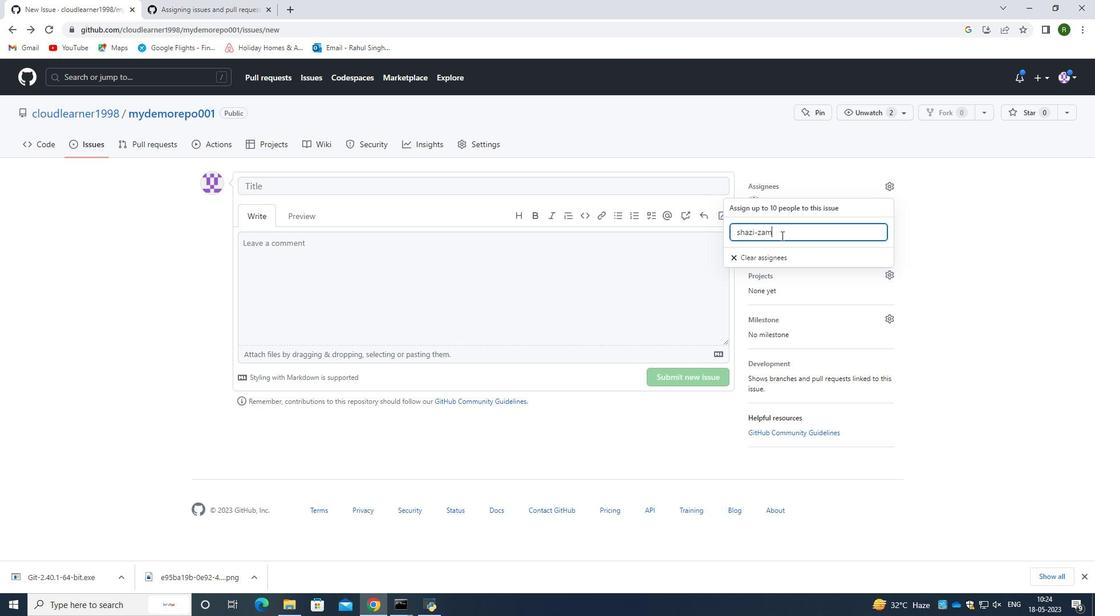 
Action: Mouse moved to (768, 261)
Screenshot: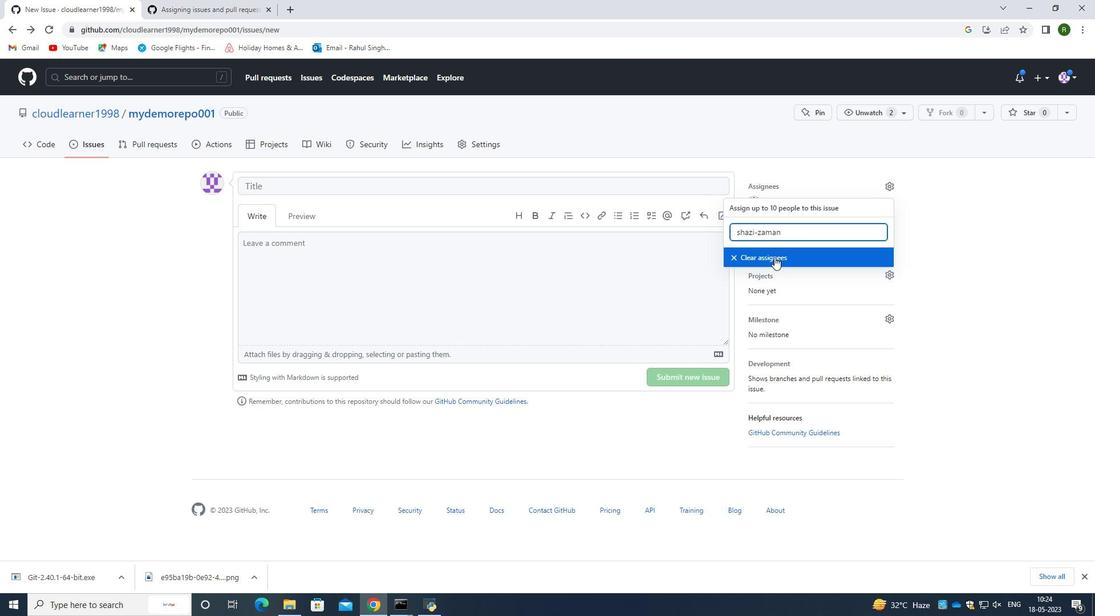 
Action: Mouse pressed left at (768, 261)
Screenshot: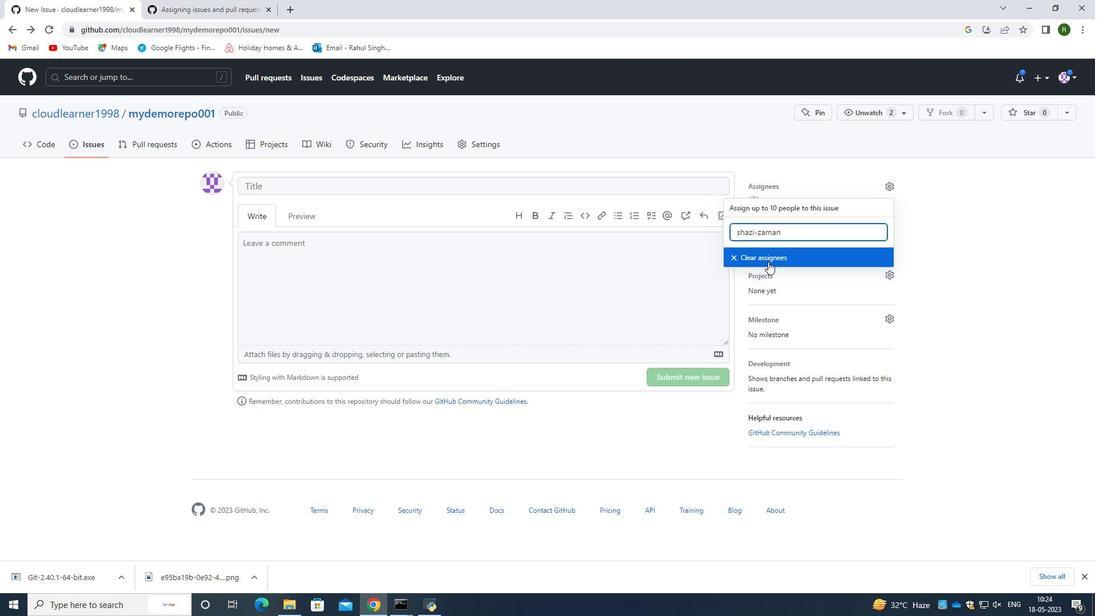 
Action: Mouse moved to (884, 184)
Screenshot: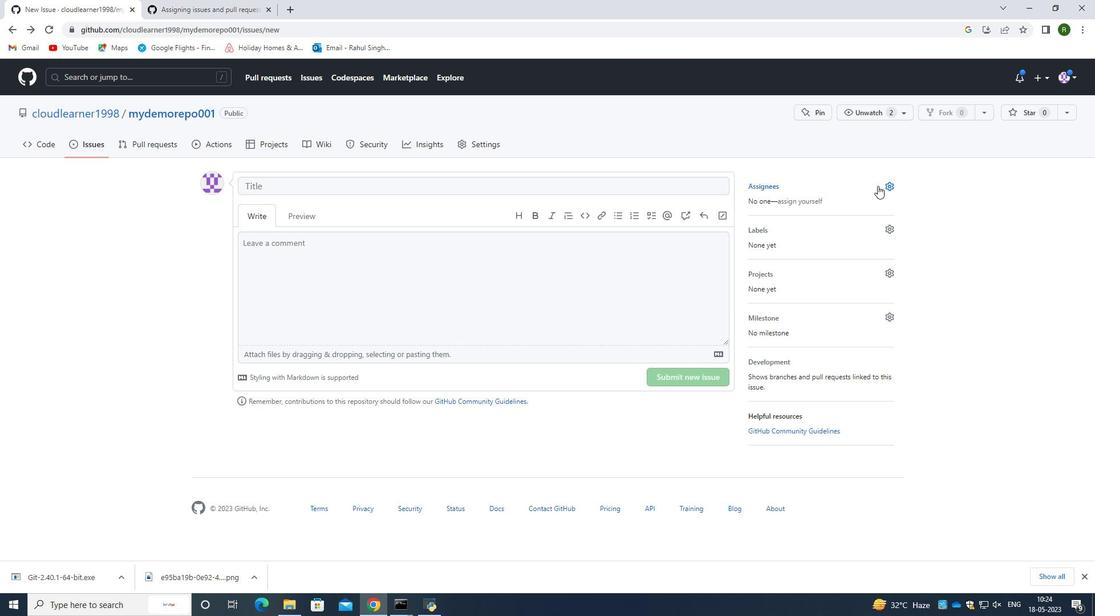 
Action: Mouse pressed left at (884, 184)
Screenshot: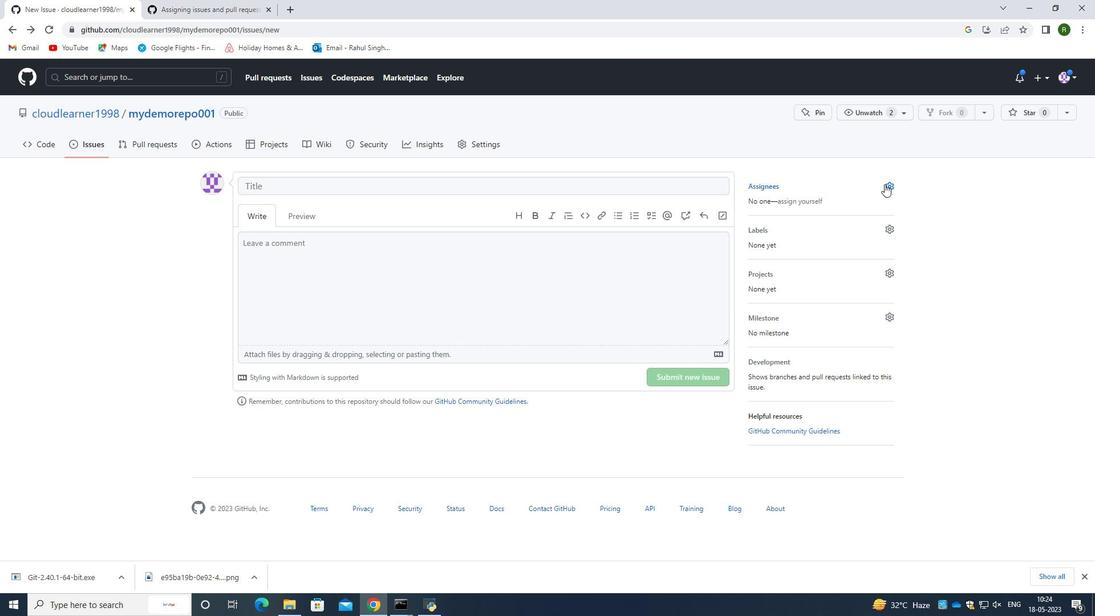
Action: Mouse moved to (775, 236)
Screenshot: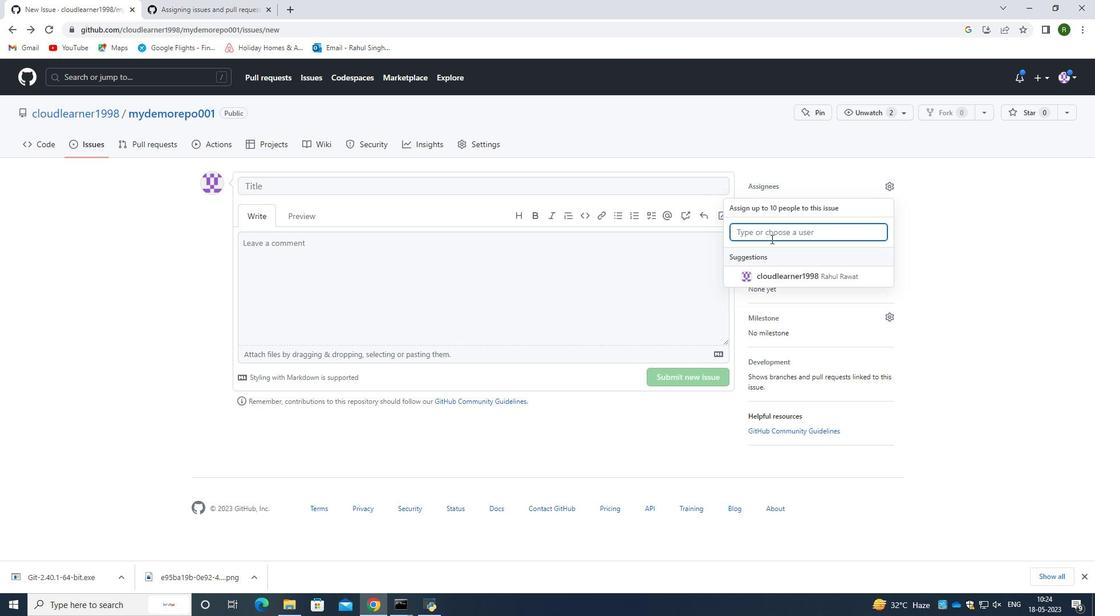 
Action: Key pressed s
Screenshot: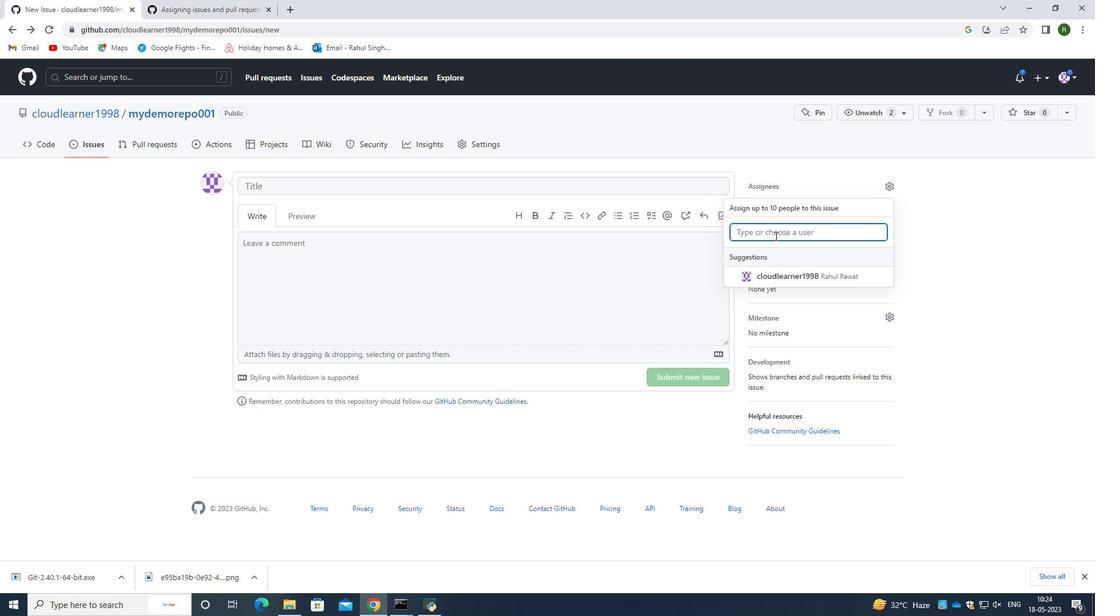 
Action: Mouse moved to (806, 229)
Screenshot: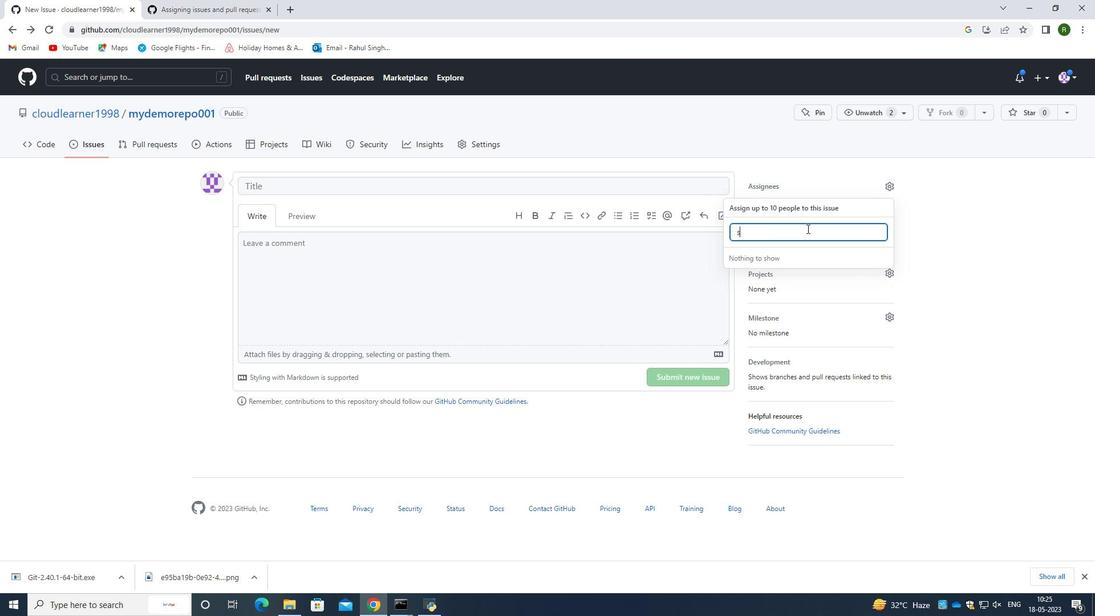 
Action: Key pressed <Key.backspace>
Screenshot: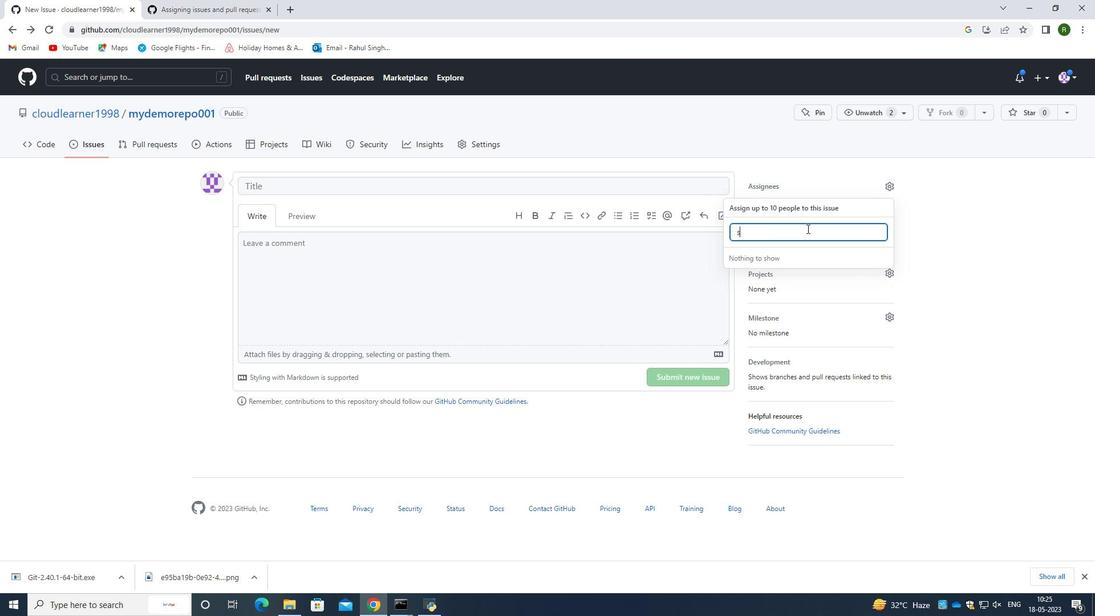 
Action: Mouse moved to (767, 237)
Screenshot: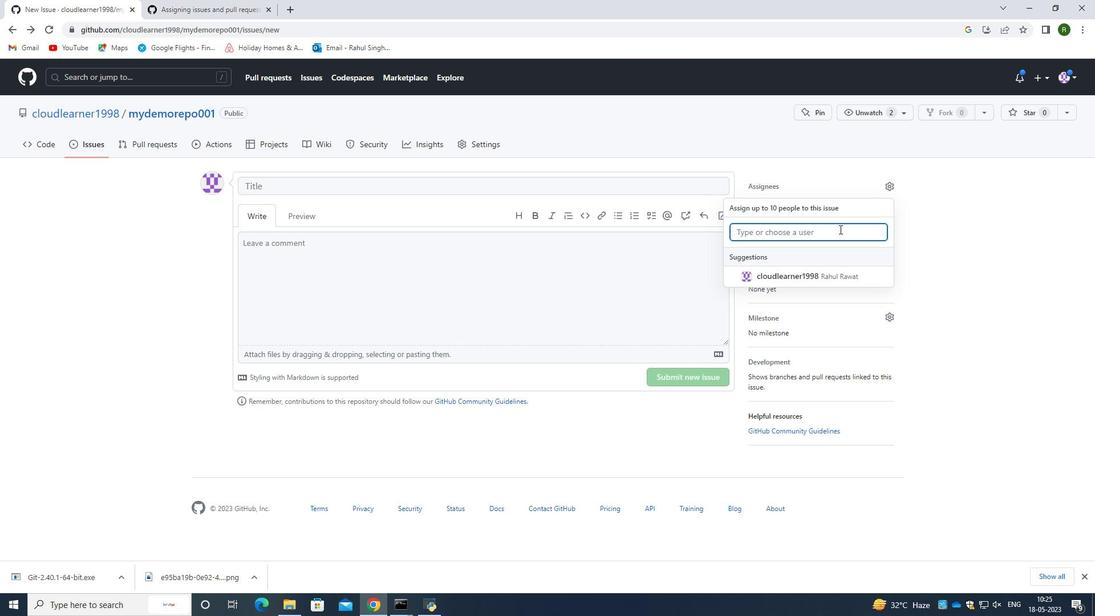 
Action: Mouse pressed left at (767, 237)
Screenshot: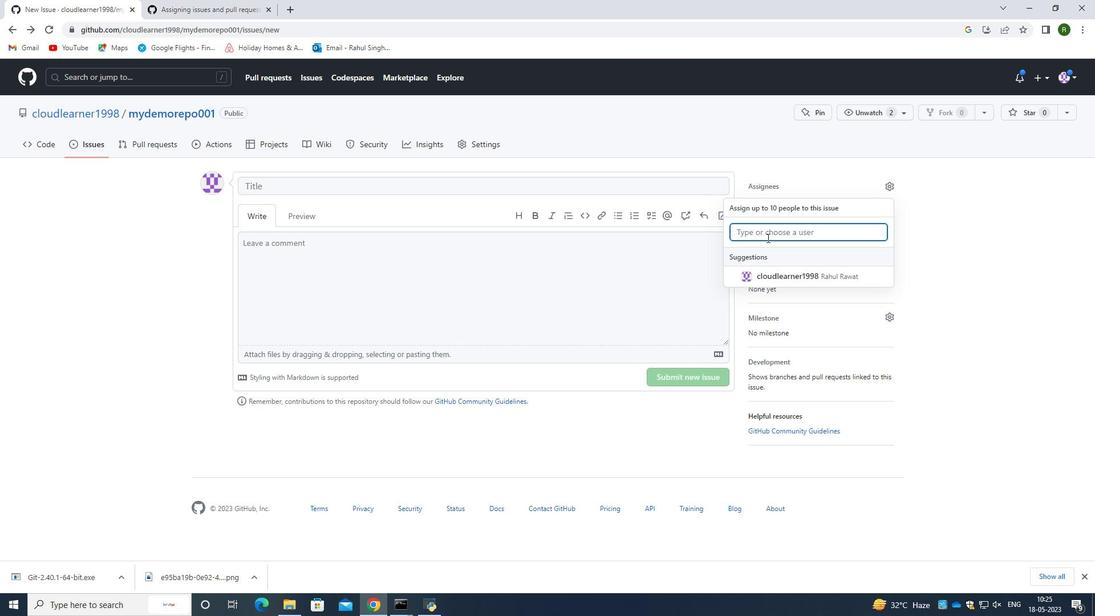 
Action: Mouse moved to (785, 273)
Screenshot: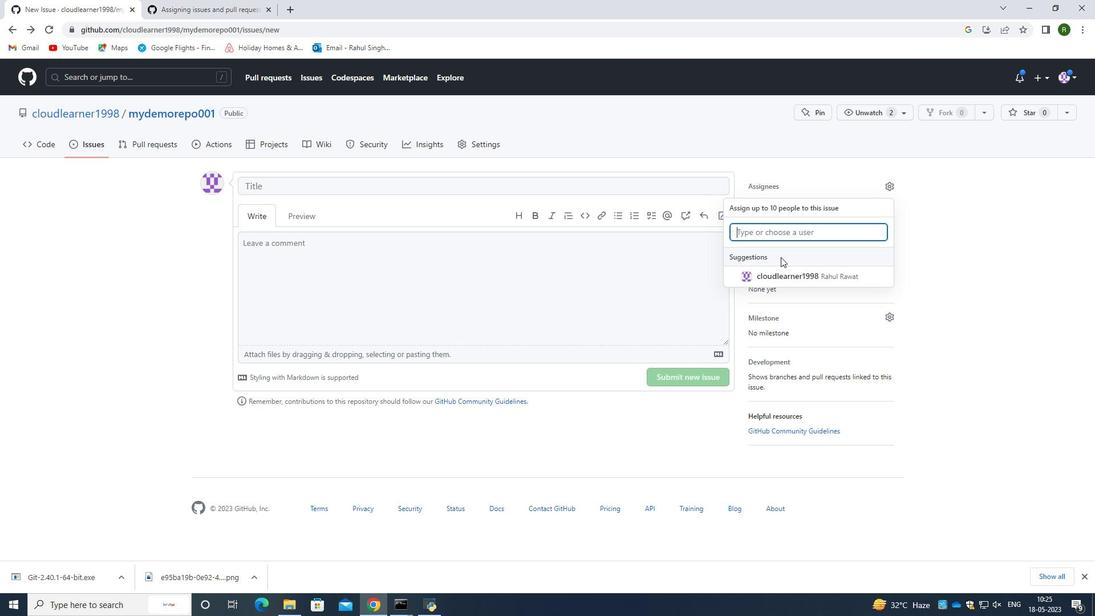 
Action: Mouse pressed left at (785, 273)
Screenshot: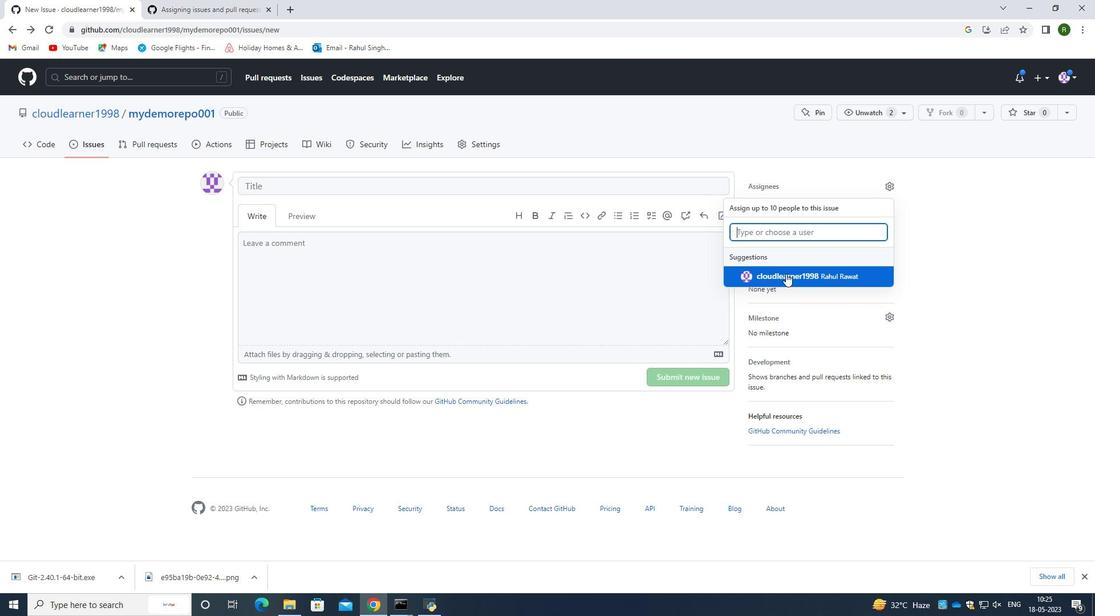 
Action: Mouse moved to (931, 193)
Screenshot: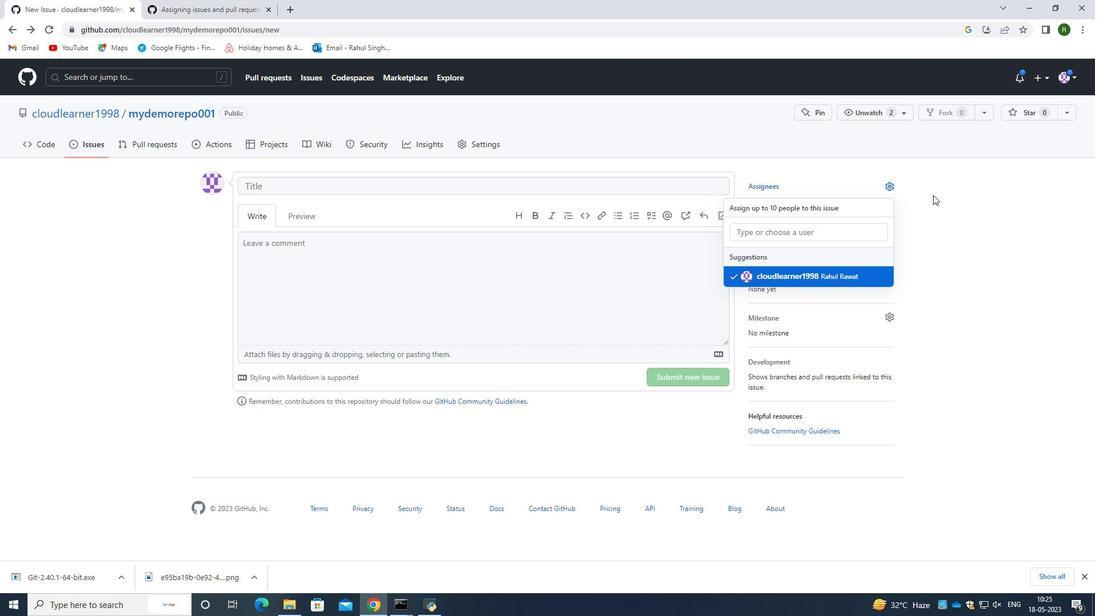 
Action: Mouse pressed left at (931, 193)
Screenshot: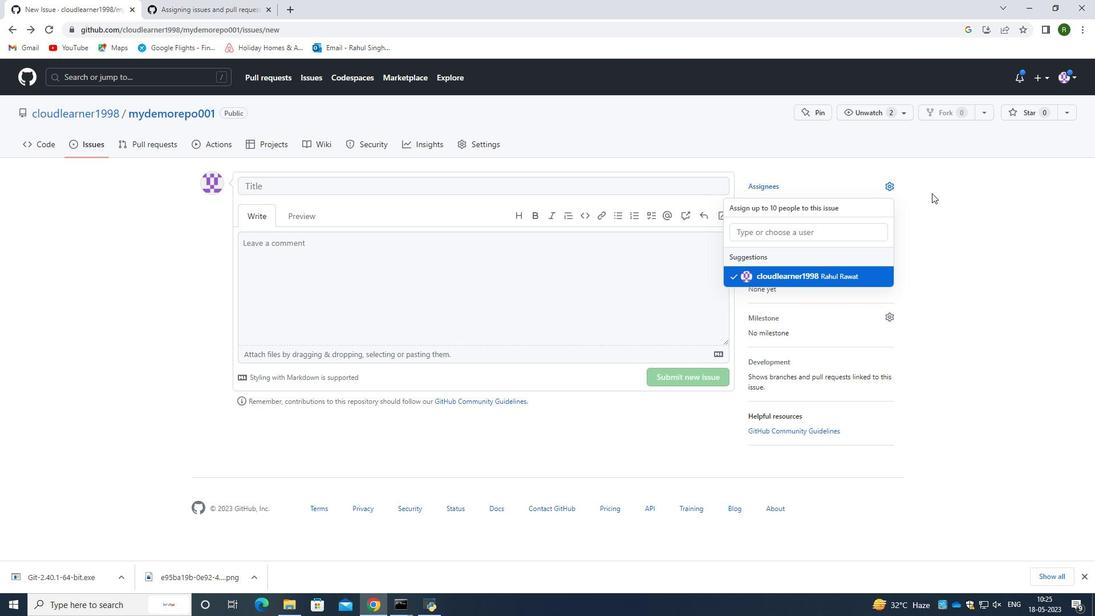 
Action: Mouse moved to (678, 265)
Screenshot: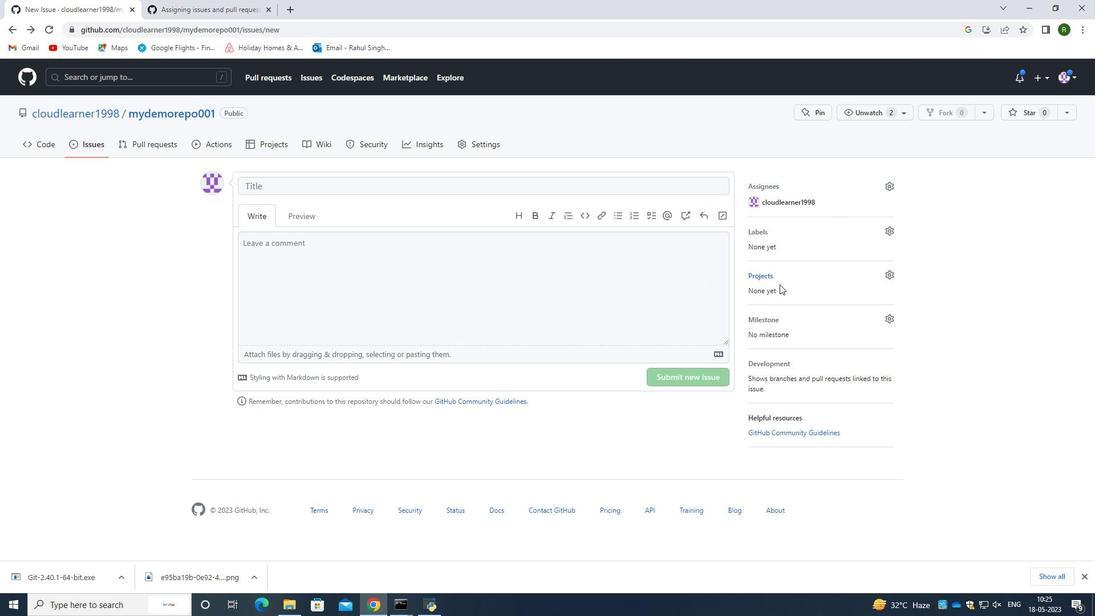 
Action: Mouse scrolled (678, 264) with delta (0, 0)
Screenshot: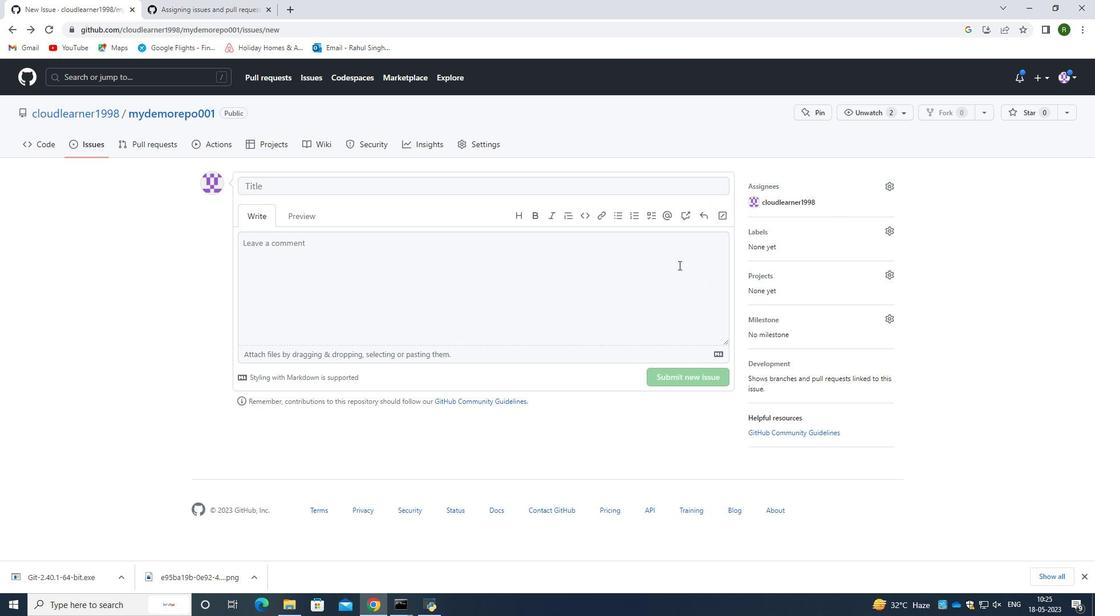 
Action: Mouse moved to (411, 268)
Screenshot: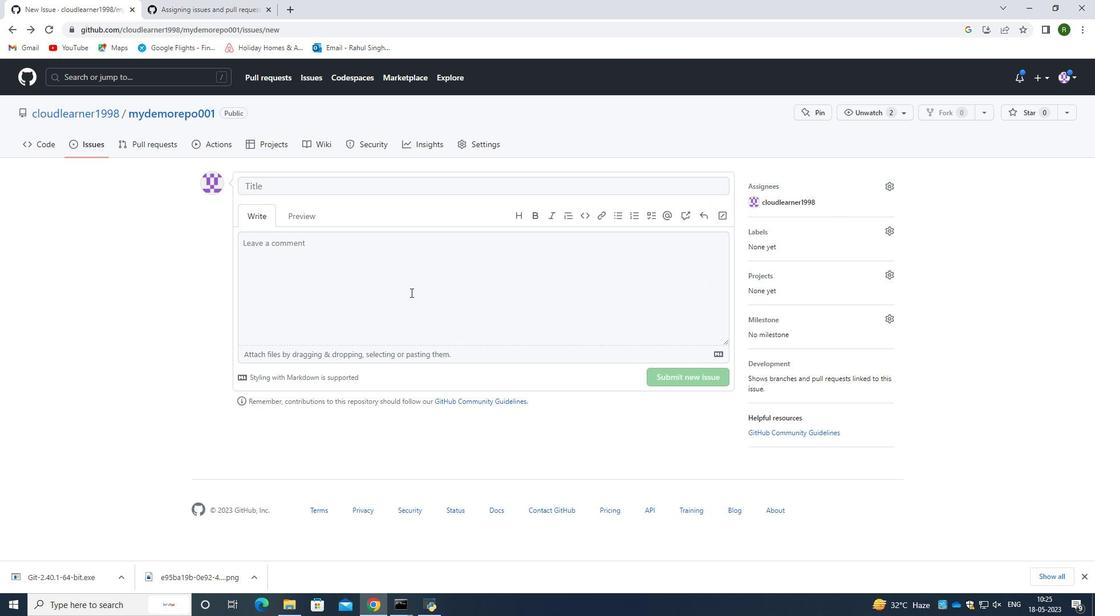
Action: Mouse pressed left at (411, 268)
Screenshot: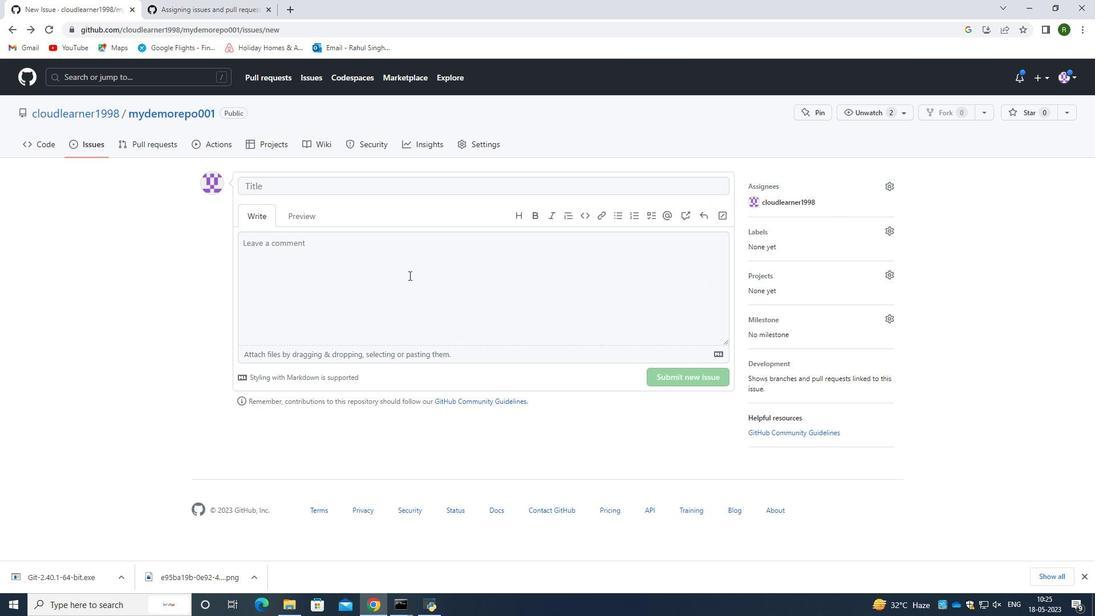 
Action: Mouse pressed left at (411, 268)
Screenshot: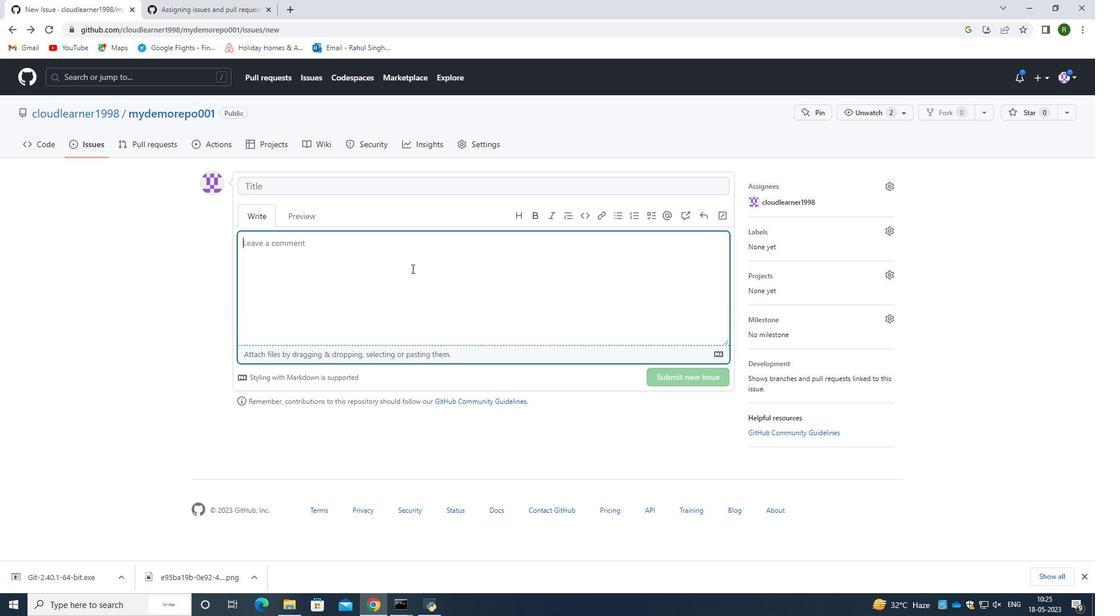 
Action: Mouse moved to (411, 268)
Screenshot: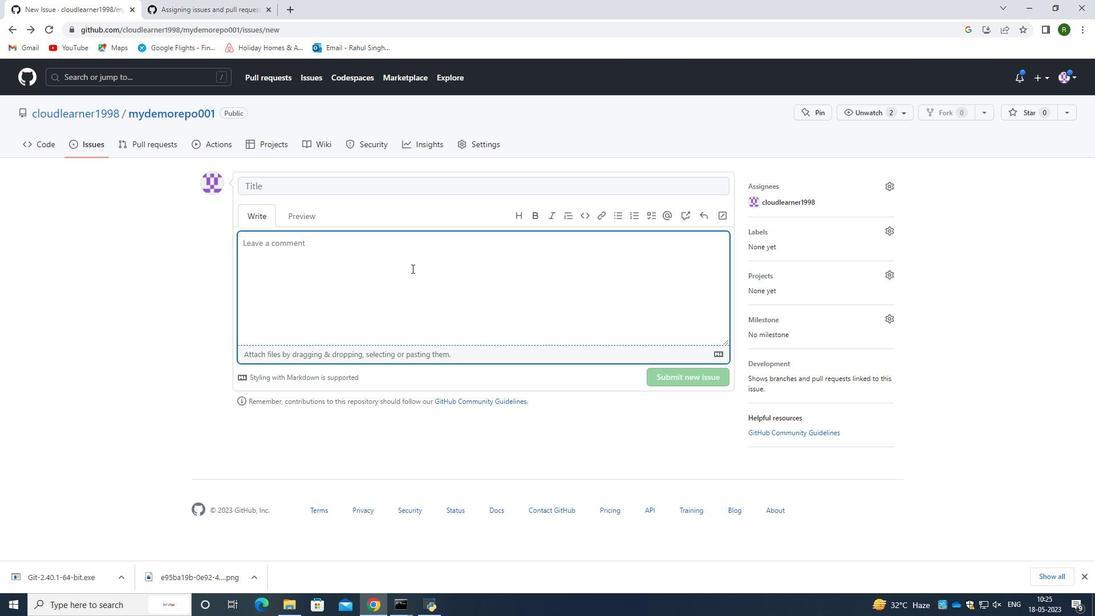 
Action: Mouse pressed left at (411, 268)
Screenshot: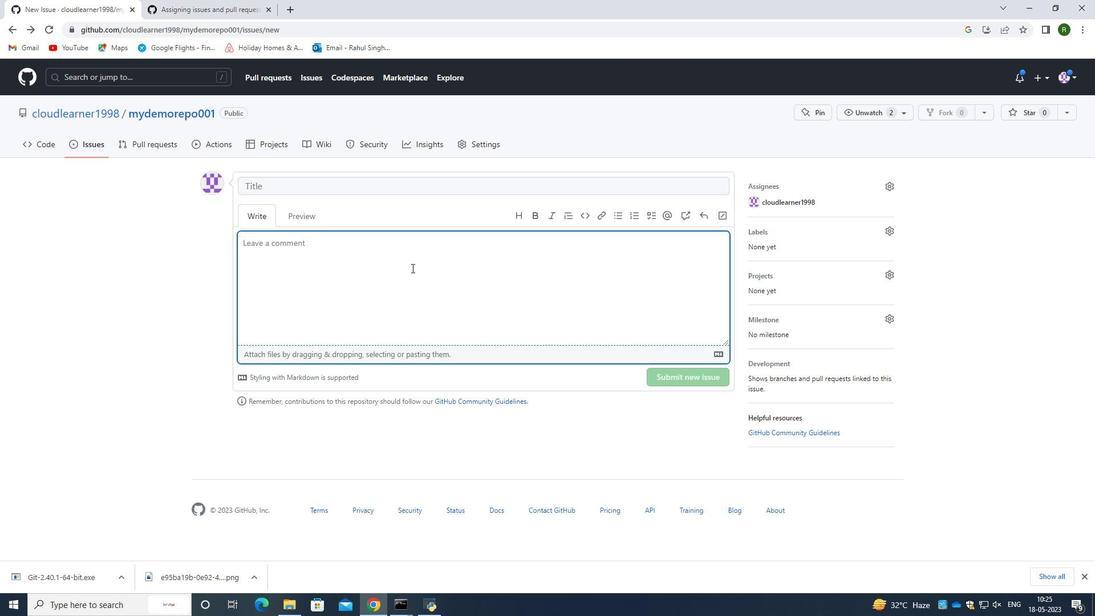 
Action: Mouse pressed left at (411, 268)
Screenshot: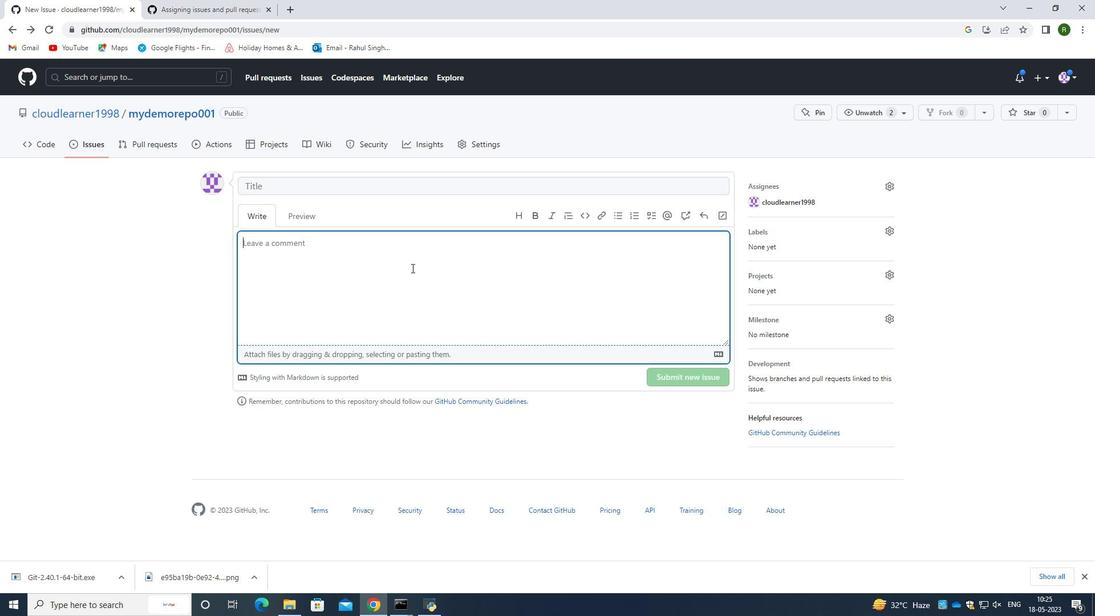 
Action: Mouse moved to (366, 261)
Screenshot: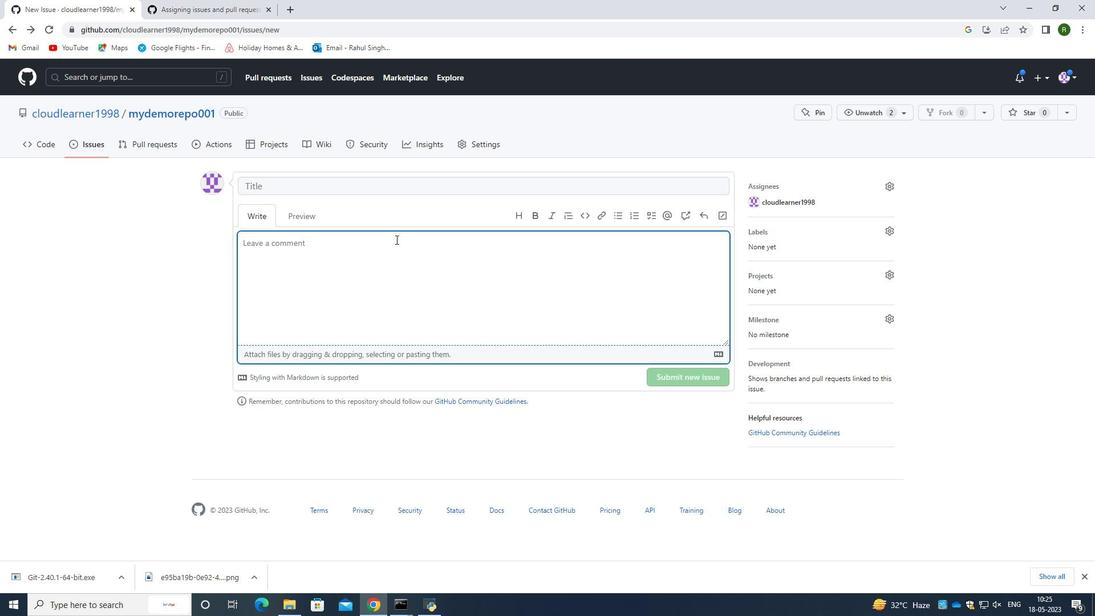 
Action: Key pressed s<Key.backspace>new<Key.space>i<Key.backspace><Key.backspace><Key.backspace><Key.backspace><Key.backspace><Key.backspace>assign<Key.space>task<Key.space>t<Key.backspace>
Screenshot: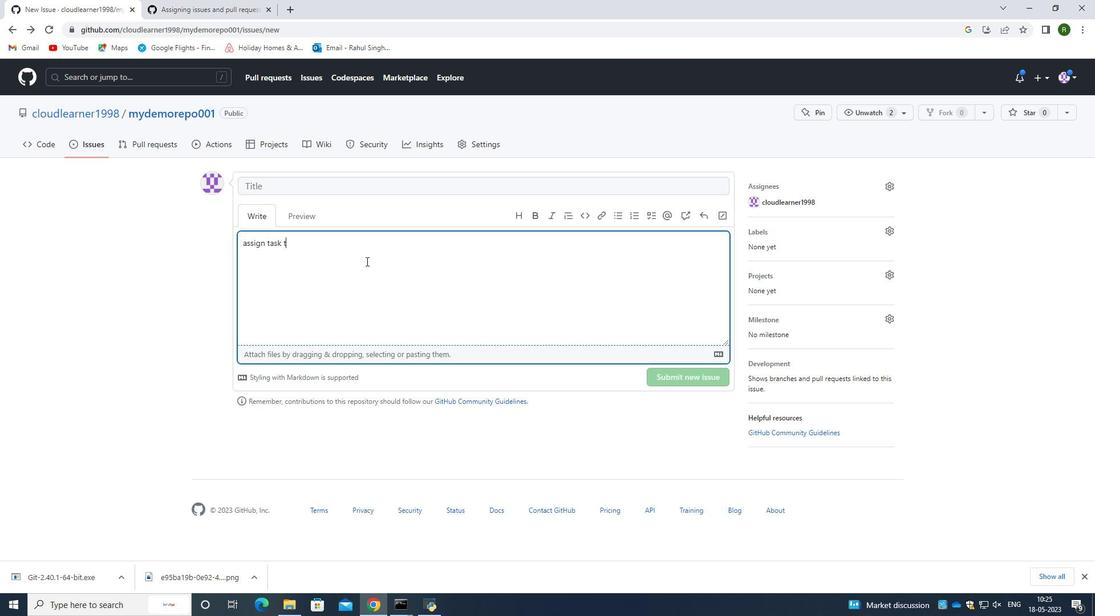 
Action: Mouse moved to (329, 187)
Screenshot: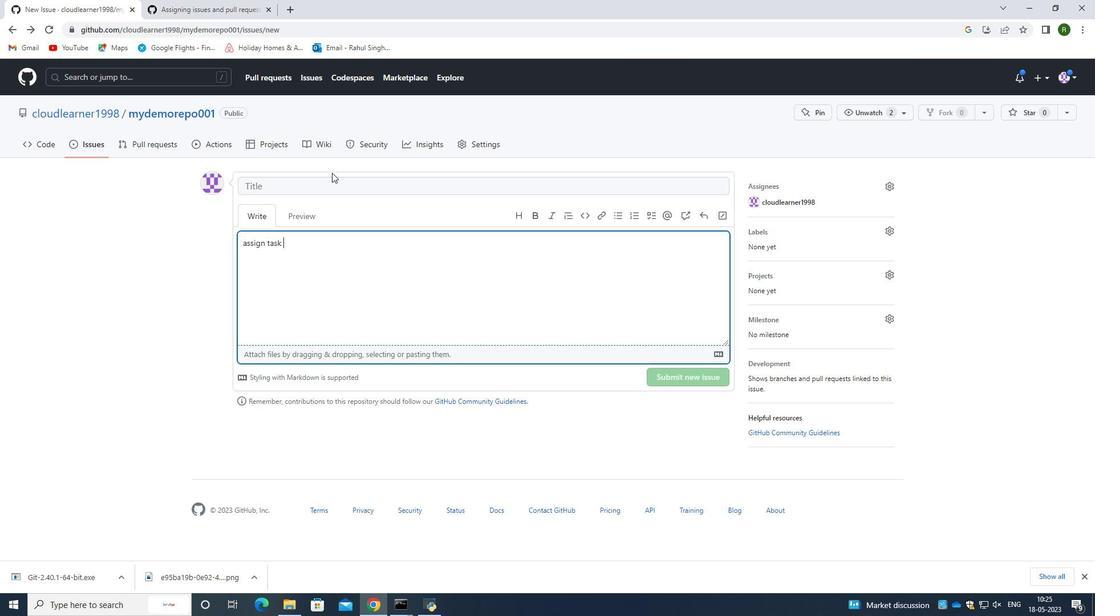 
Action: Mouse pressed left at (329, 187)
Screenshot: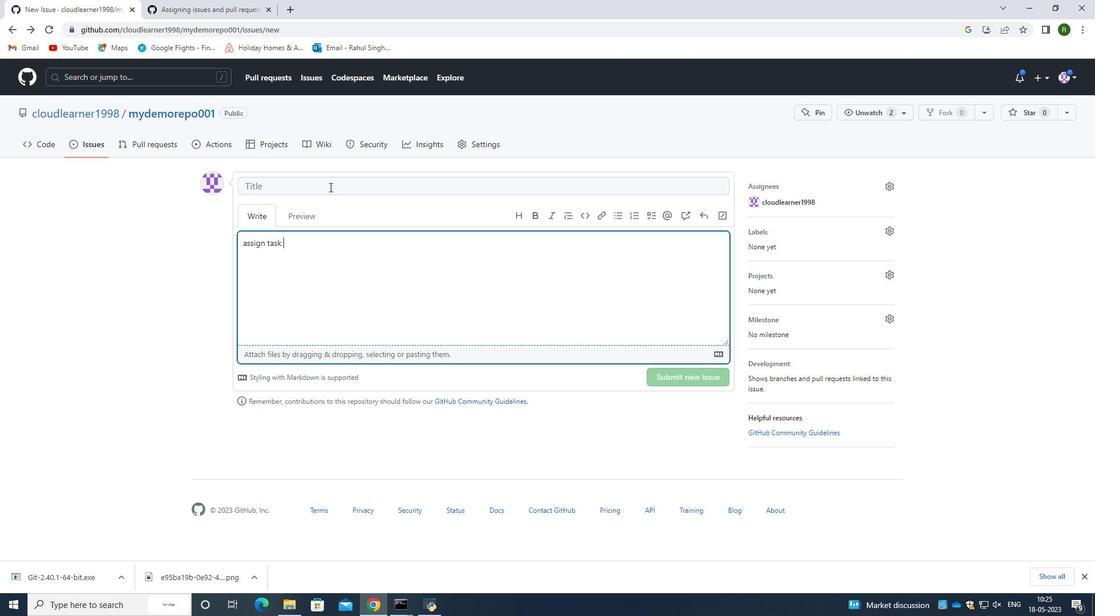 
Action: Key pressed test
Screenshot: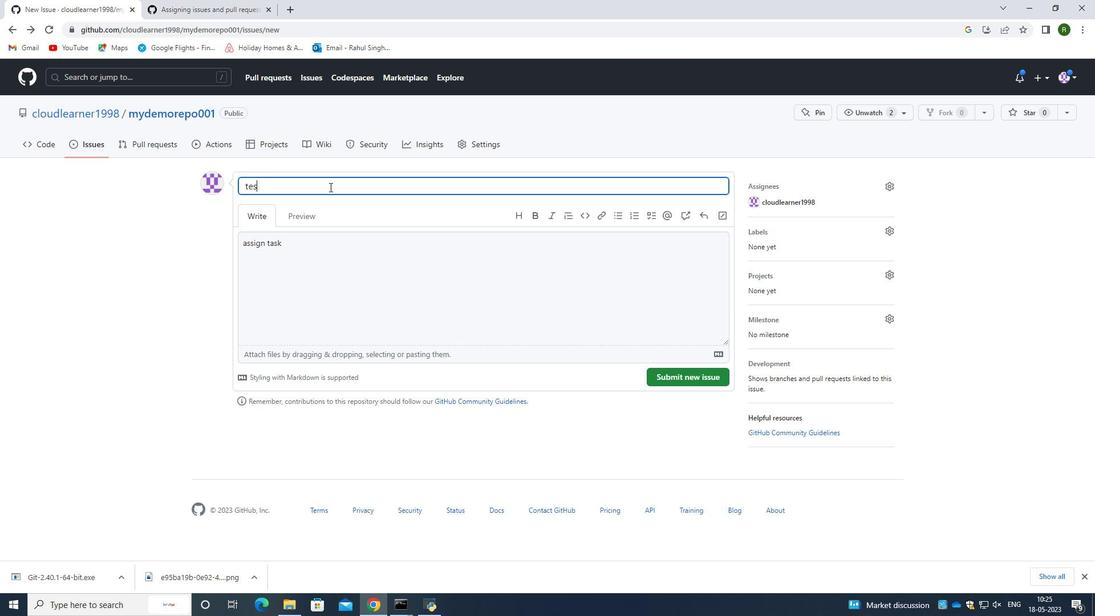 
Action: Mouse moved to (707, 377)
Screenshot: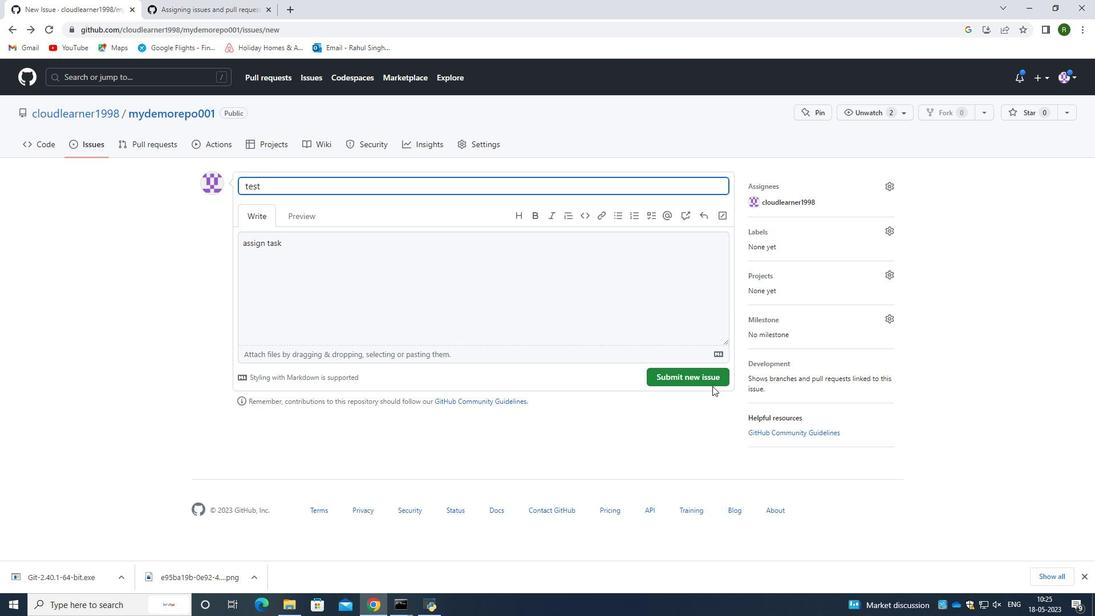 
Action: Mouse pressed left at (707, 377)
Screenshot: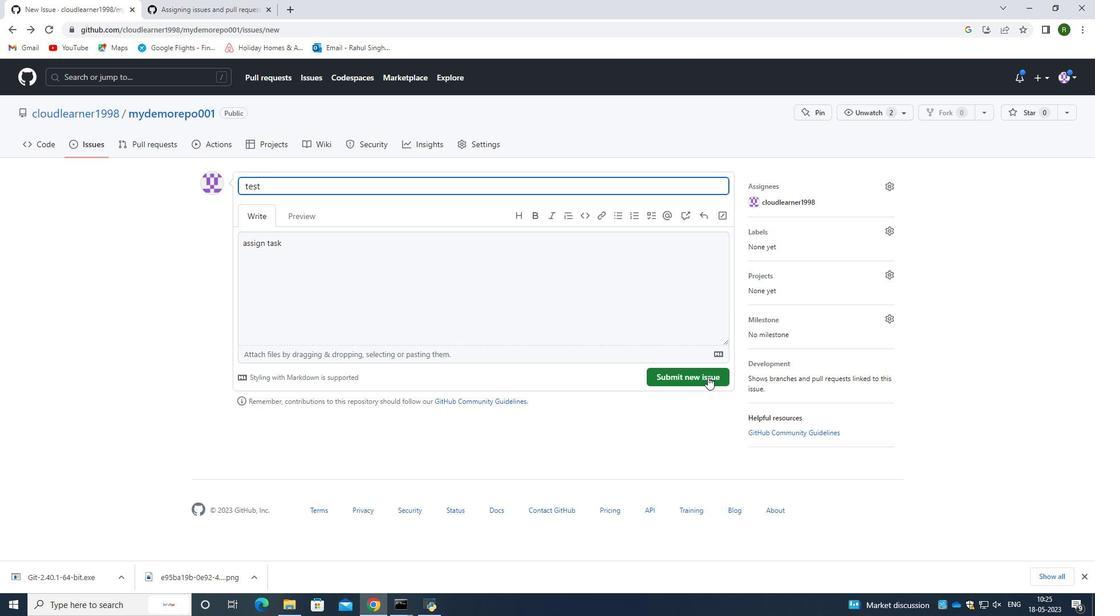 
Action: Mouse moved to (1061, 78)
Screenshot: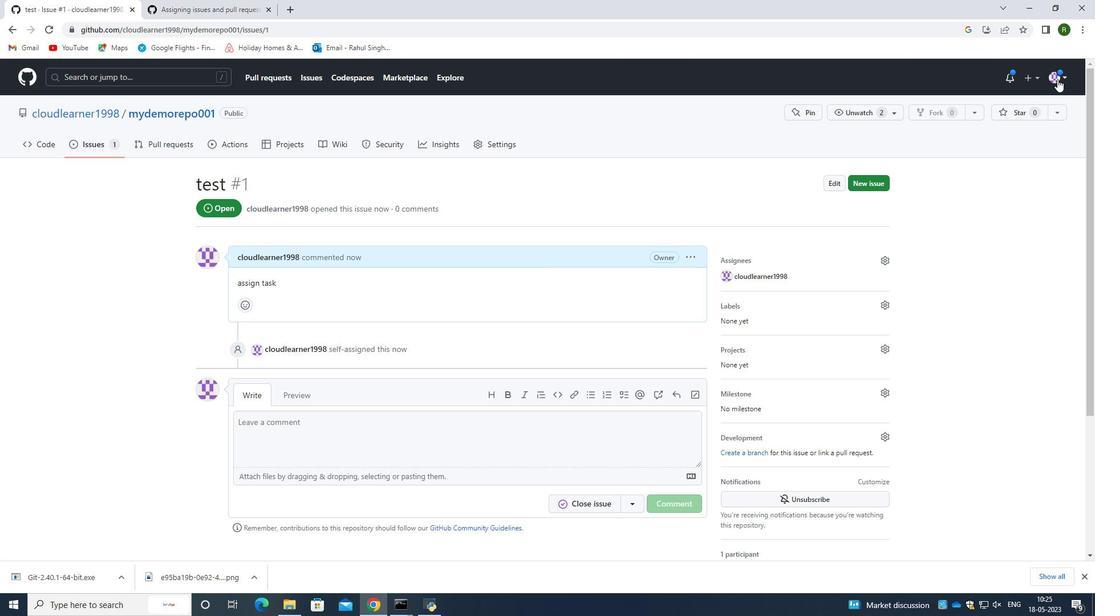 
Action: Mouse pressed left at (1061, 78)
Screenshot: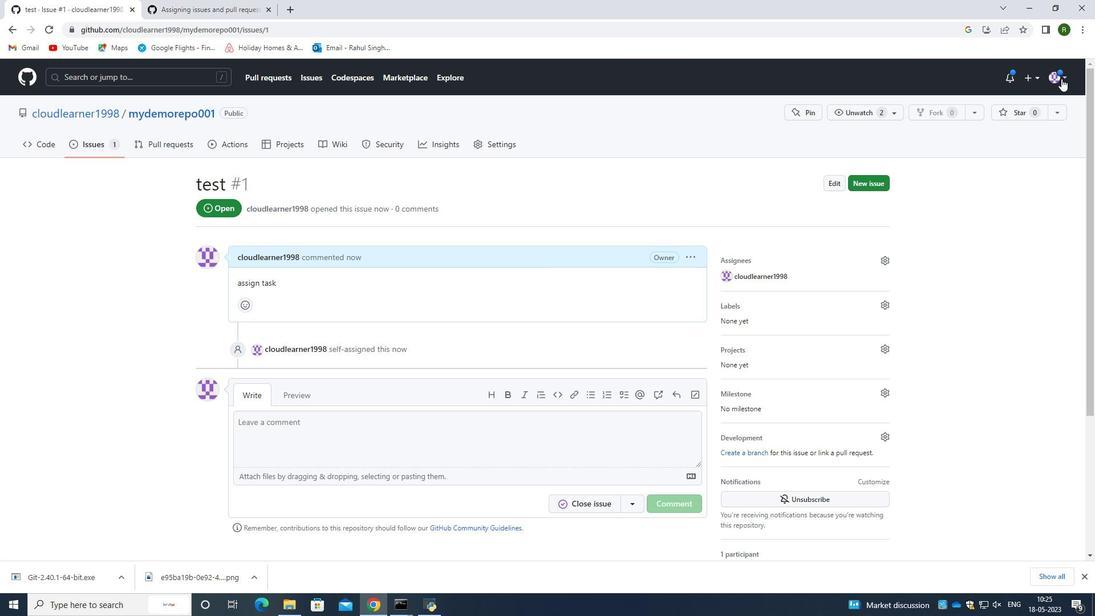 
Action: Mouse moved to (937, 140)
Screenshot: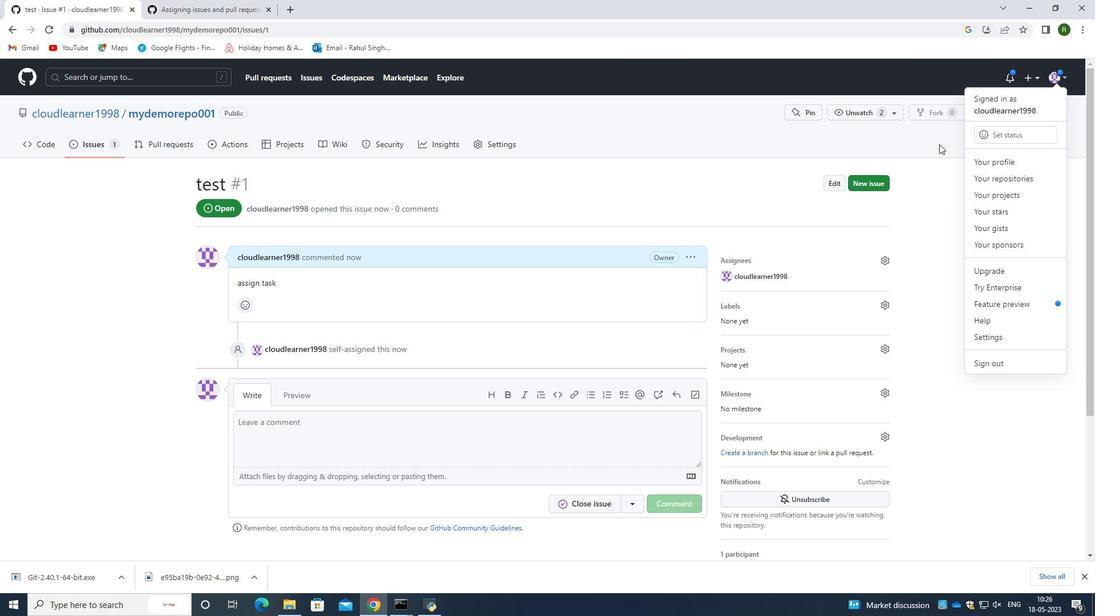 
Action: Mouse pressed left at (937, 140)
Screenshot: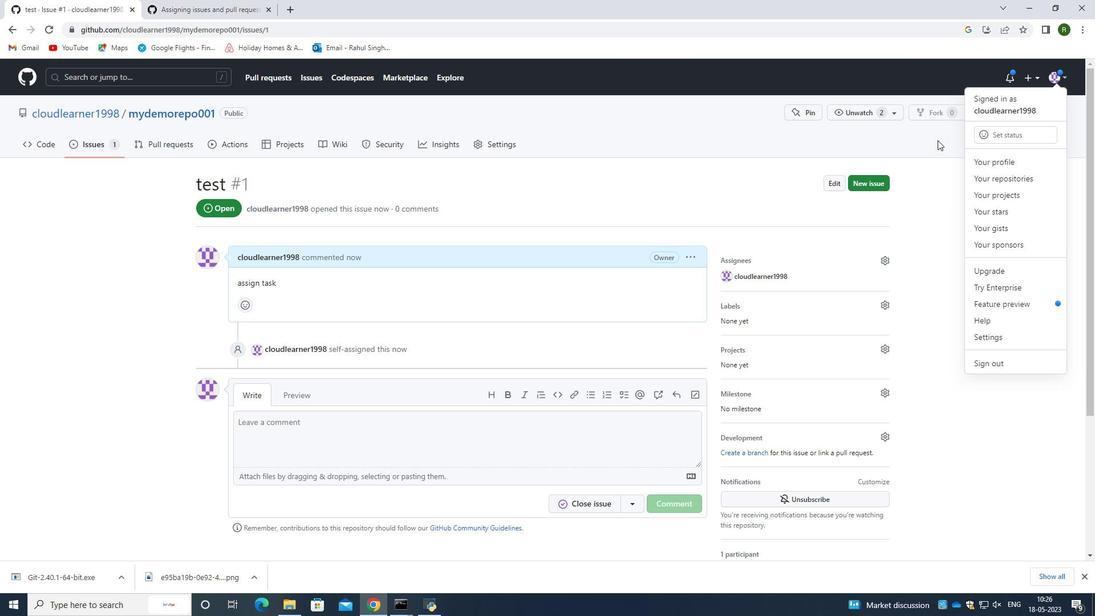 
Action: Mouse moved to (1011, 78)
Screenshot: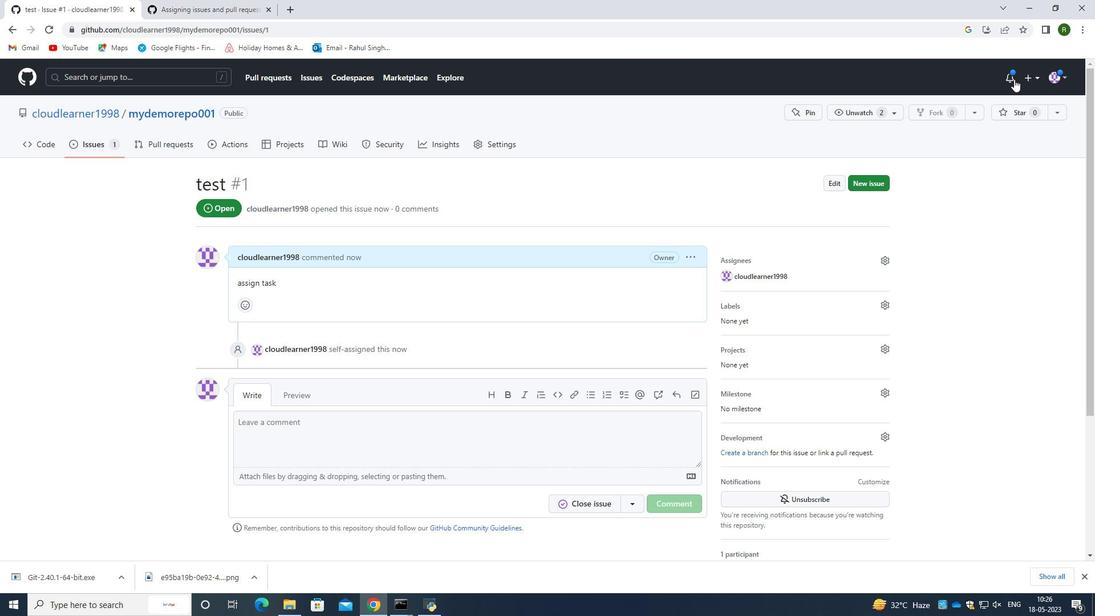
Action: Mouse pressed left at (1011, 78)
Screenshot: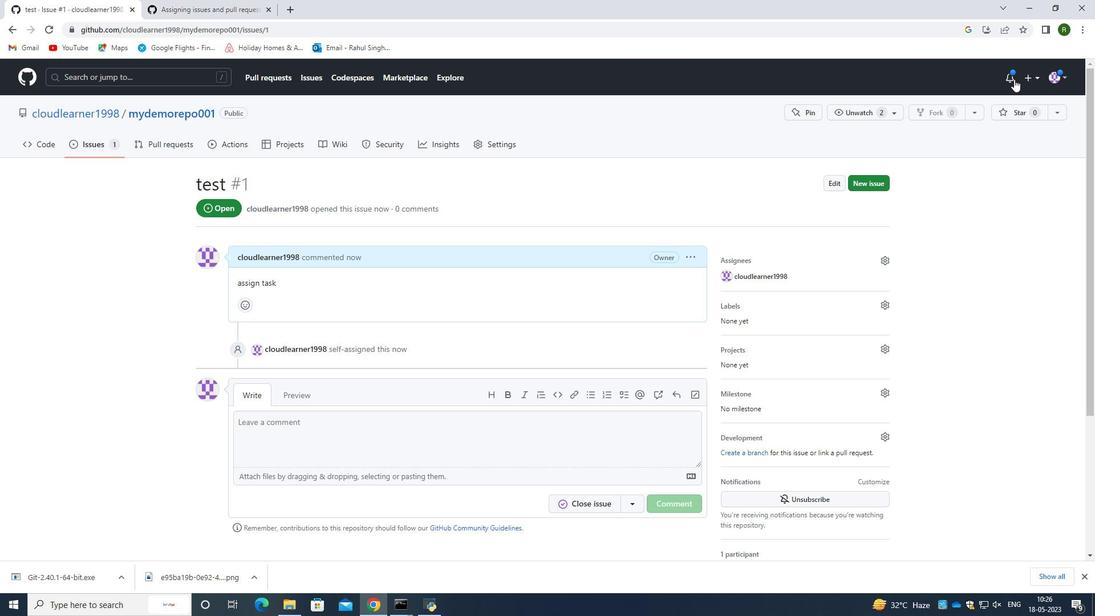 
Action: Mouse moved to (1067, 78)
Screenshot: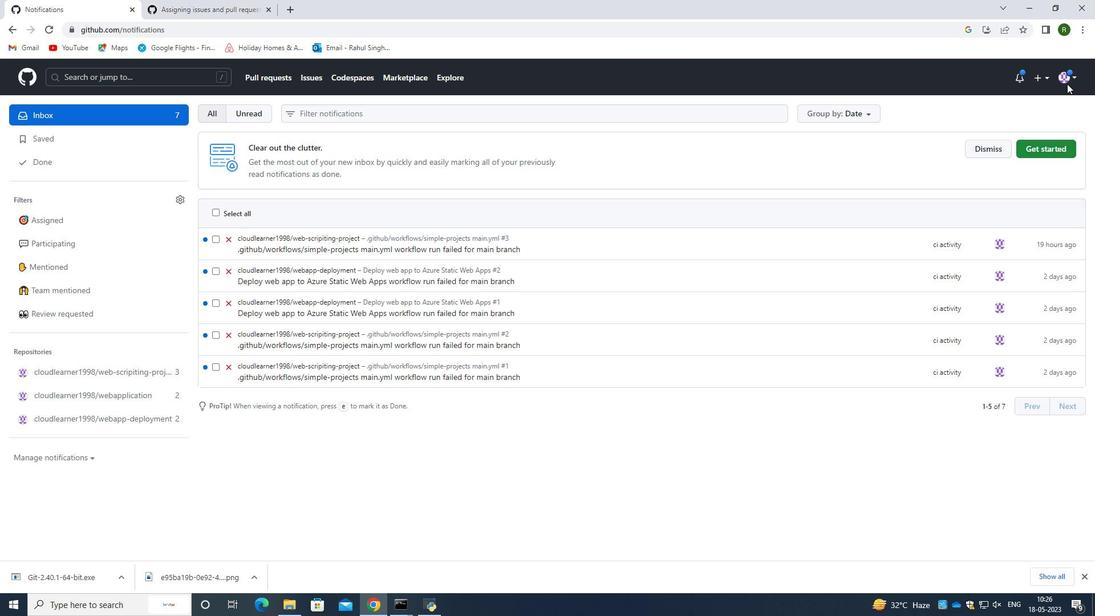 
Action: Mouse pressed left at (1067, 78)
Screenshot: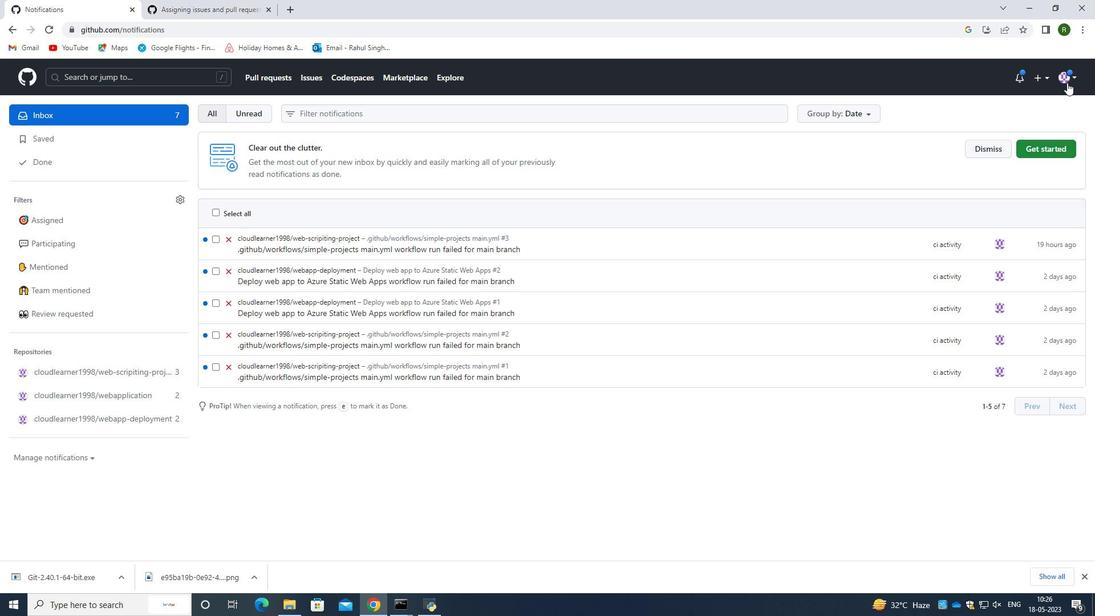 
Action: Mouse moved to (1015, 111)
Screenshot: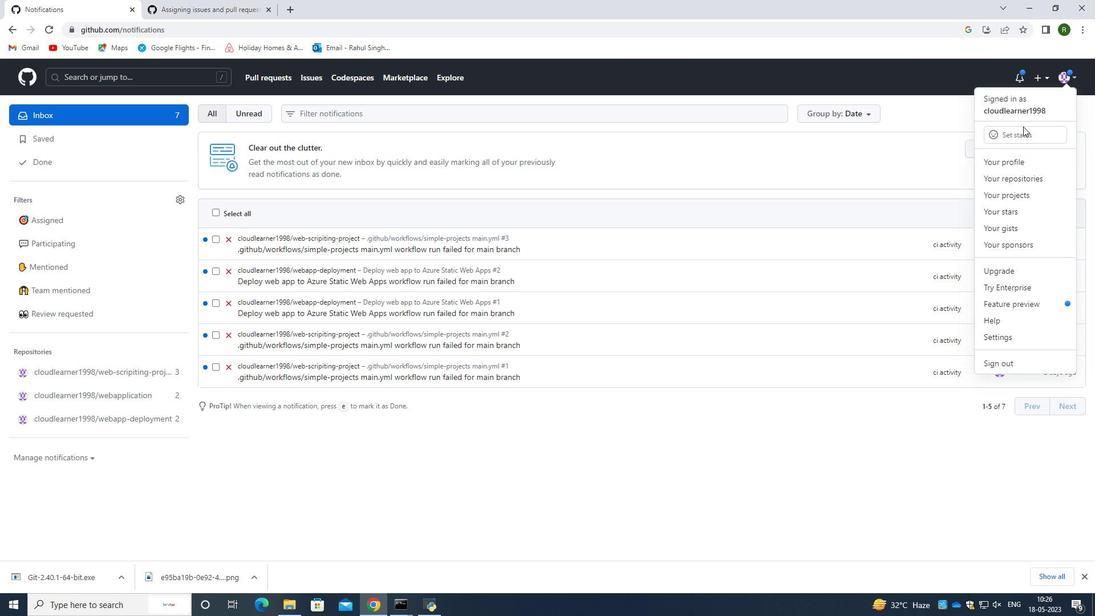
Action: Mouse pressed left at (1015, 111)
Screenshot: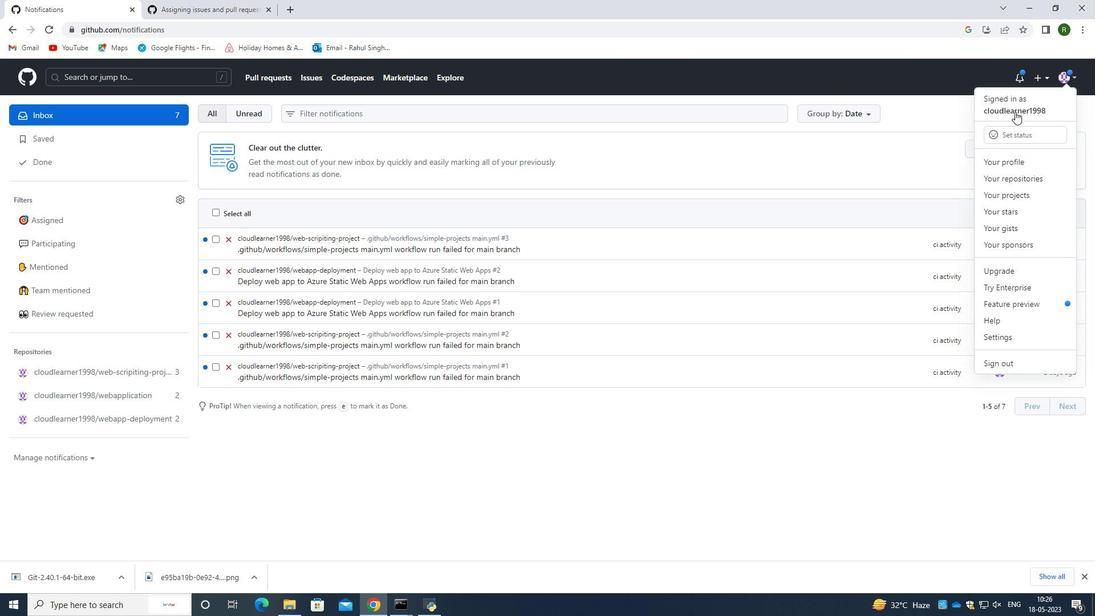 
Action: Mouse moved to (545, 347)
Screenshot: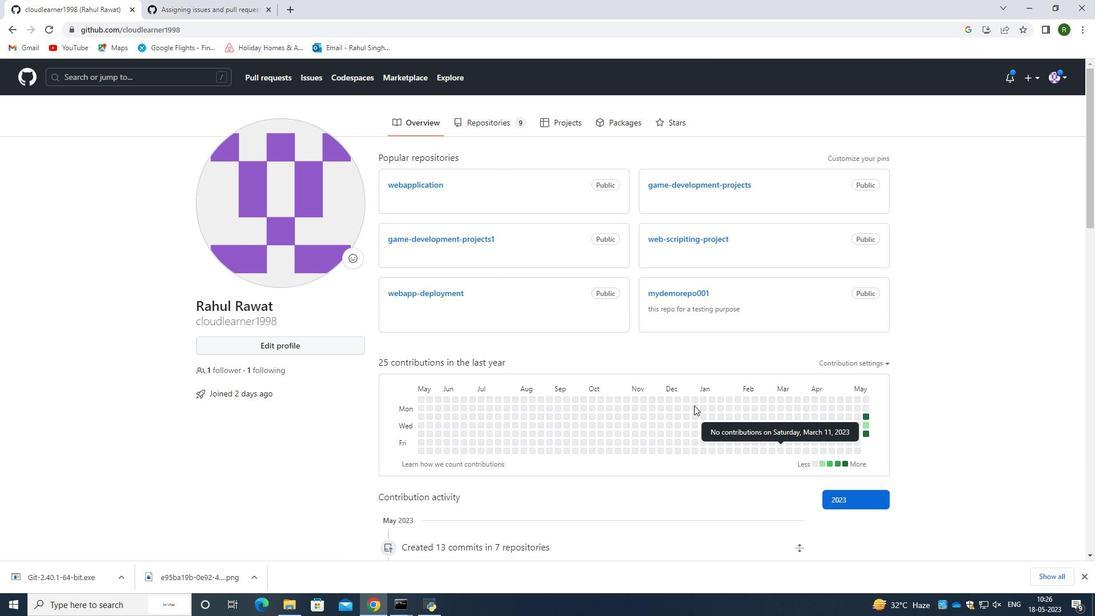 
Action: Mouse scrolled (545, 347) with delta (0, 0)
